 Task: Go to Program & Features. Select Whole Food Market. Add to cart Freshly Baked Organic Sourdough Bread-2. Place order for Andrew Lee, _x000D_
382 Ridge Dr_x000D_
Hayden, Alabama(AL), 35079, Cell Number (205) 590-7234
Action: Mouse moved to (139, 42)
Screenshot: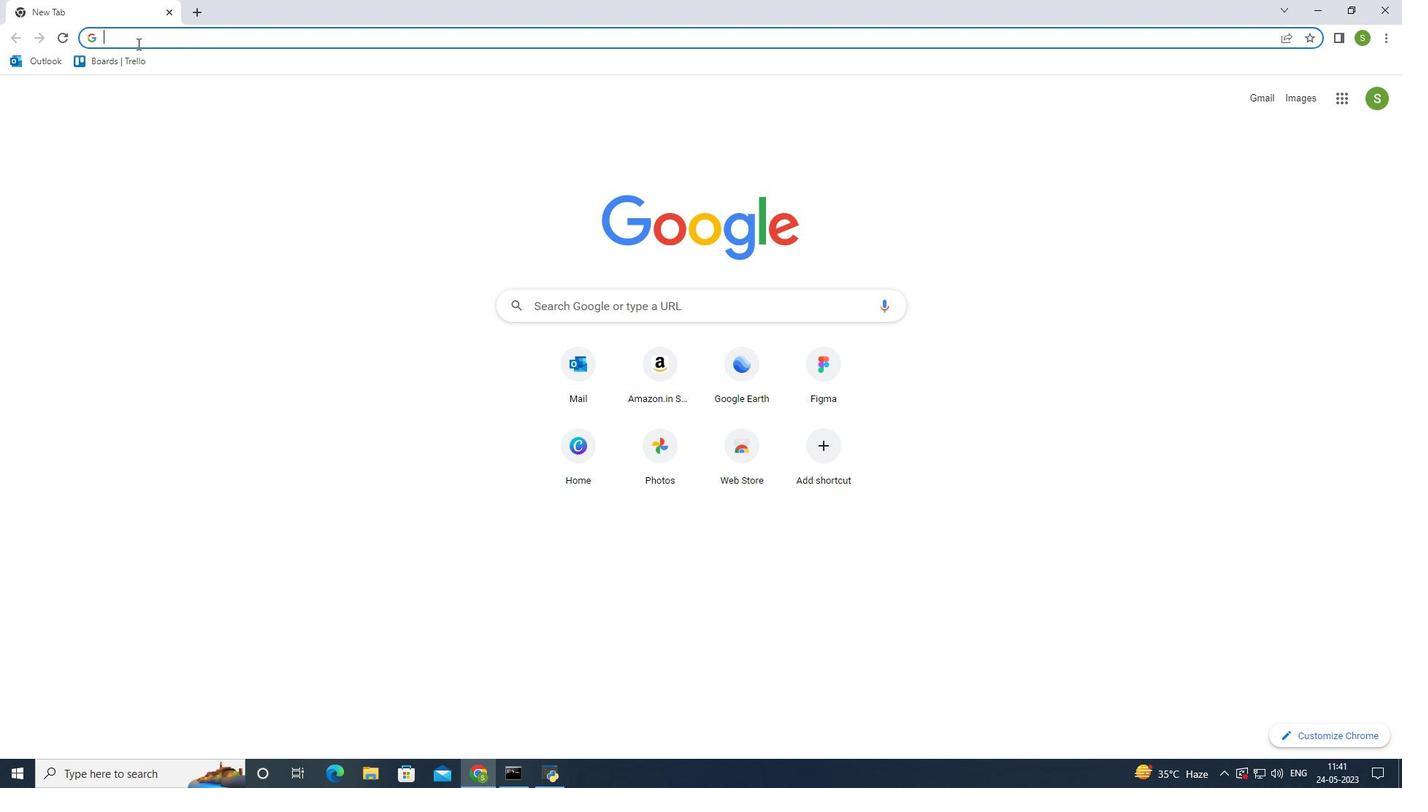
Action: Key pressed amazon
Screenshot: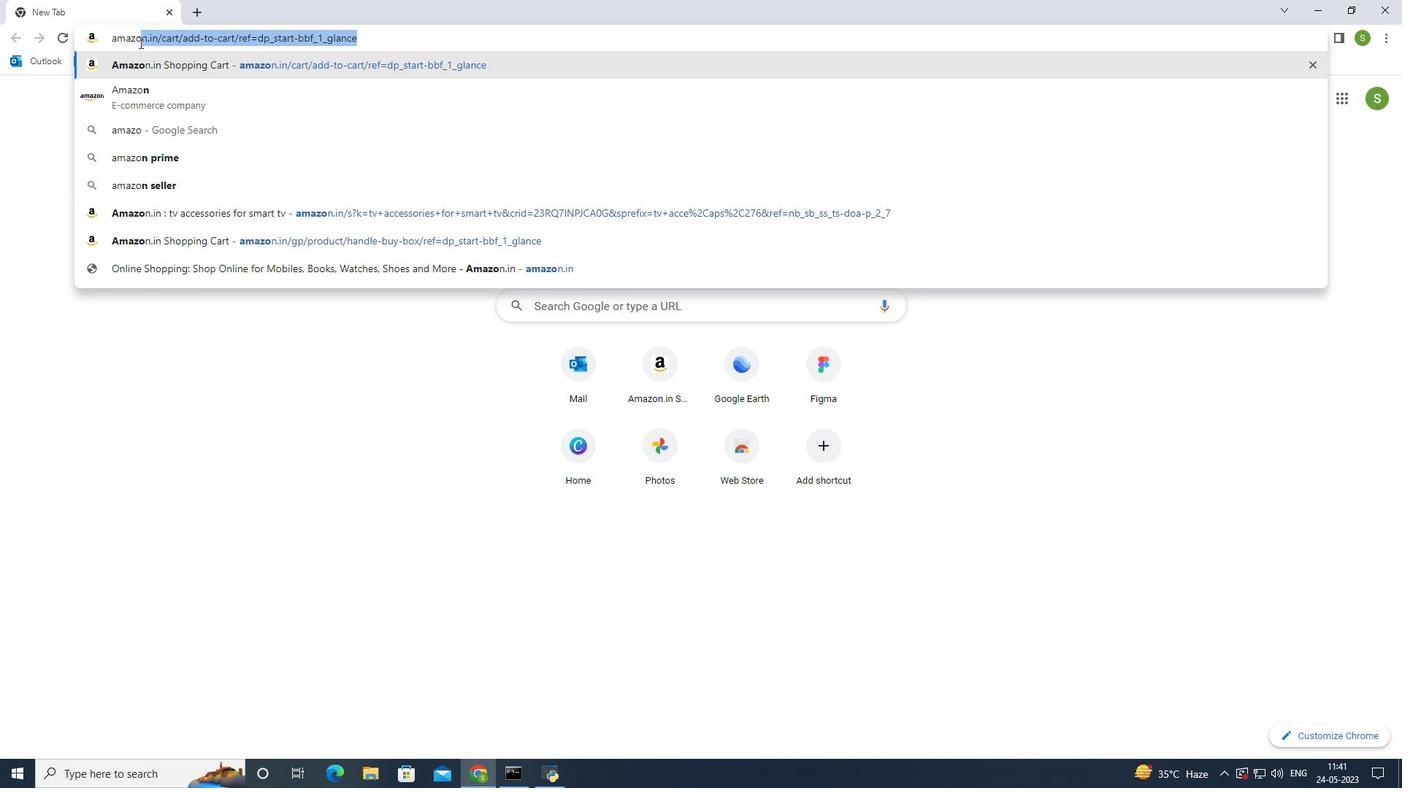 
Action: Mouse moved to (218, 43)
Screenshot: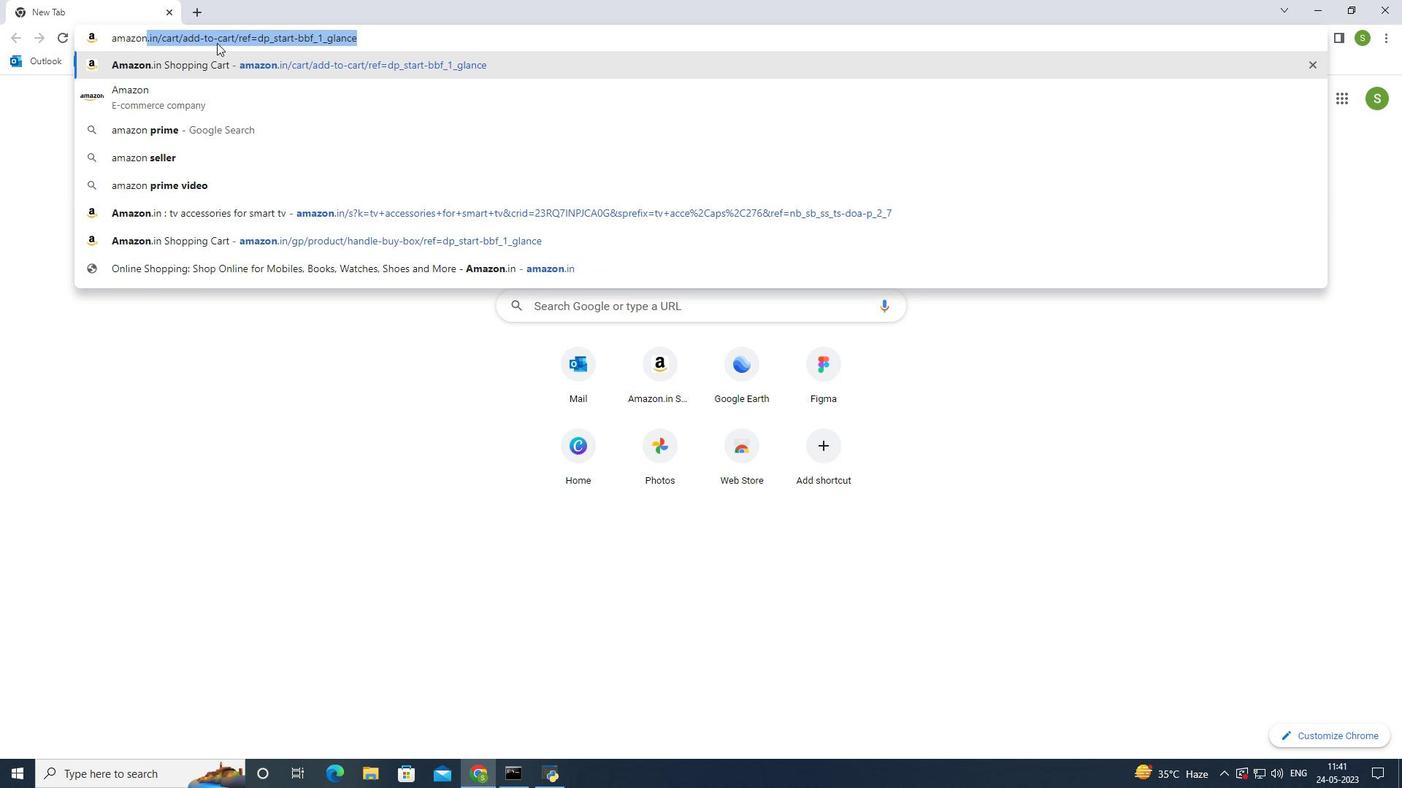 
Action: Key pressed <Key.enter>
Screenshot: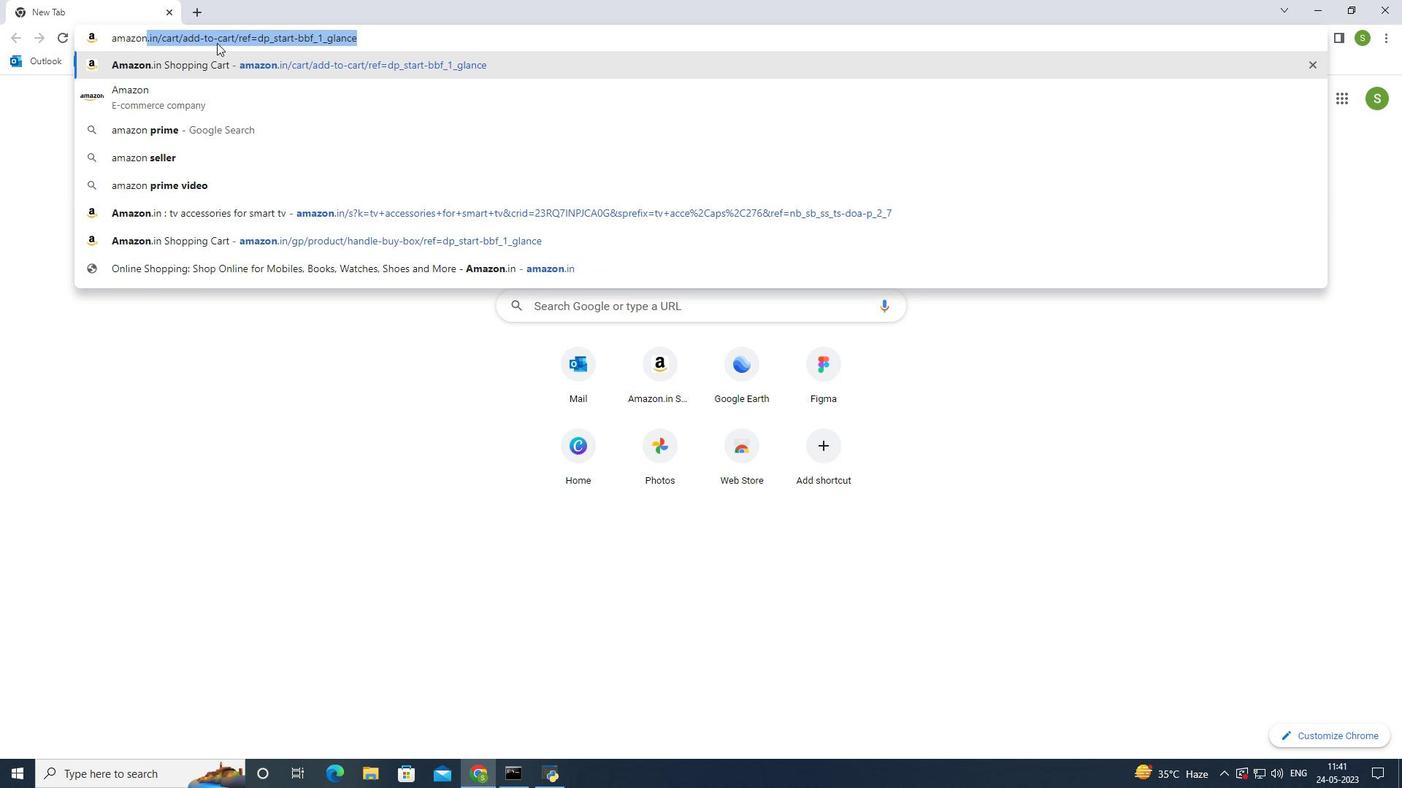 
Action: Mouse moved to (27, 112)
Screenshot: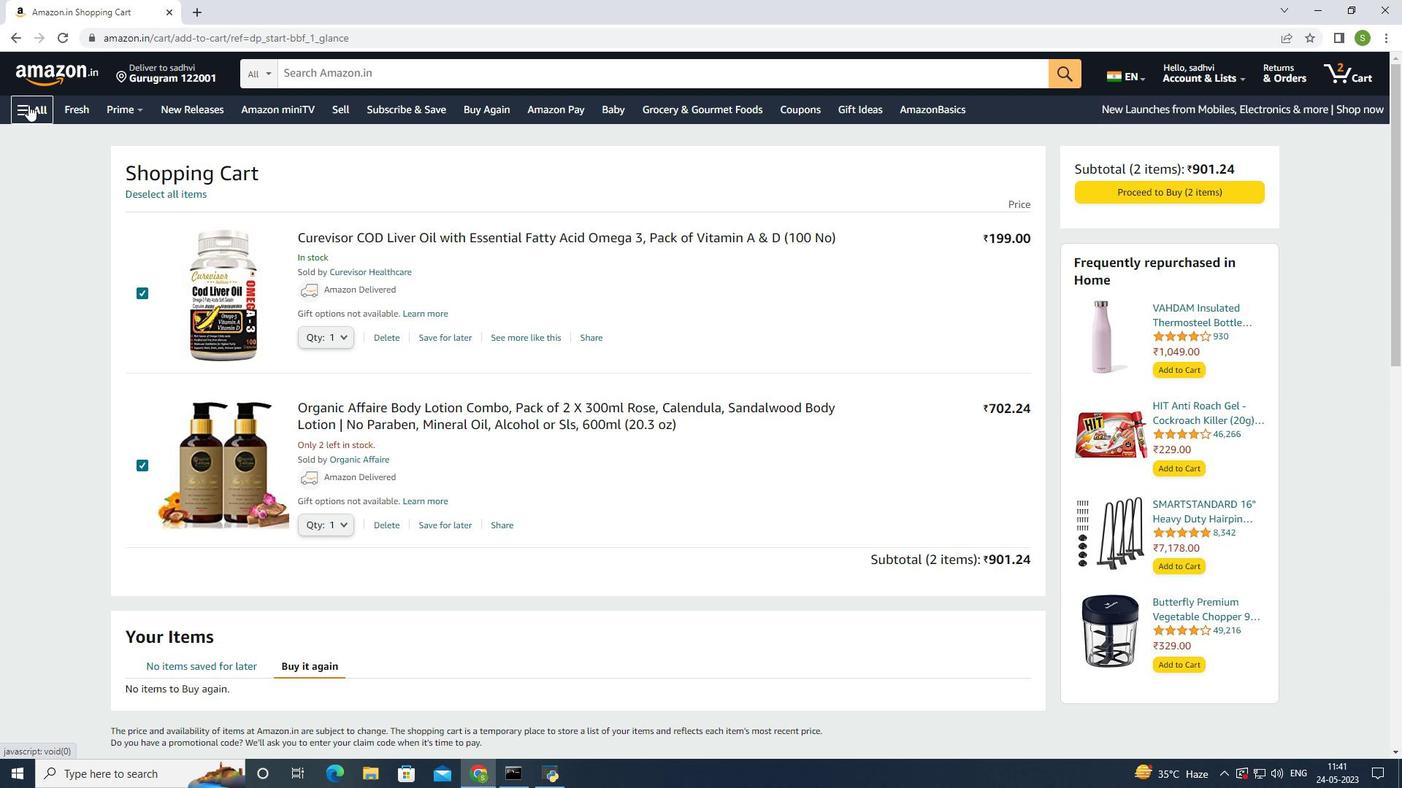 
Action: Mouse pressed left at (27, 112)
Screenshot: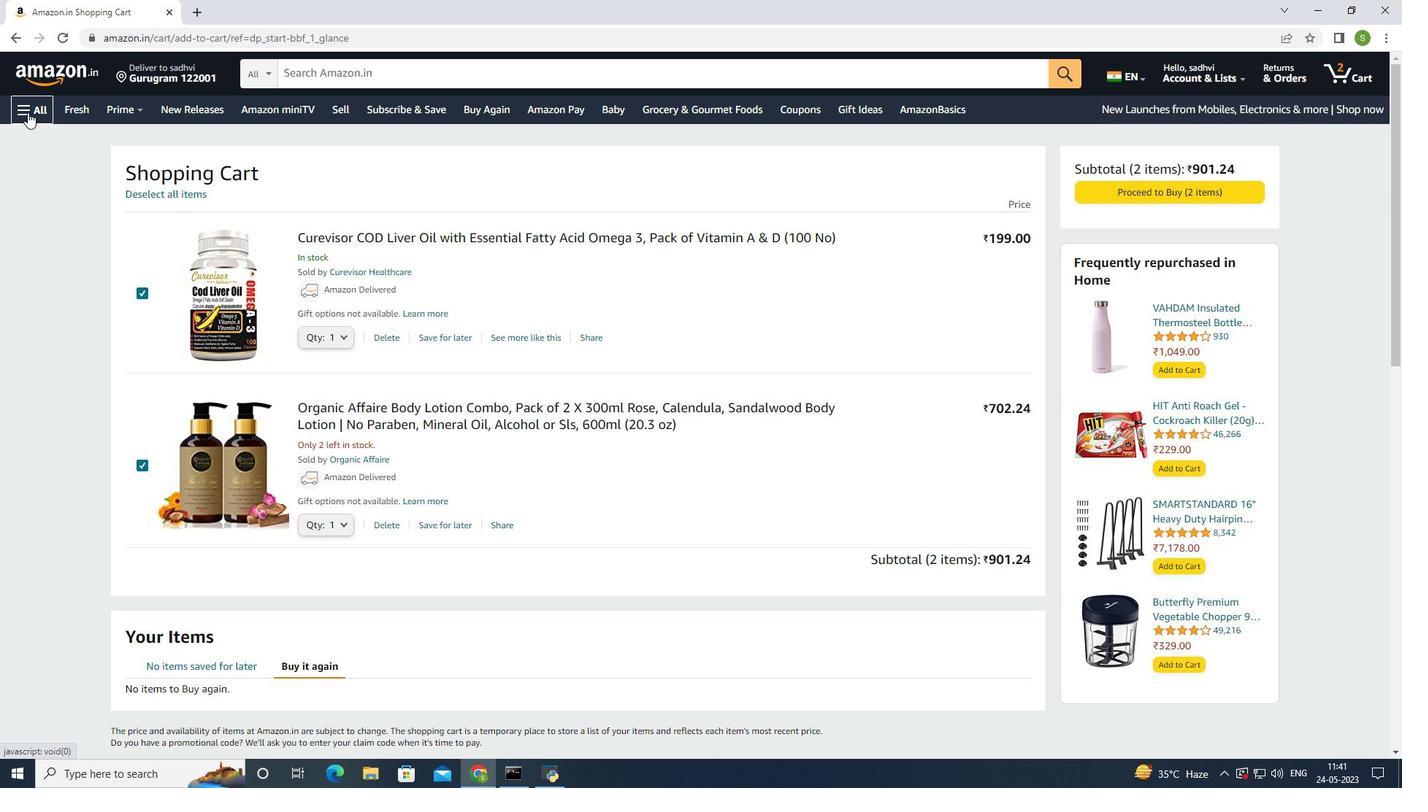 
Action: Mouse moved to (62, 532)
Screenshot: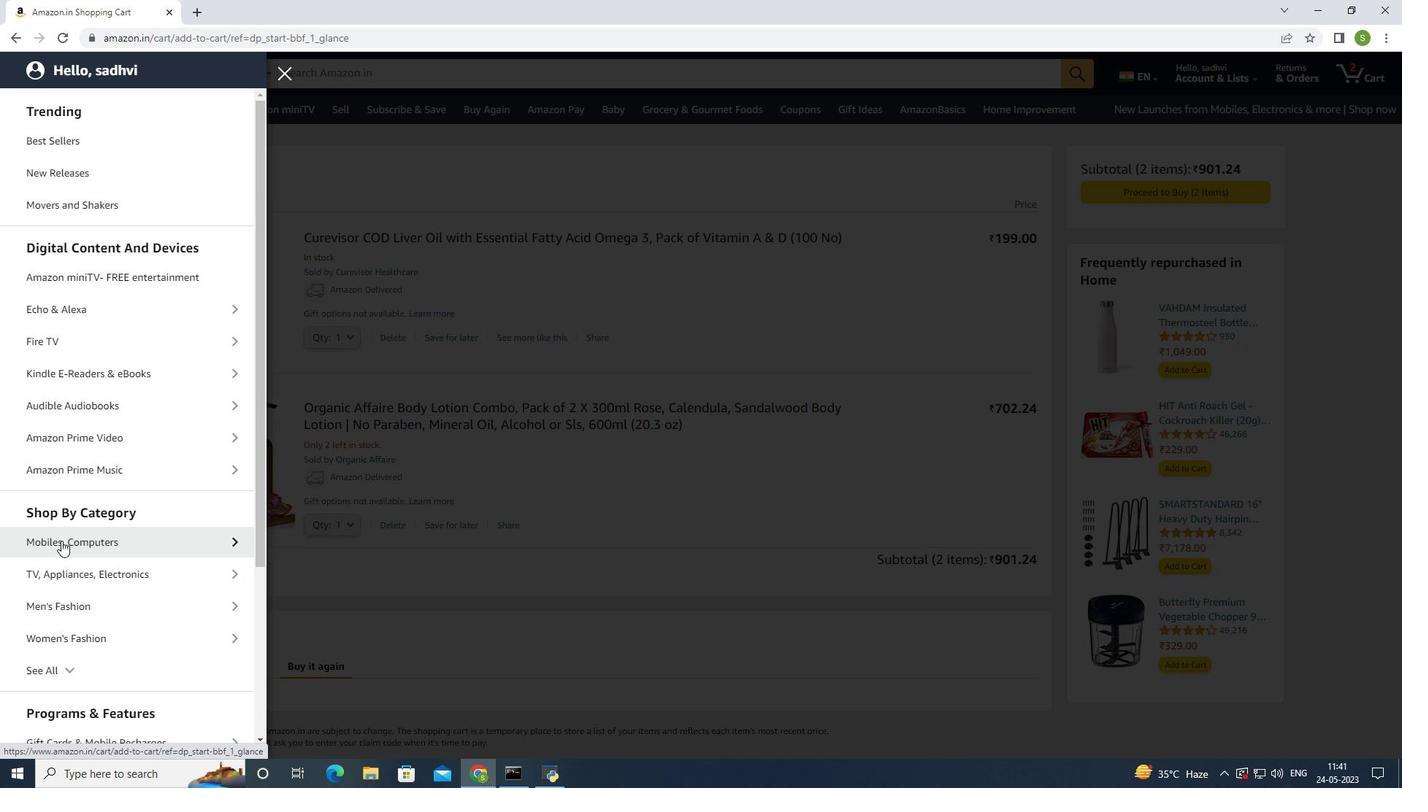 
Action: Mouse scrolled (62, 531) with delta (0, 0)
Screenshot: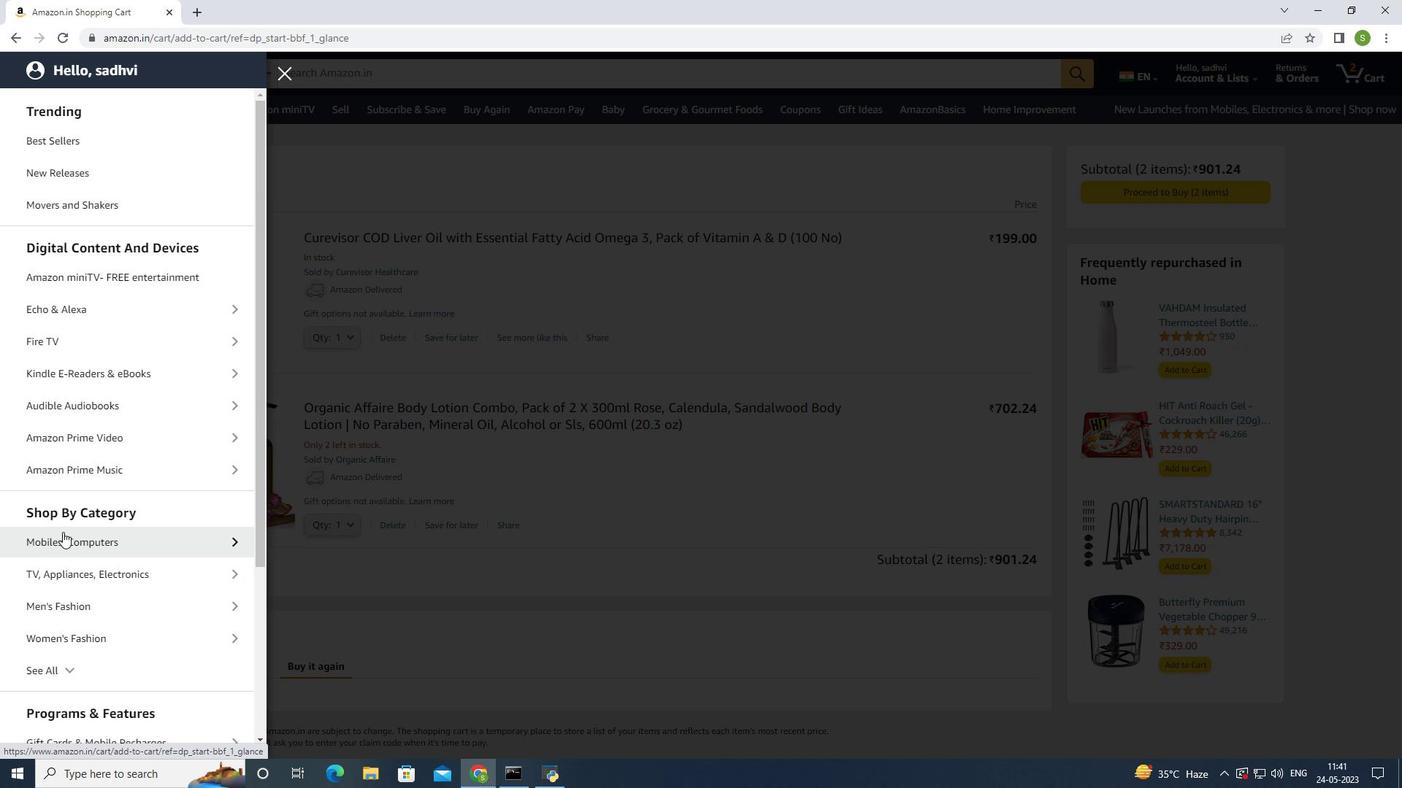 
Action: Mouse scrolled (62, 531) with delta (0, 0)
Screenshot: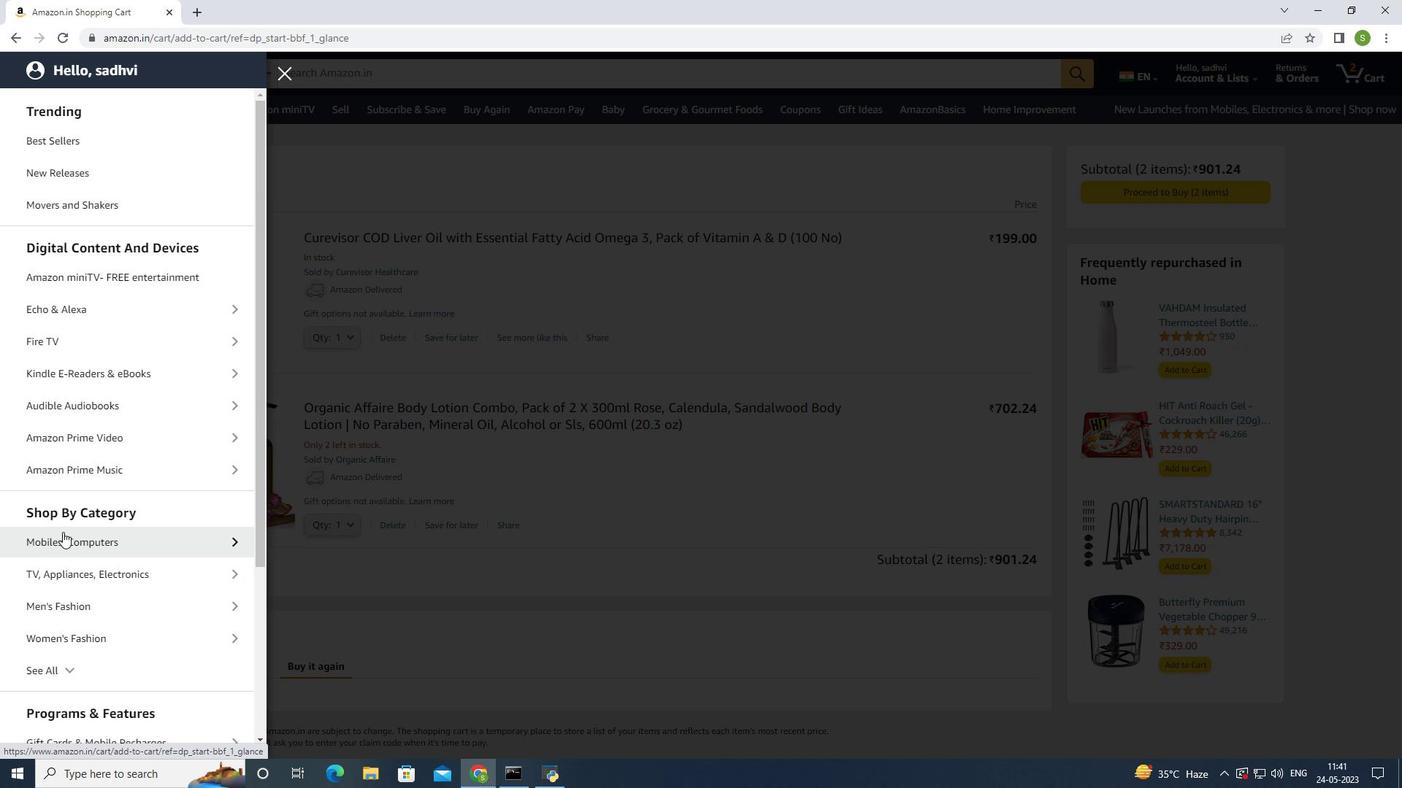 
Action: Mouse scrolled (62, 531) with delta (0, 0)
Screenshot: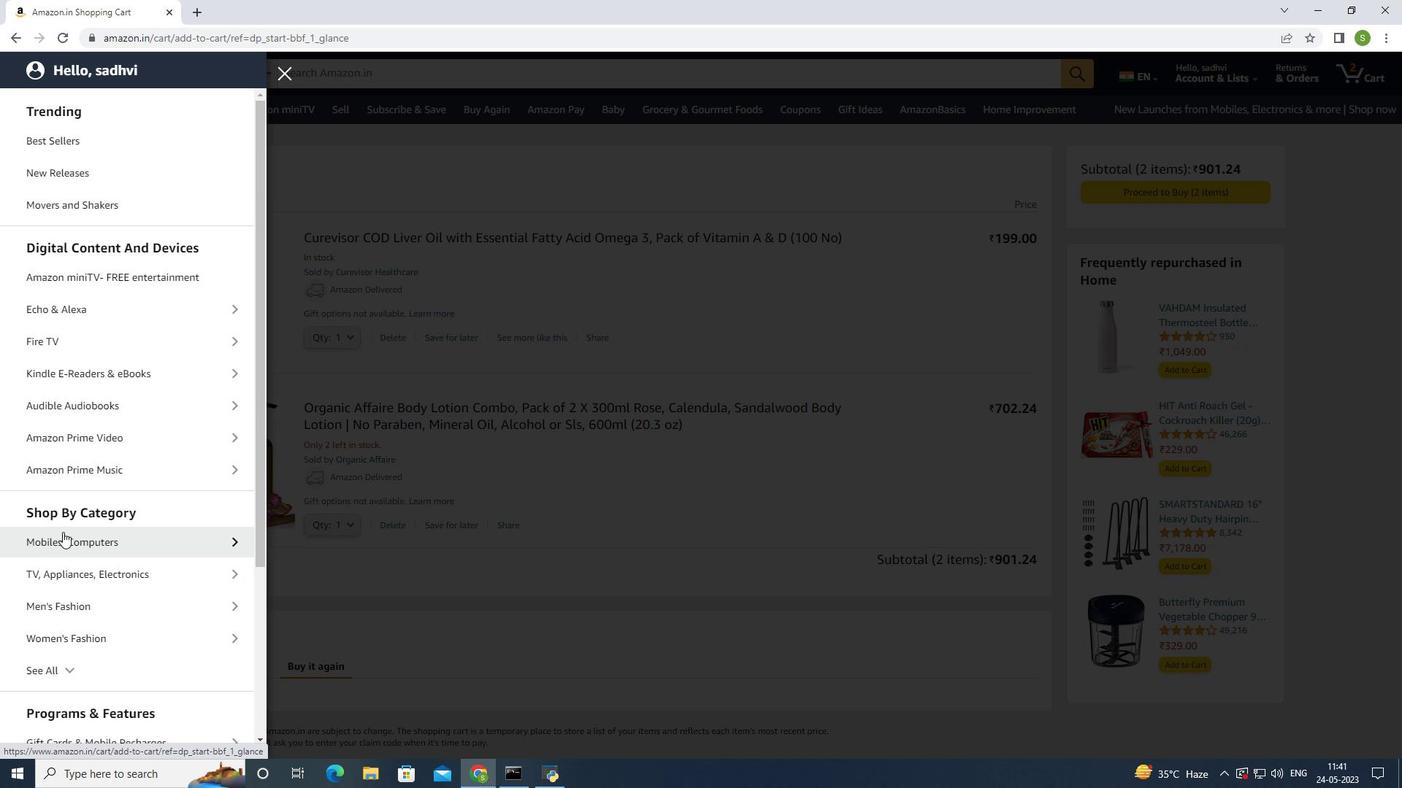 
Action: Mouse scrolled (62, 531) with delta (0, 0)
Screenshot: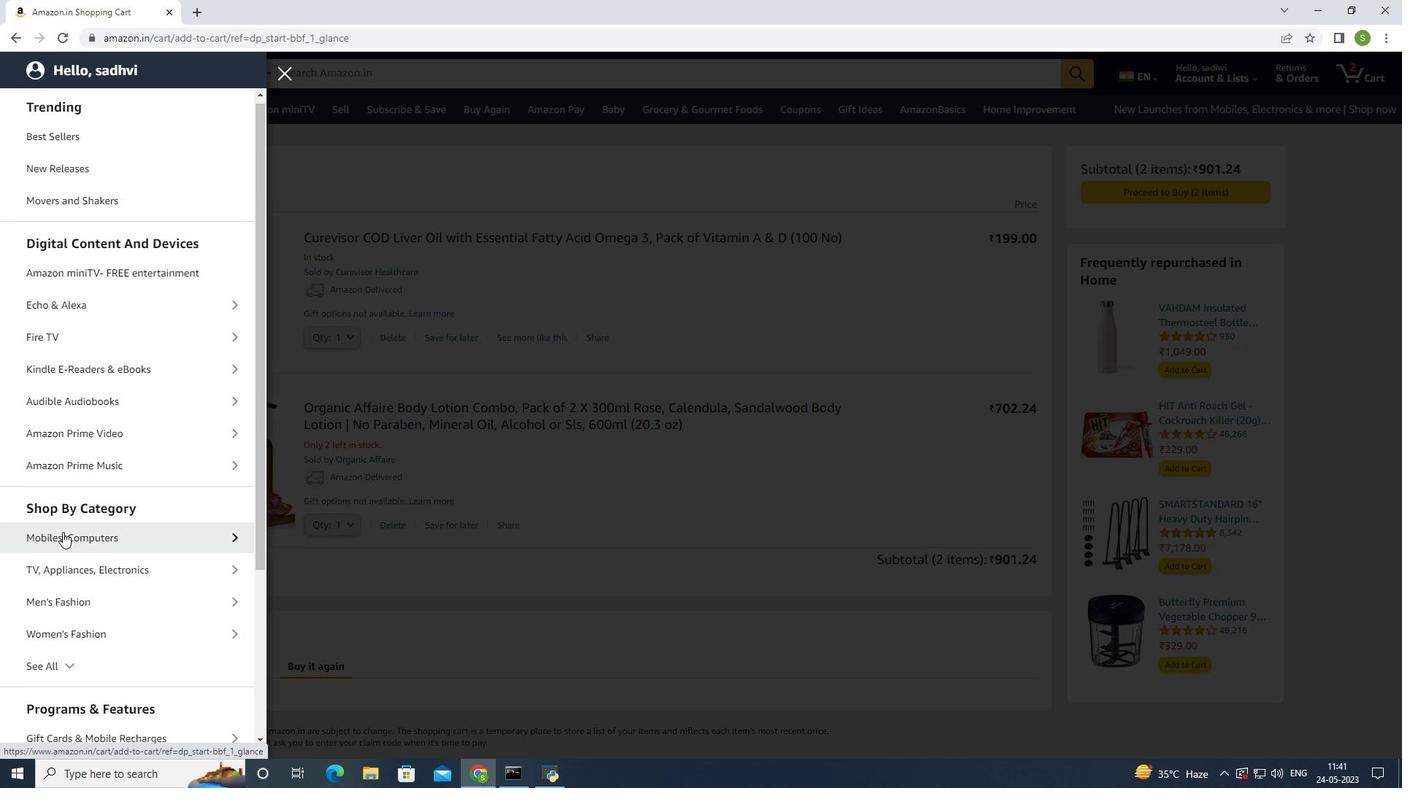
Action: Mouse scrolled (62, 531) with delta (0, 0)
Screenshot: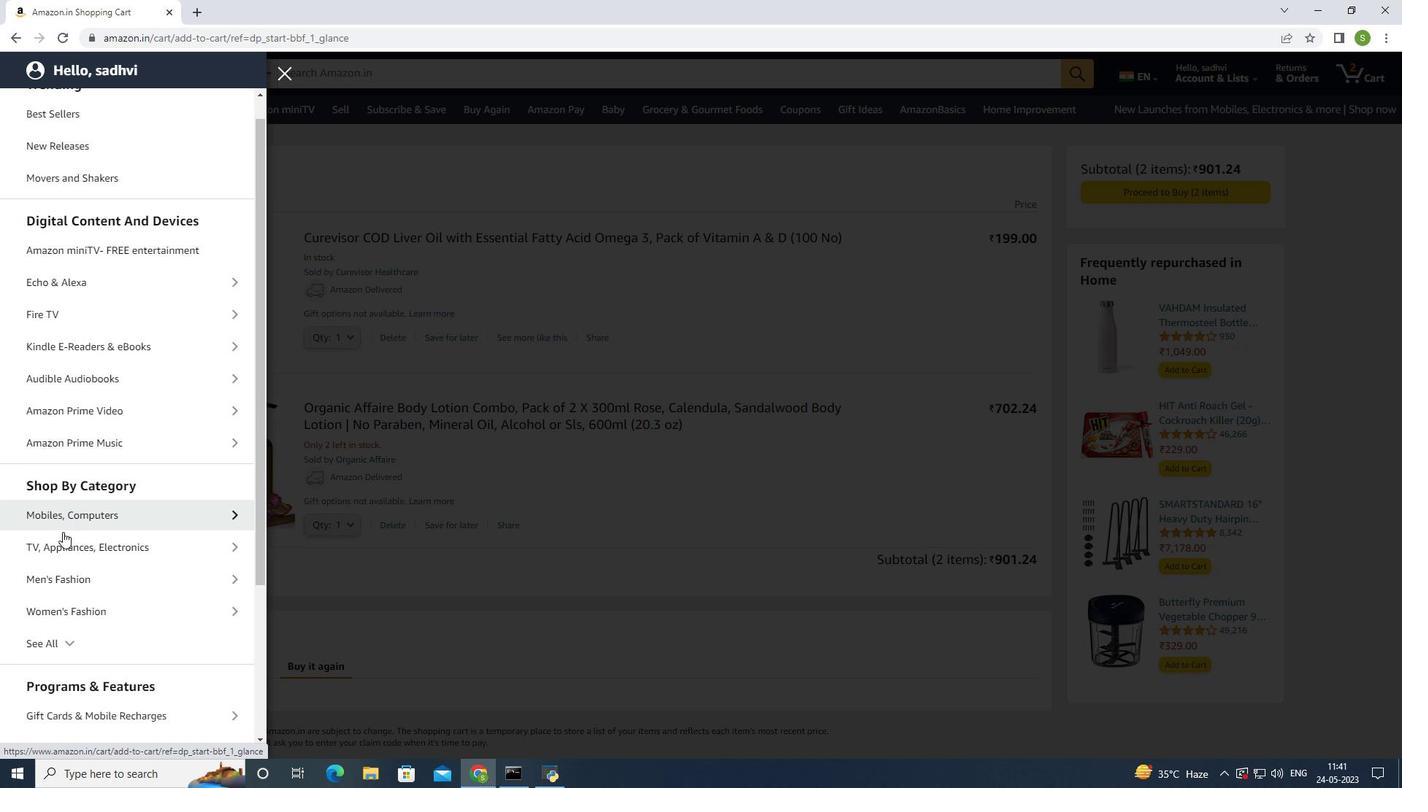 
Action: Mouse moved to (82, 514)
Screenshot: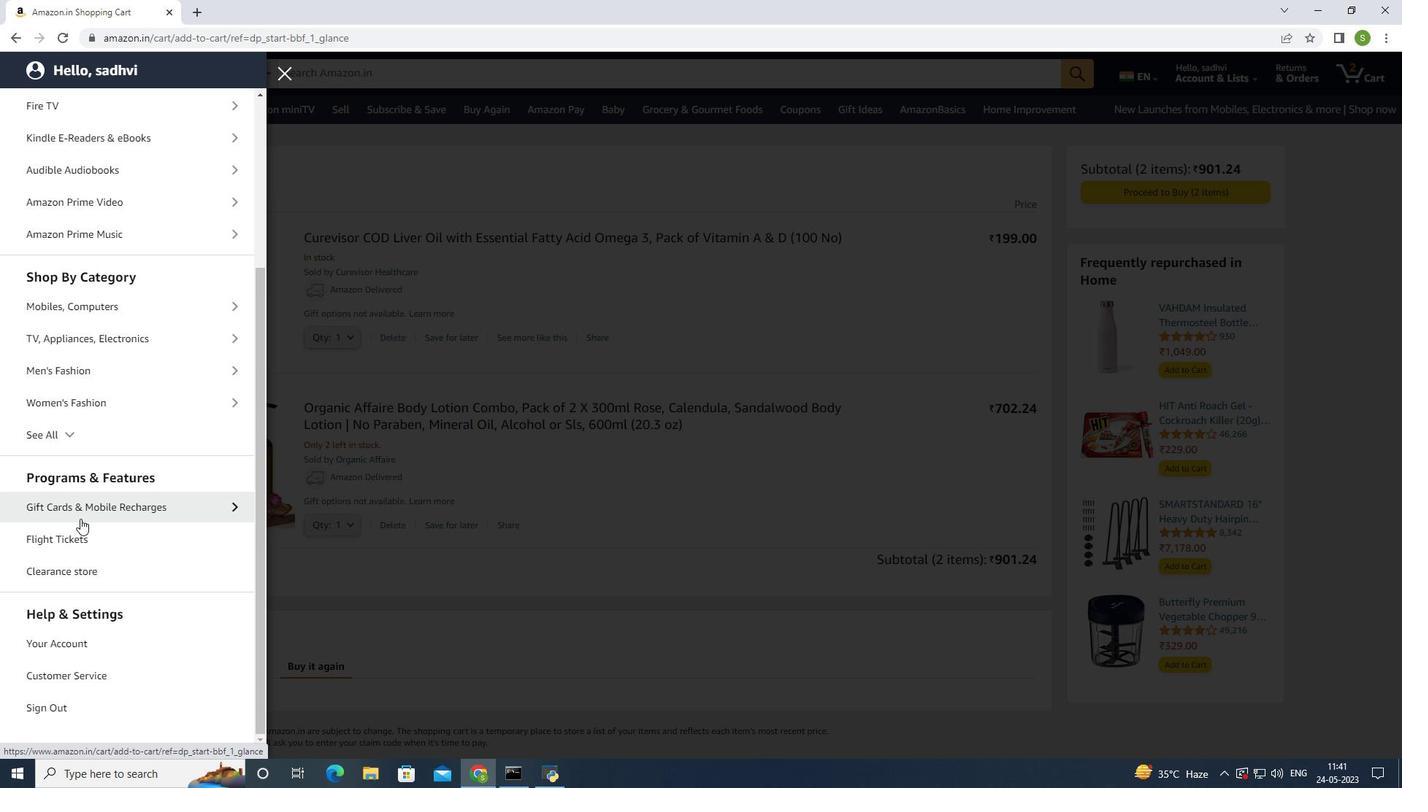 
Action: Mouse pressed left at (82, 514)
Screenshot: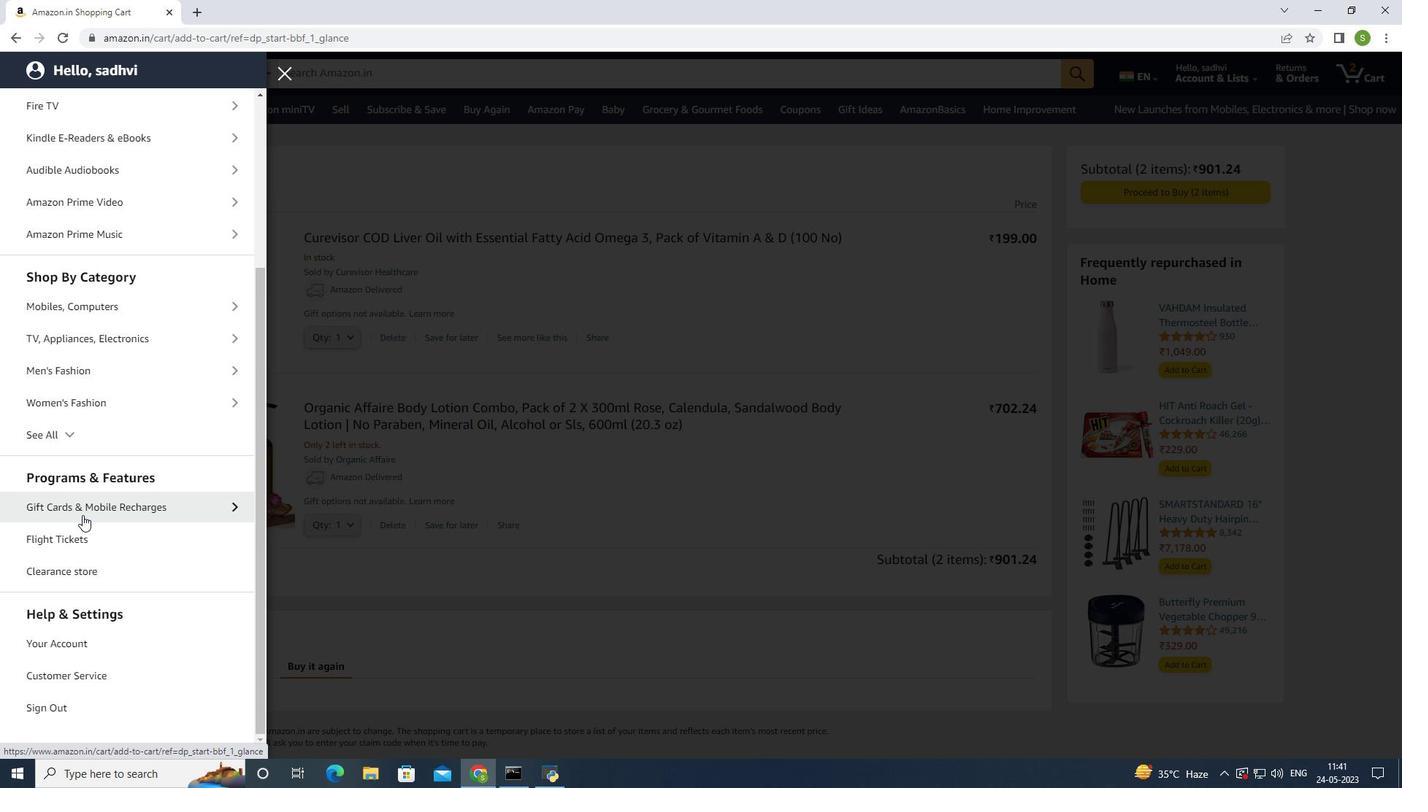 
Action: Mouse moved to (279, 67)
Screenshot: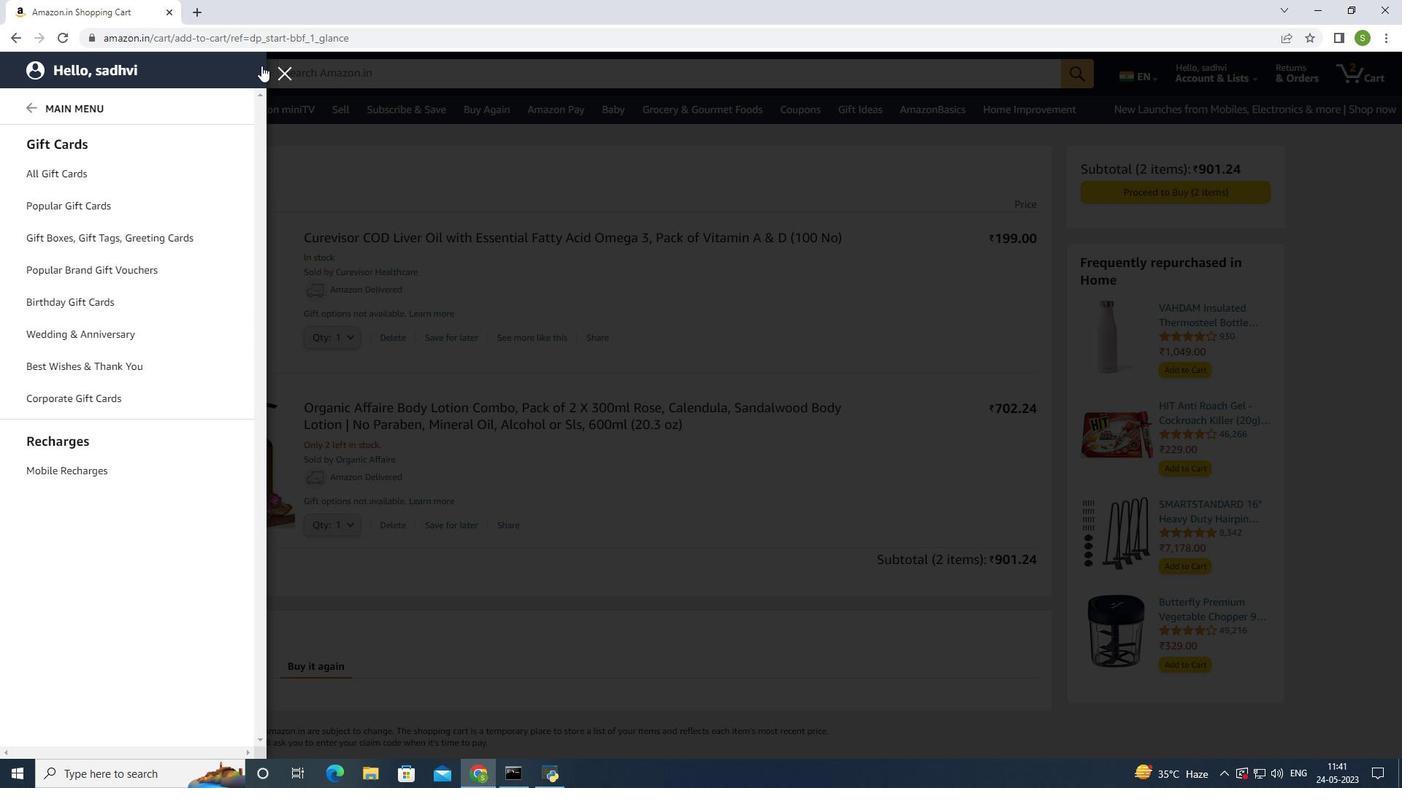 
Action: Mouse pressed left at (279, 67)
Screenshot: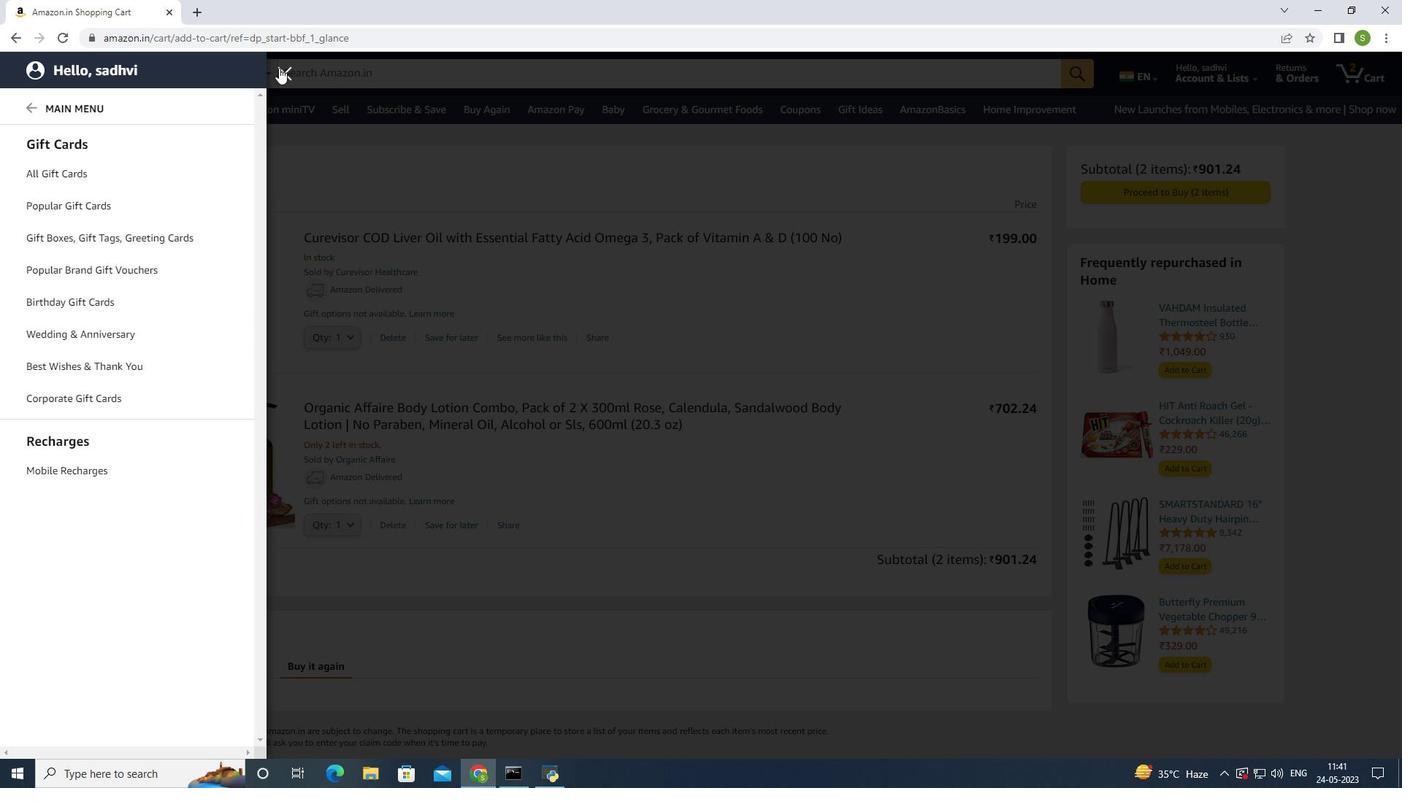 
Action: Mouse moved to (690, 104)
Screenshot: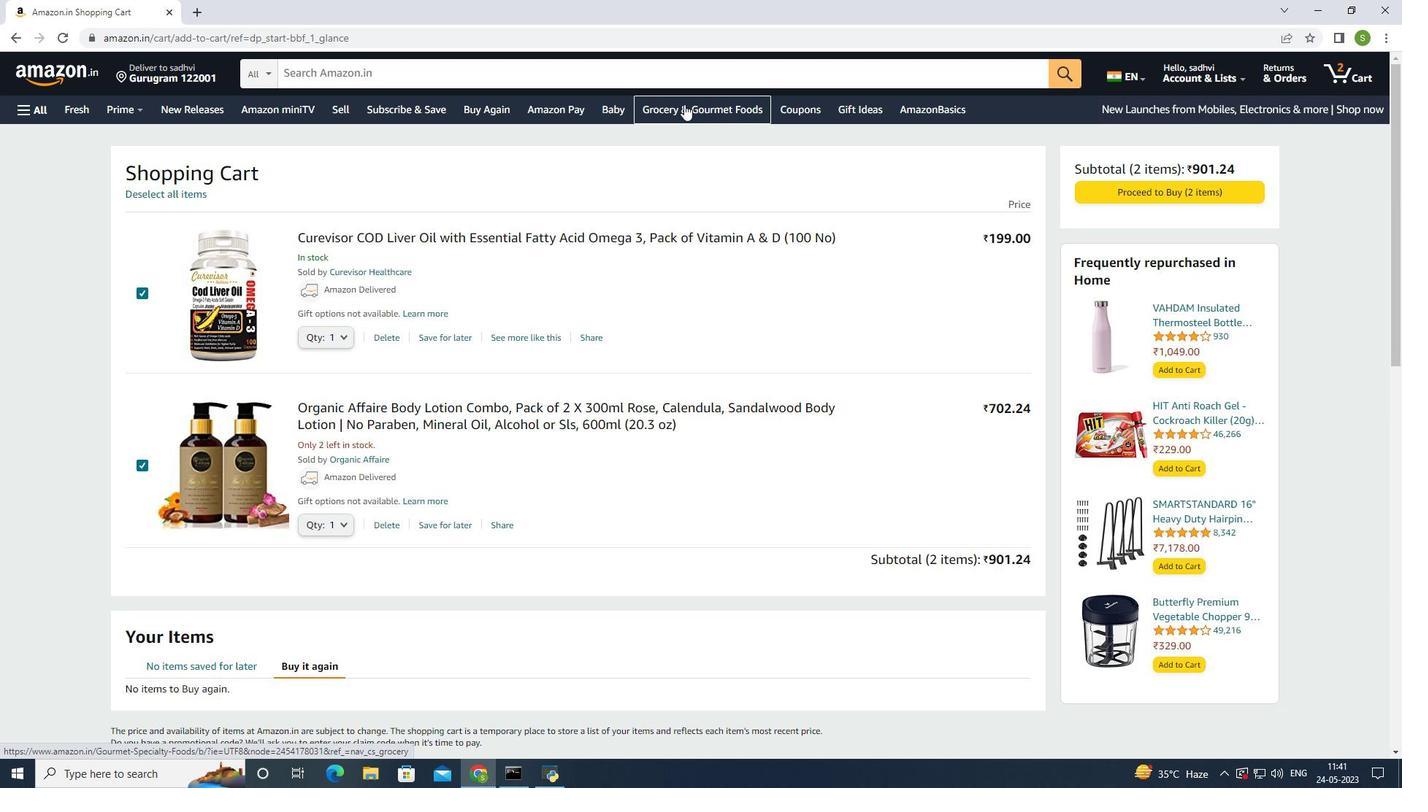 
Action: Mouse pressed left at (690, 104)
Screenshot: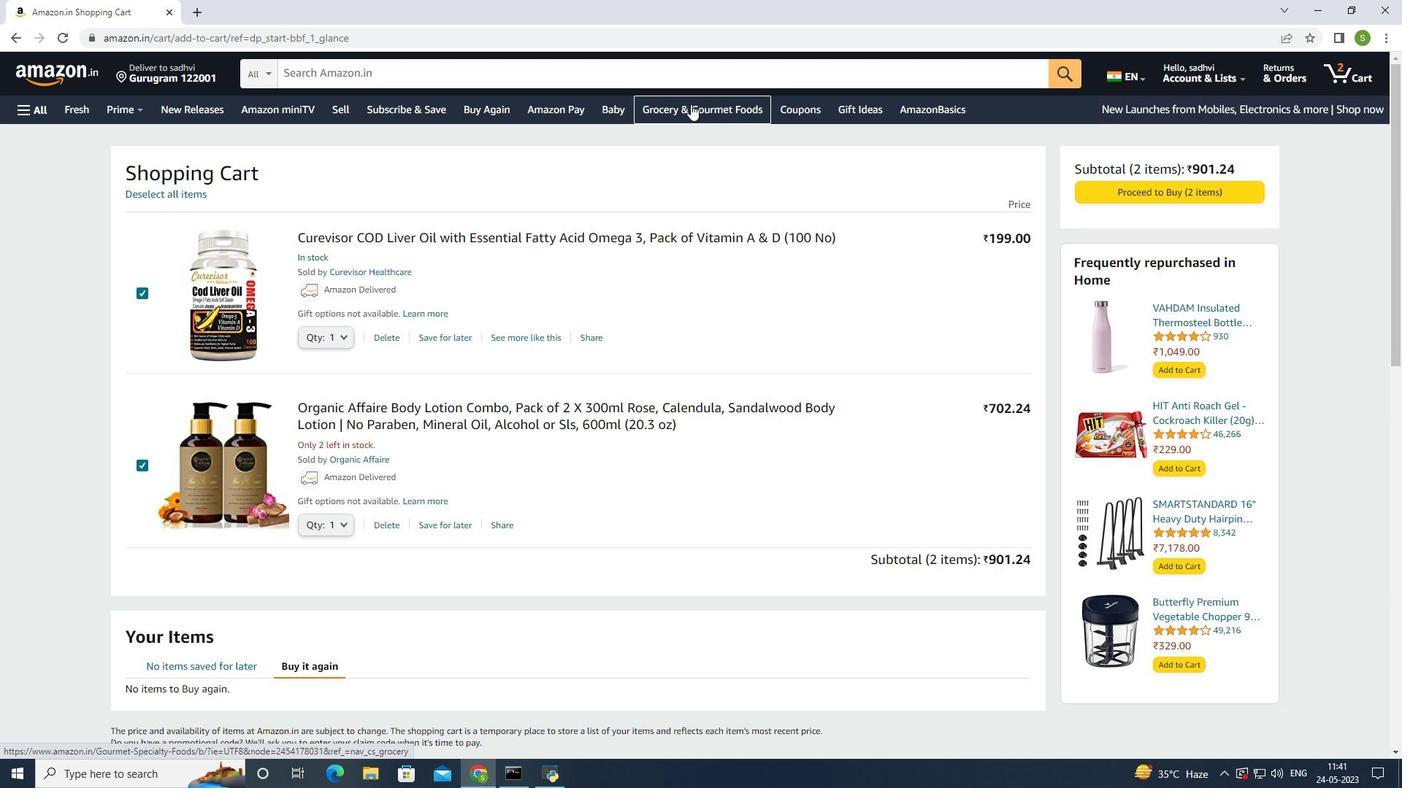 
Action: Mouse moved to (738, 143)
Screenshot: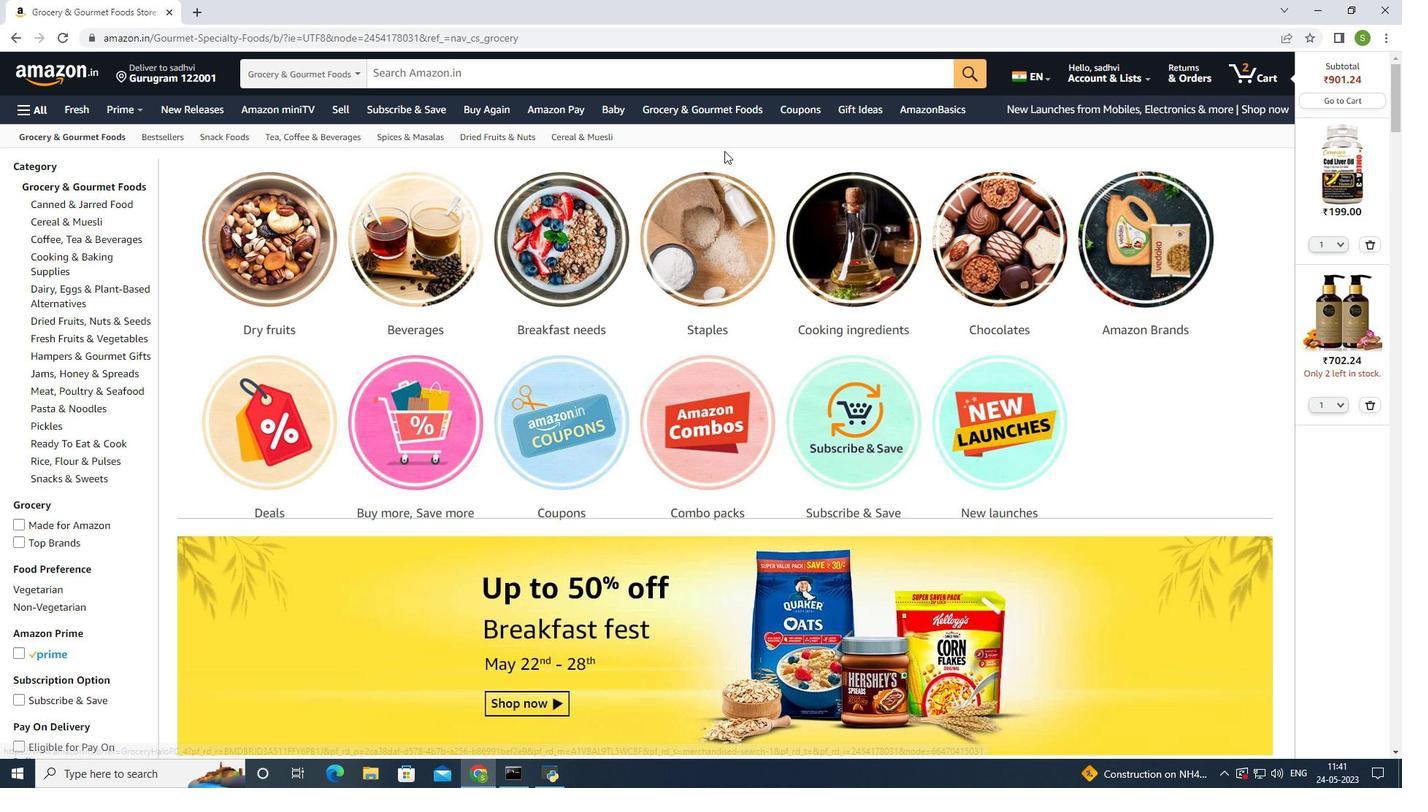 
Action: Mouse pressed left at (738, 143)
Screenshot: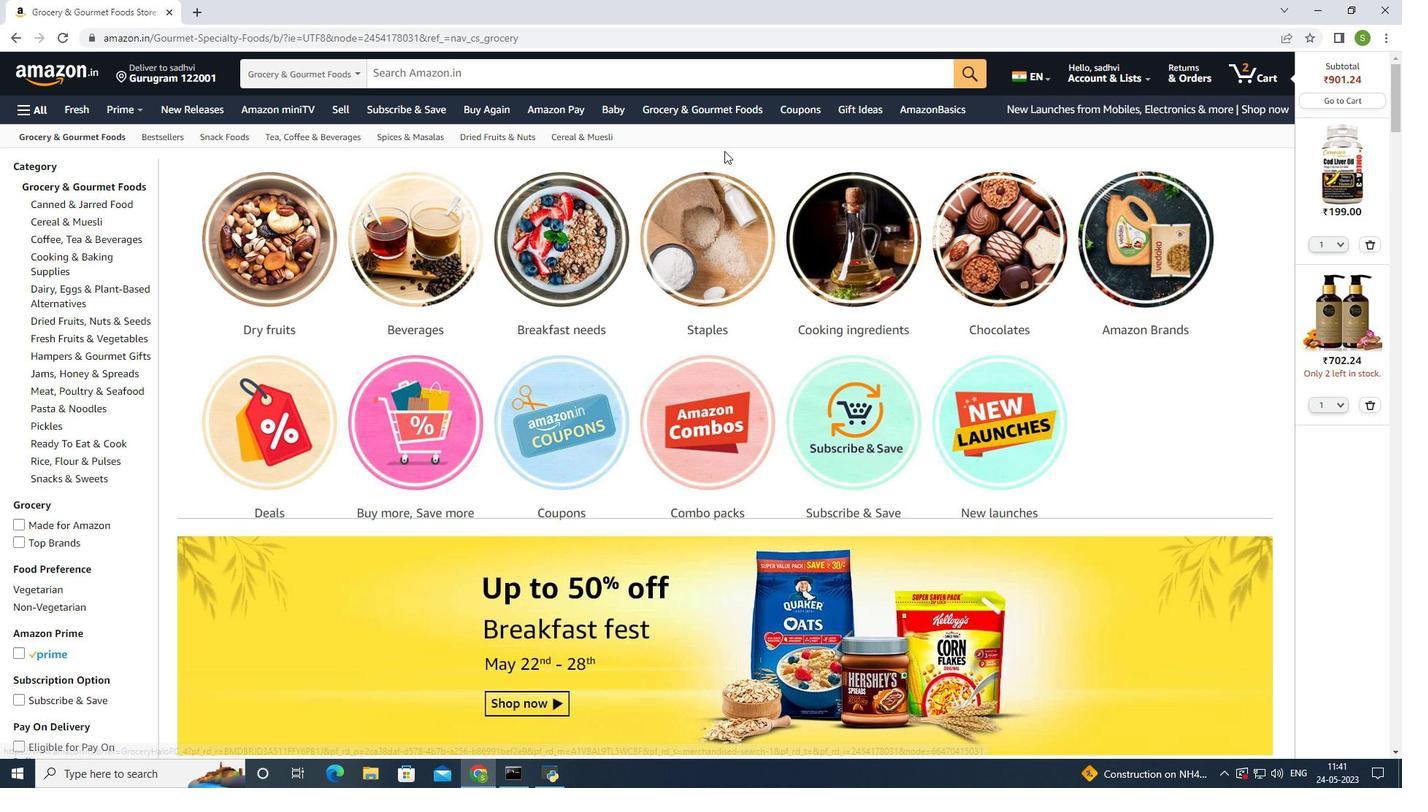 
Action: Mouse moved to (181, 348)
Screenshot: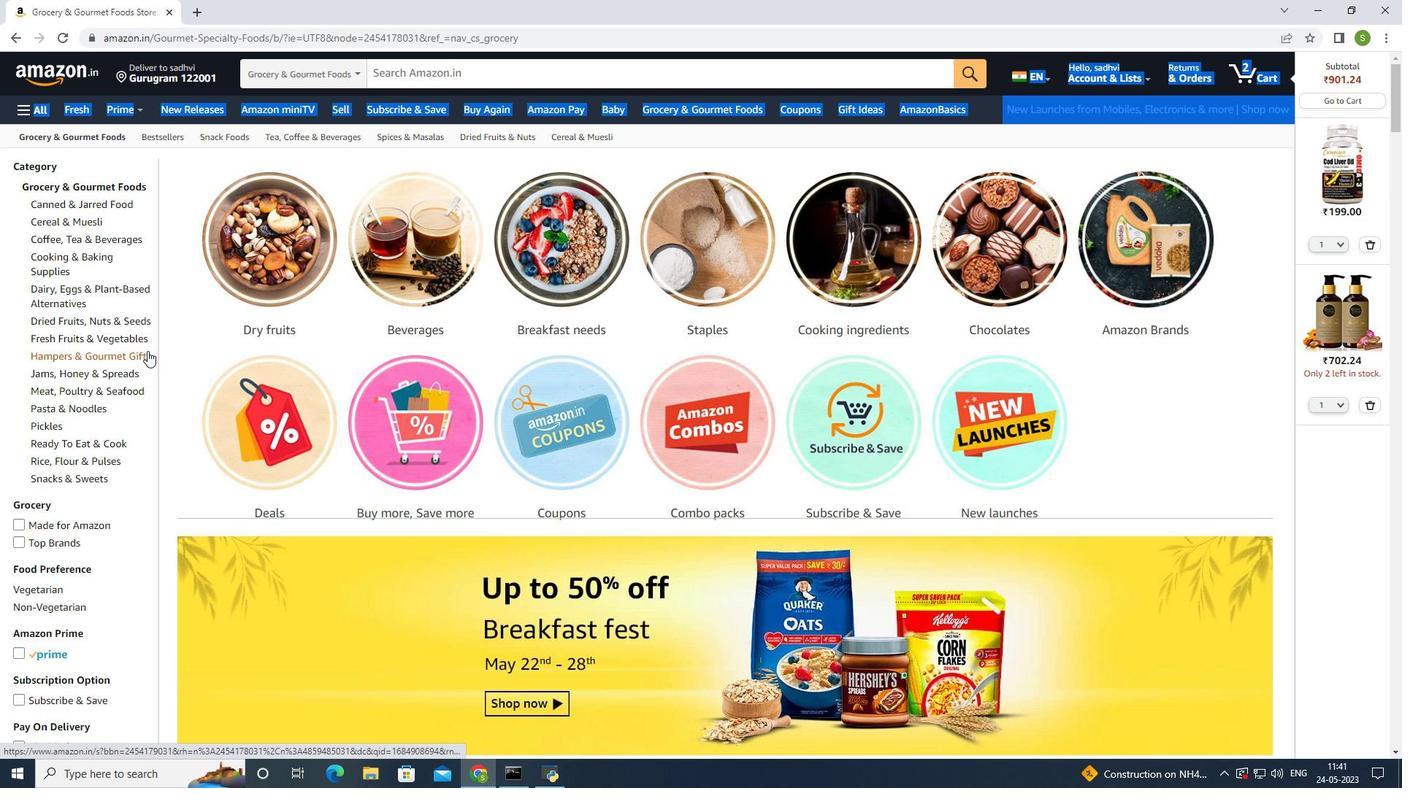 
Action: Mouse pressed left at (181, 348)
Screenshot: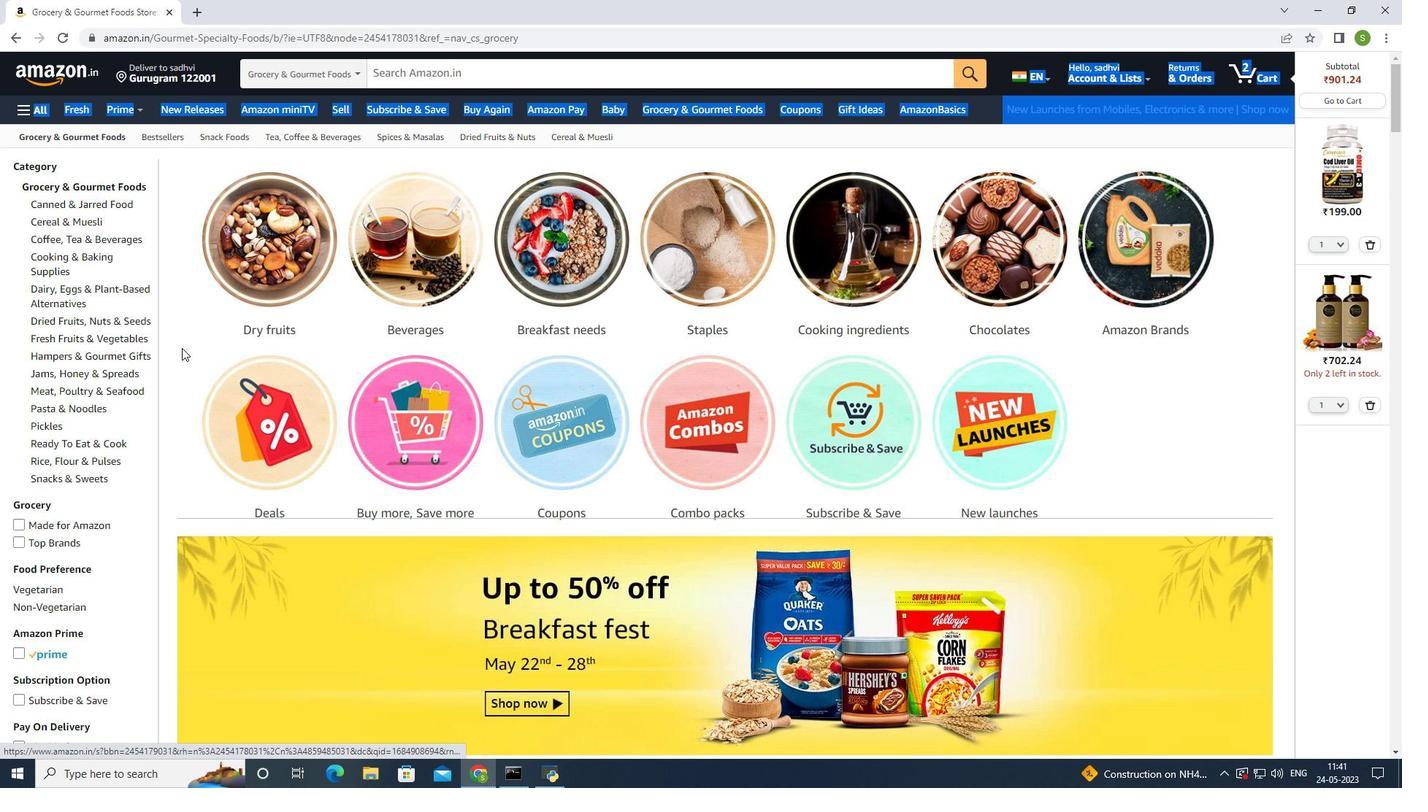 
Action: Mouse moved to (387, 80)
Screenshot: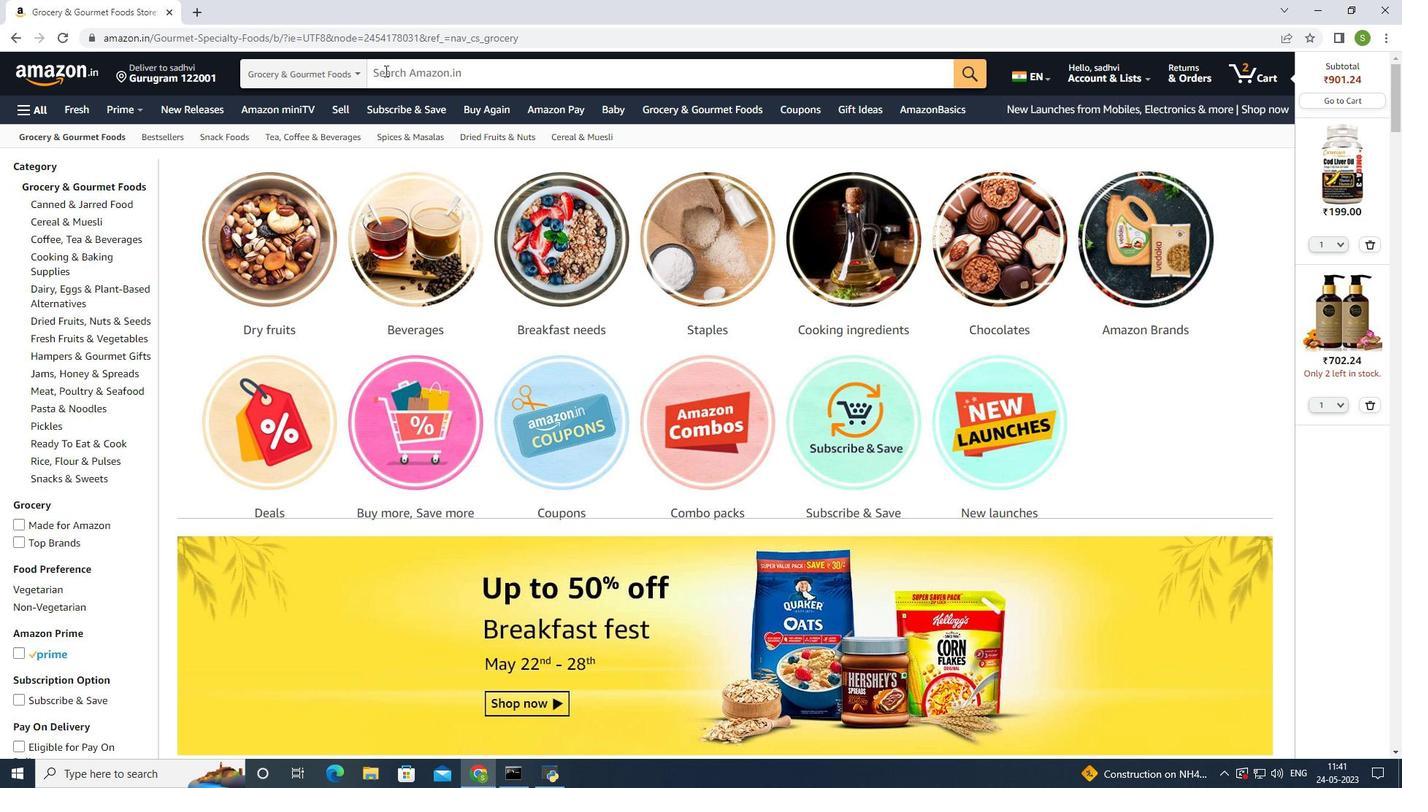 
Action: Mouse pressed left at (387, 80)
Screenshot: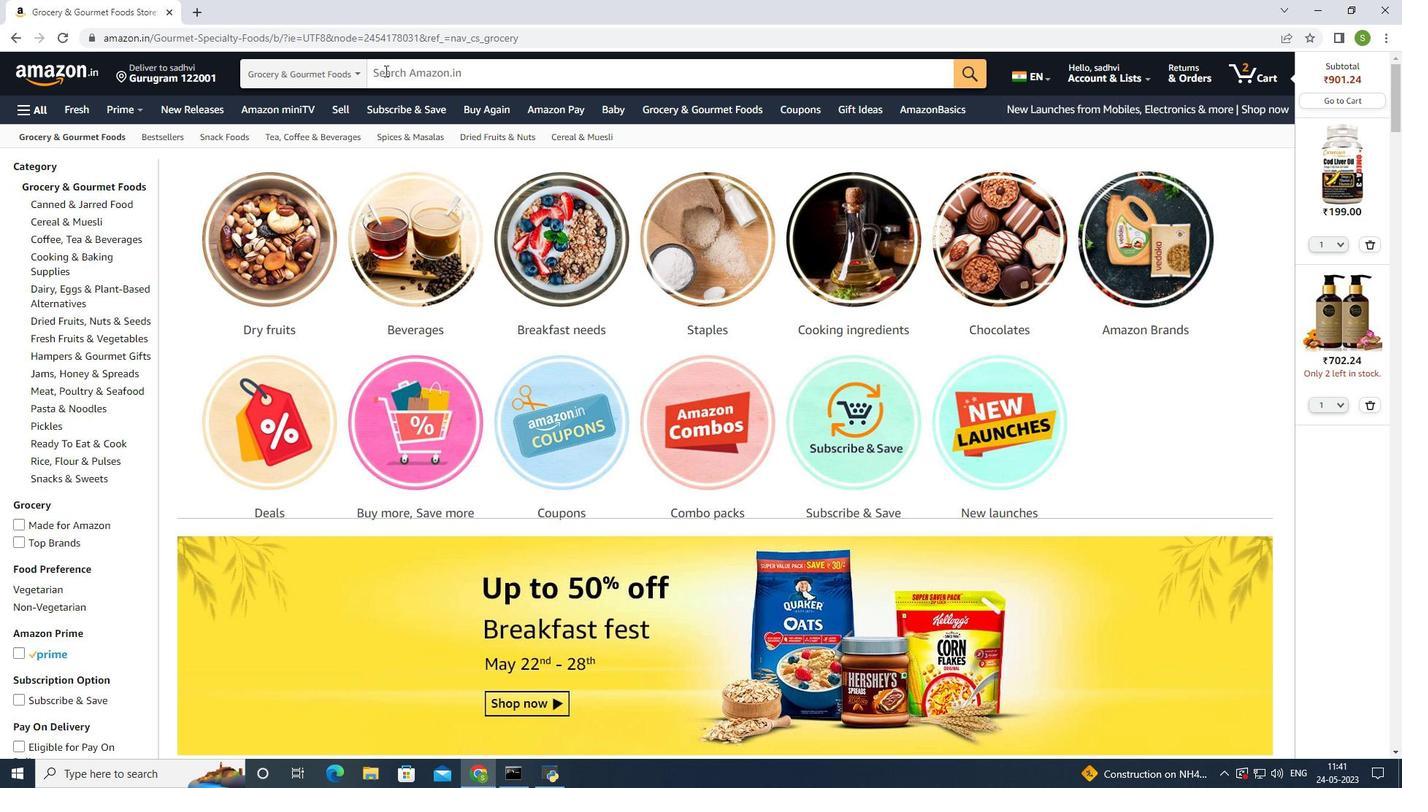 
Action: Mouse moved to (355, 73)
Screenshot: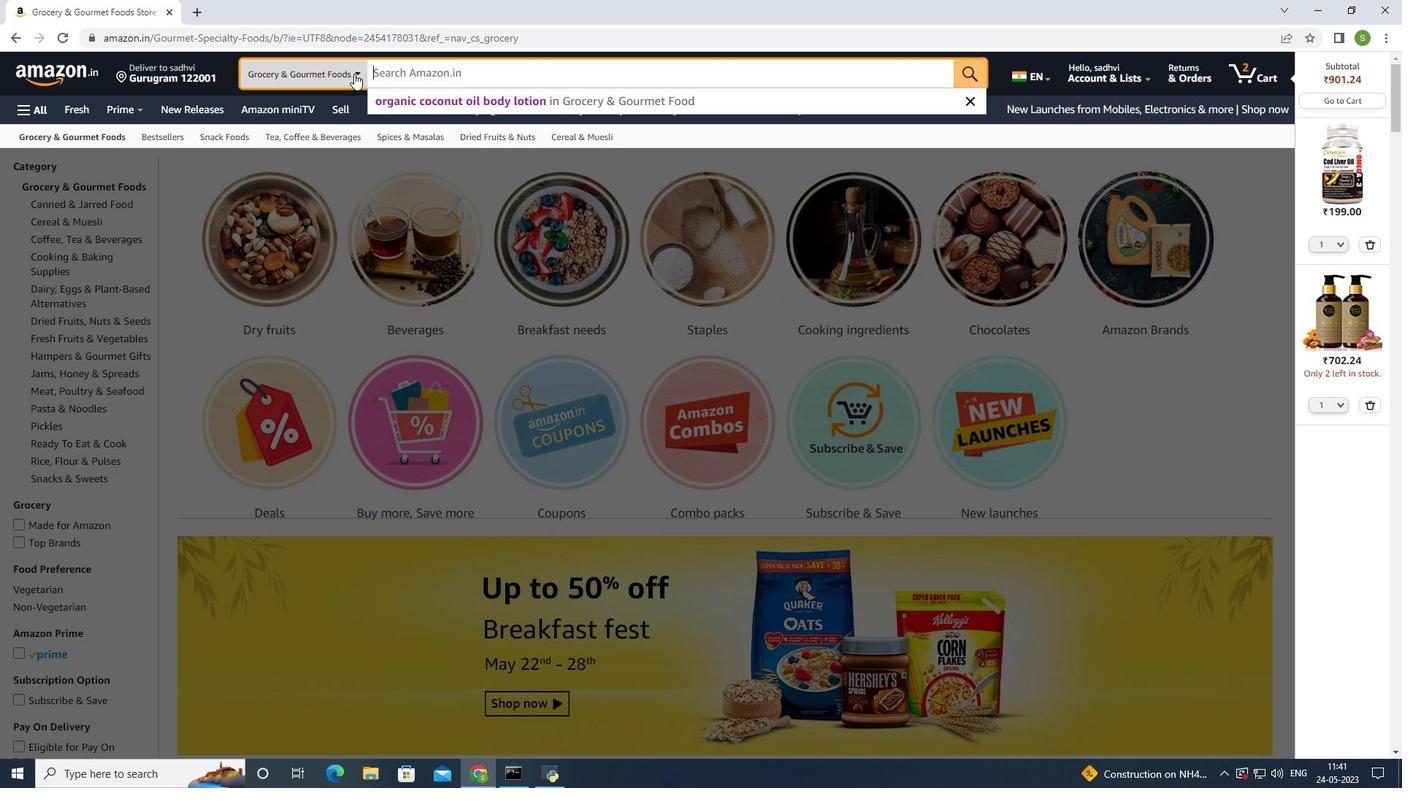 
Action: Mouse pressed left at (355, 73)
Screenshot: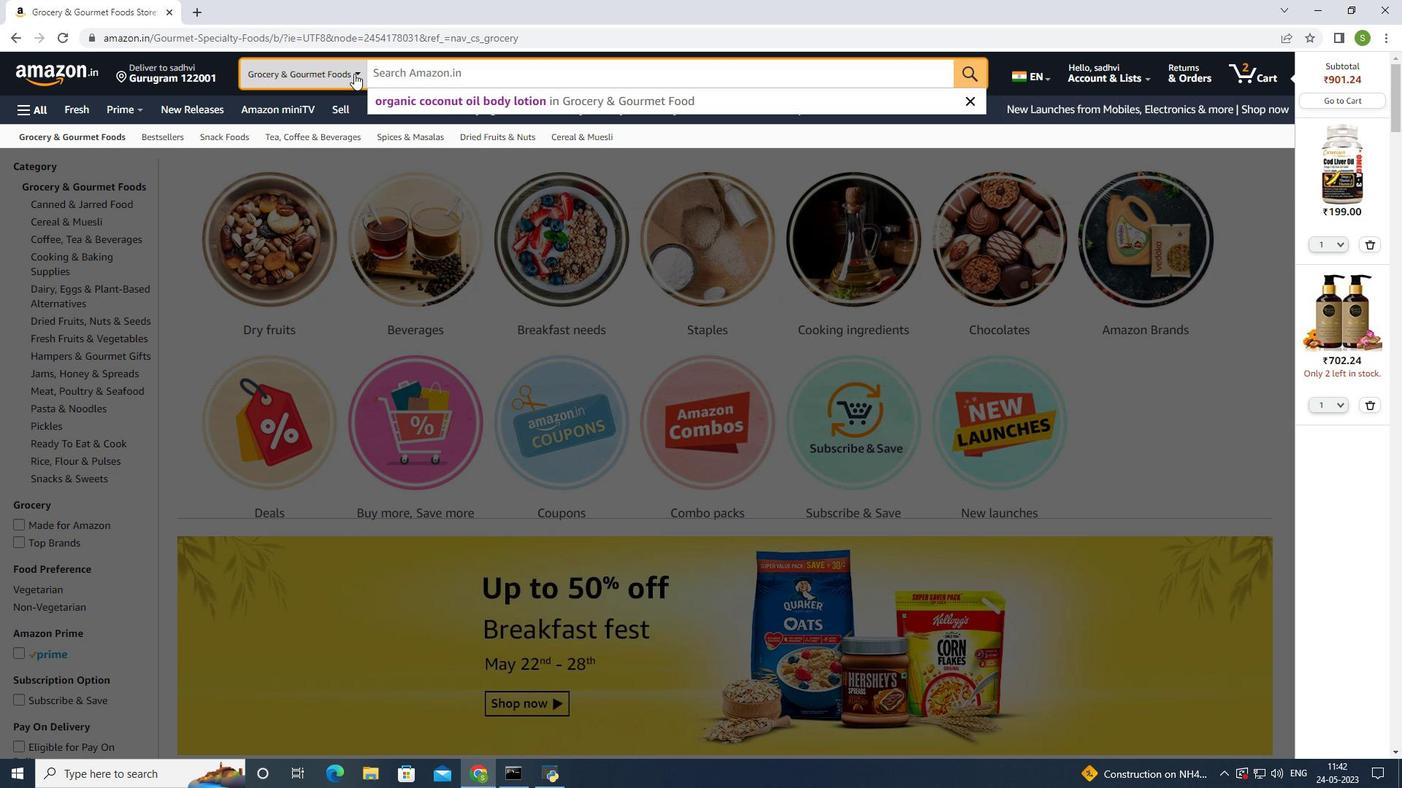 
Action: Mouse moved to (333, 155)
Screenshot: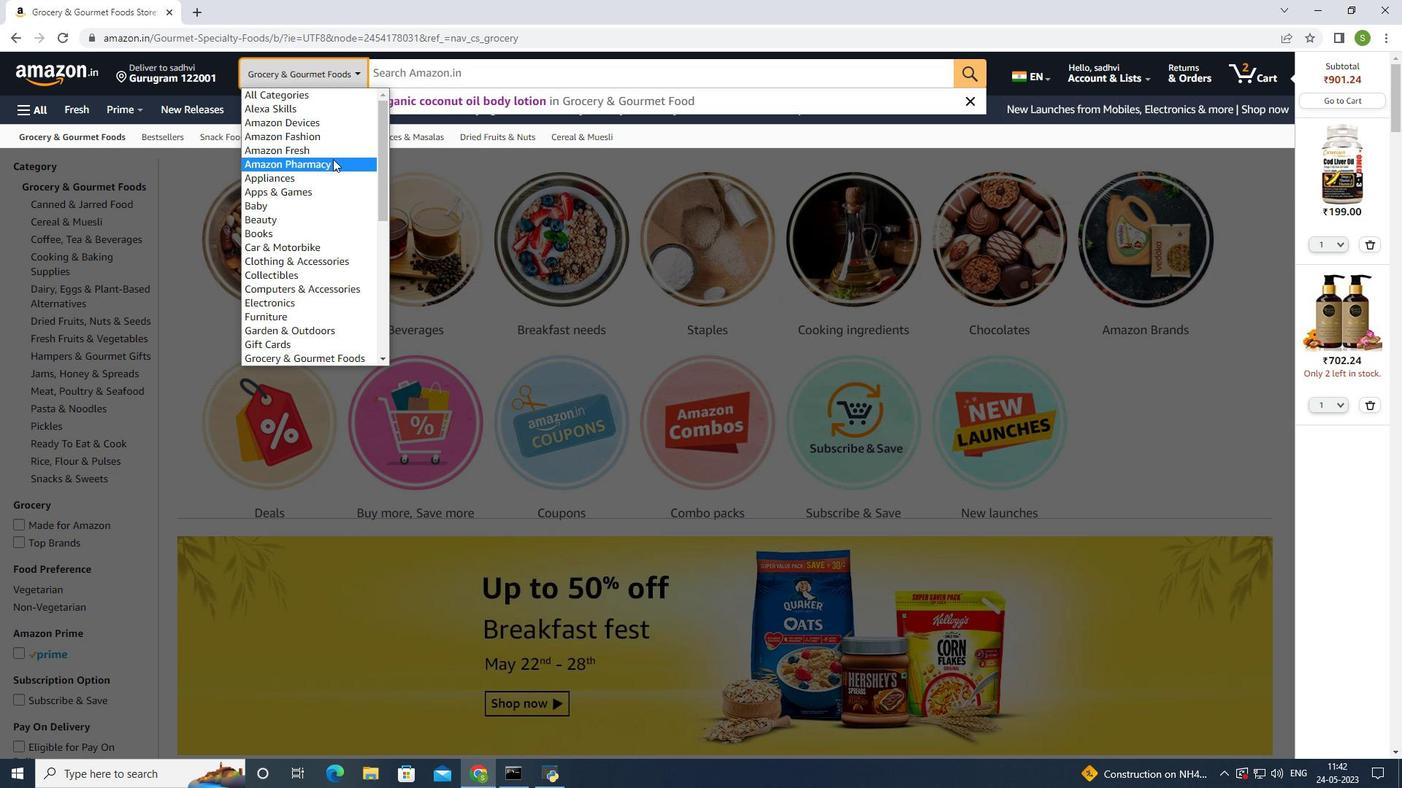 
Action: Mouse scrolled (333, 154) with delta (0, 0)
Screenshot: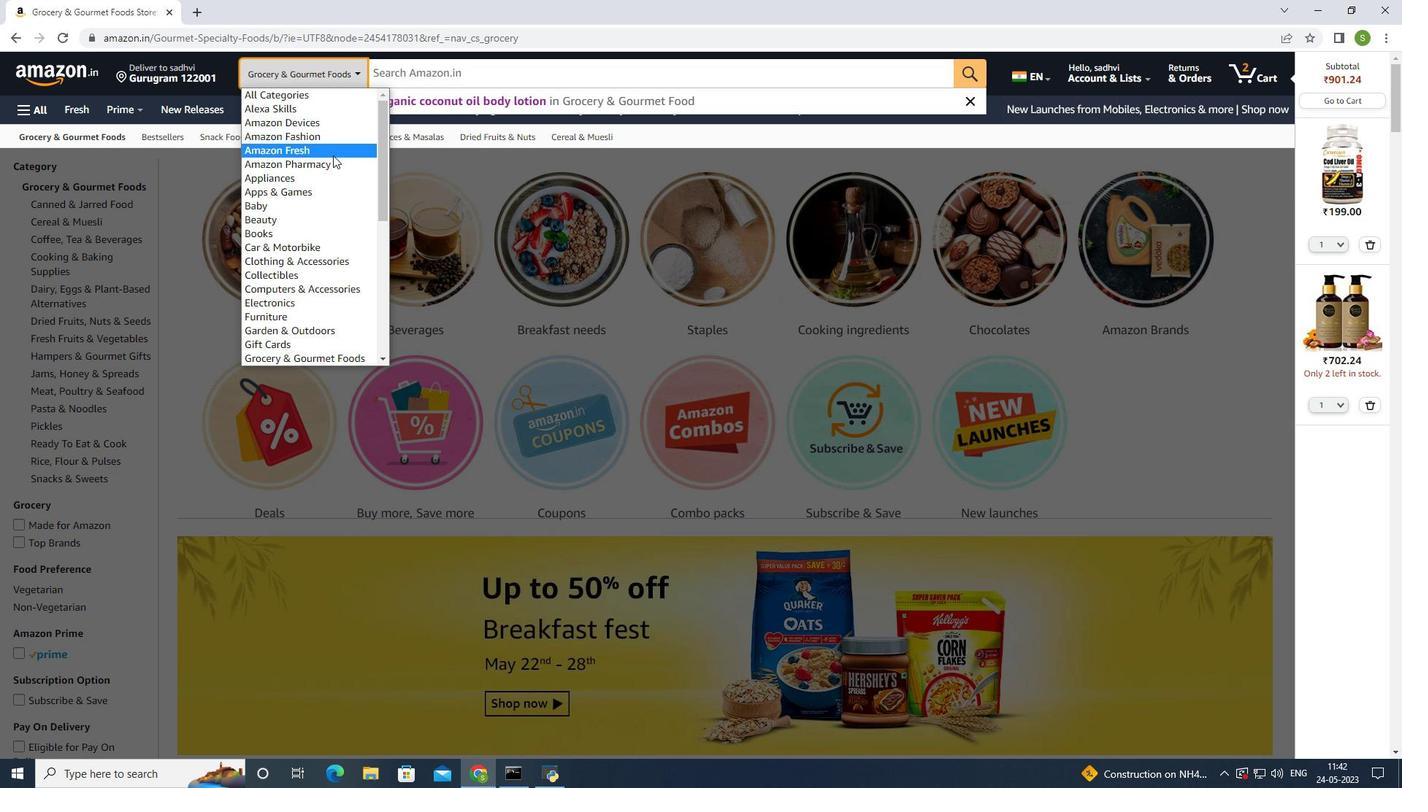 
Action: Mouse scrolled (333, 154) with delta (0, 0)
Screenshot: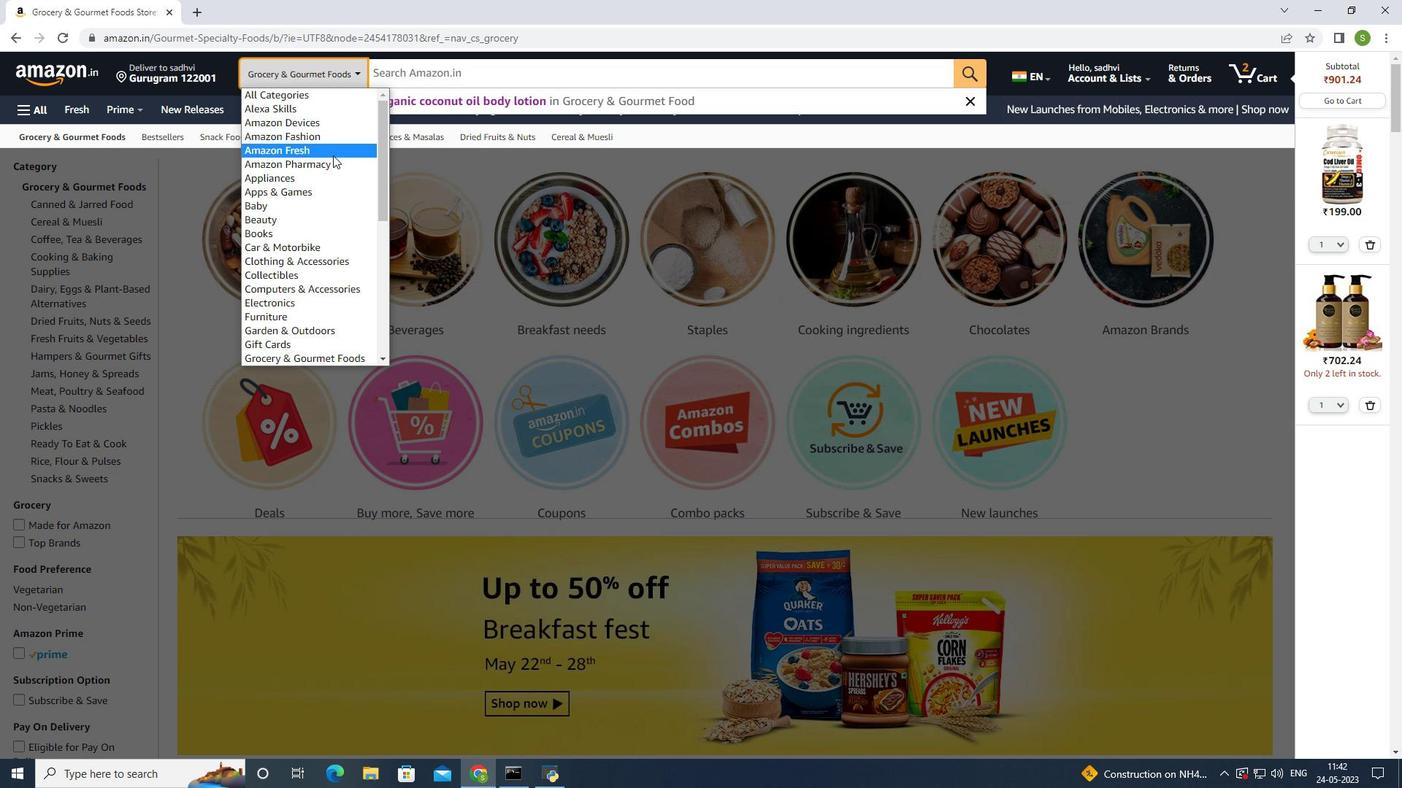 
Action: Mouse scrolled (333, 154) with delta (0, 0)
Screenshot: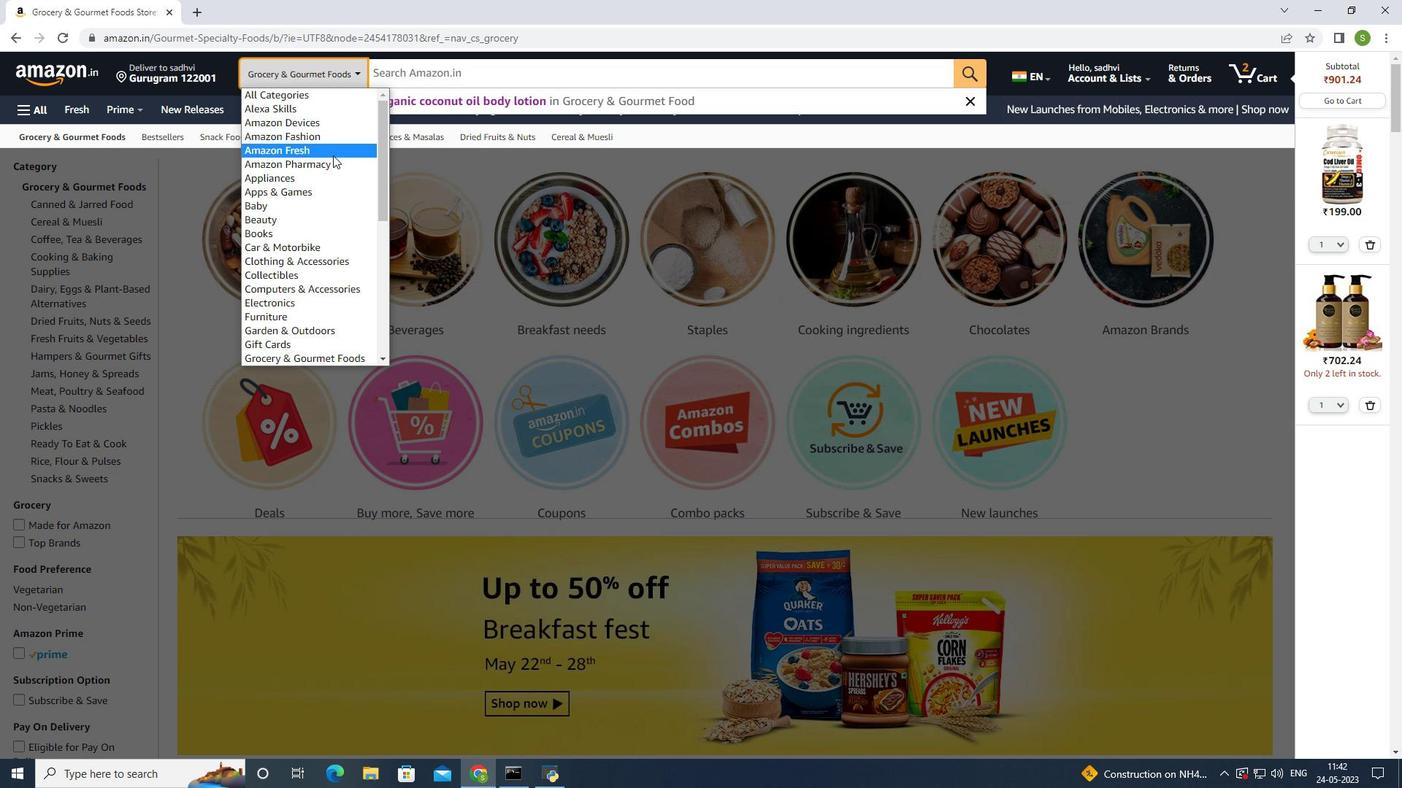 
Action: Mouse scrolled (333, 154) with delta (0, 0)
Screenshot: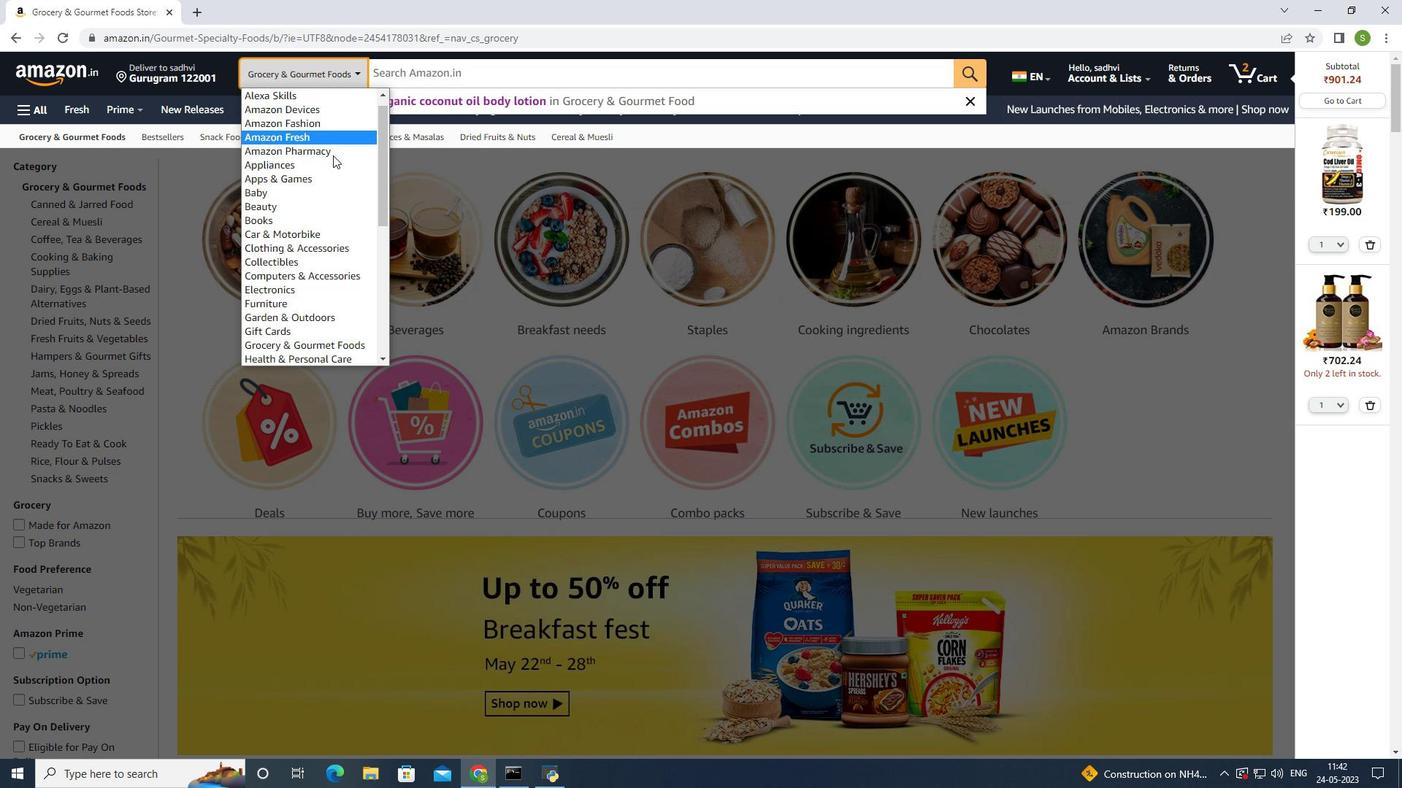 
Action: Mouse scrolled (333, 154) with delta (0, 0)
Screenshot: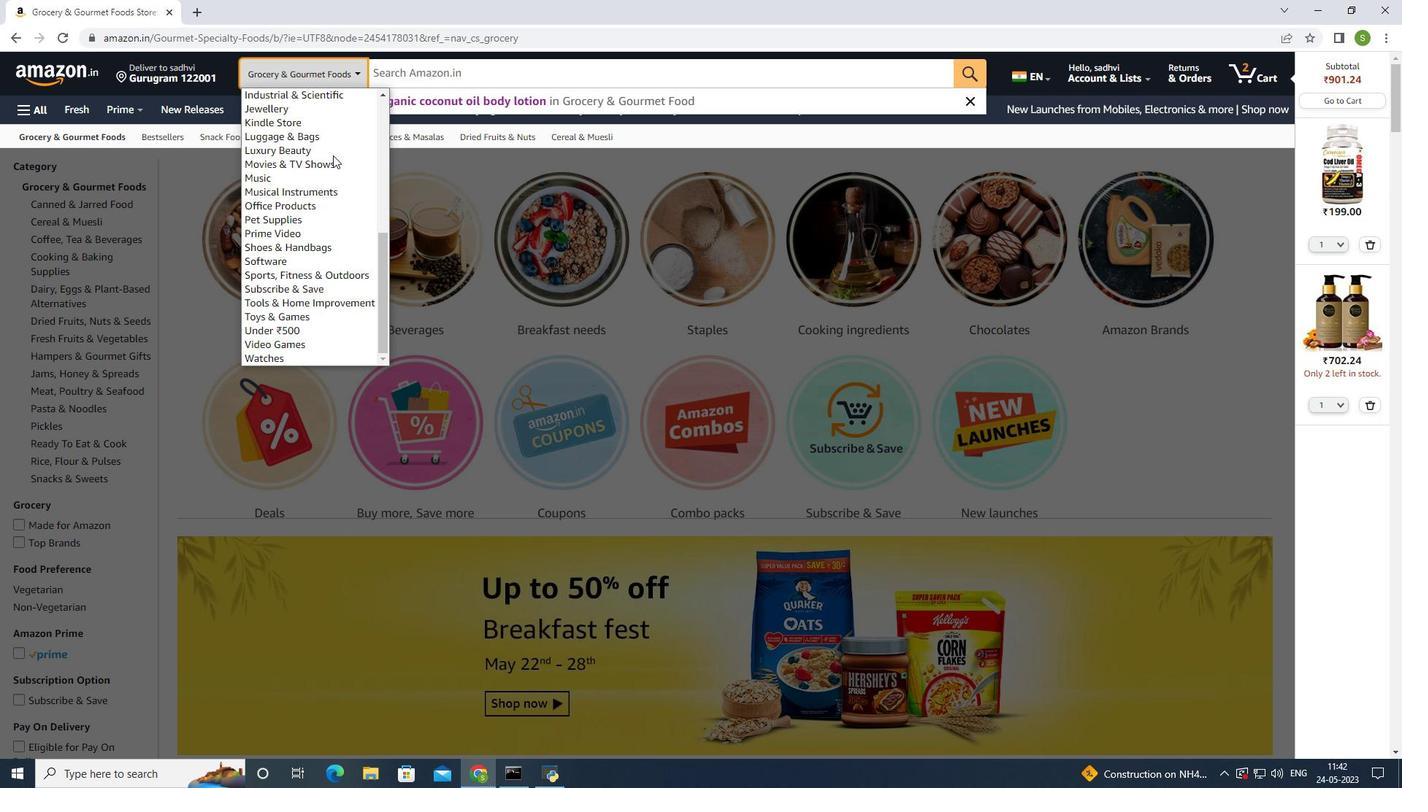
Action: Mouse scrolled (333, 154) with delta (0, 0)
Screenshot: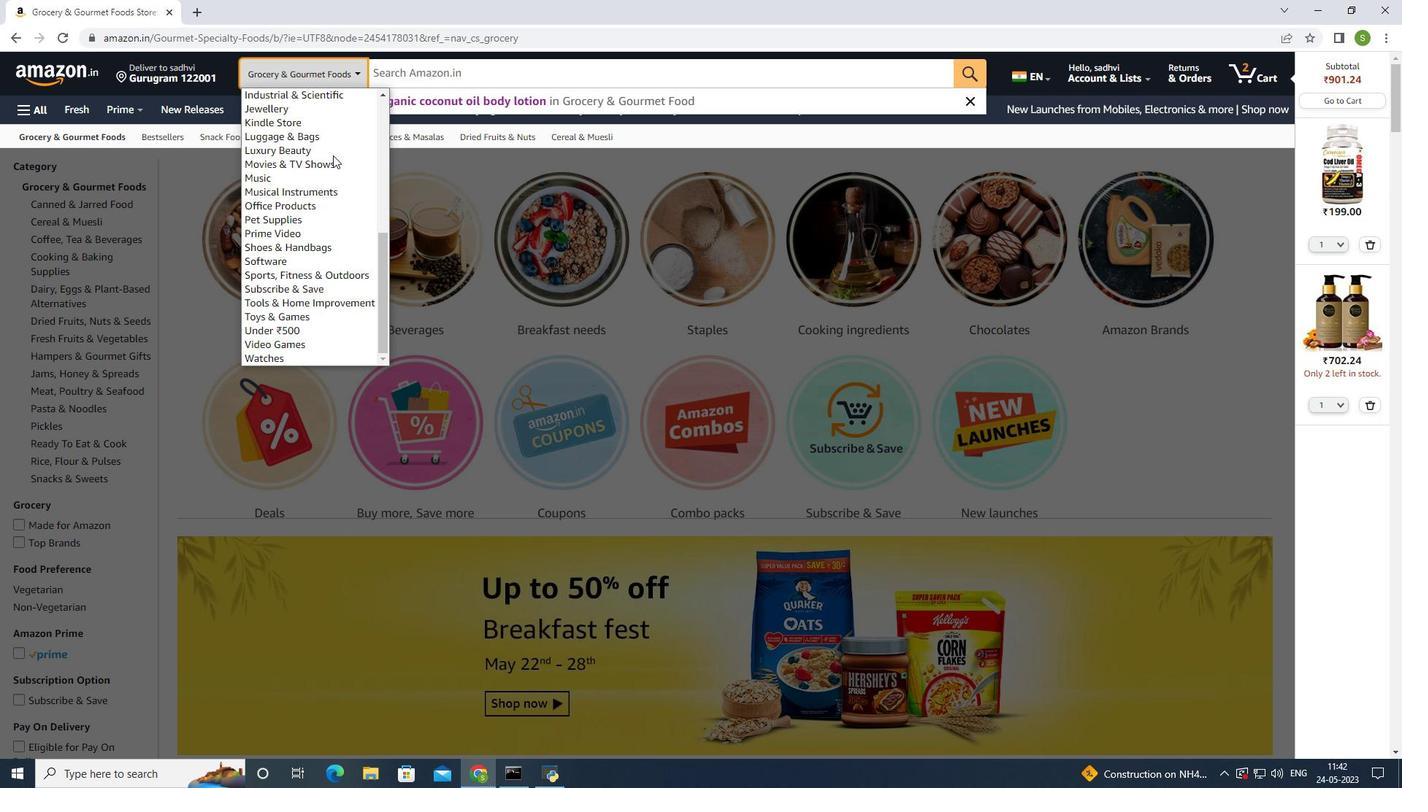 
Action: Mouse scrolled (333, 154) with delta (0, 0)
Screenshot: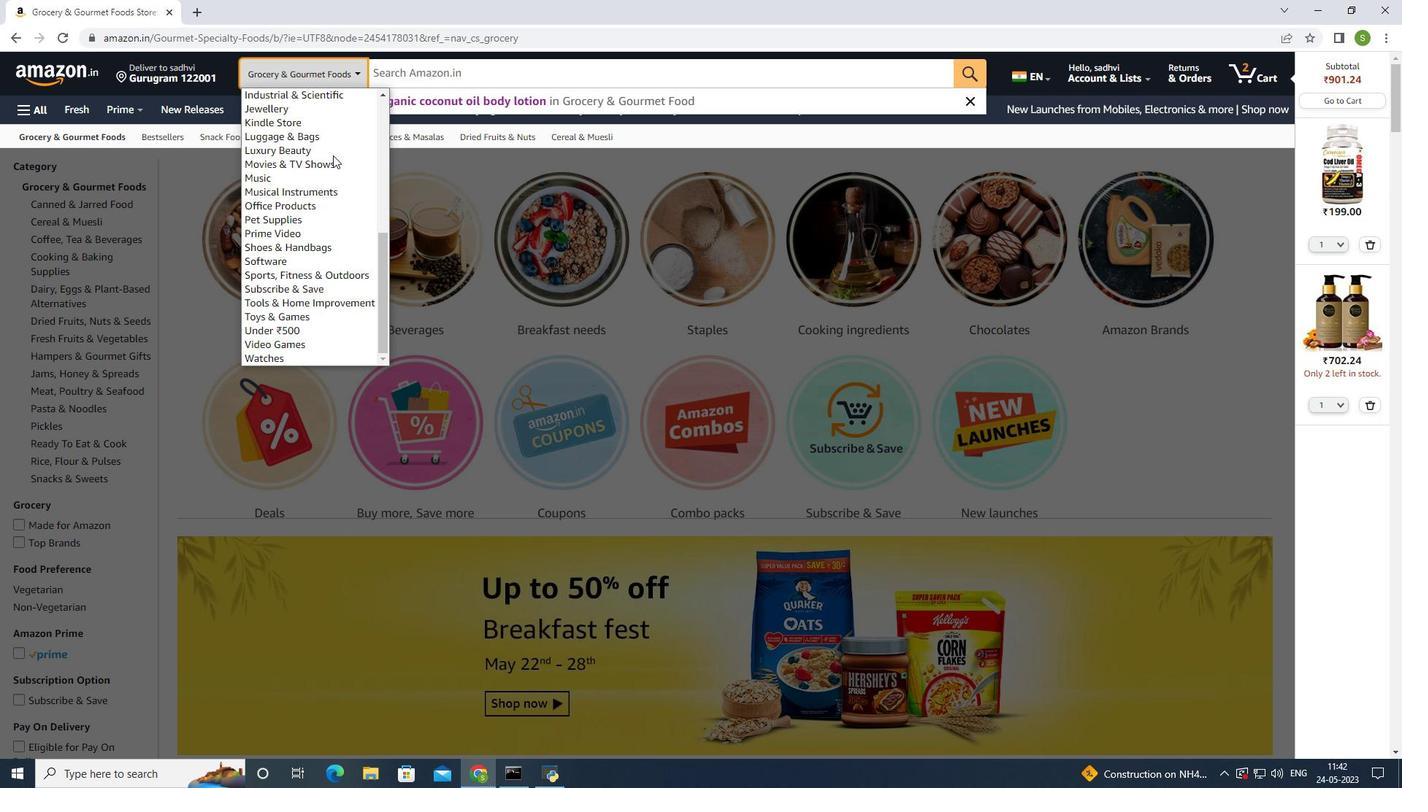 
Action: Mouse scrolled (333, 154) with delta (0, 0)
Screenshot: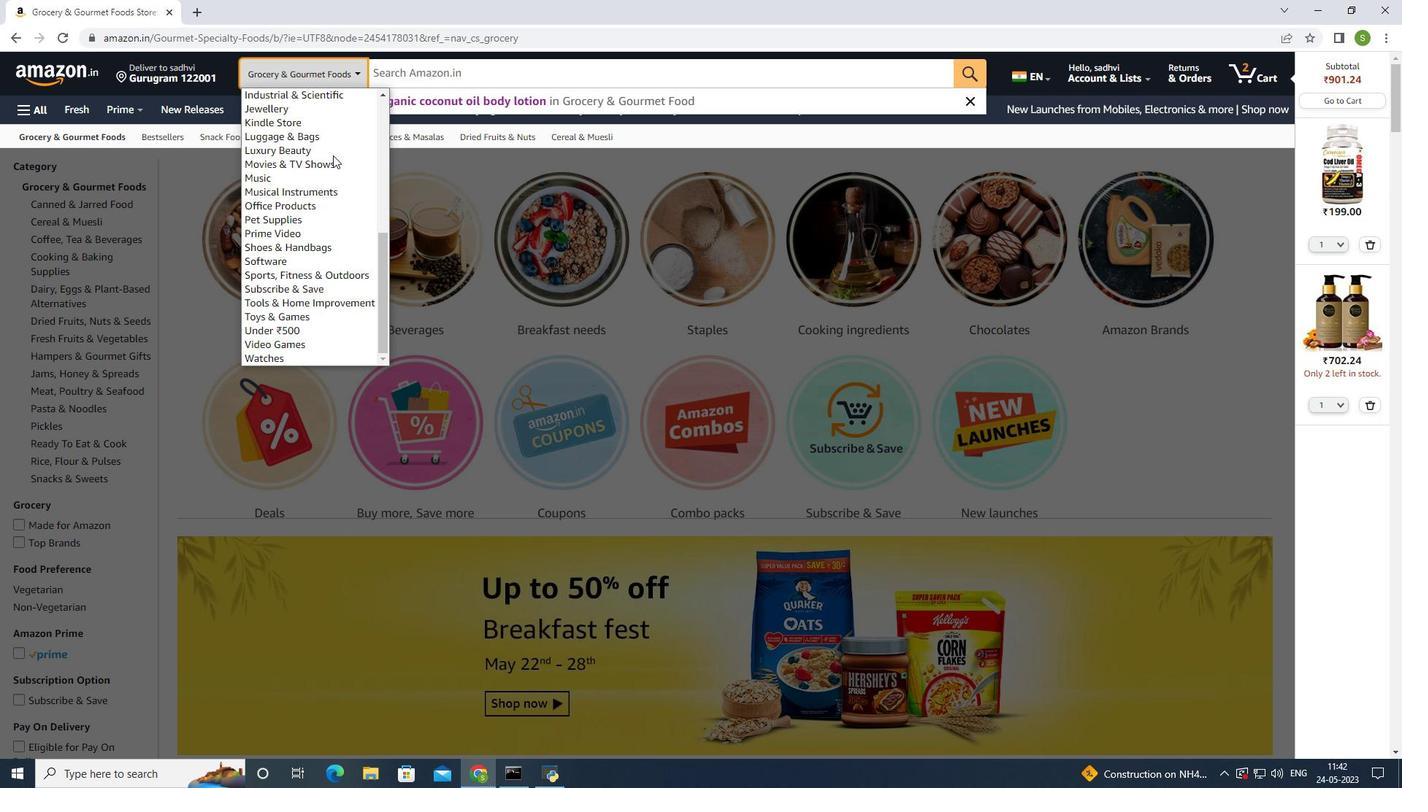 
Action: Mouse scrolled (333, 154) with delta (0, 0)
Screenshot: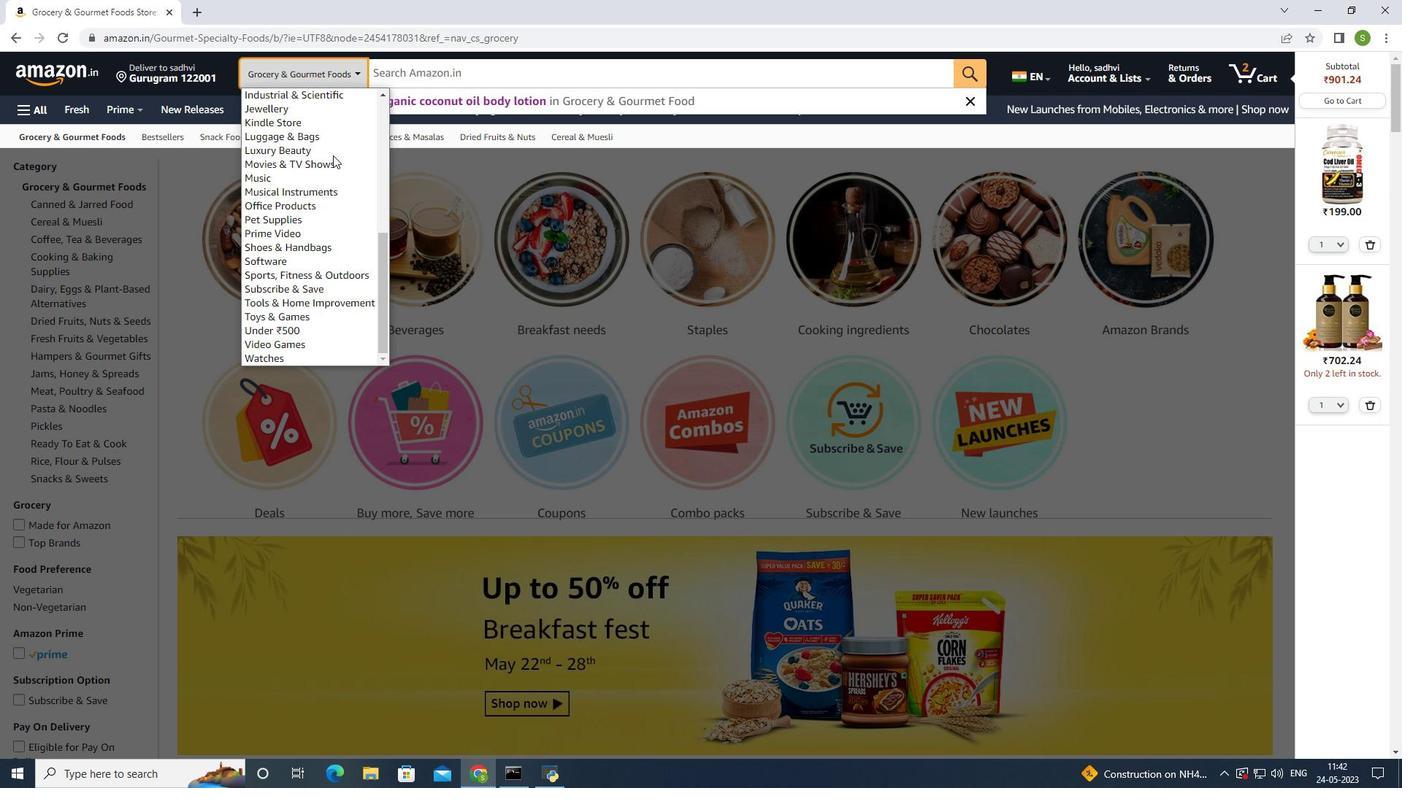 
Action: Mouse scrolled (333, 156) with delta (0, 0)
Screenshot: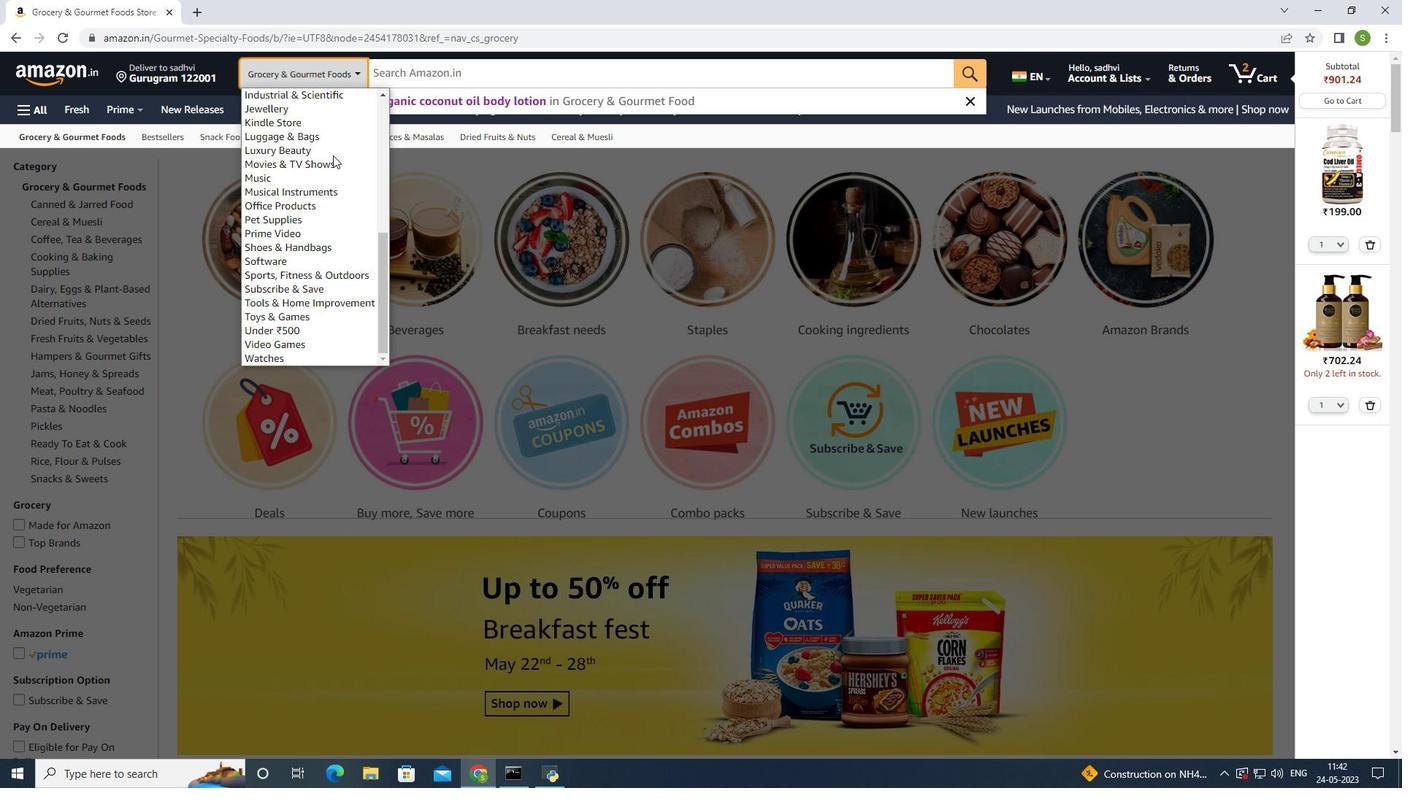 
Action: Mouse scrolled (333, 156) with delta (0, 0)
Screenshot: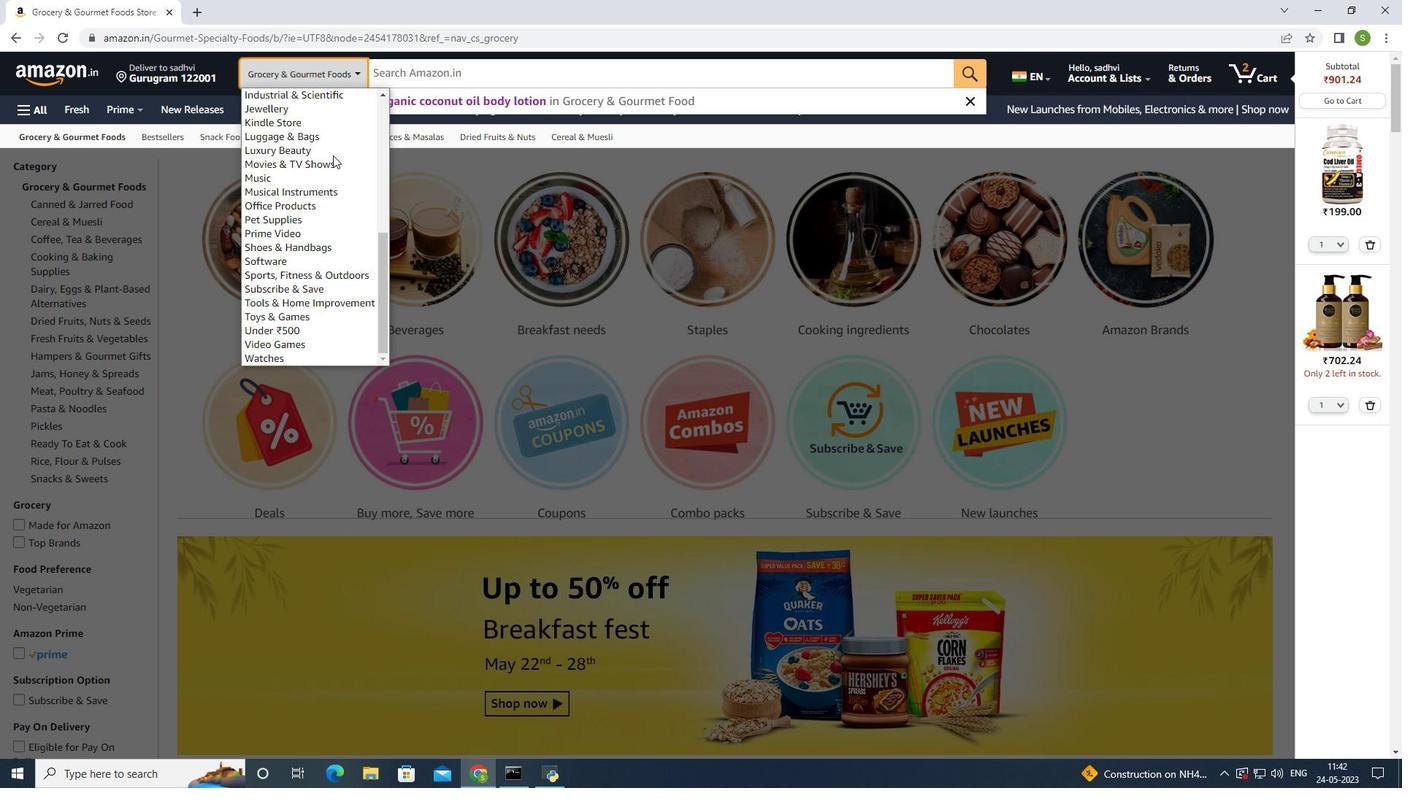 
Action: Mouse scrolled (333, 156) with delta (0, 0)
Screenshot: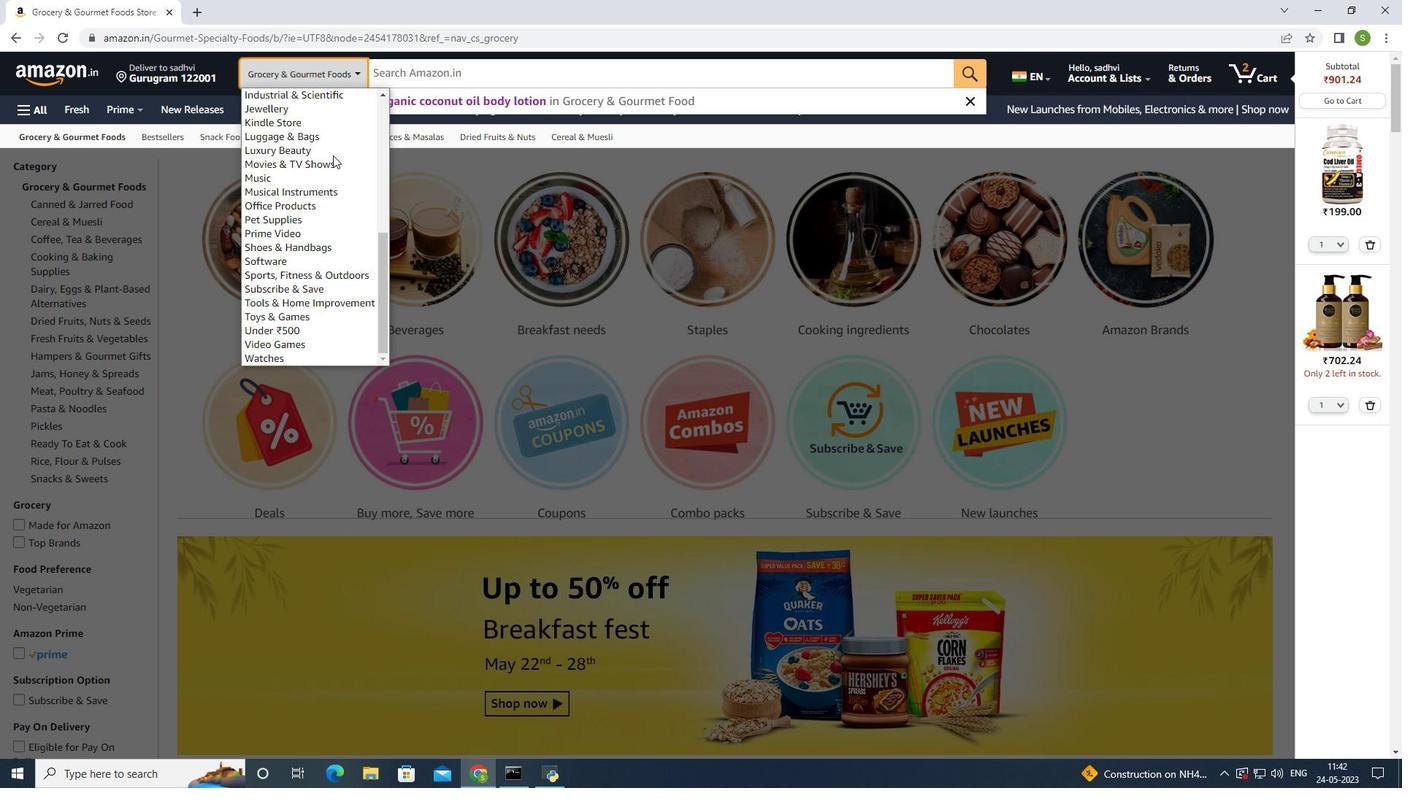 
Action: Mouse scrolled (333, 156) with delta (0, 0)
Screenshot: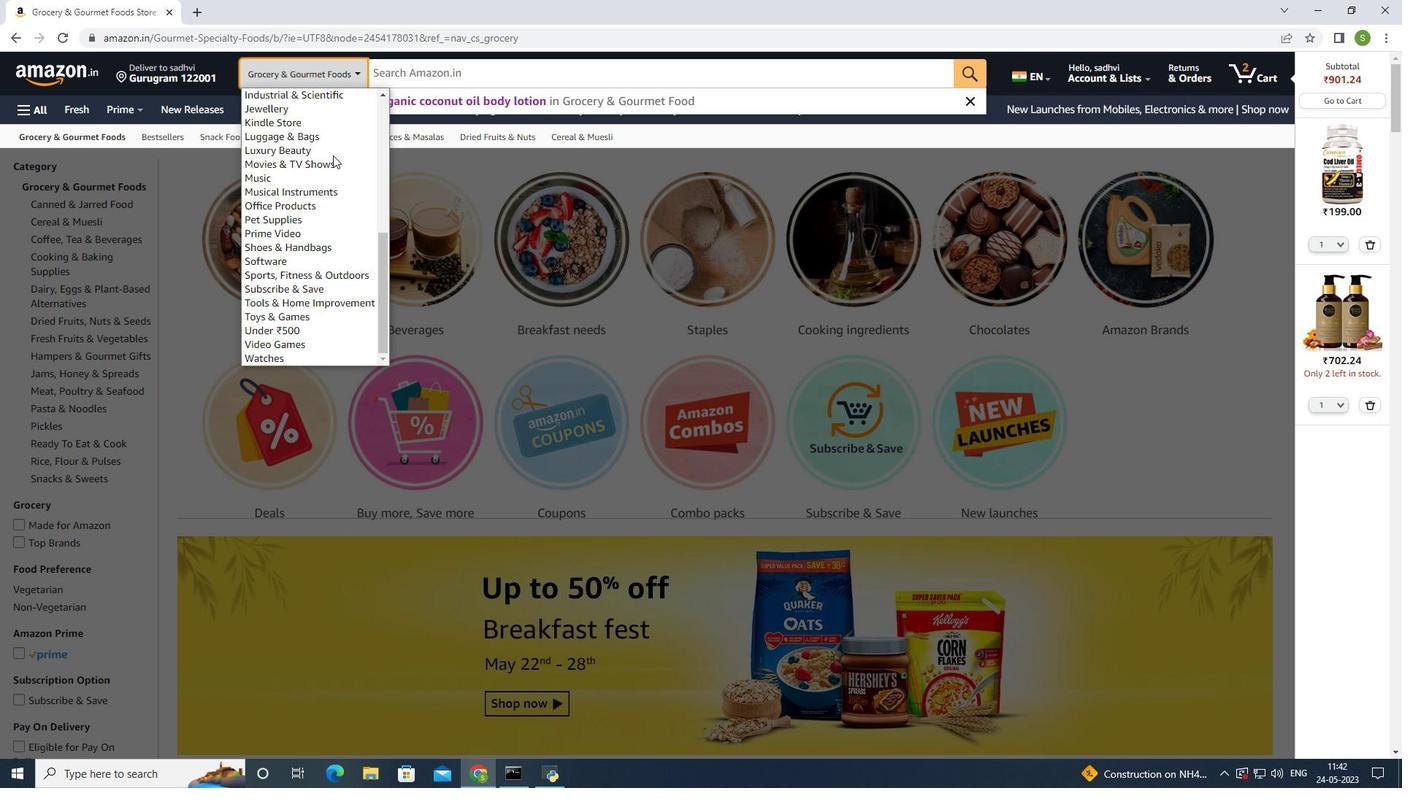 
Action: Mouse moved to (332, 154)
Screenshot: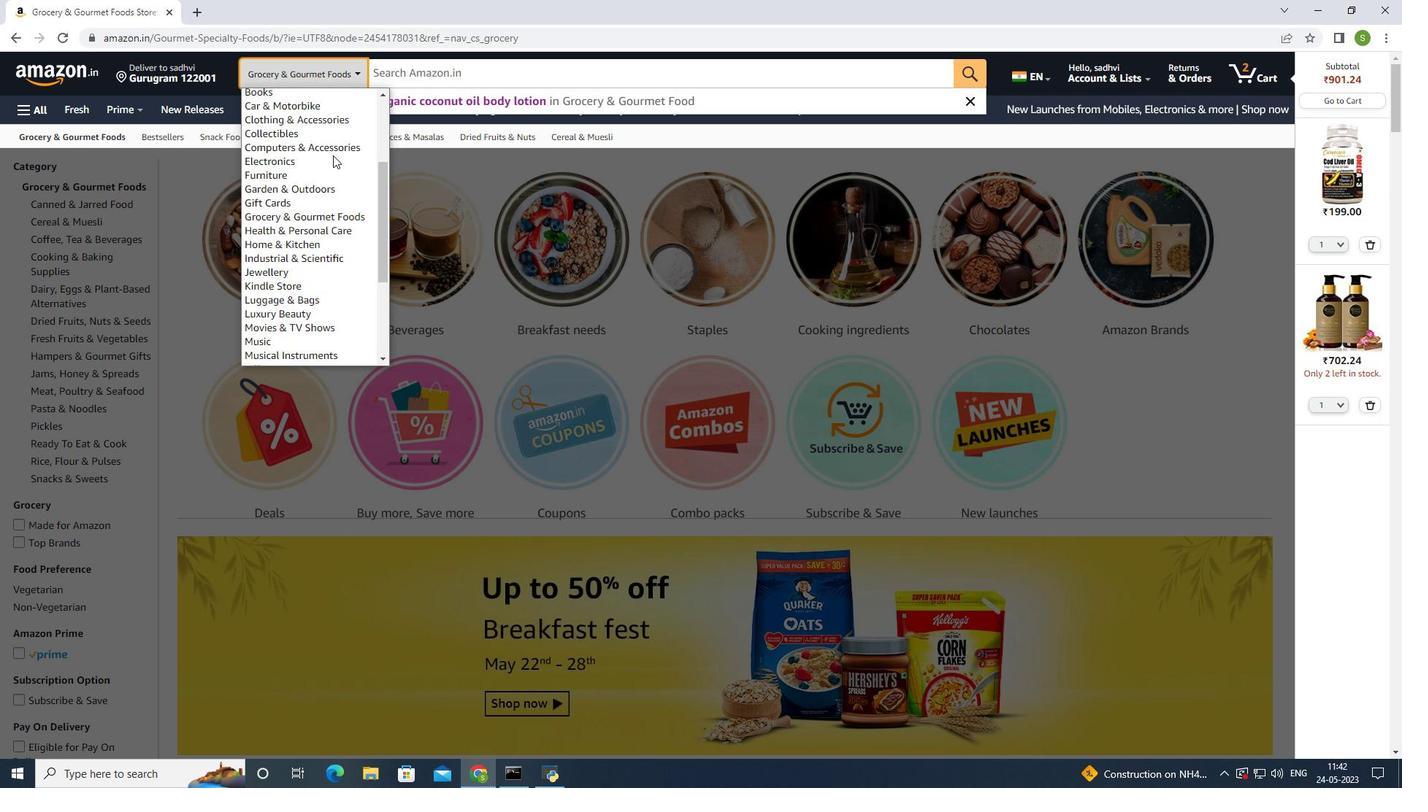 
Action: Mouse scrolled (332, 155) with delta (0, 0)
Screenshot: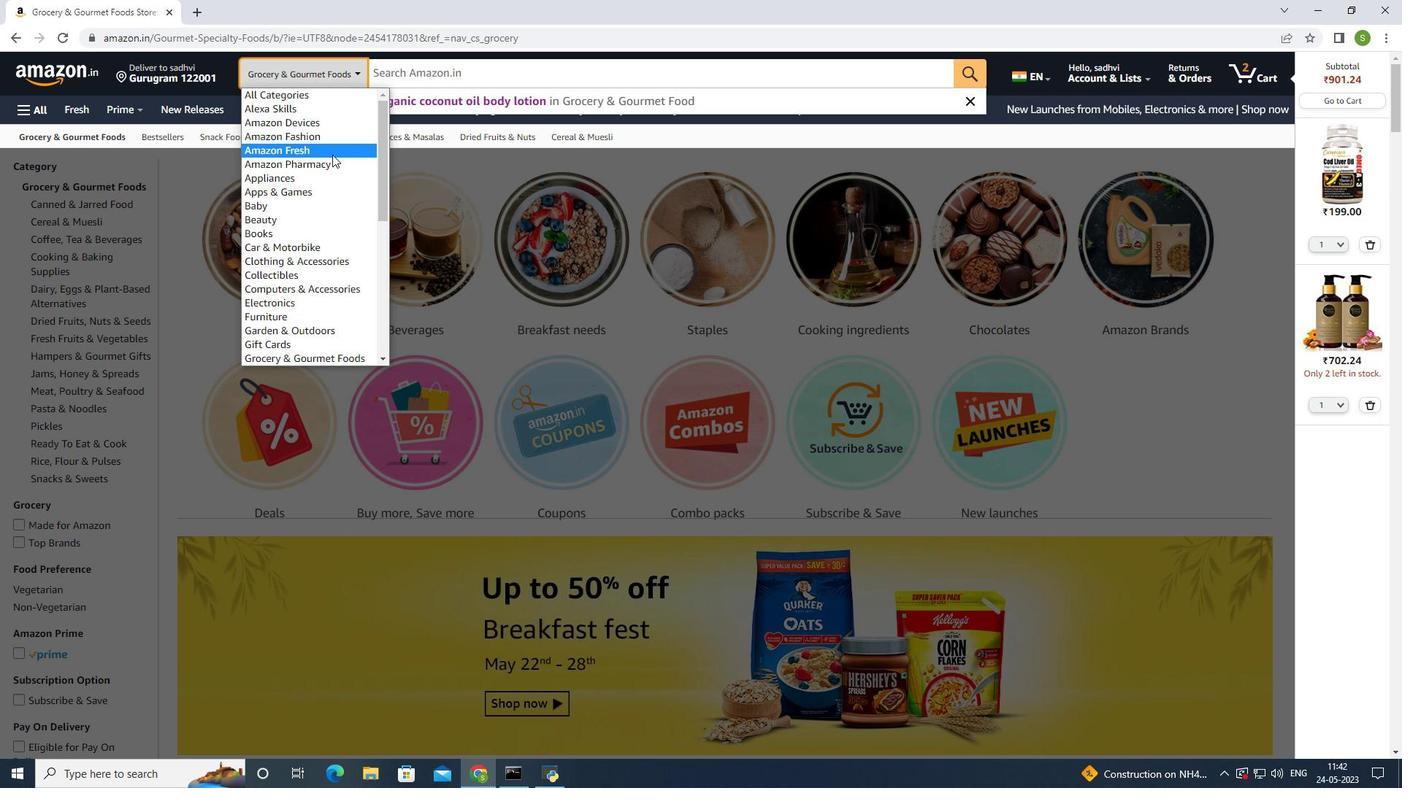 
Action: Mouse moved to (331, 154)
Screenshot: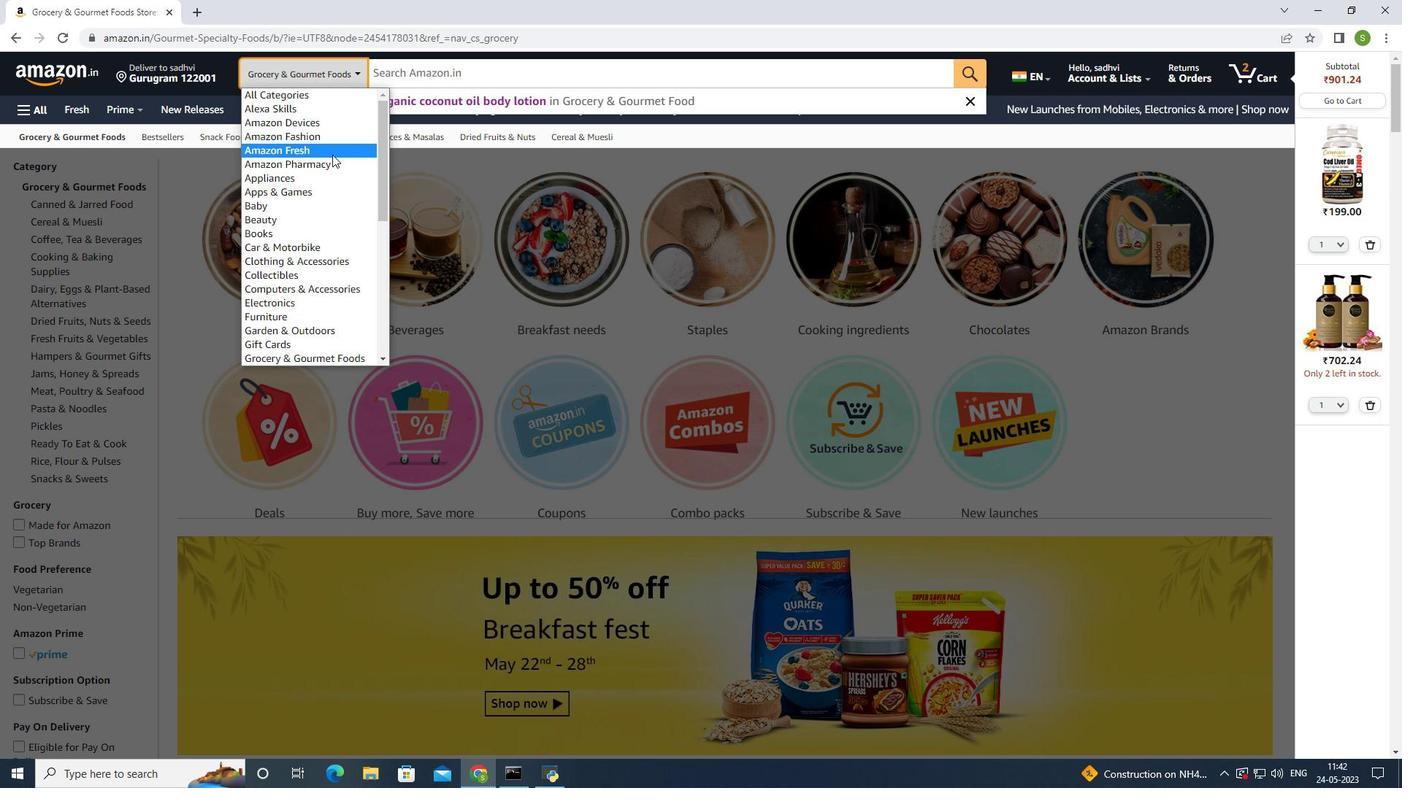 
Action: Mouse scrolled (331, 155) with delta (0, 0)
Screenshot: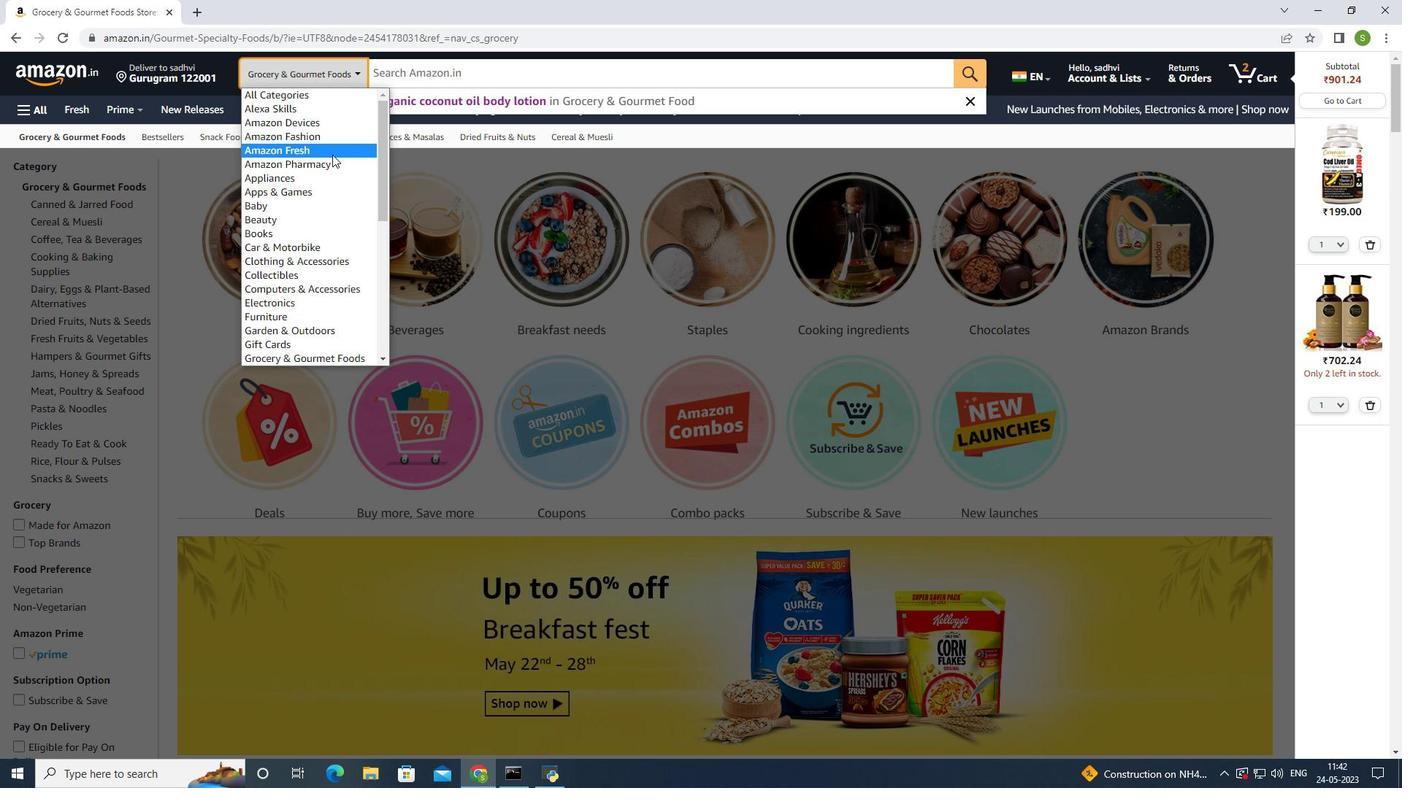 
Action: Mouse scrolled (331, 155) with delta (0, 0)
Screenshot: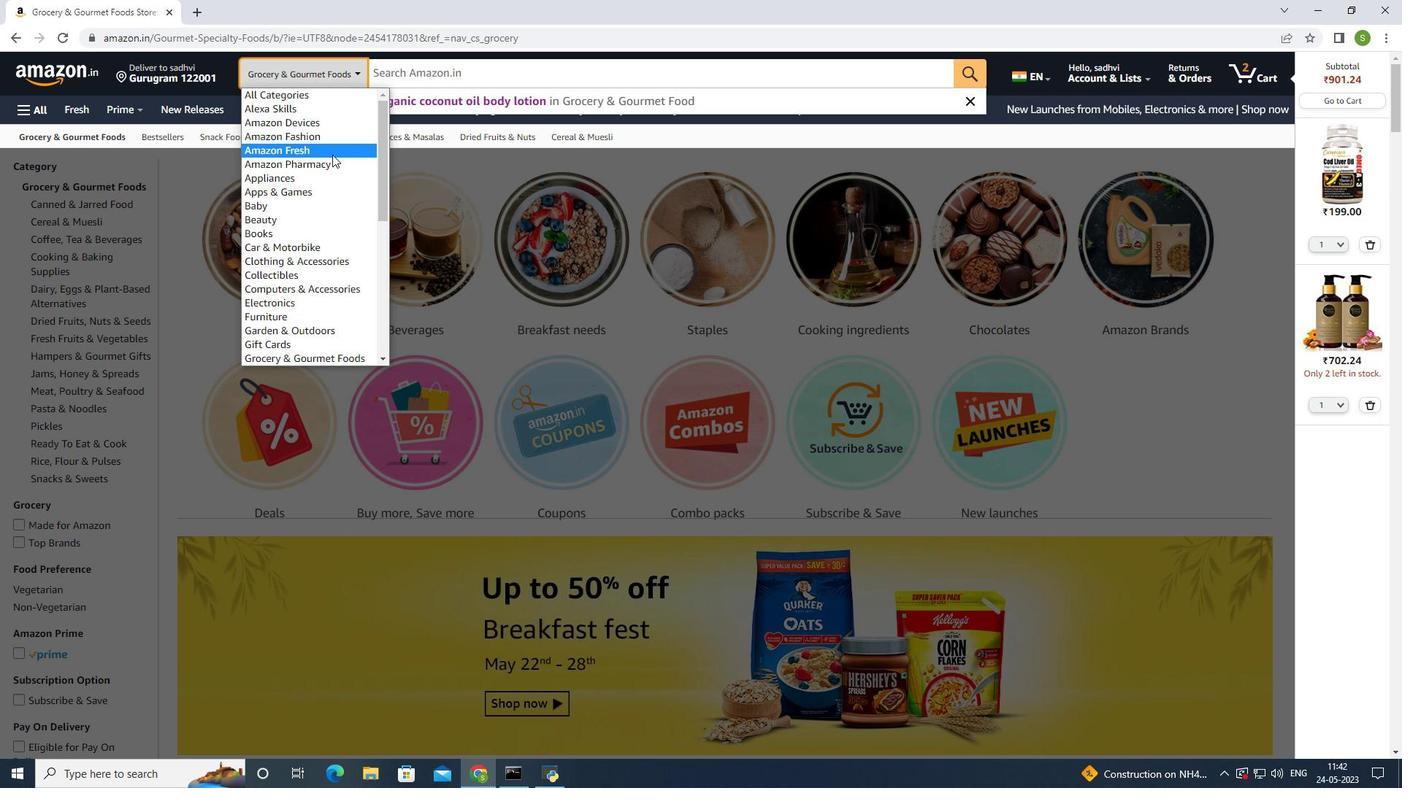 
Action: Mouse moved to (331, 154)
Screenshot: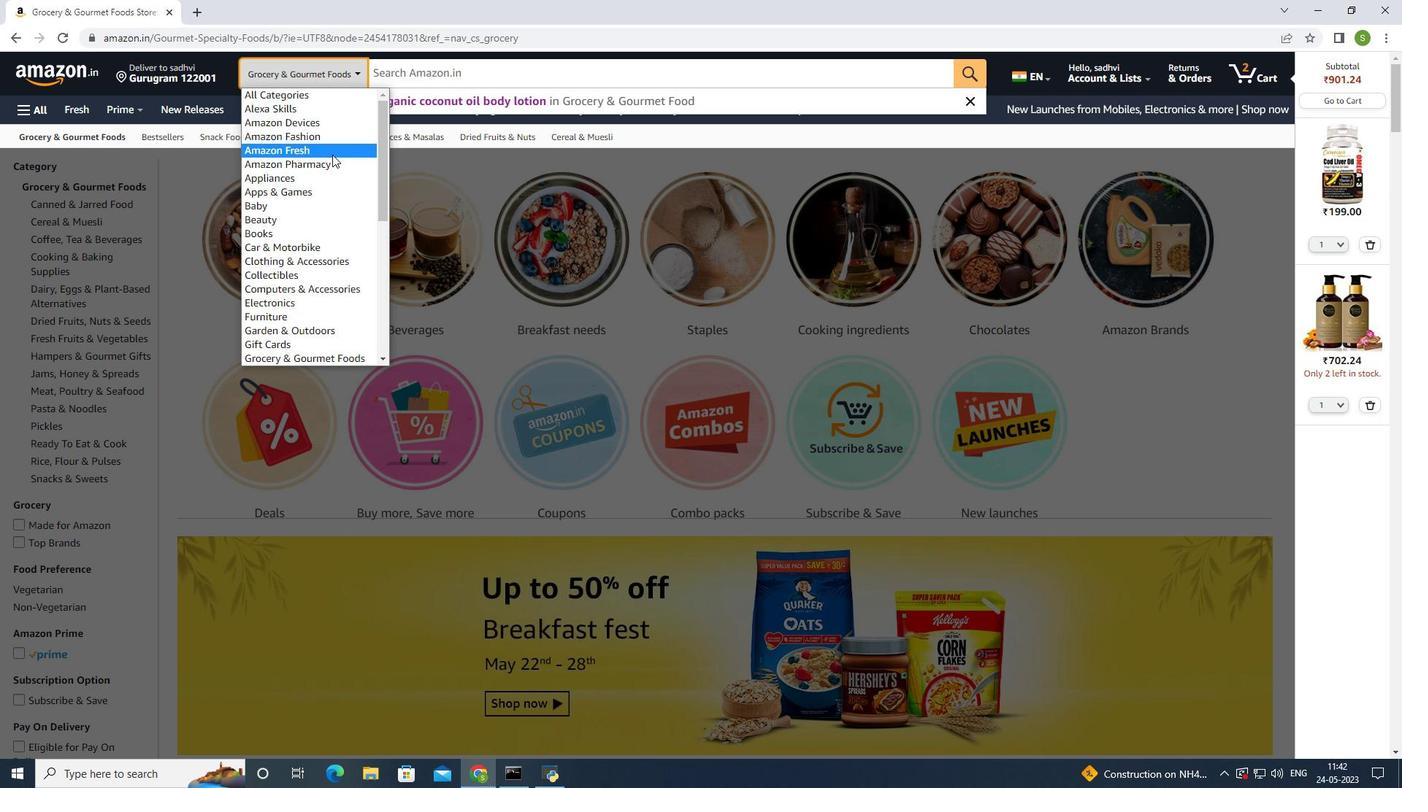 
Action: Mouse scrolled (331, 154) with delta (0, 0)
Screenshot: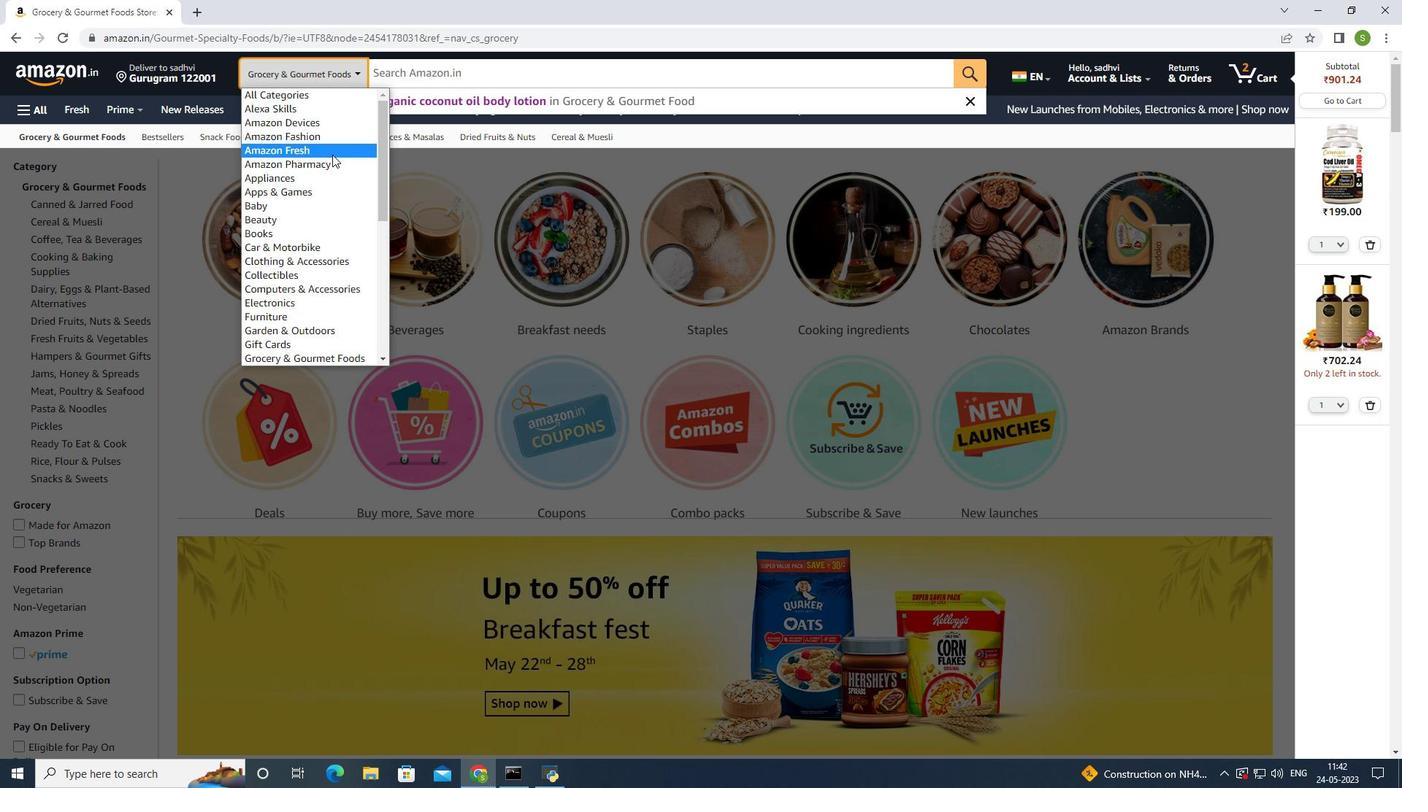 
Action: Mouse moved to (331, 153)
Screenshot: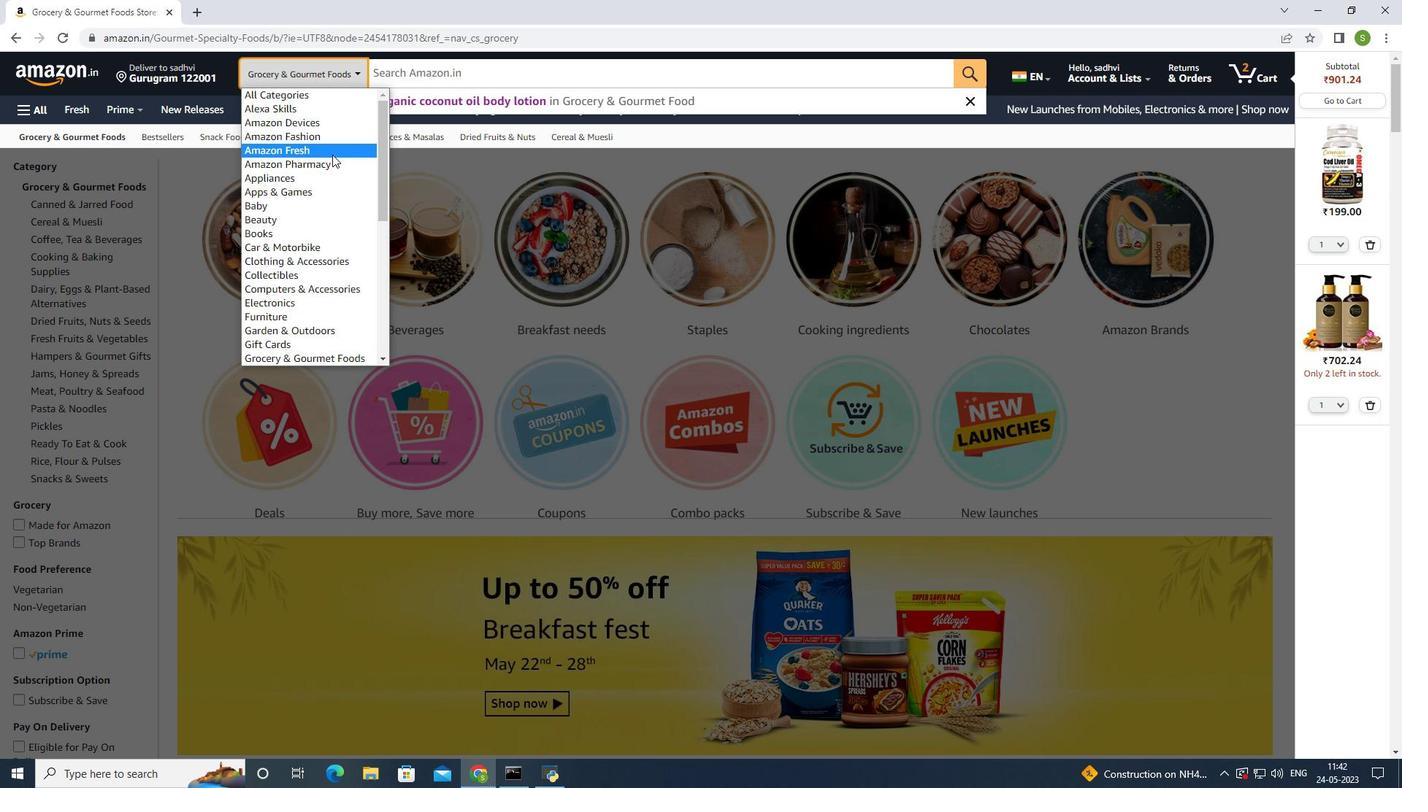 
Action: Mouse scrolled (331, 154) with delta (0, 0)
Screenshot: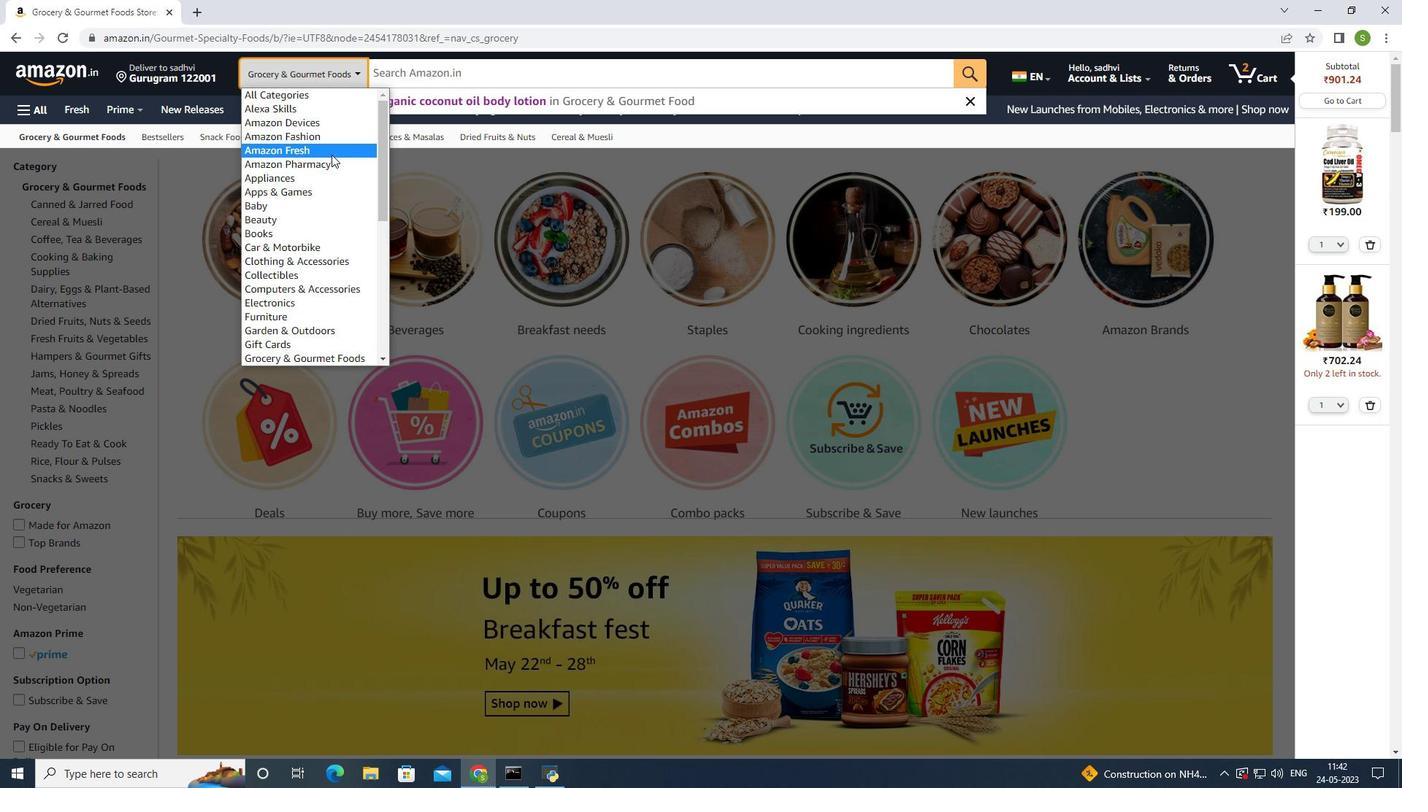 
Action: Mouse moved to (448, 71)
Screenshot: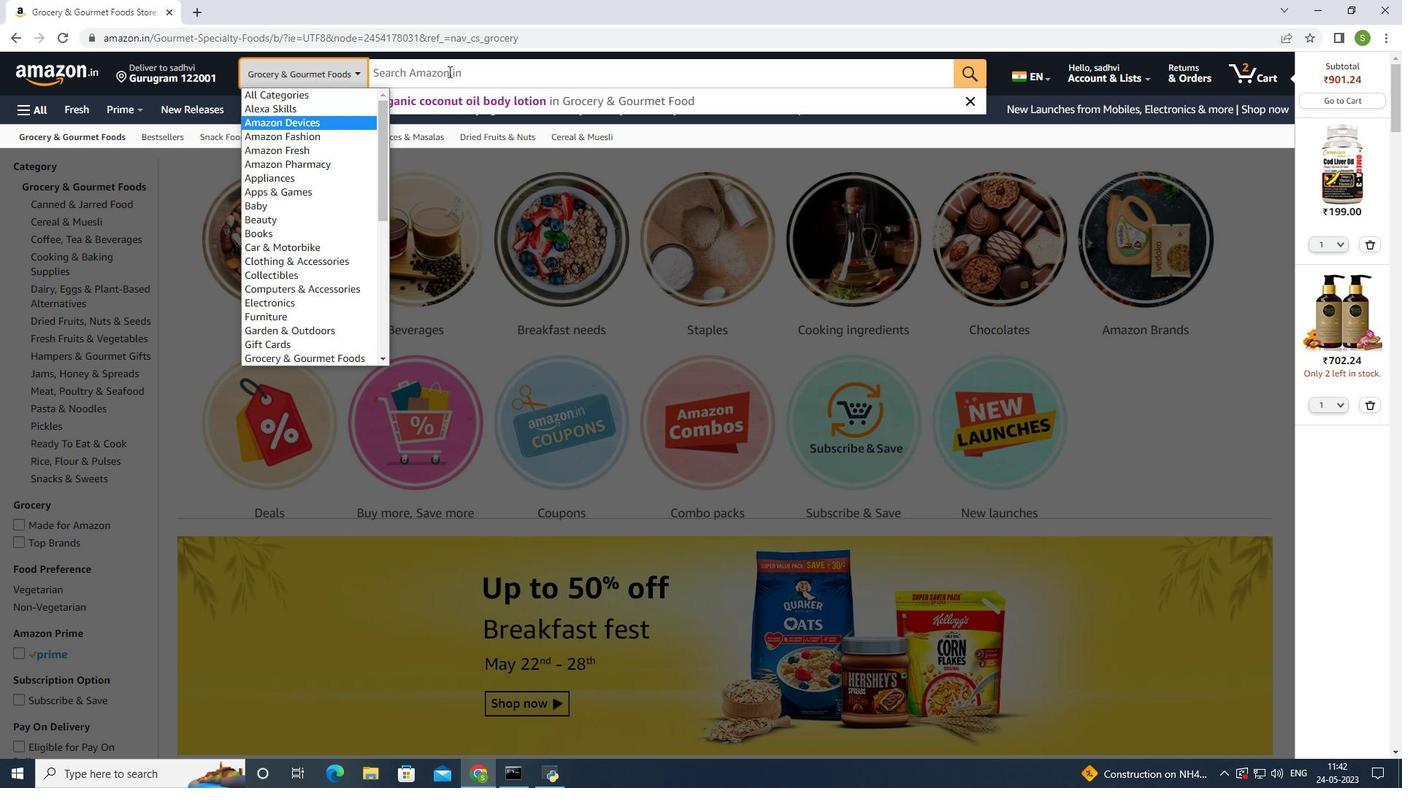
Action: Mouse pressed left at (448, 71)
Screenshot: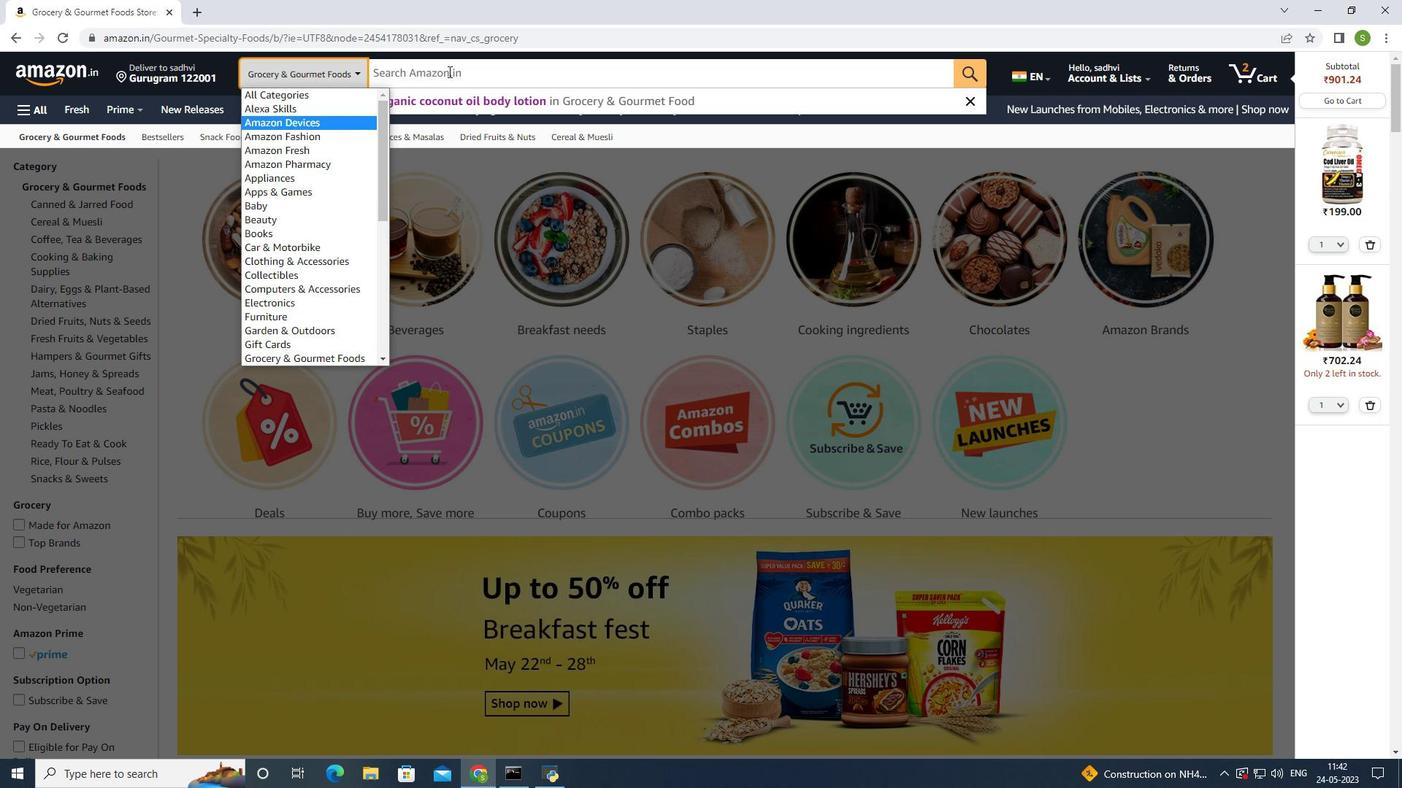 
Action: Mouse moved to (449, 68)
Screenshot: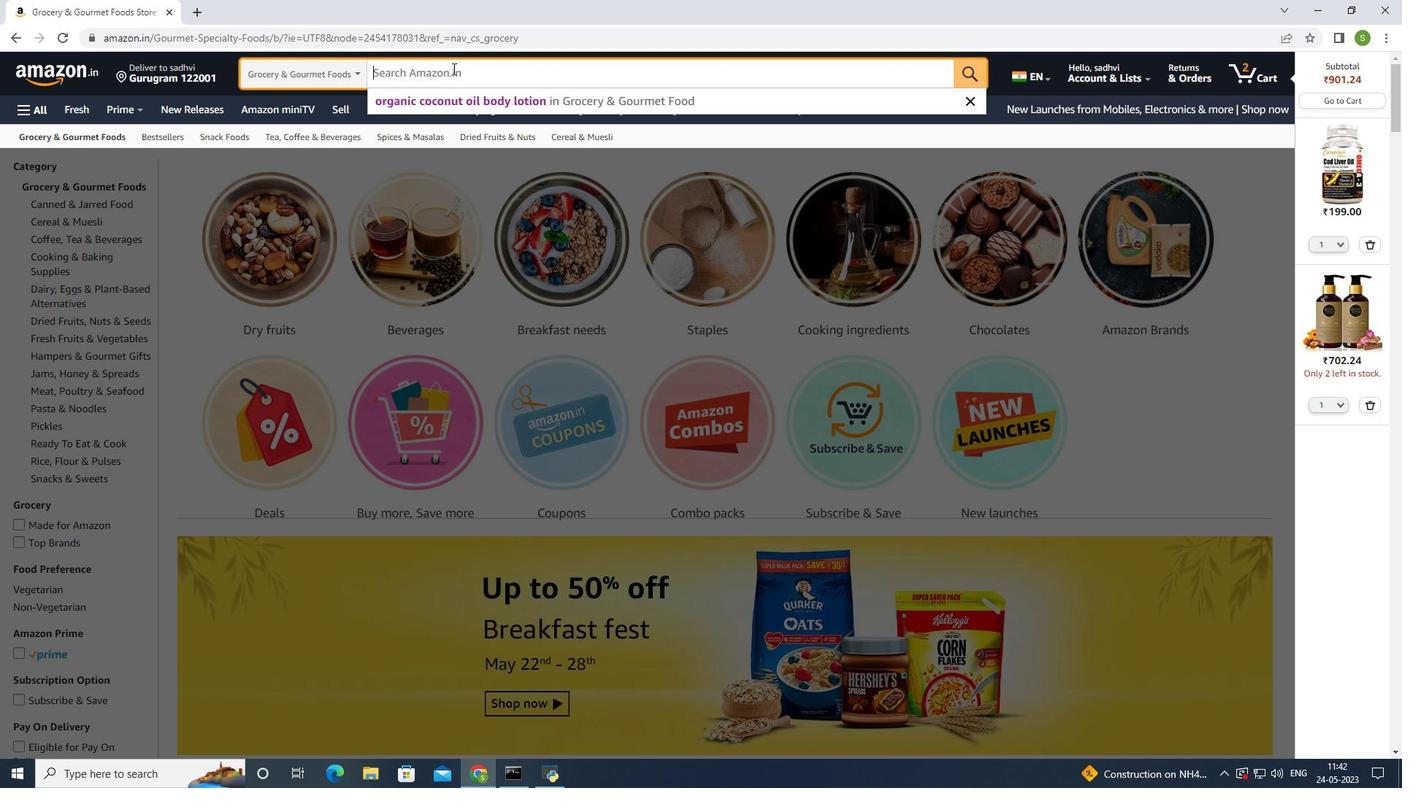 
Action: Key pressed <Key.caps_lock>F<Key.caps_lock>reshly<Key.space><Key.caps_lock>B<Key.caps_lock>aked<Key.space>organic<Key.space><Key.caps_lock>S<Key.caps_lock>ourdough<Key.space><Key.caps_lock>B<Key.caps_lock>read
Screenshot: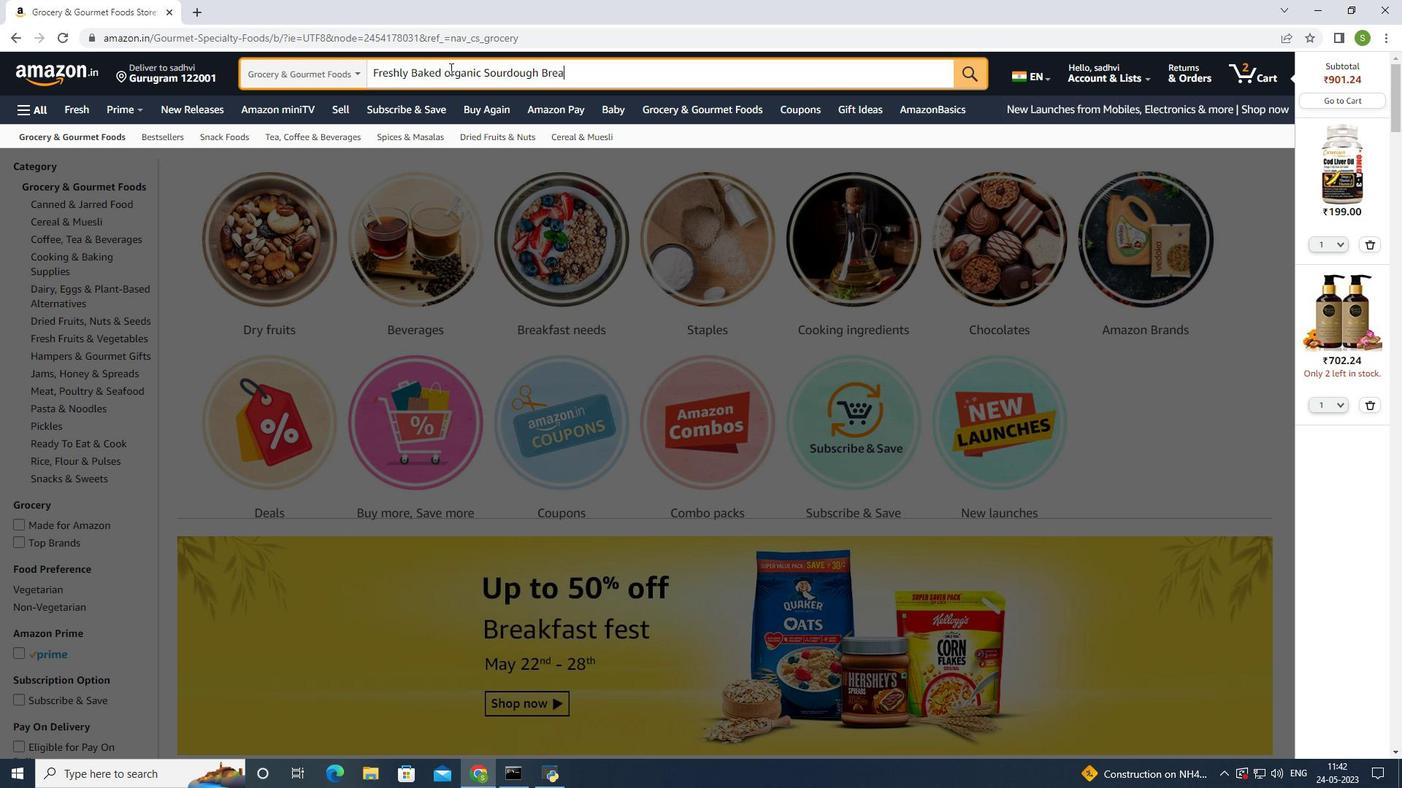 
Action: Mouse moved to (577, 151)
Screenshot: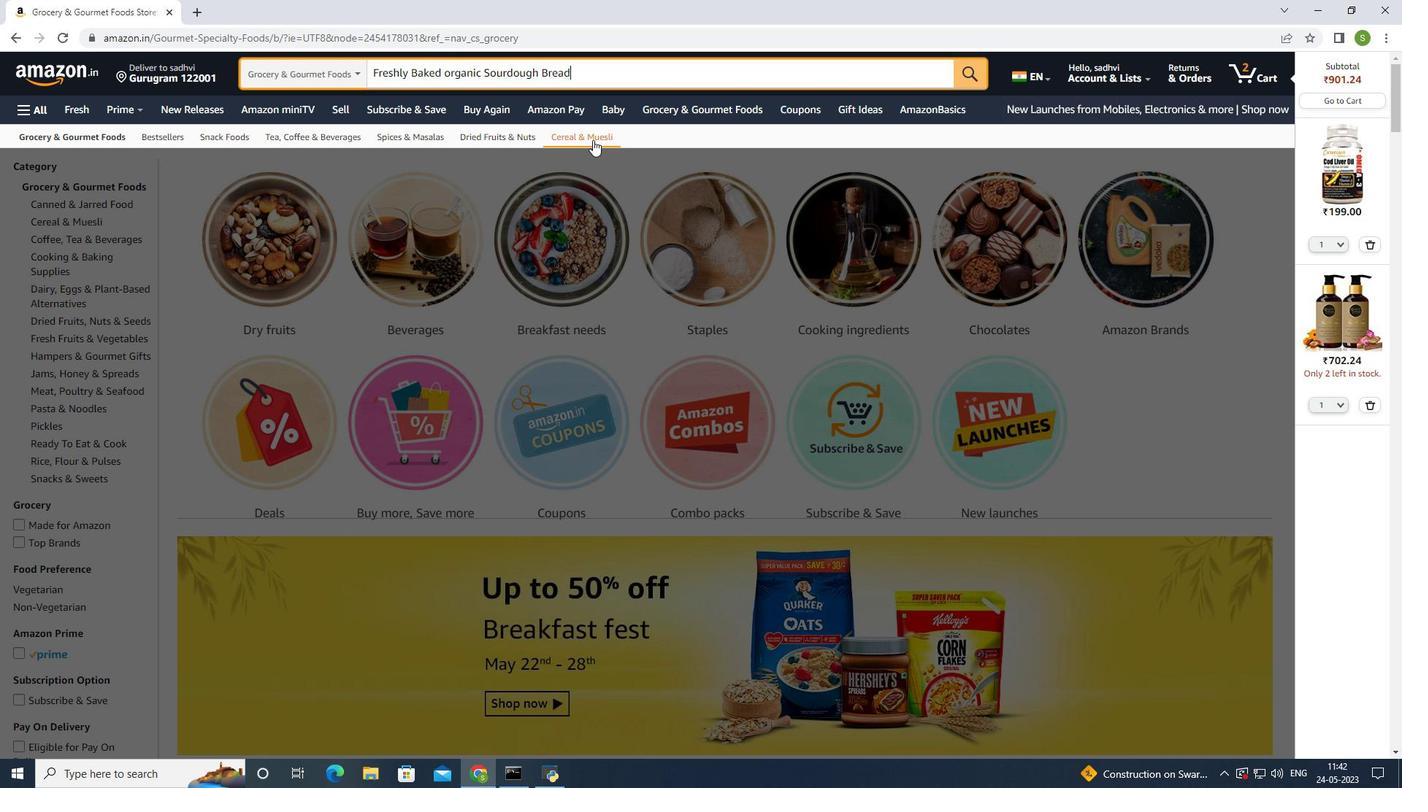
Action: Key pressed <Key.enter>
Screenshot: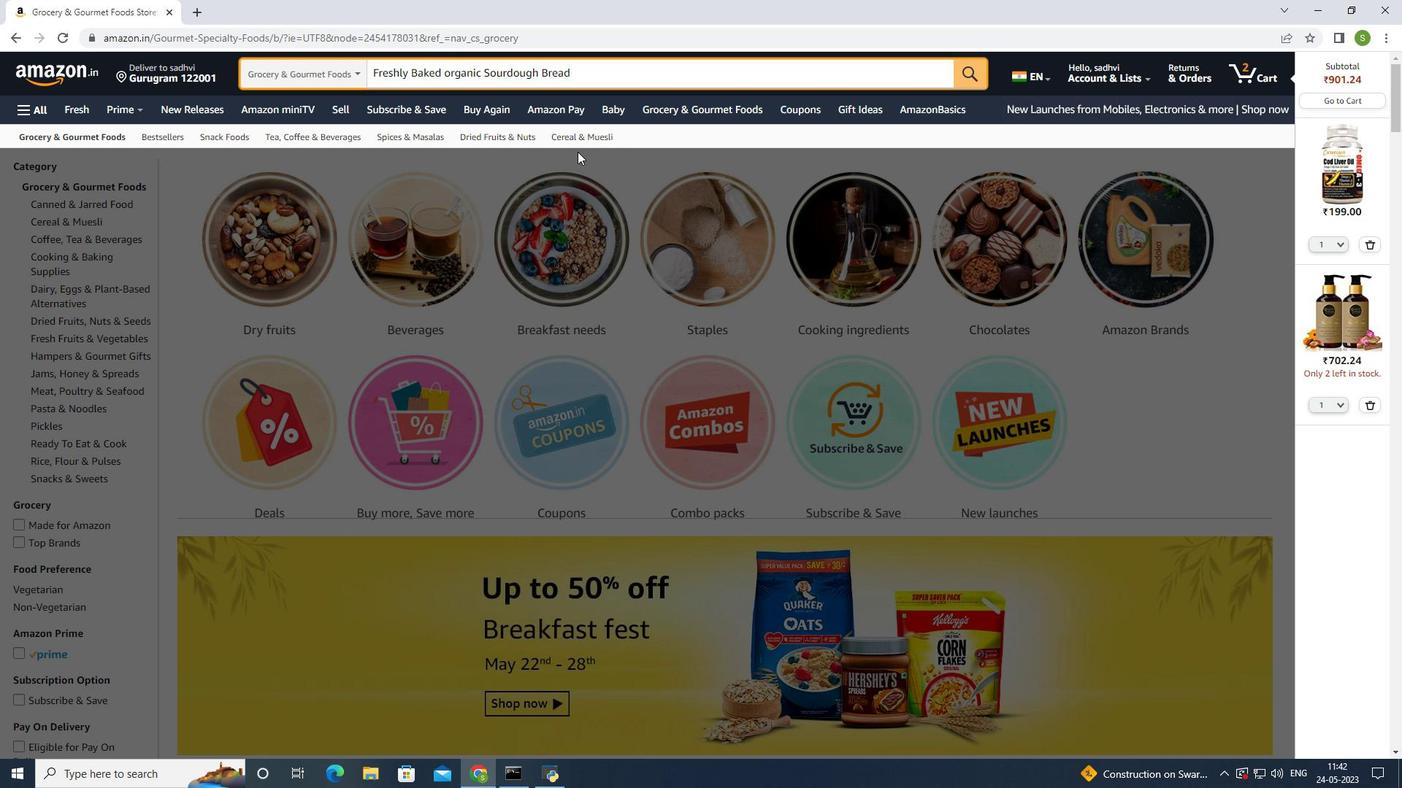 
Action: Mouse moved to (584, 274)
Screenshot: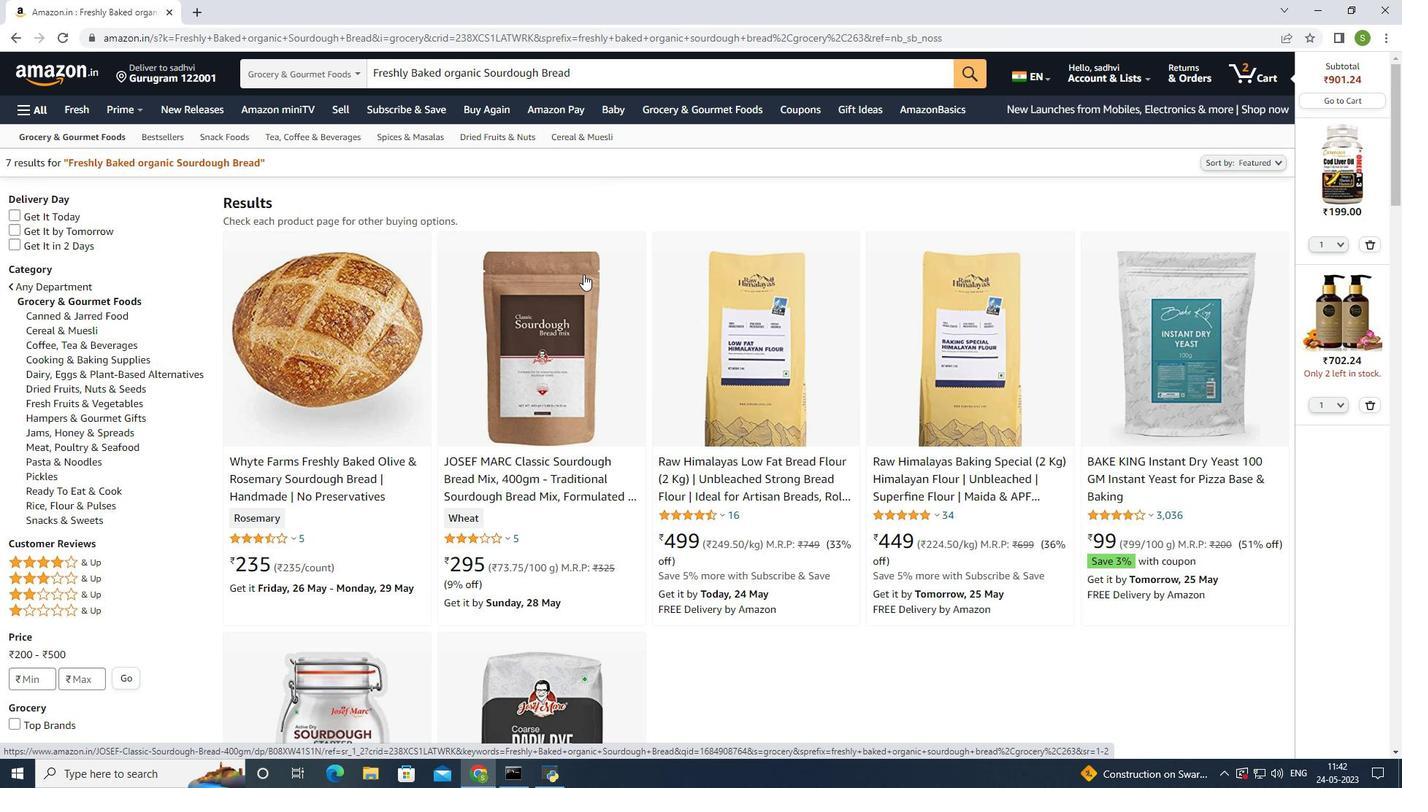 
Action: Mouse scrolled (584, 273) with delta (0, 0)
Screenshot: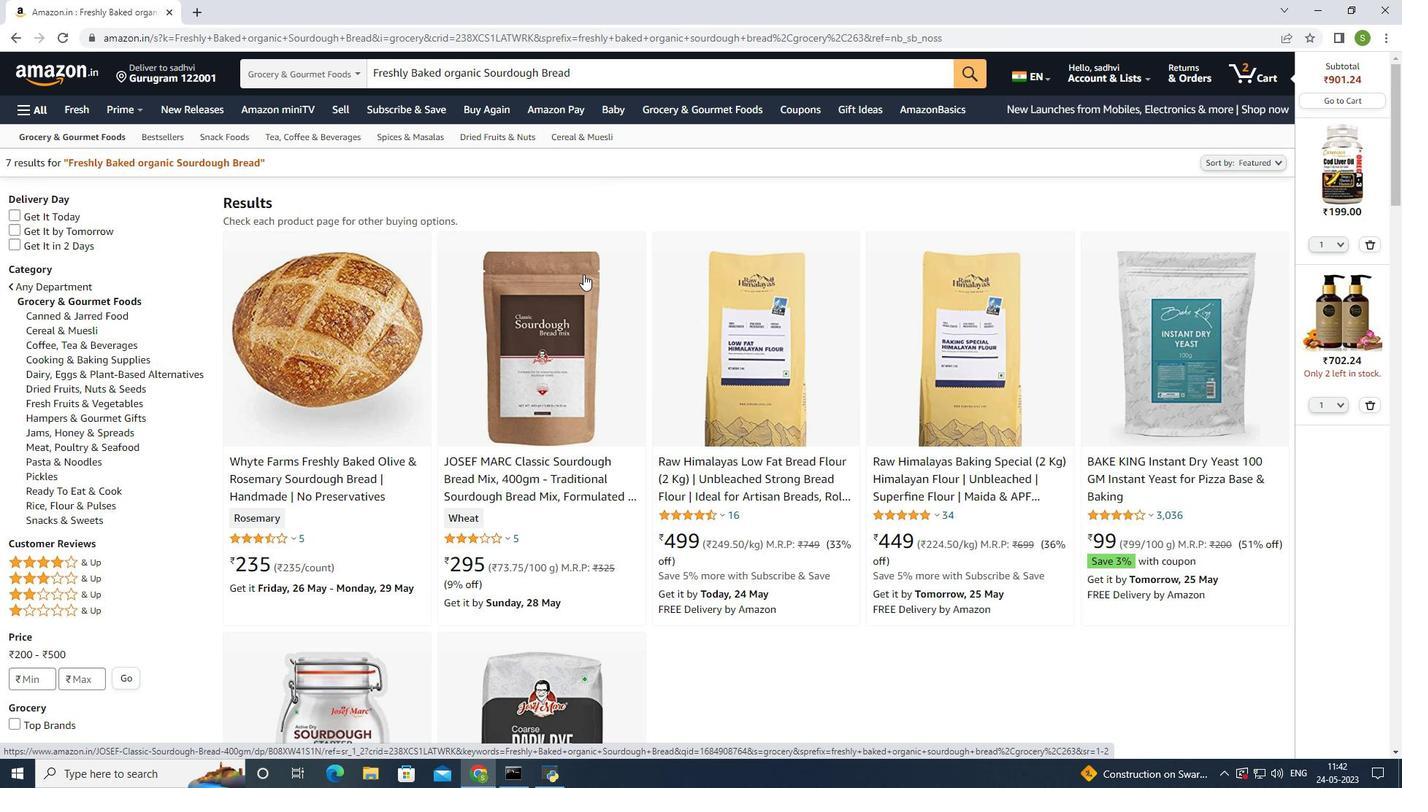 
Action: Mouse moved to (585, 273)
Screenshot: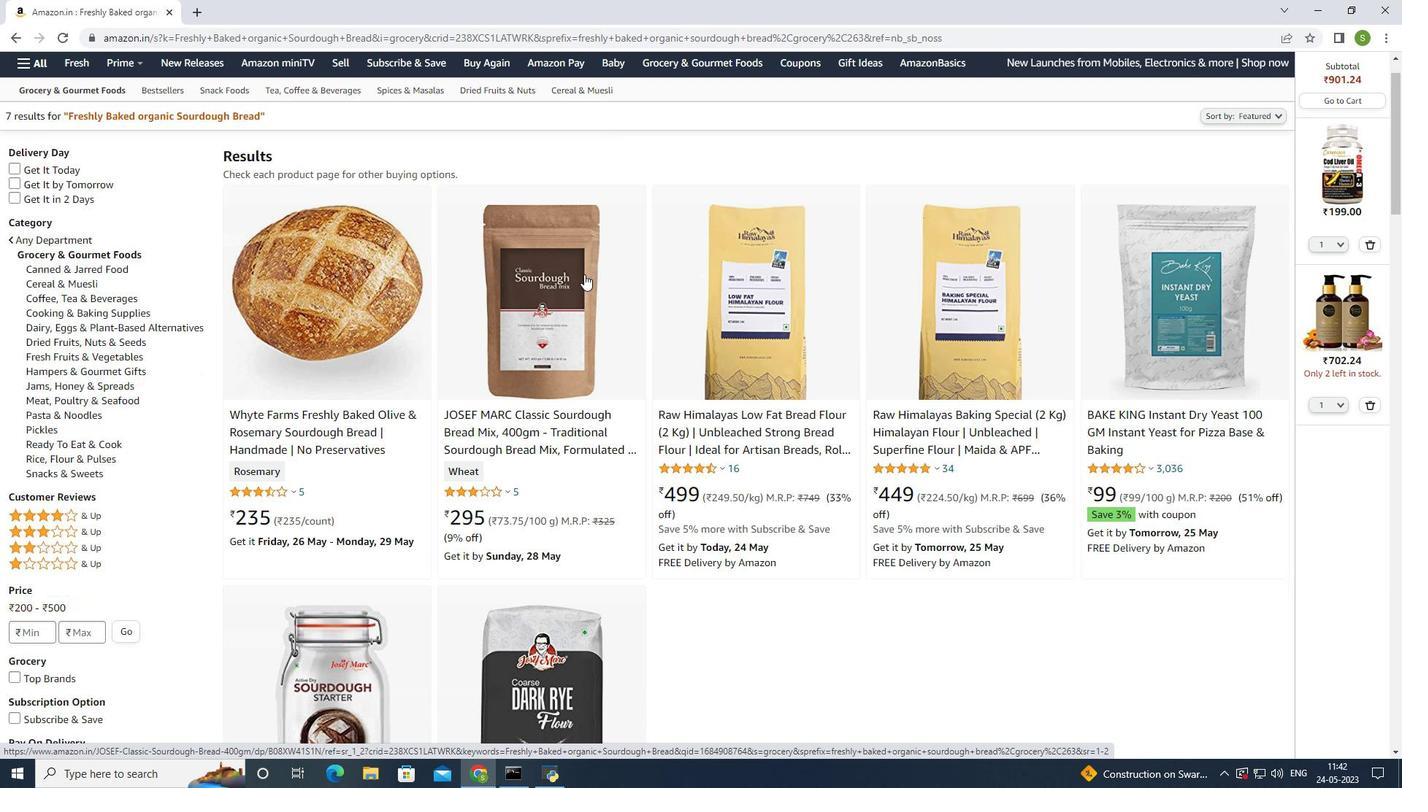 
Action: Mouse scrolled (585, 273) with delta (0, 0)
Screenshot: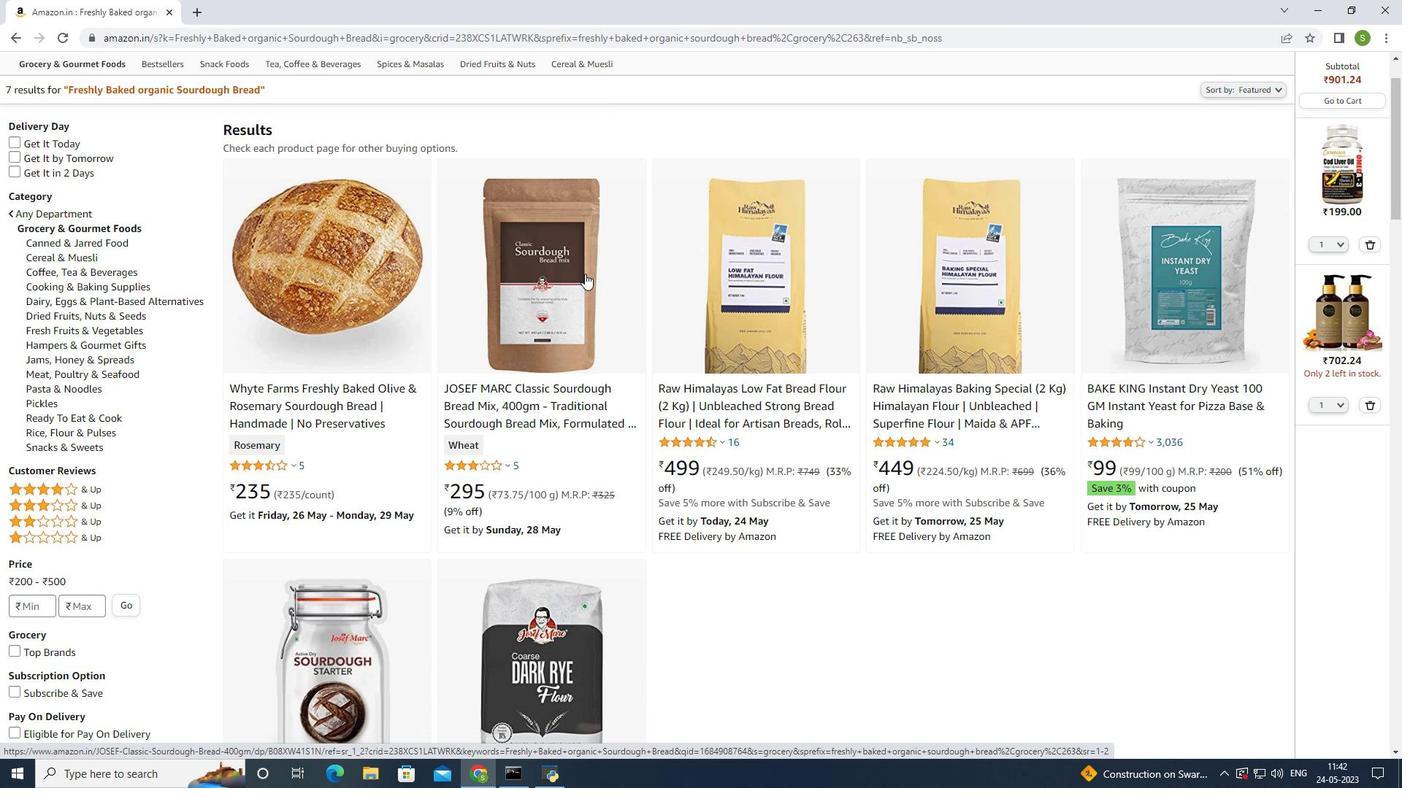 
Action: Mouse scrolled (585, 273) with delta (0, 0)
Screenshot: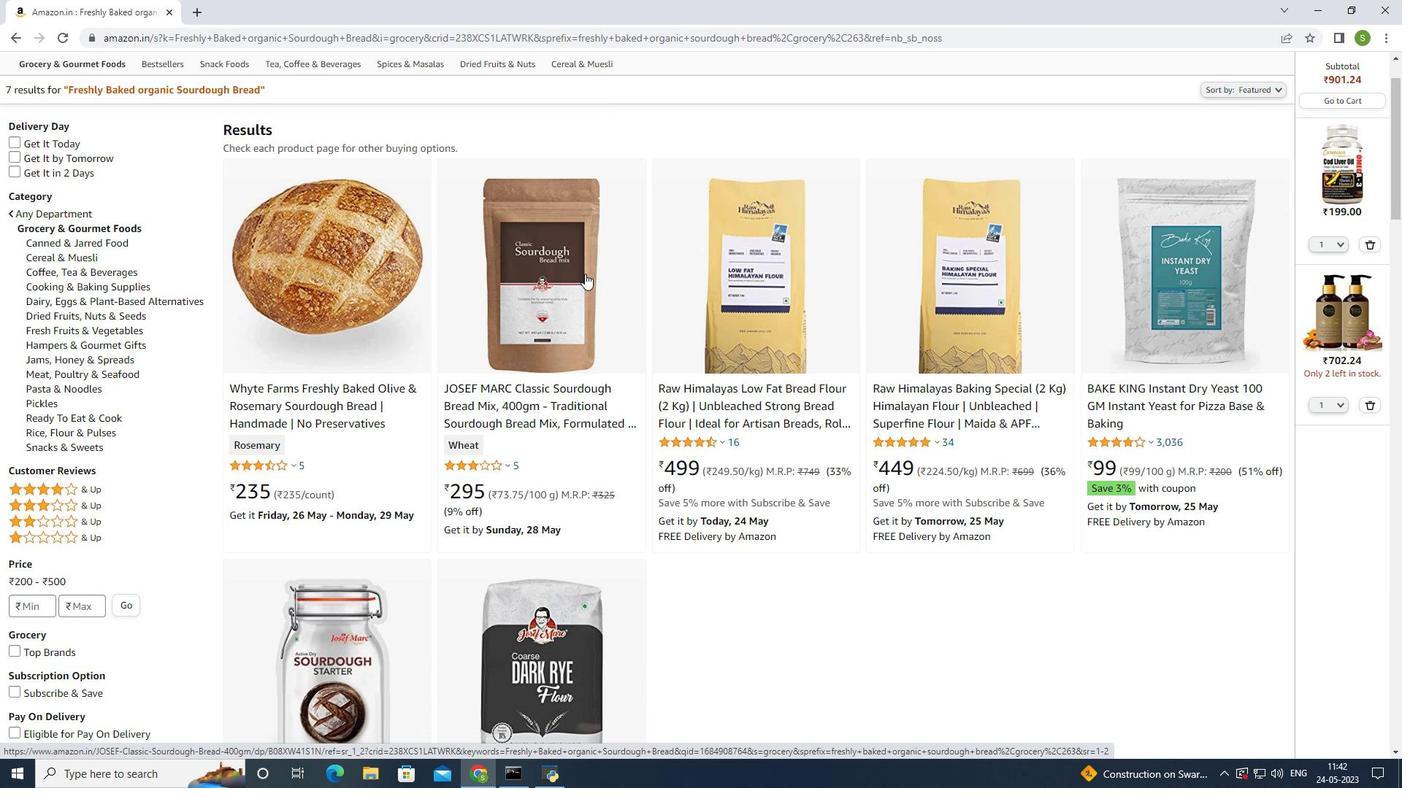 
Action: Mouse moved to (585, 273)
Screenshot: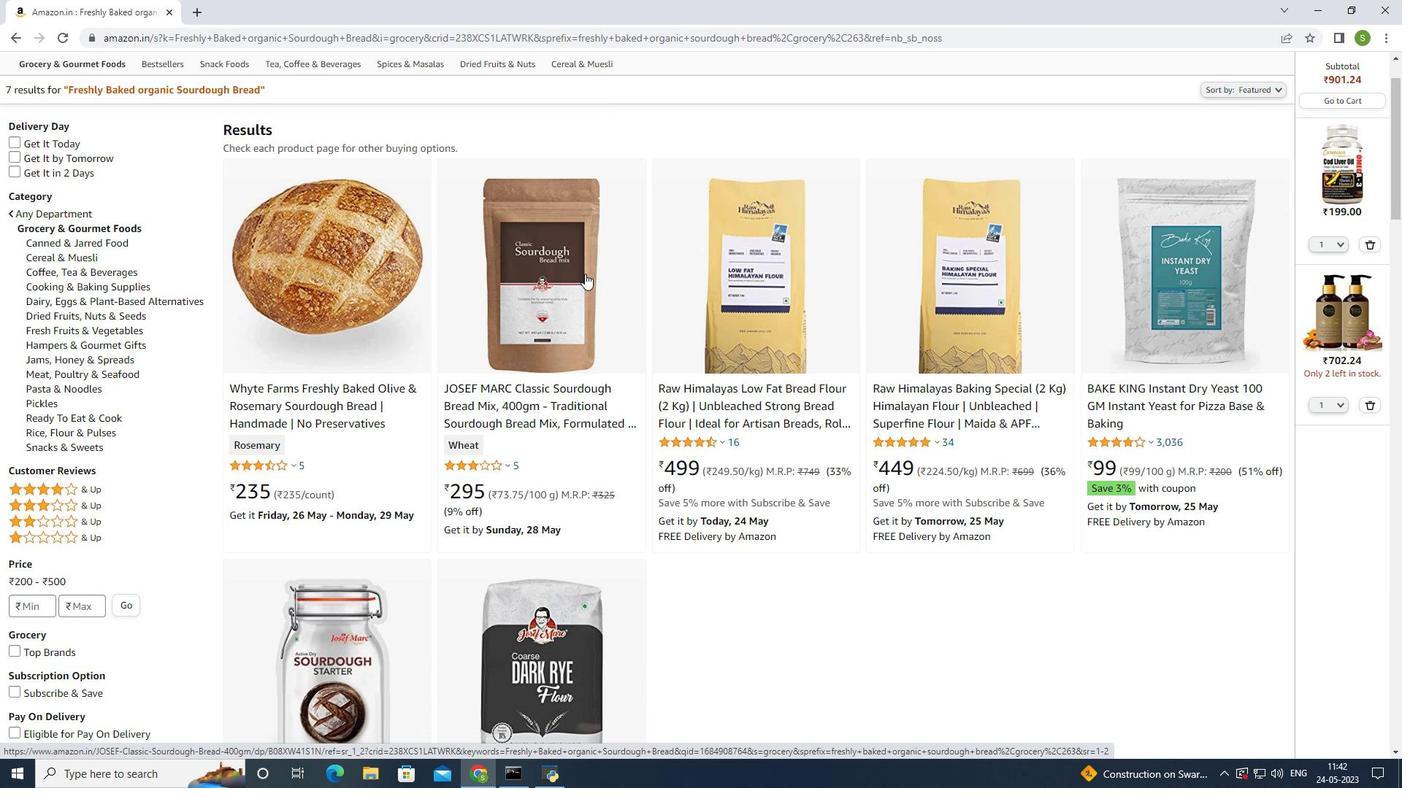 
Action: Mouse scrolled (585, 272) with delta (0, 0)
Screenshot: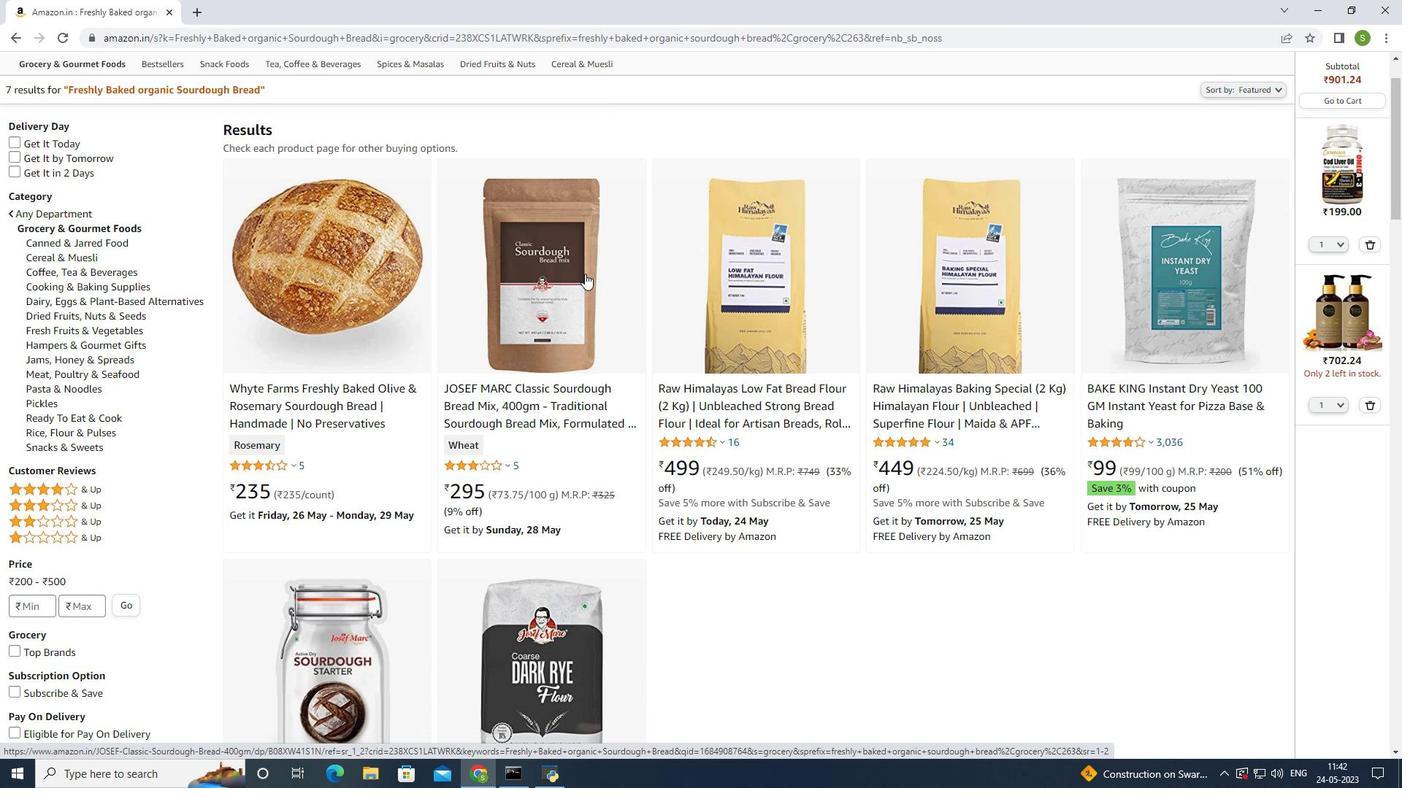 
Action: Mouse moved to (585, 273)
Screenshot: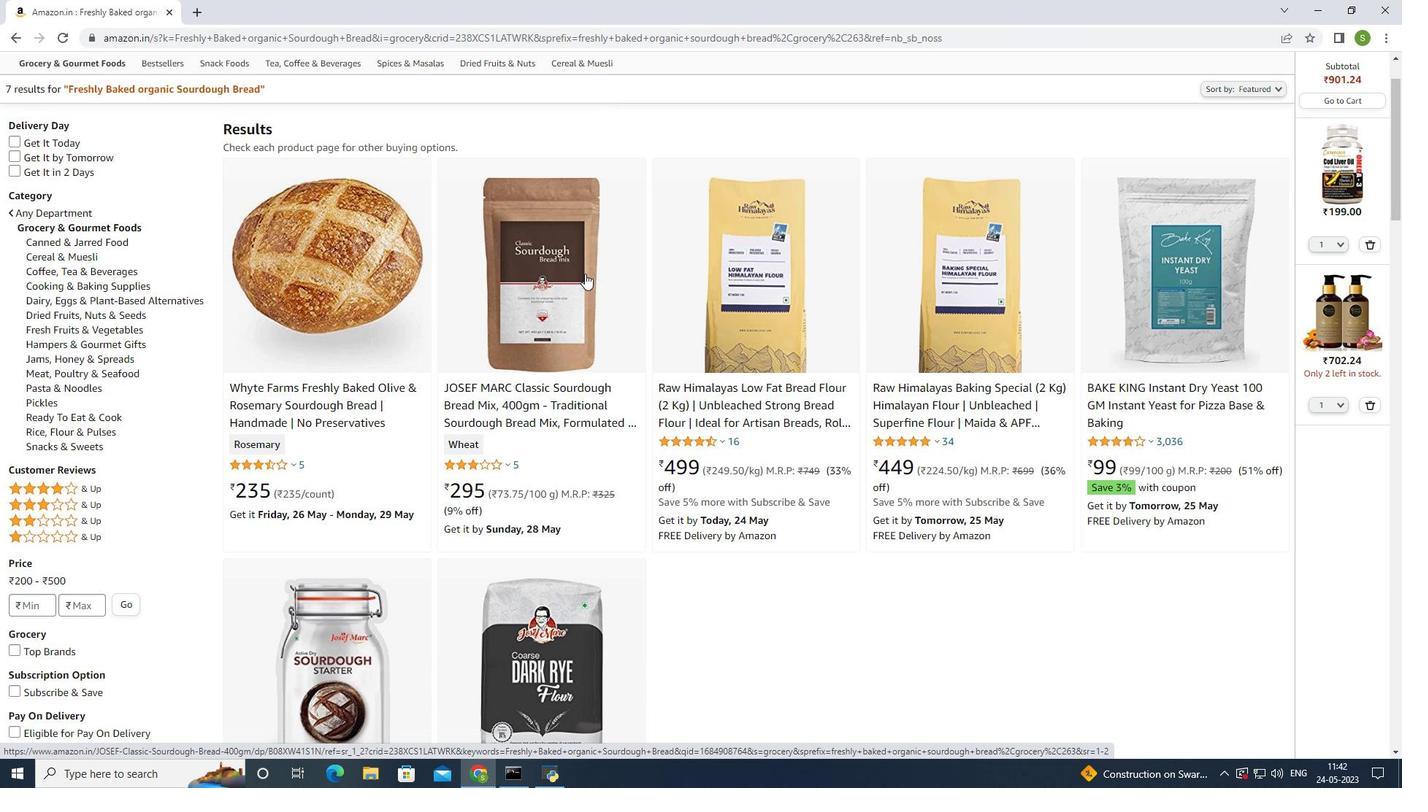 
Action: Mouse scrolled (585, 272) with delta (0, 0)
Screenshot: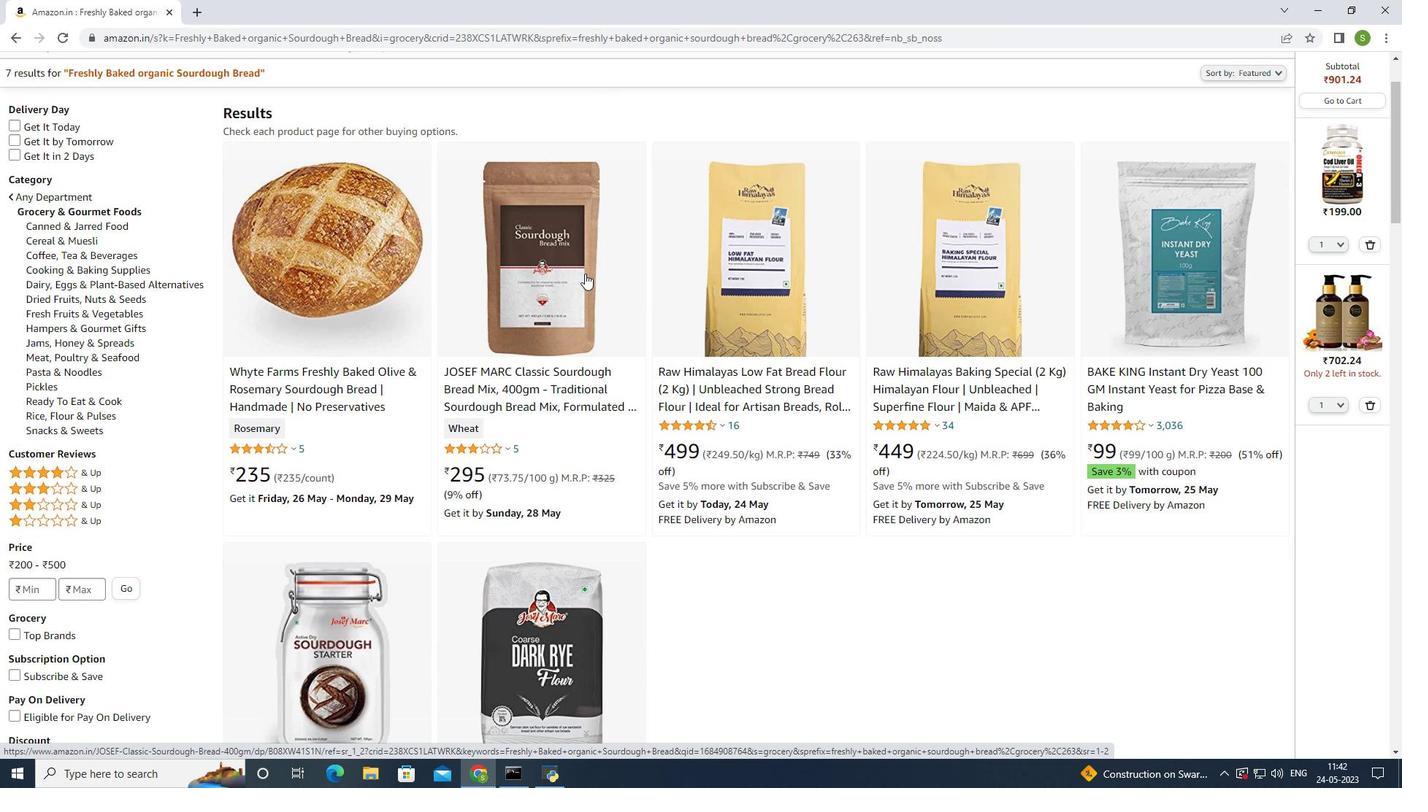 
Action: Mouse moved to (586, 271)
Screenshot: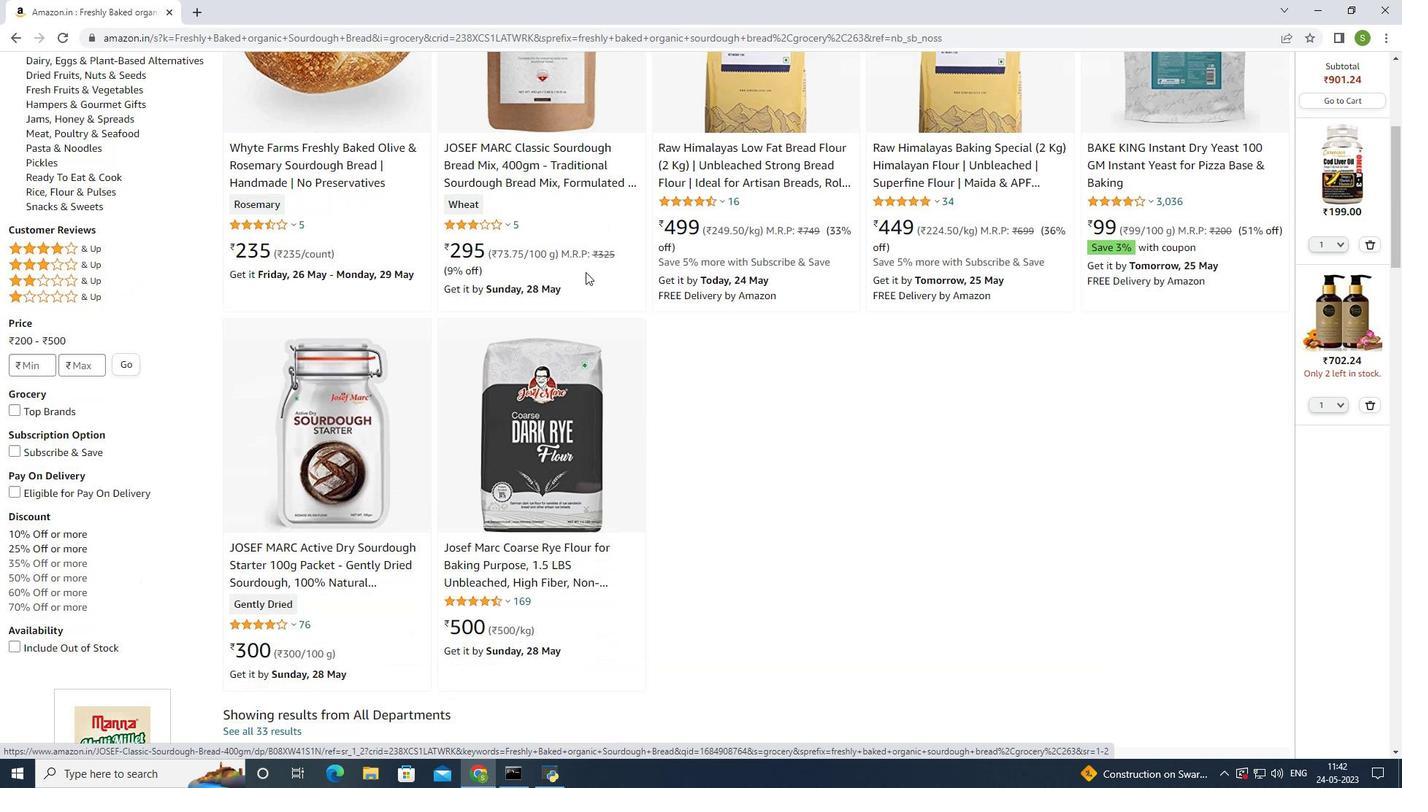 
Action: Mouse scrolled (586, 270) with delta (0, 0)
Screenshot: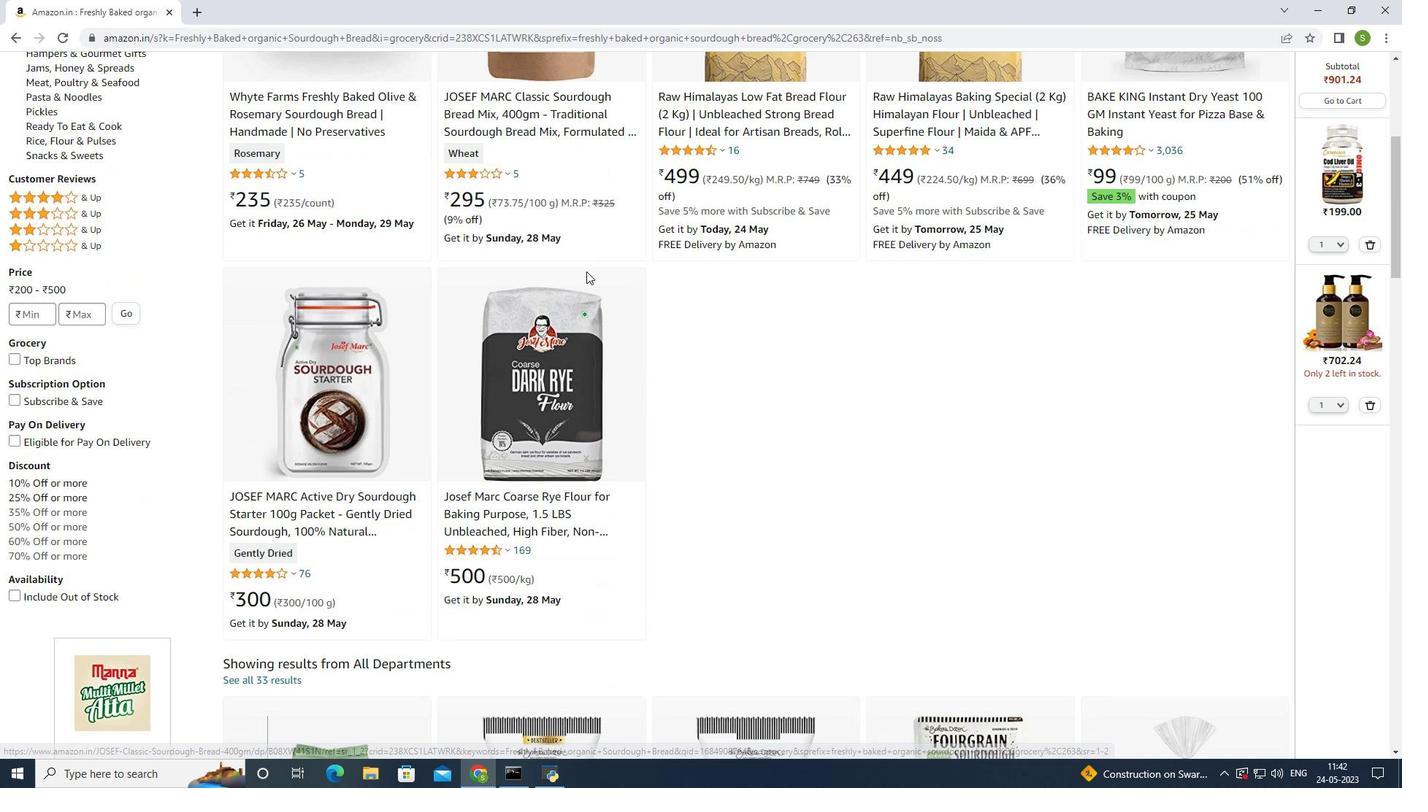 
Action: Mouse scrolled (586, 270) with delta (0, 0)
Screenshot: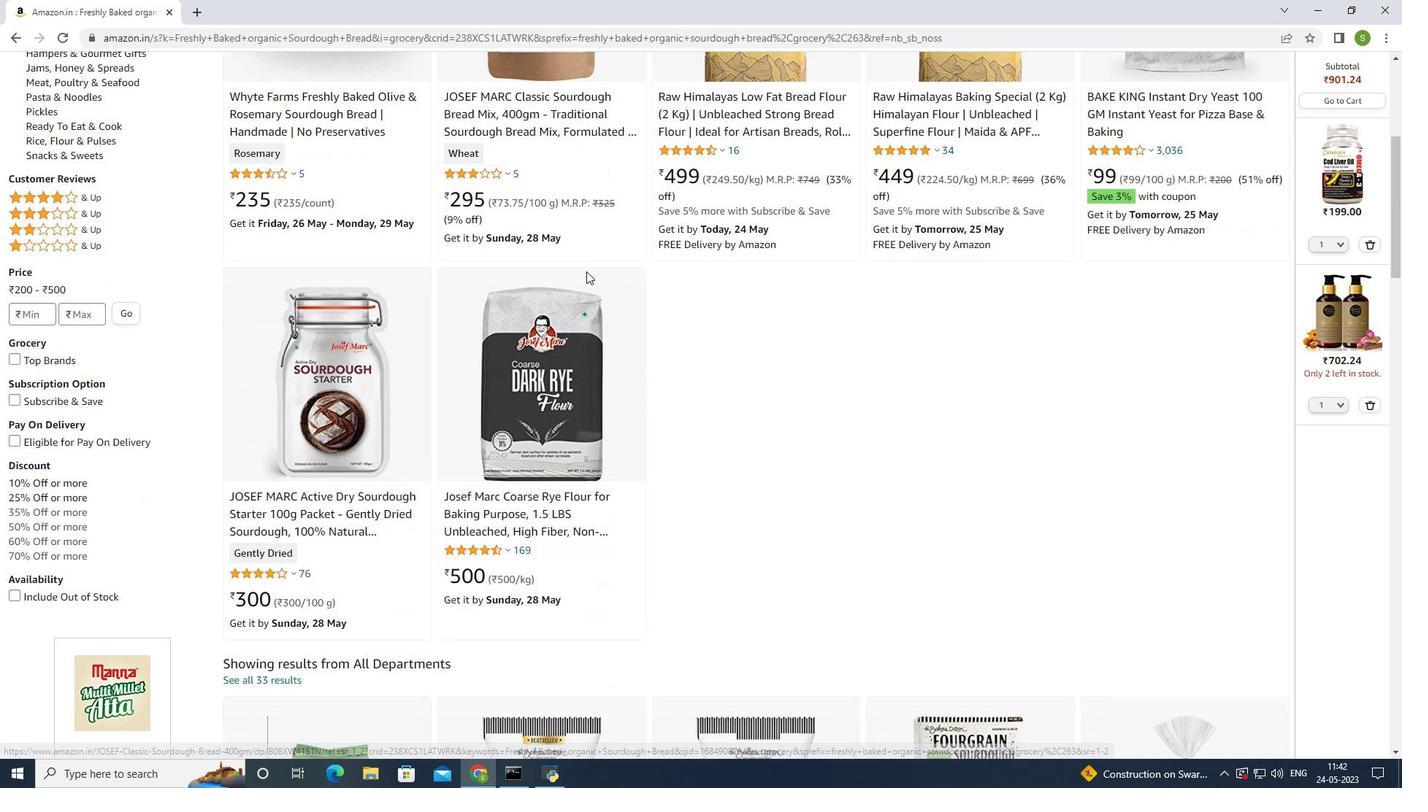 
Action: Mouse scrolled (586, 270) with delta (0, 0)
Screenshot: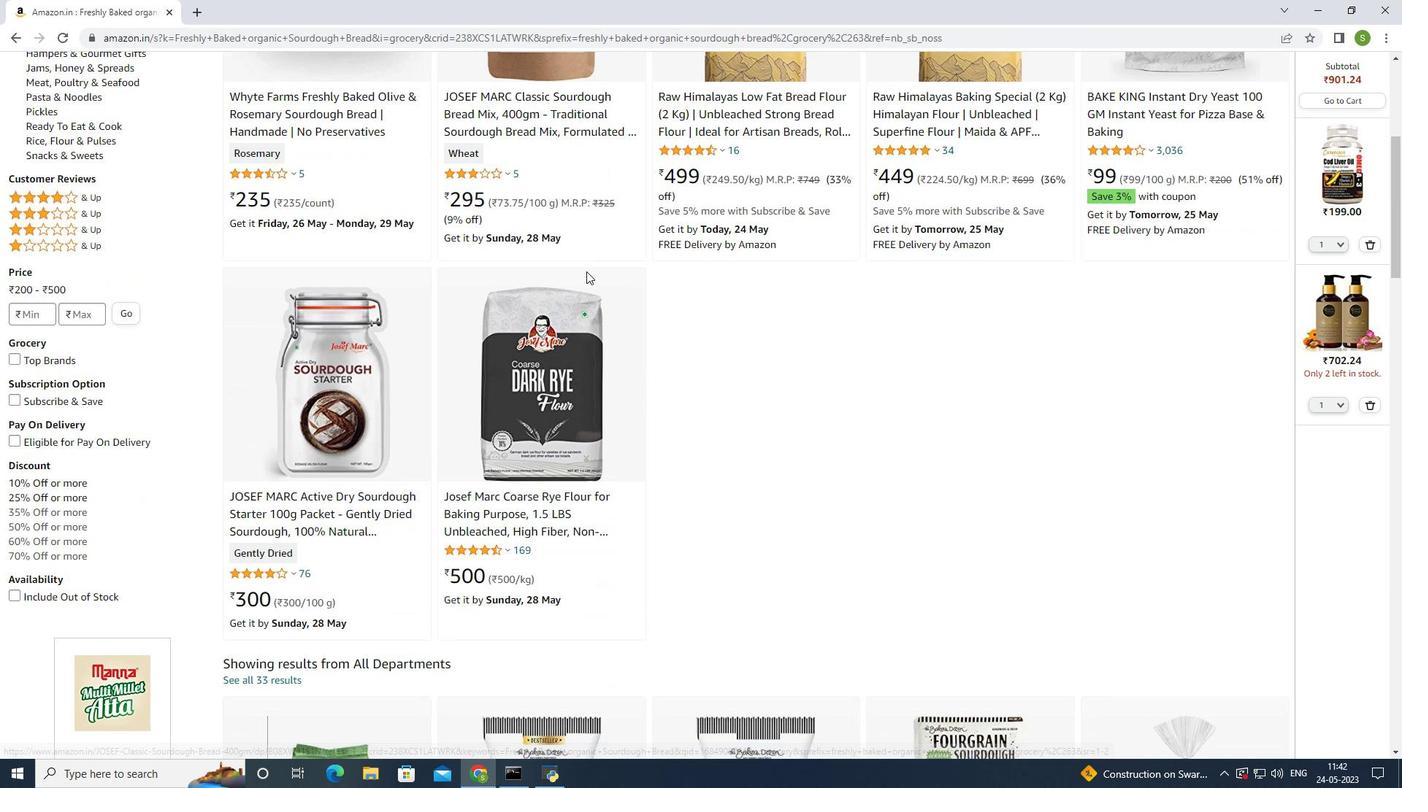 
Action: Mouse moved to (587, 271)
Screenshot: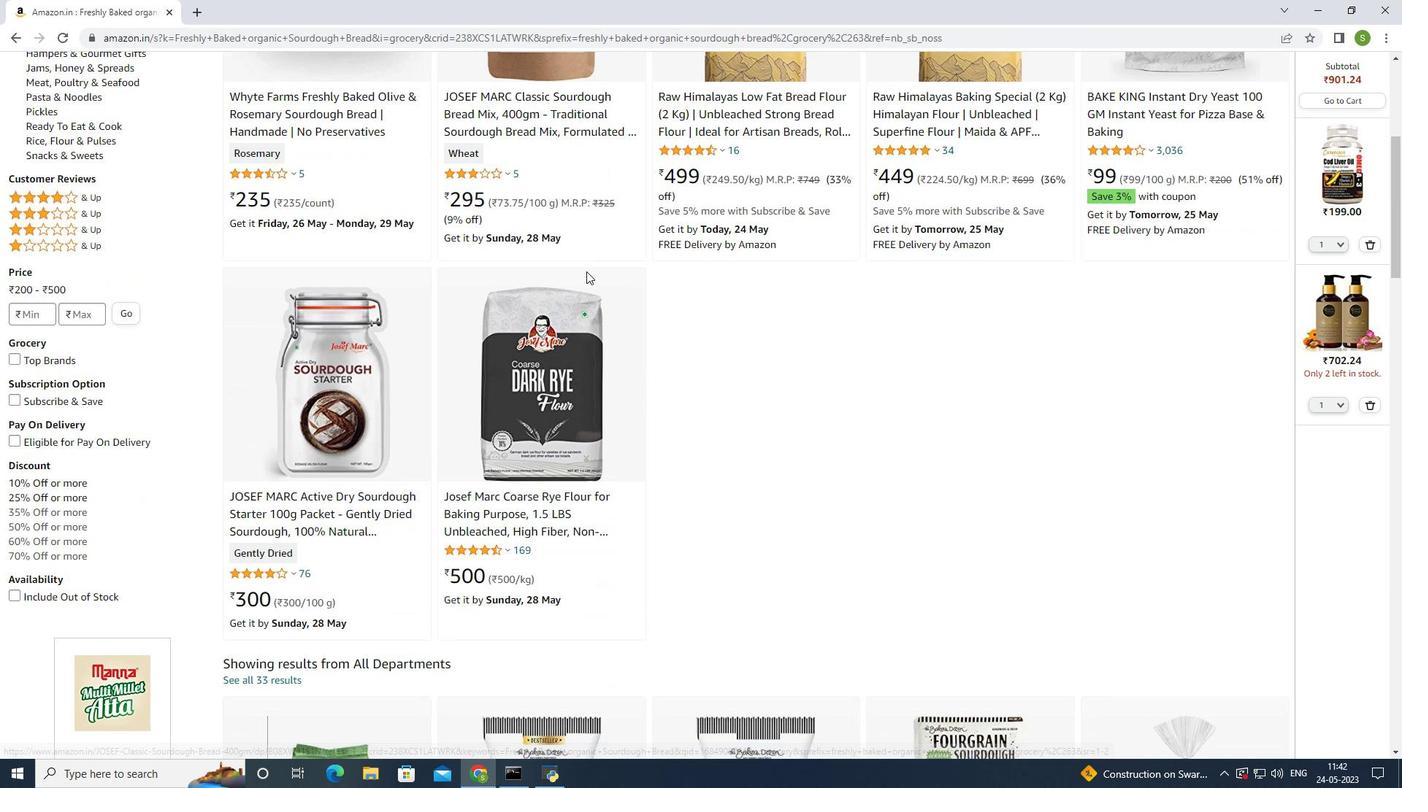 
Action: Mouse scrolled (587, 270) with delta (0, 0)
Screenshot: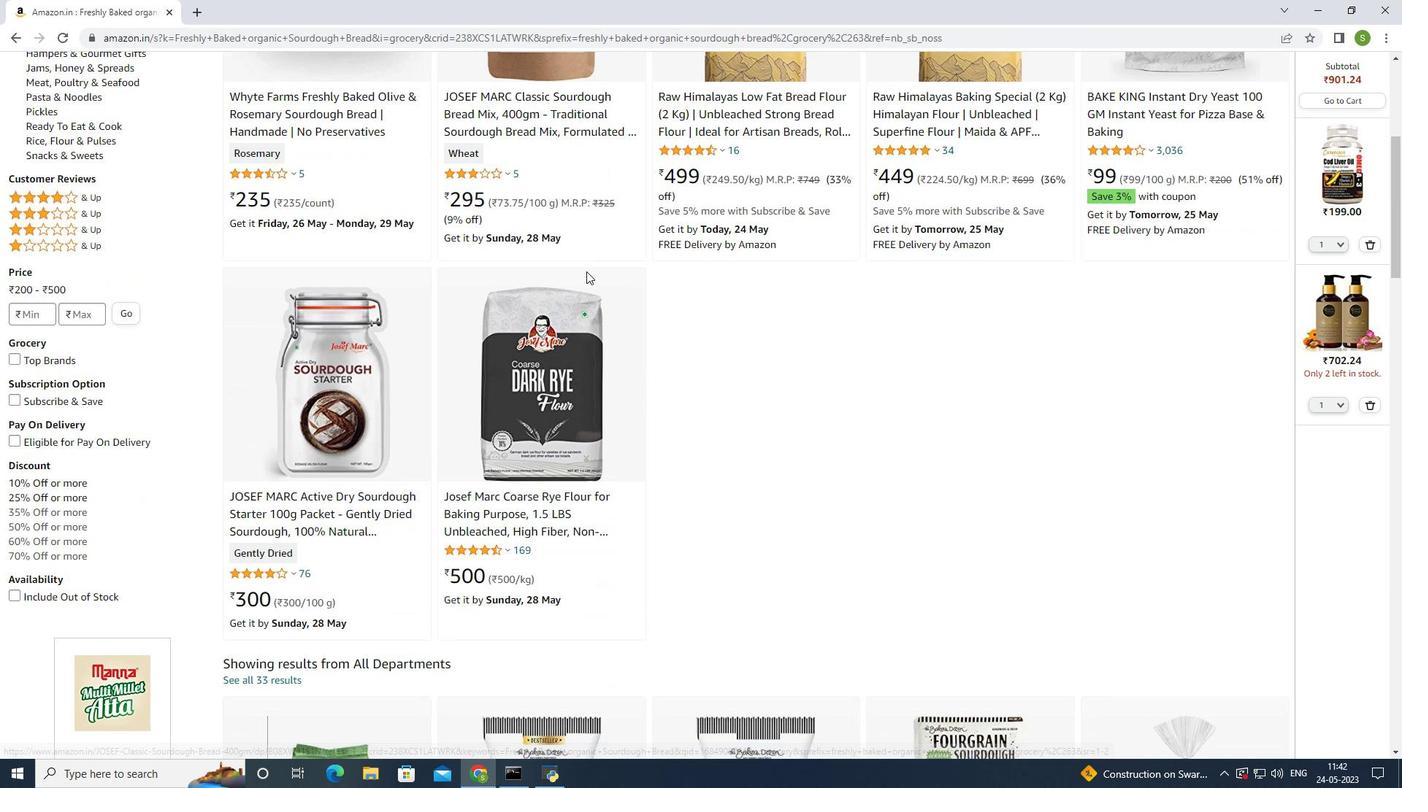 
Action: Mouse moved to (587, 269)
Screenshot: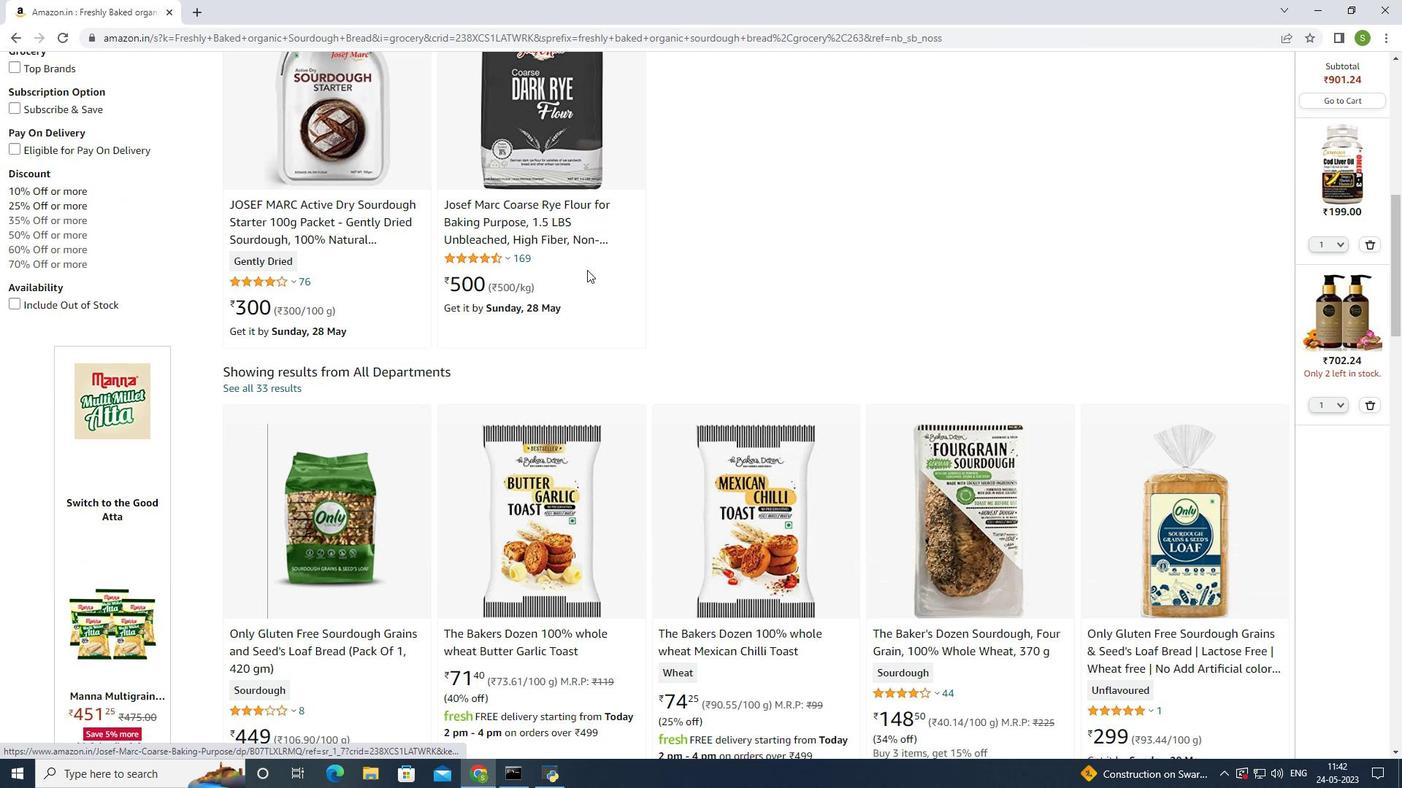 
Action: Mouse scrolled (587, 268) with delta (0, 0)
Screenshot: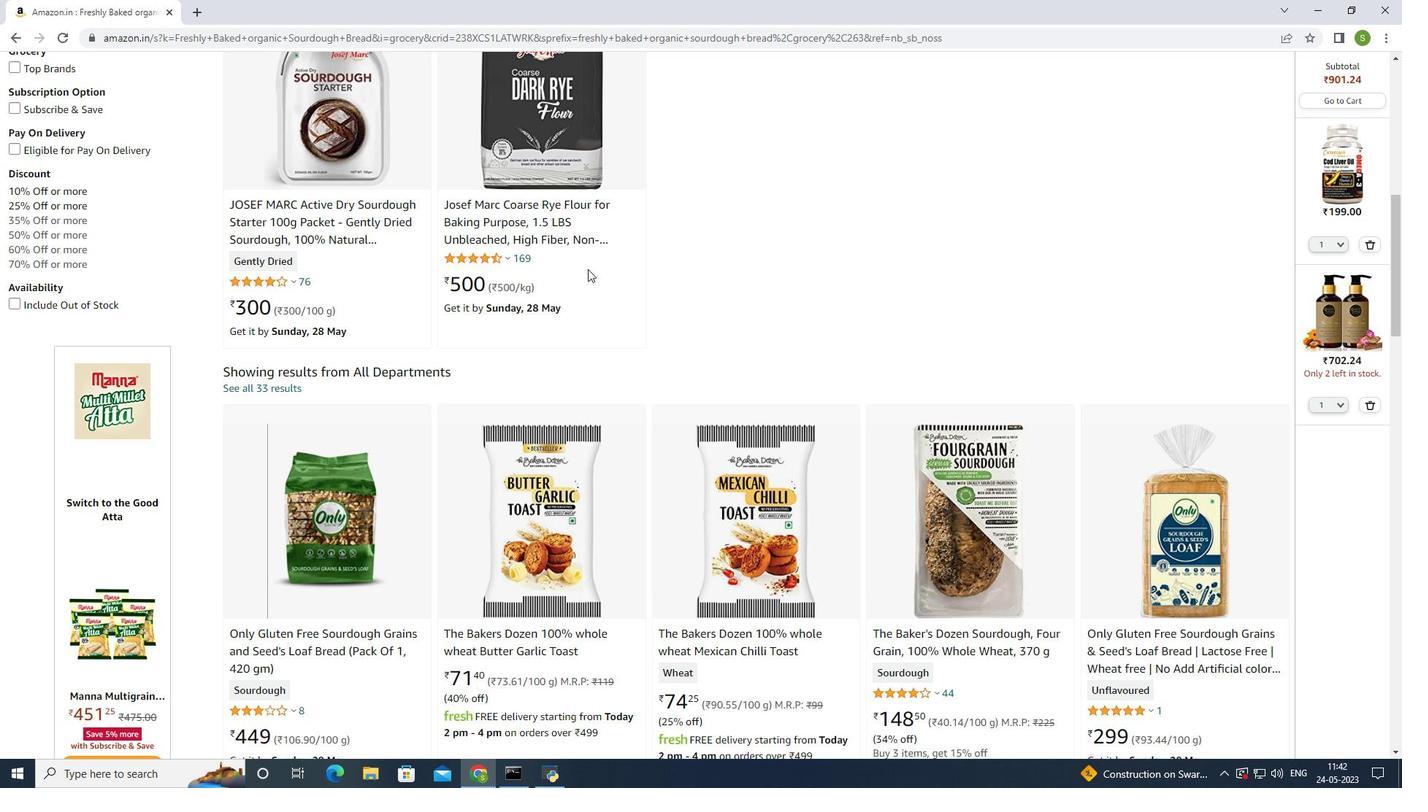 
Action: Mouse scrolled (587, 268) with delta (0, 0)
Screenshot: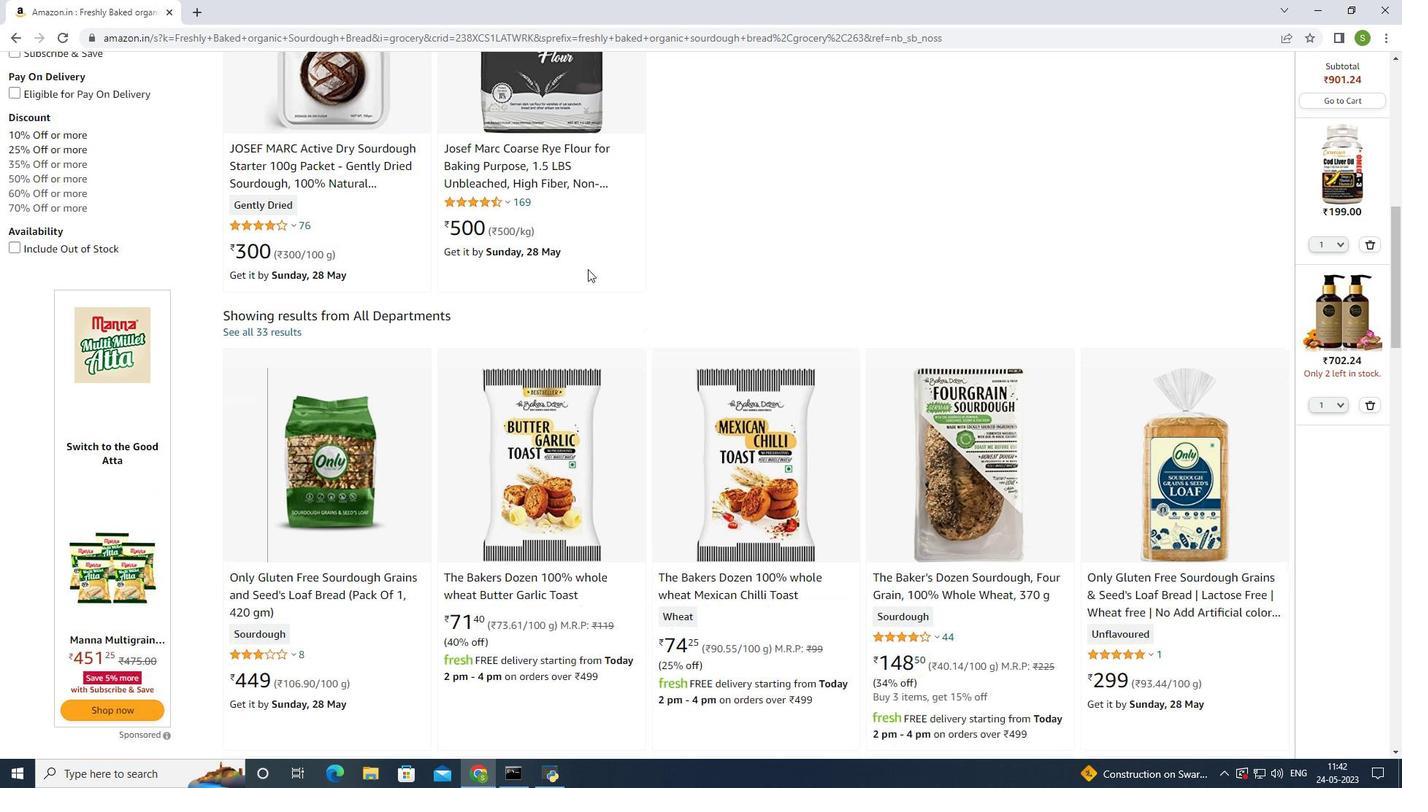 
Action: Mouse scrolled (587, 268) with delta (0, 0)
Screenshot: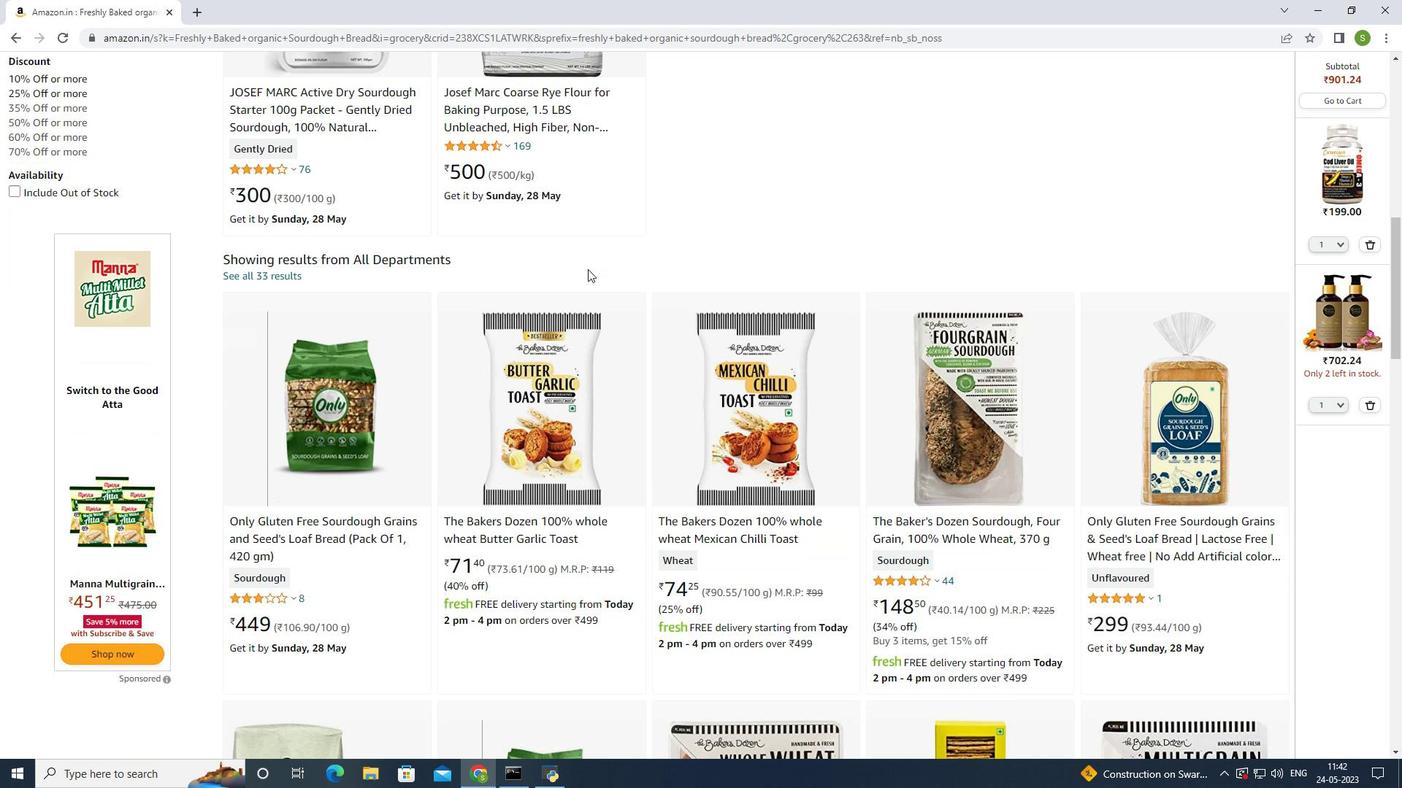 
Action: Mouse moved to (595, 266)
Screenshot: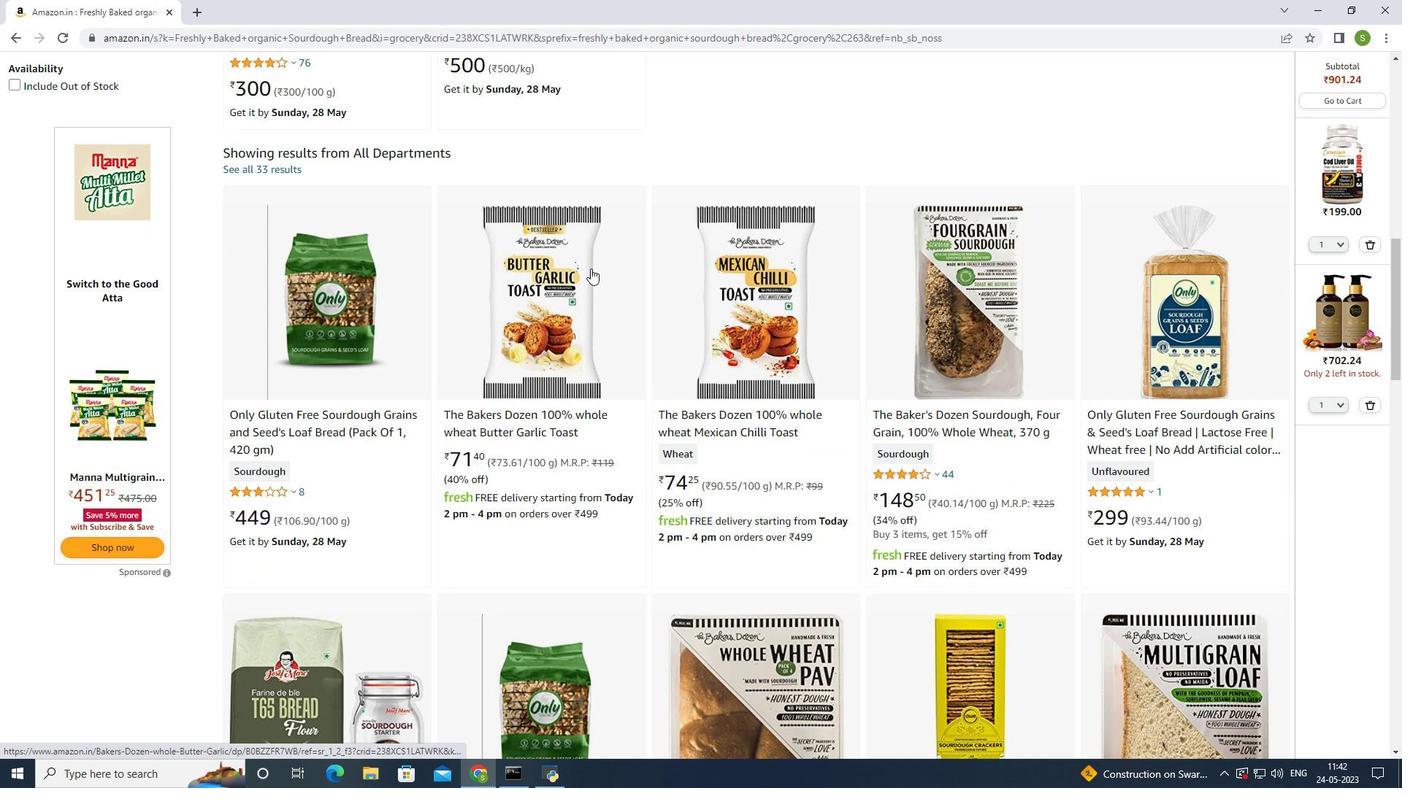 
Action: Mouse scrolled (595, 265) with delta (0, 0)
Screenshot: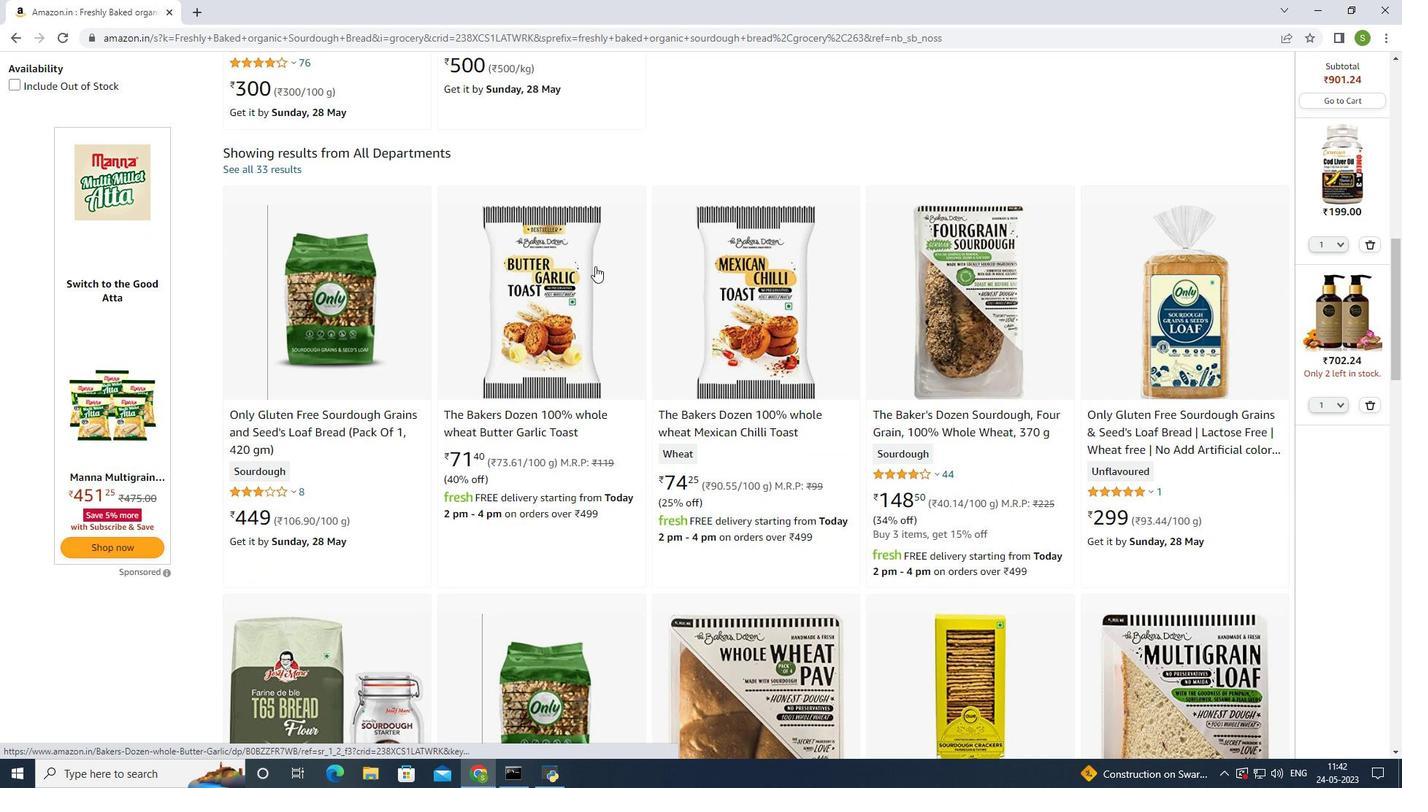 
Action: Mouse scrolled (595, 265) with delta (0, 0)
Screenshot: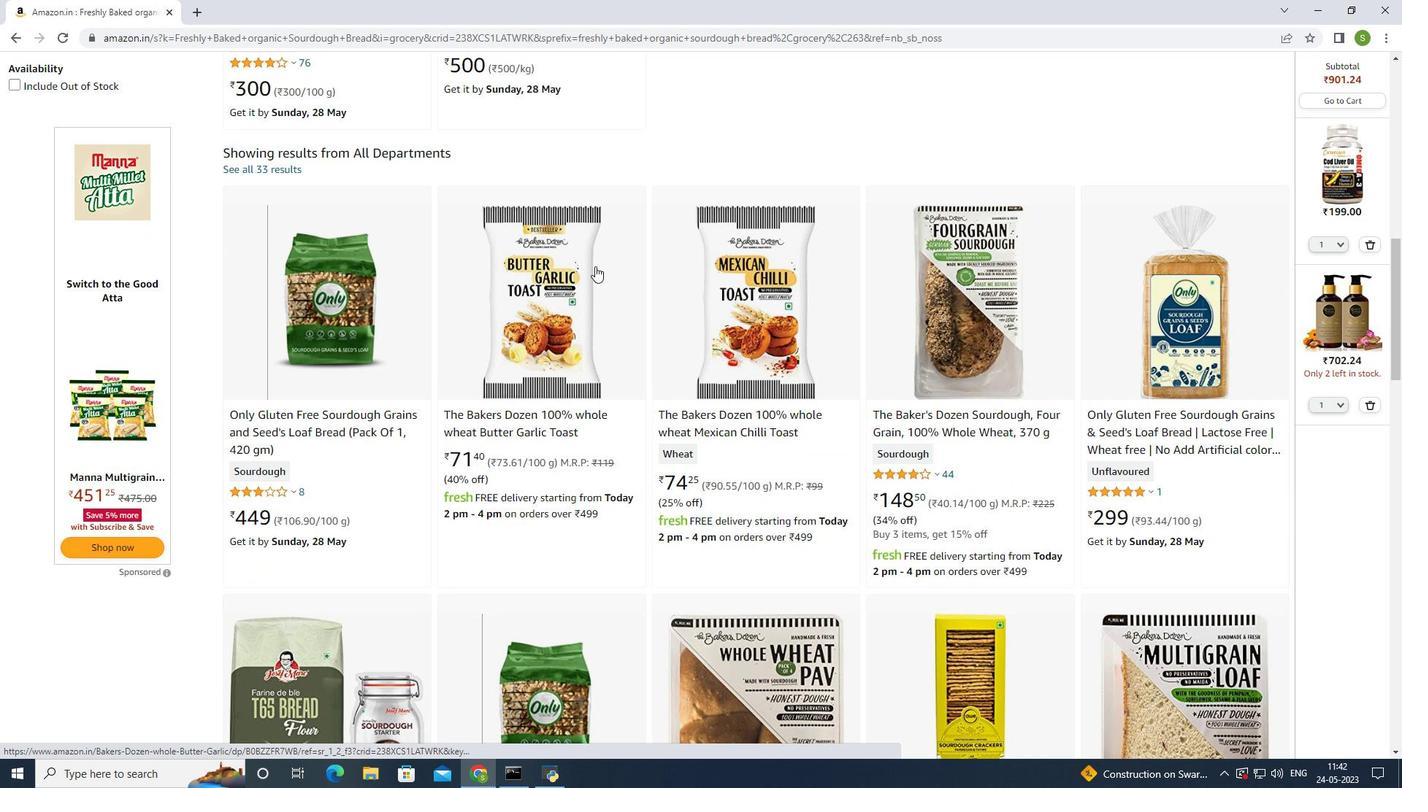 
Action: Mouse scrolled (595, 265) with delta (0, 0)
Screenshot: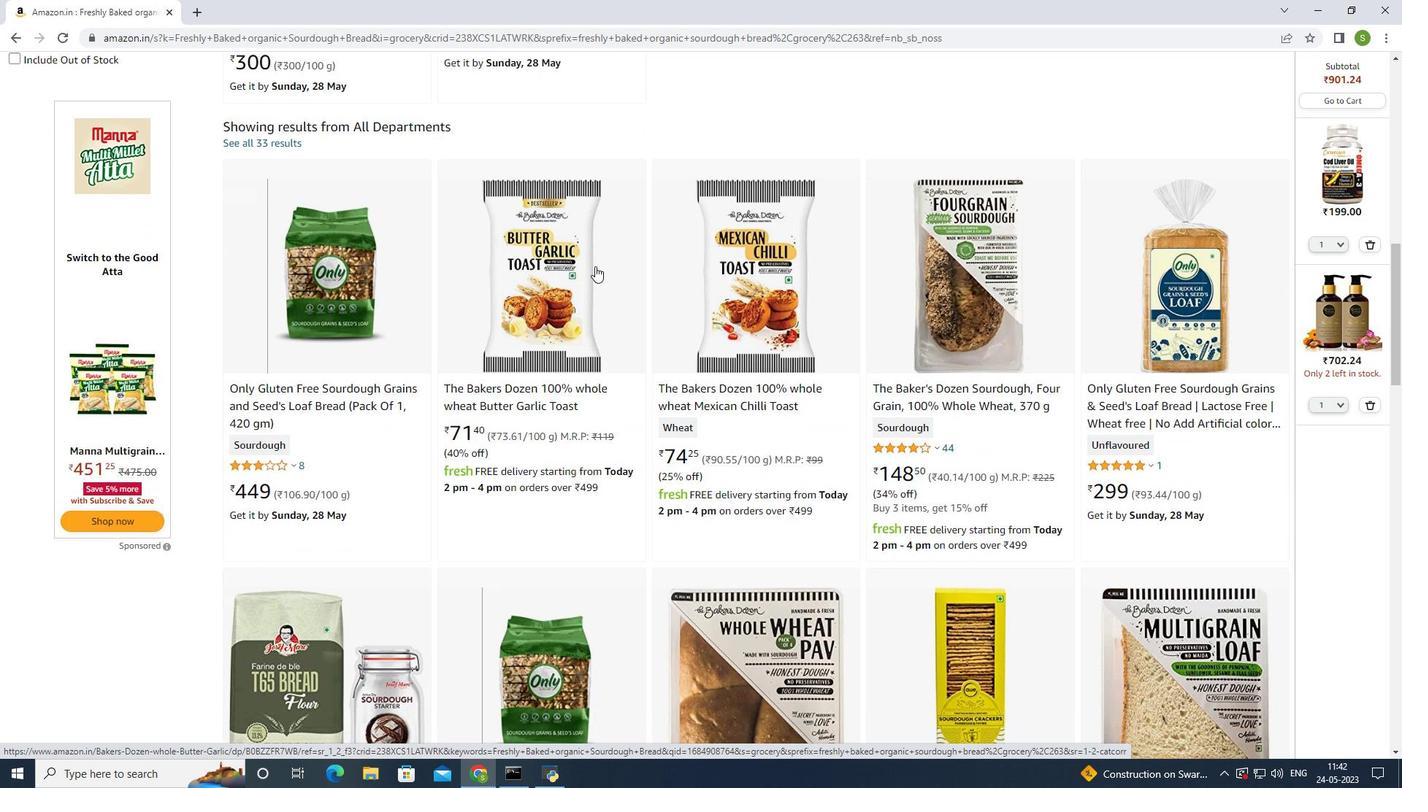 
Action: Mouse moved to (595, 265)
Screenshot: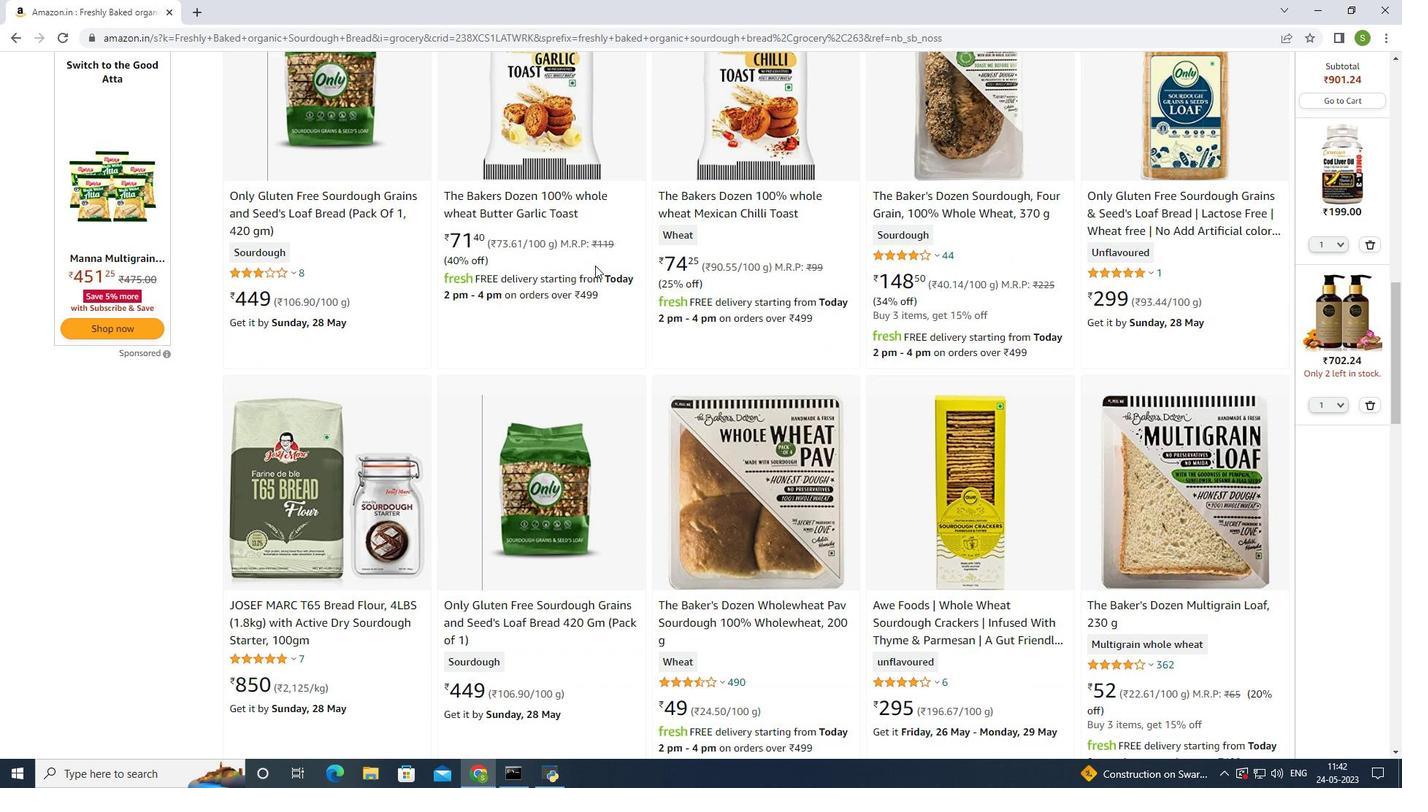 
Action: Mouse scrolled (595, 264) with delta (0, 0)
Screenshot: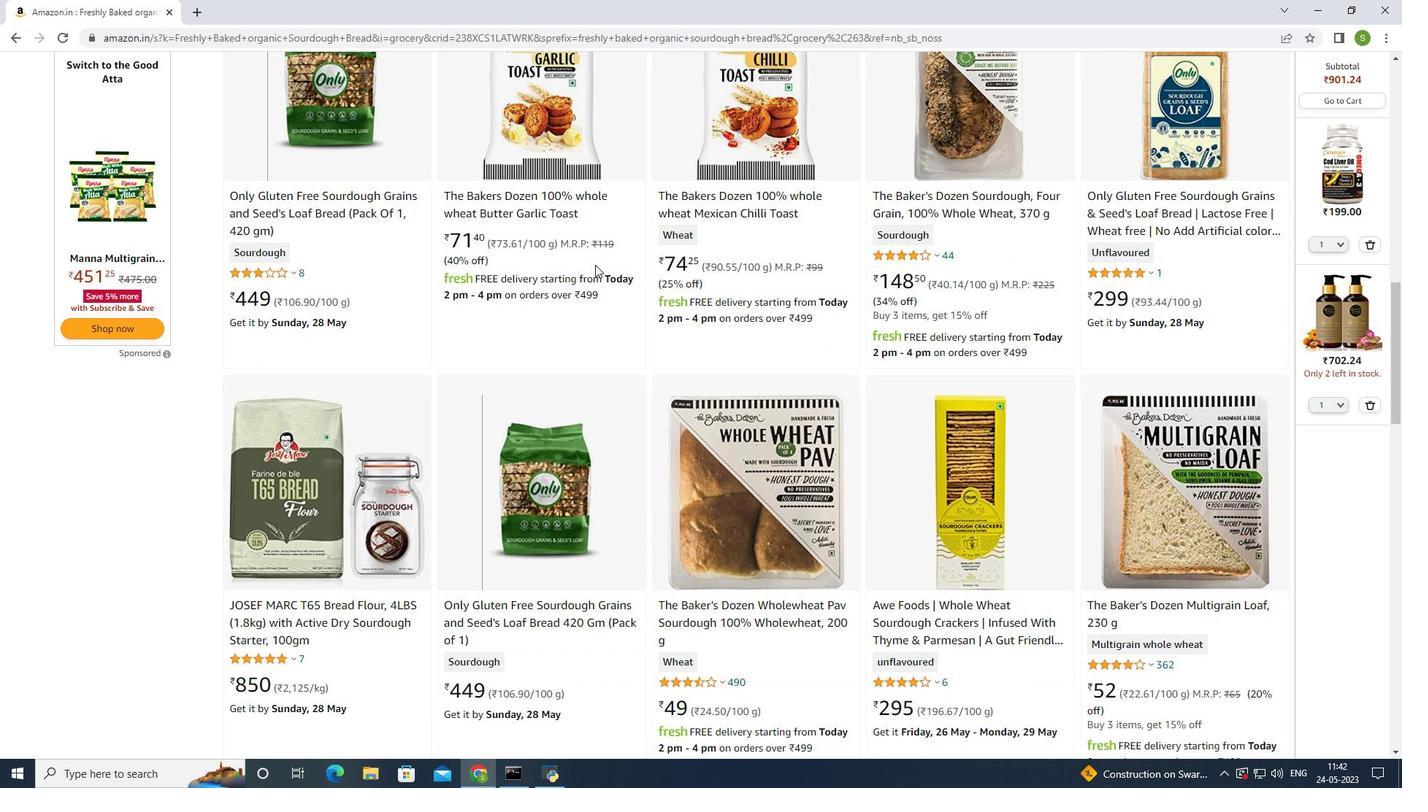 
Action: Mouse moved to (595, 264)
Screenshot: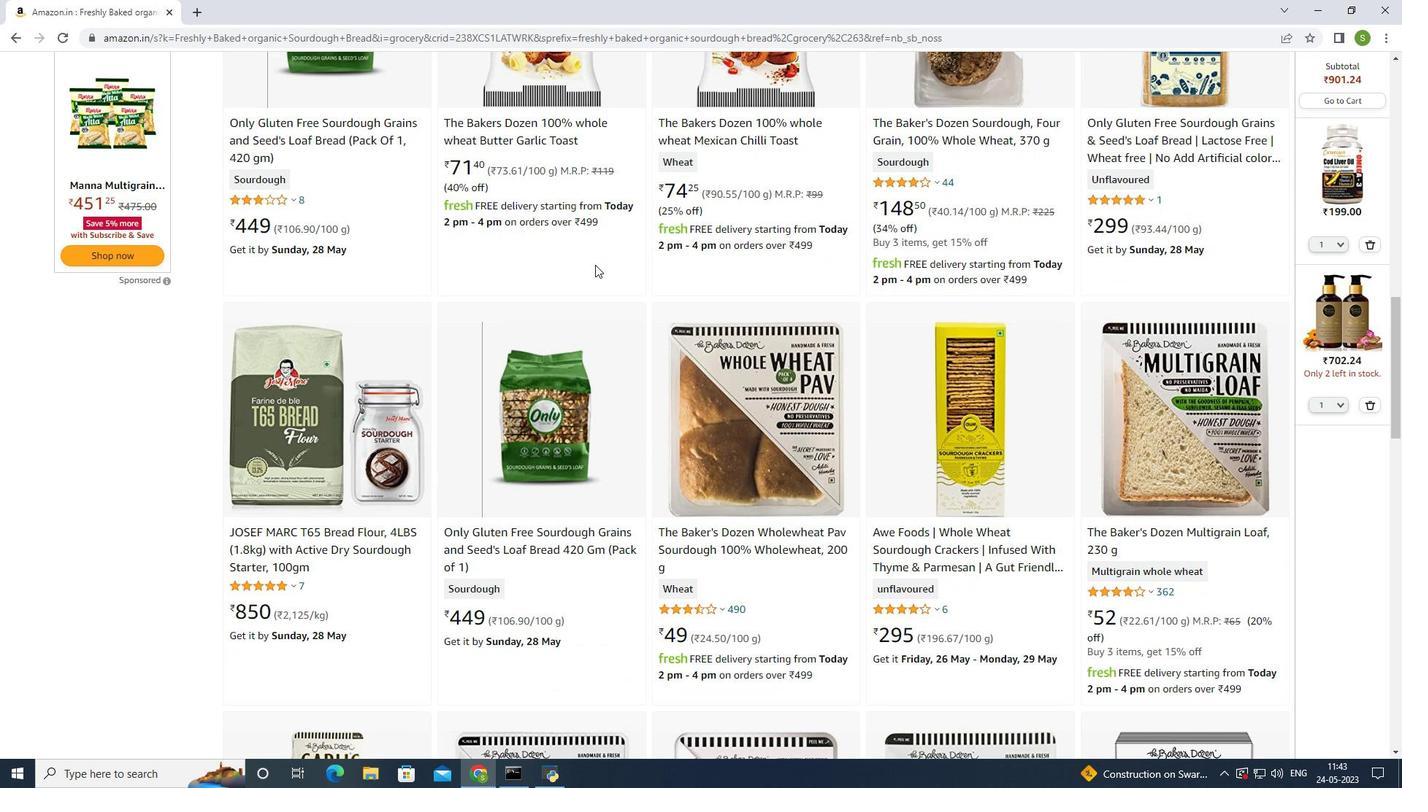
Action: Mouse scrolled (595, 263) with delta (0, 0)
Screenshot: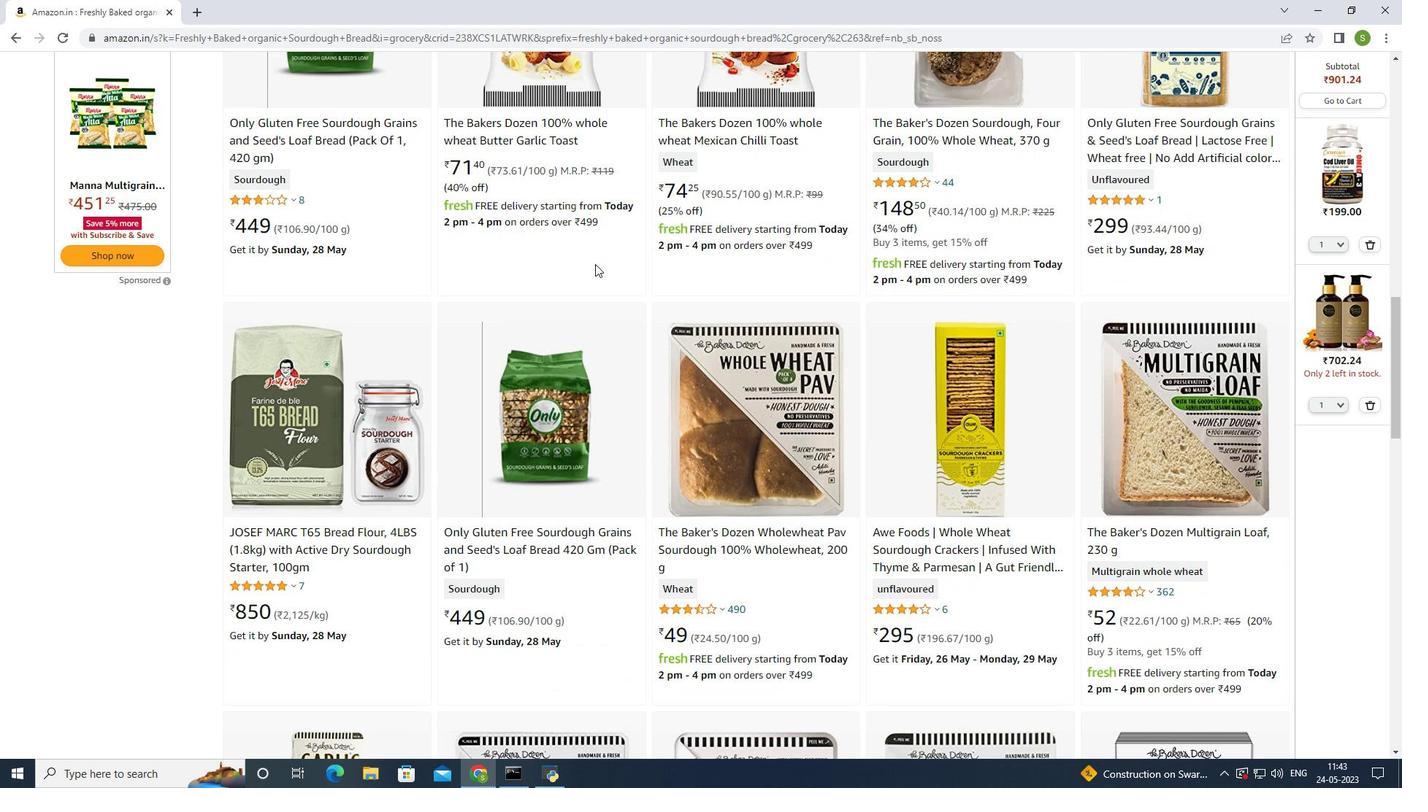 
Action: Mouse moved to (648, 278)
Screenshot: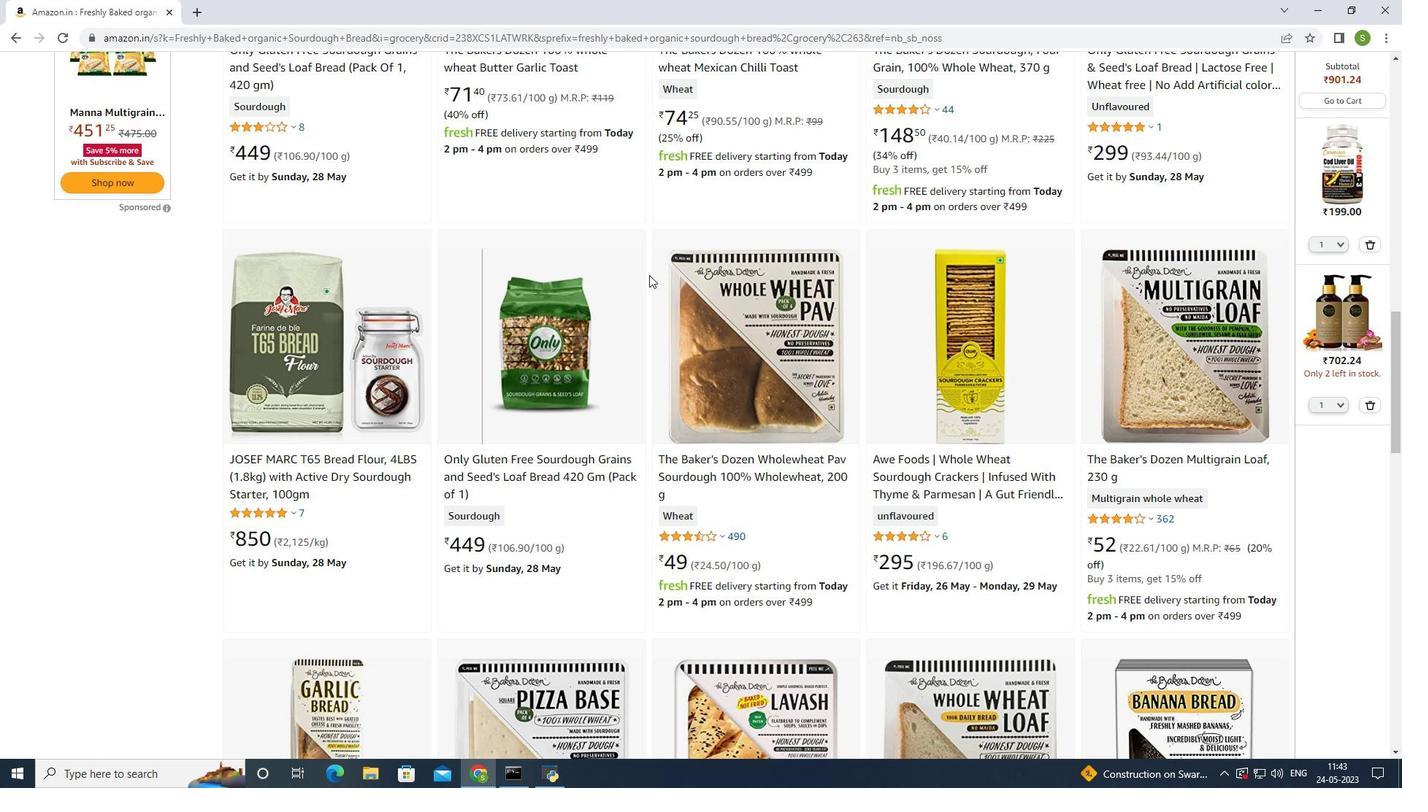 
Action: Mouse scrolled (648, 279) with delta (0, 0)
Screenshot: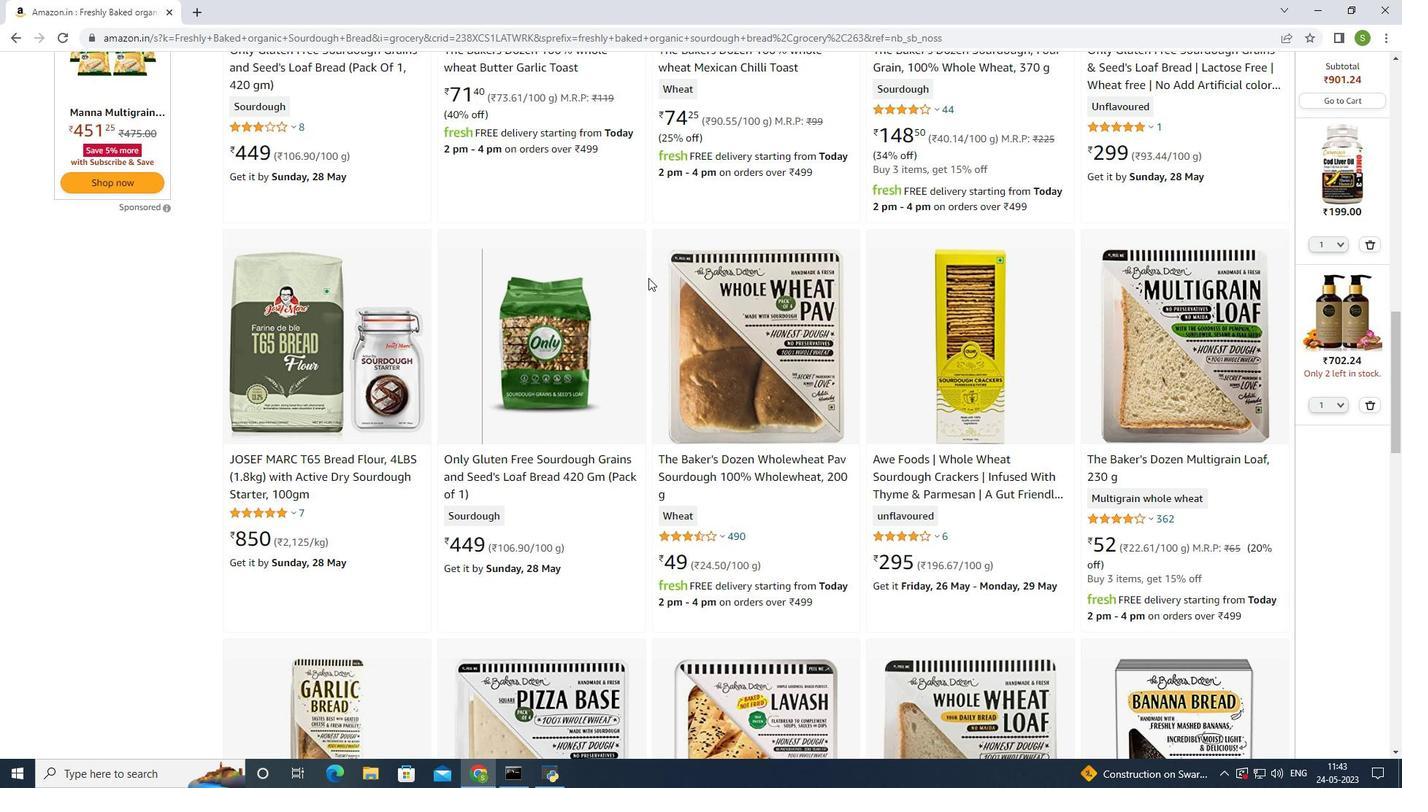 
Action: Mouse scrolled (648, 279) with delta (0, 0)
Screenshot: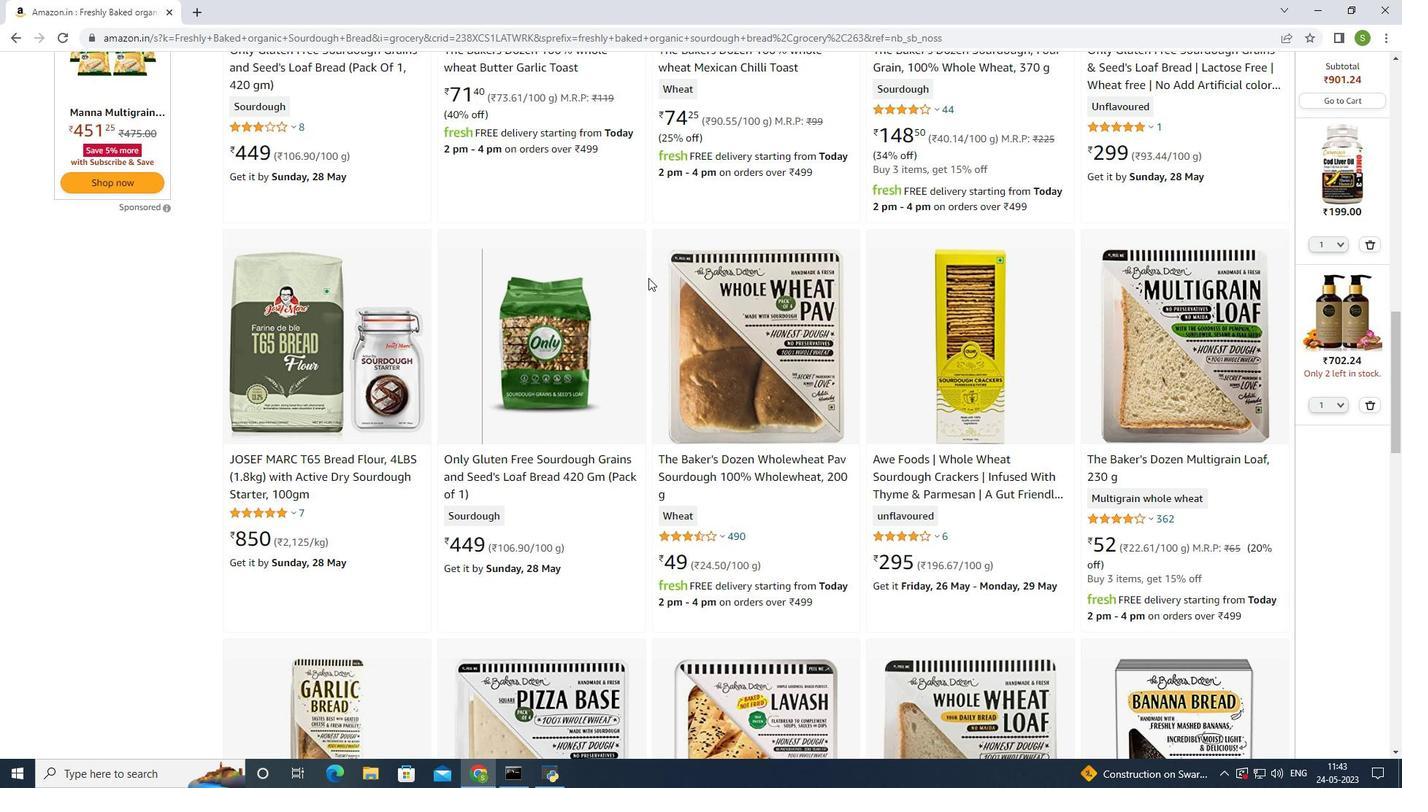 
Action: Mouse scrolled (648, 279) with delta (0, 0)
Screenshot: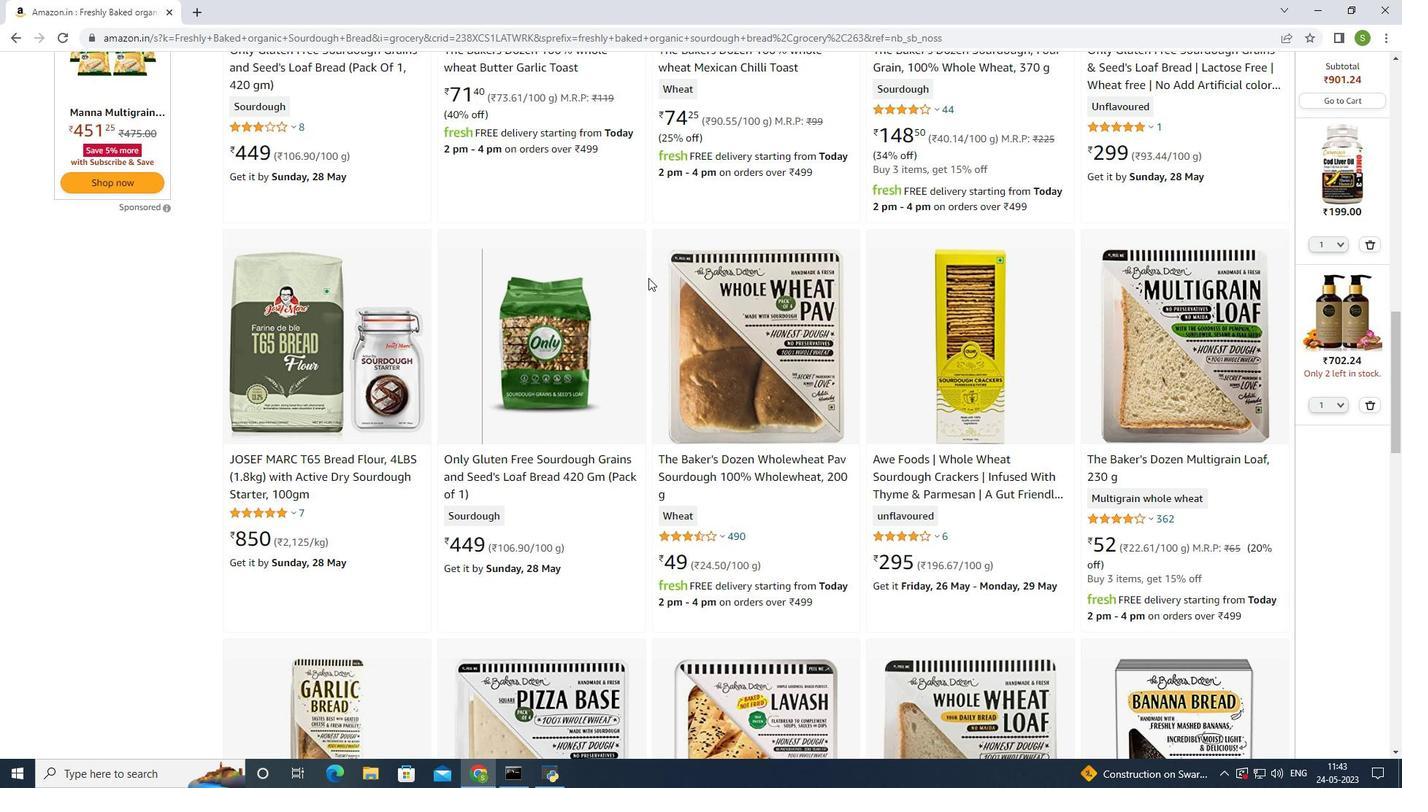 
Action: Mouse scrolled (648, 279) with delta (0, 0)
Screenshot: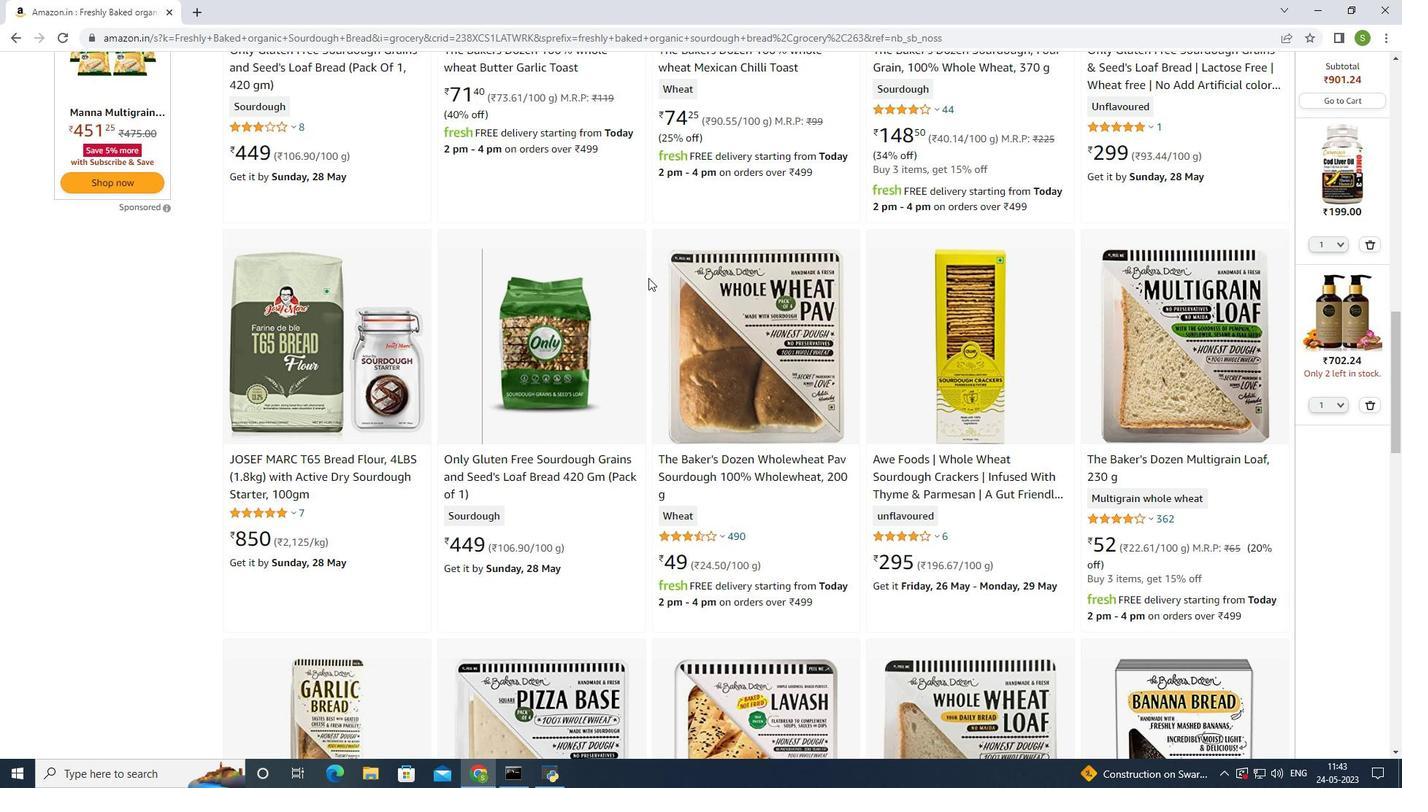 
Action: Mouse scrolled (648, 279) with delta (0, 0)
Screenshot: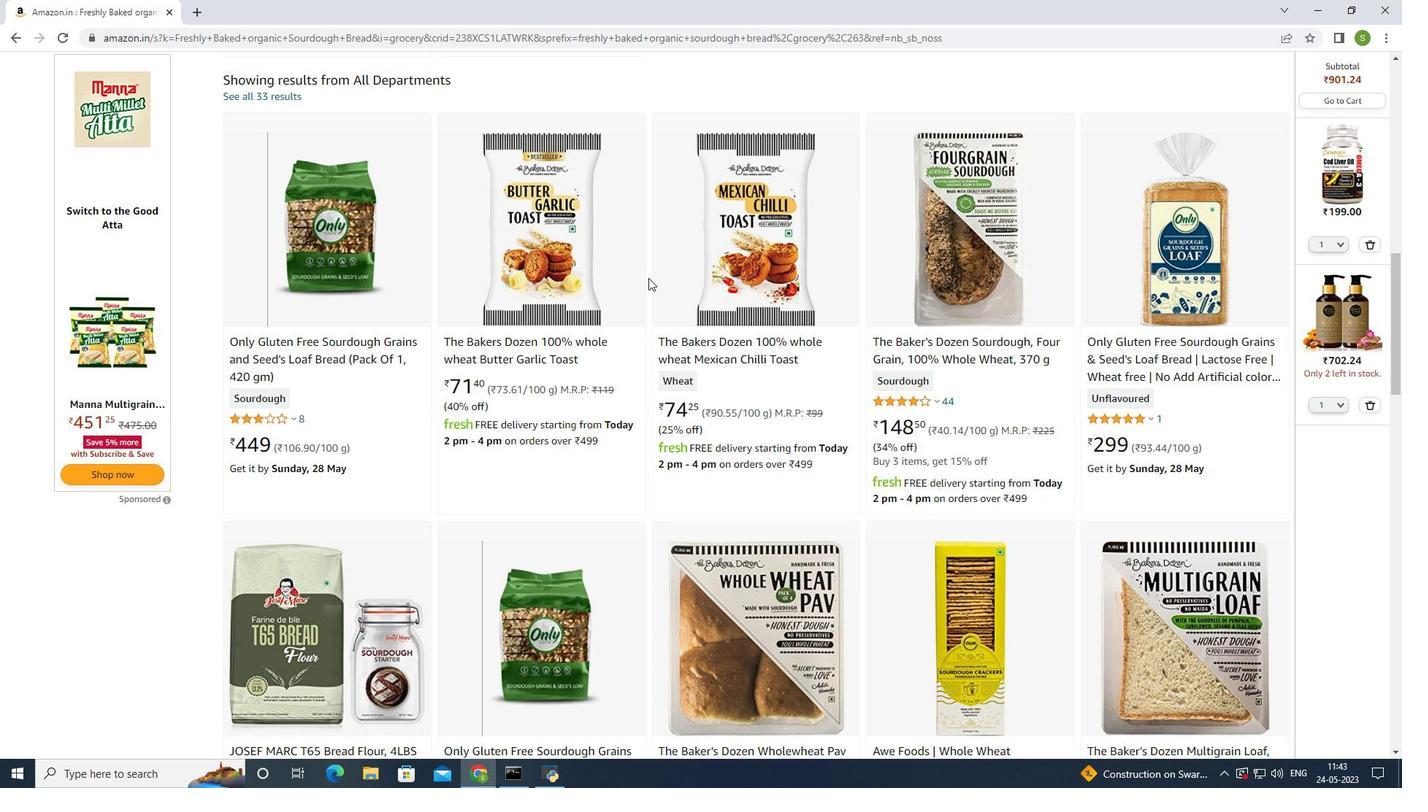 
Action: Mouse moved to (833, 308)
Screenshot: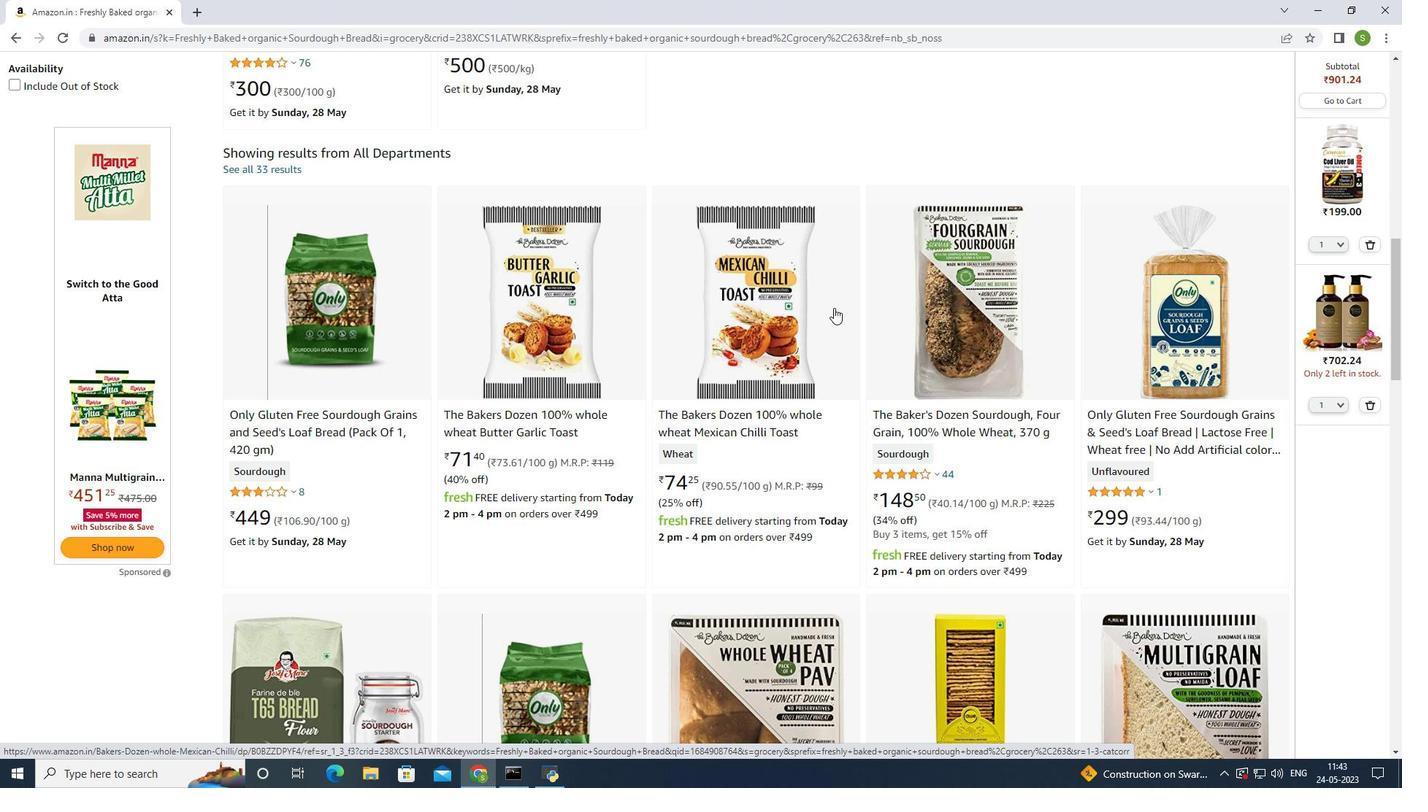 
Action: Mouse scrolled (833, 308) with delta (0, 0)
Screenshot: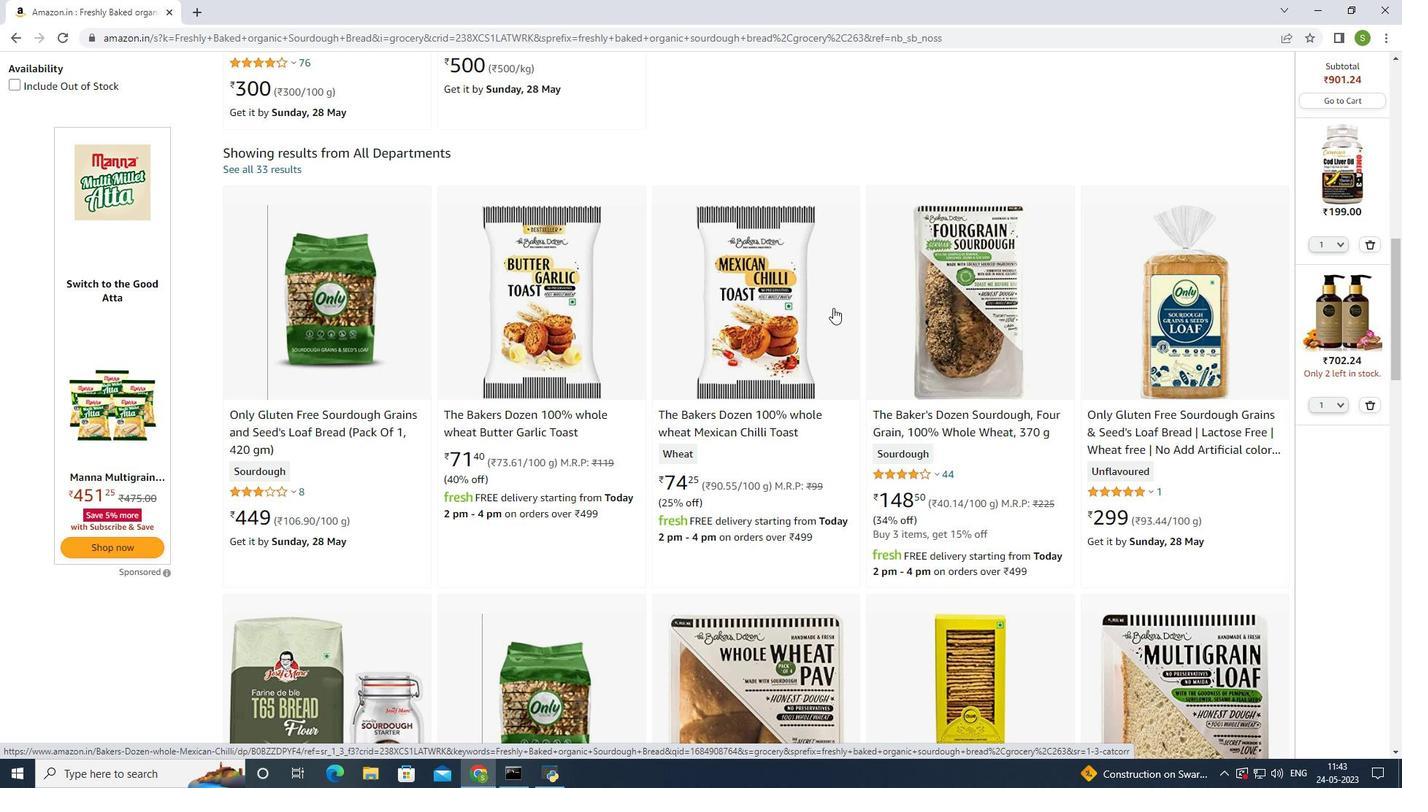 
Action: Mouse scrolled (833, 308) with delta (0, 0)
Screenshot: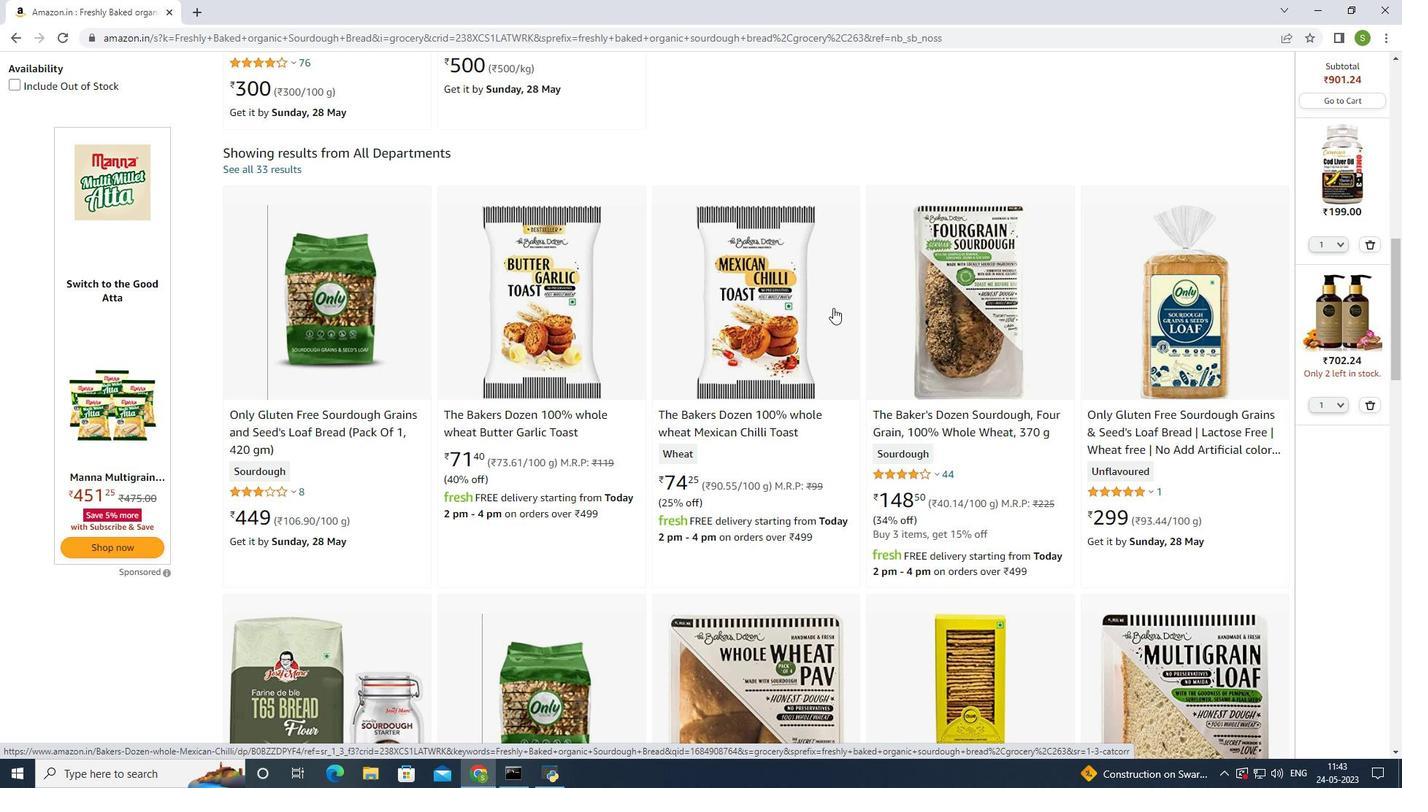 
Action: Mouse scrolled (833, 308) with delta (0, 0)
Screenshot: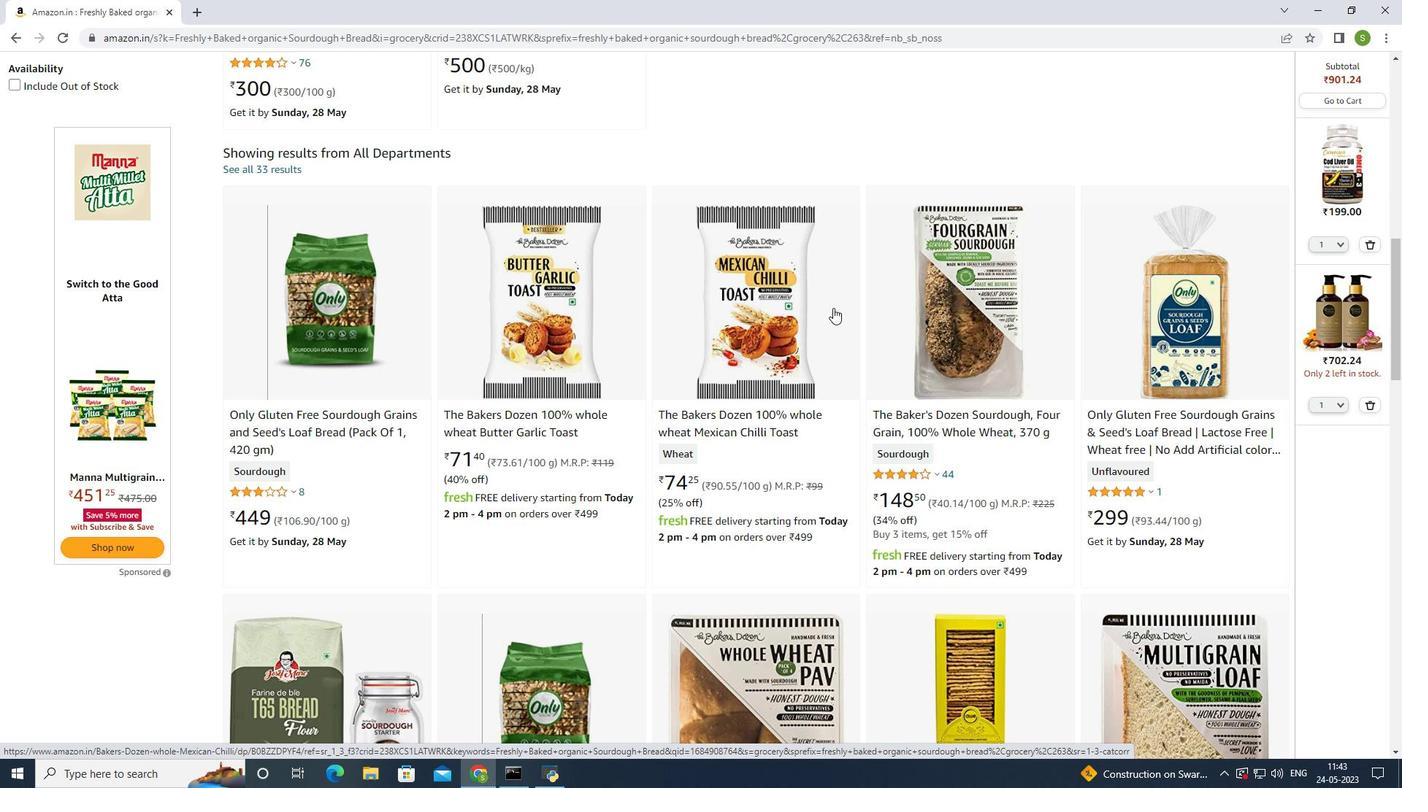 
Action: Mouse scrolled (833, 308) with delta (0, 0)
Screenshot: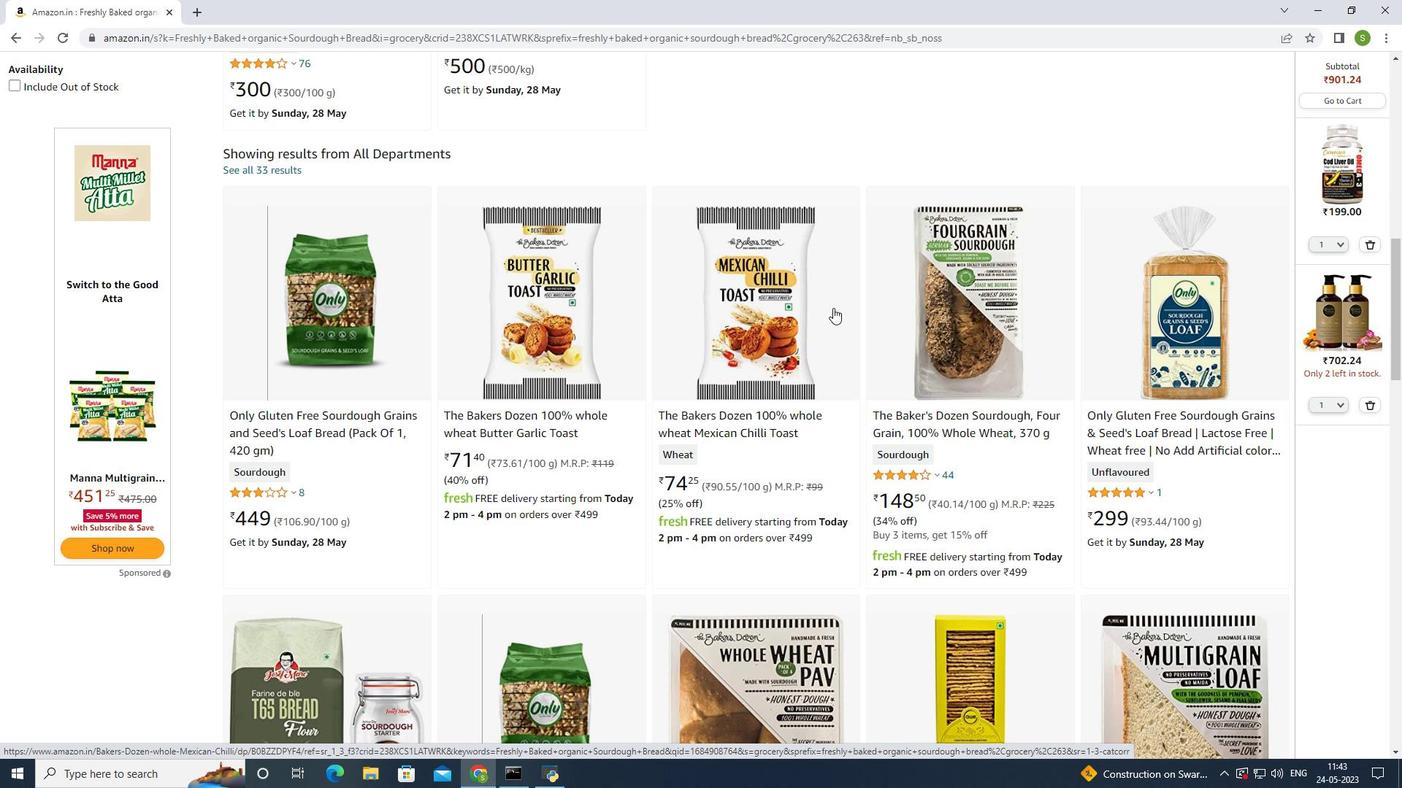 
Action: Mouse scrolled (833, 308) with delta (0, 0)
Screenshot: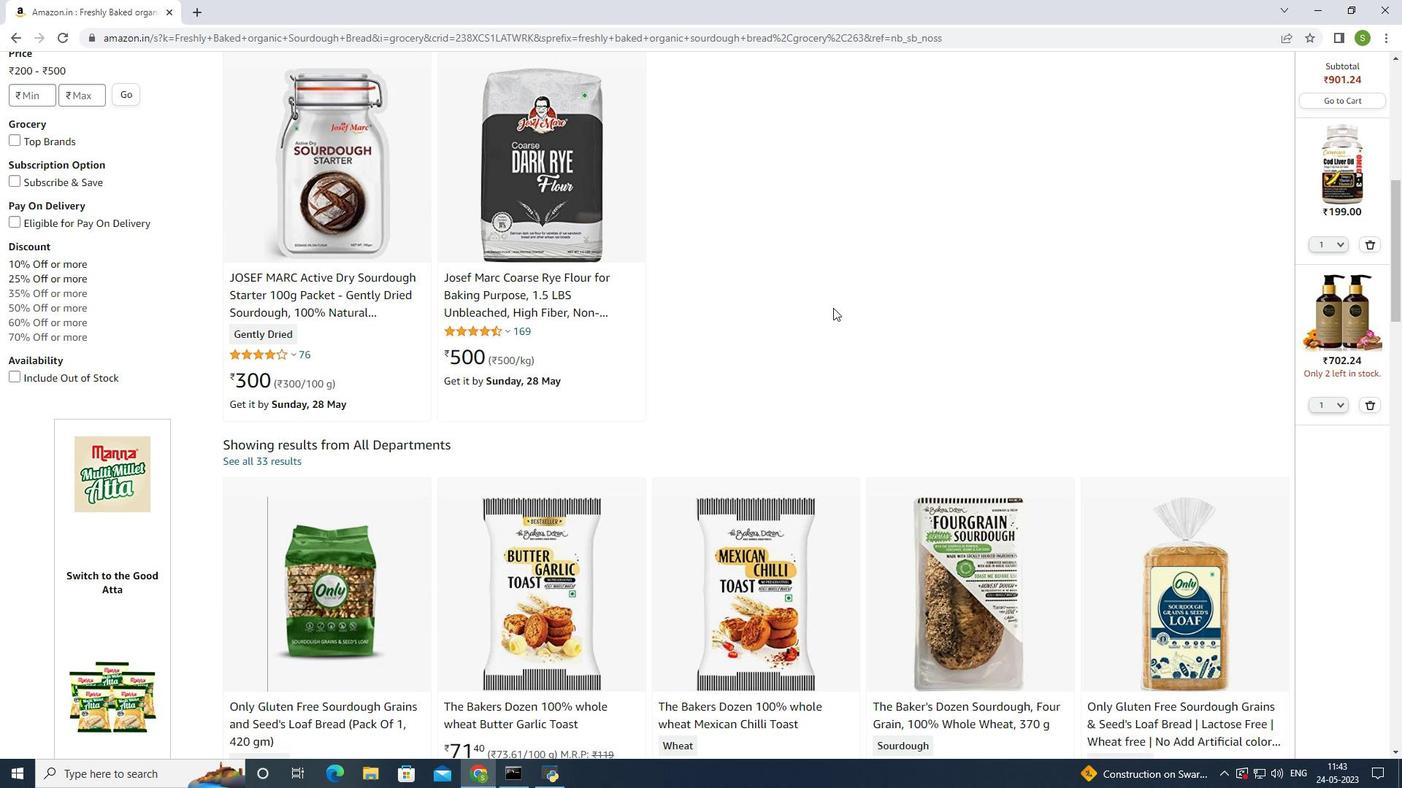 
Action: Mouse scrolled (833, 308) with delta (0, 0)
Screenshot: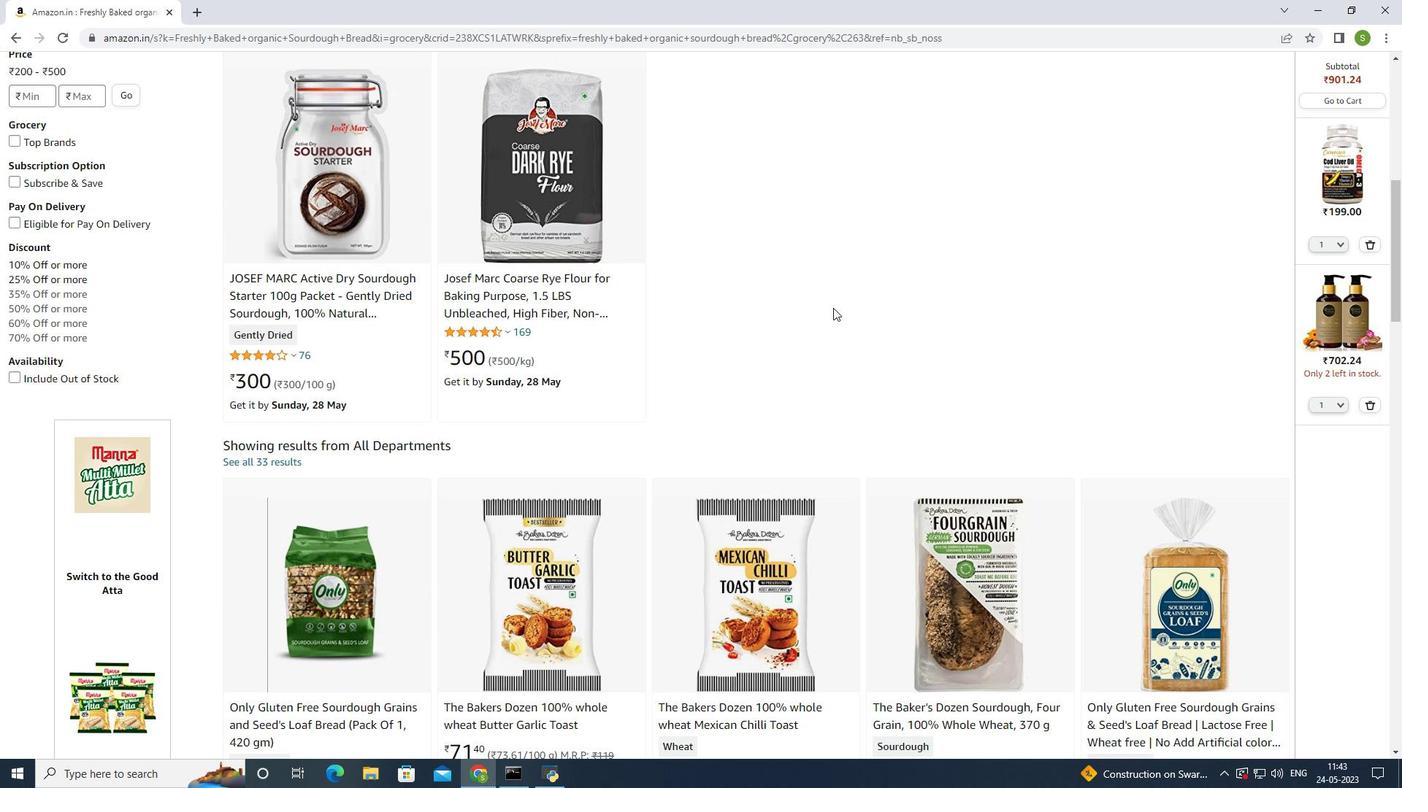 
Action: Mouse scrolled (833, 308) with delta (0, 0)
Screenshot: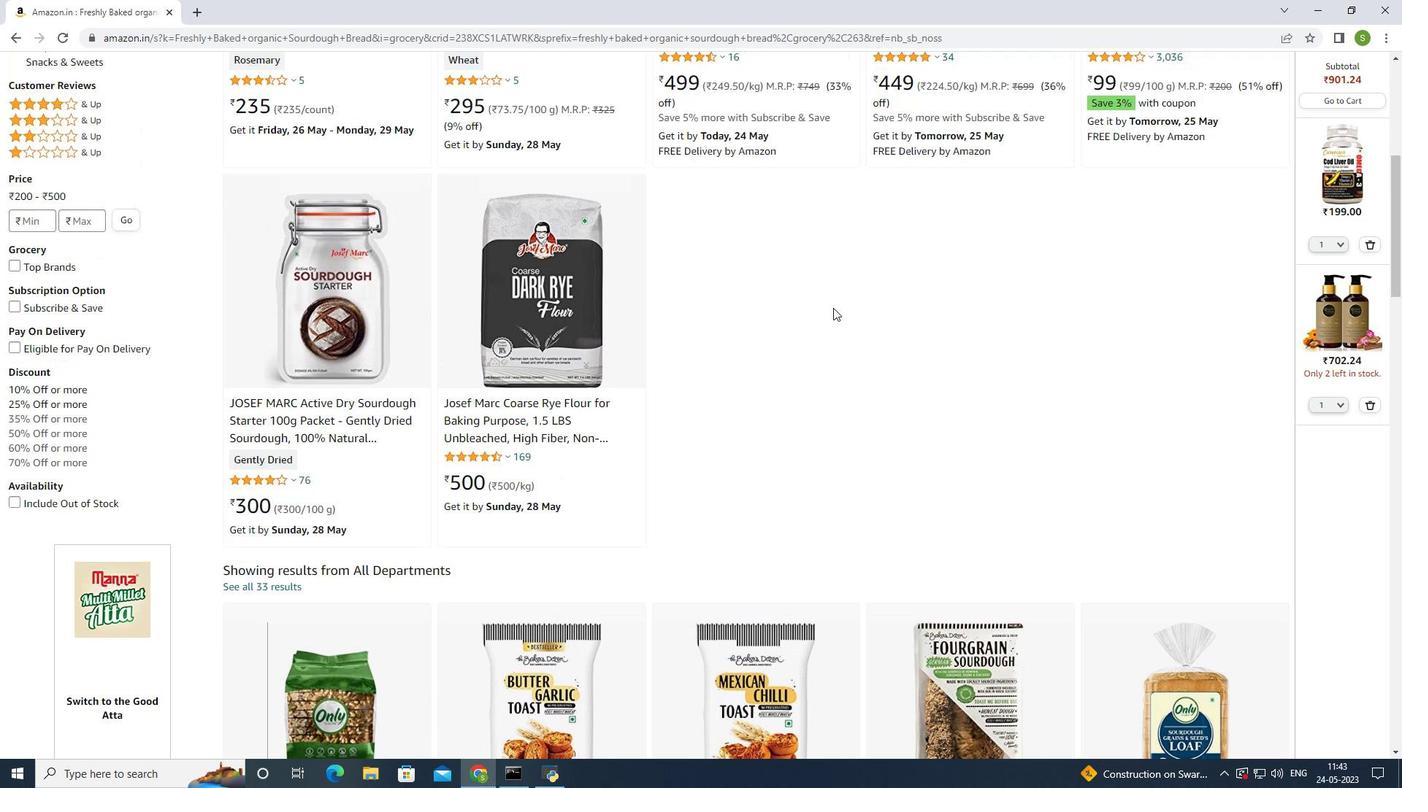
Action: Mouse moved to (832, 303)
Screenshot: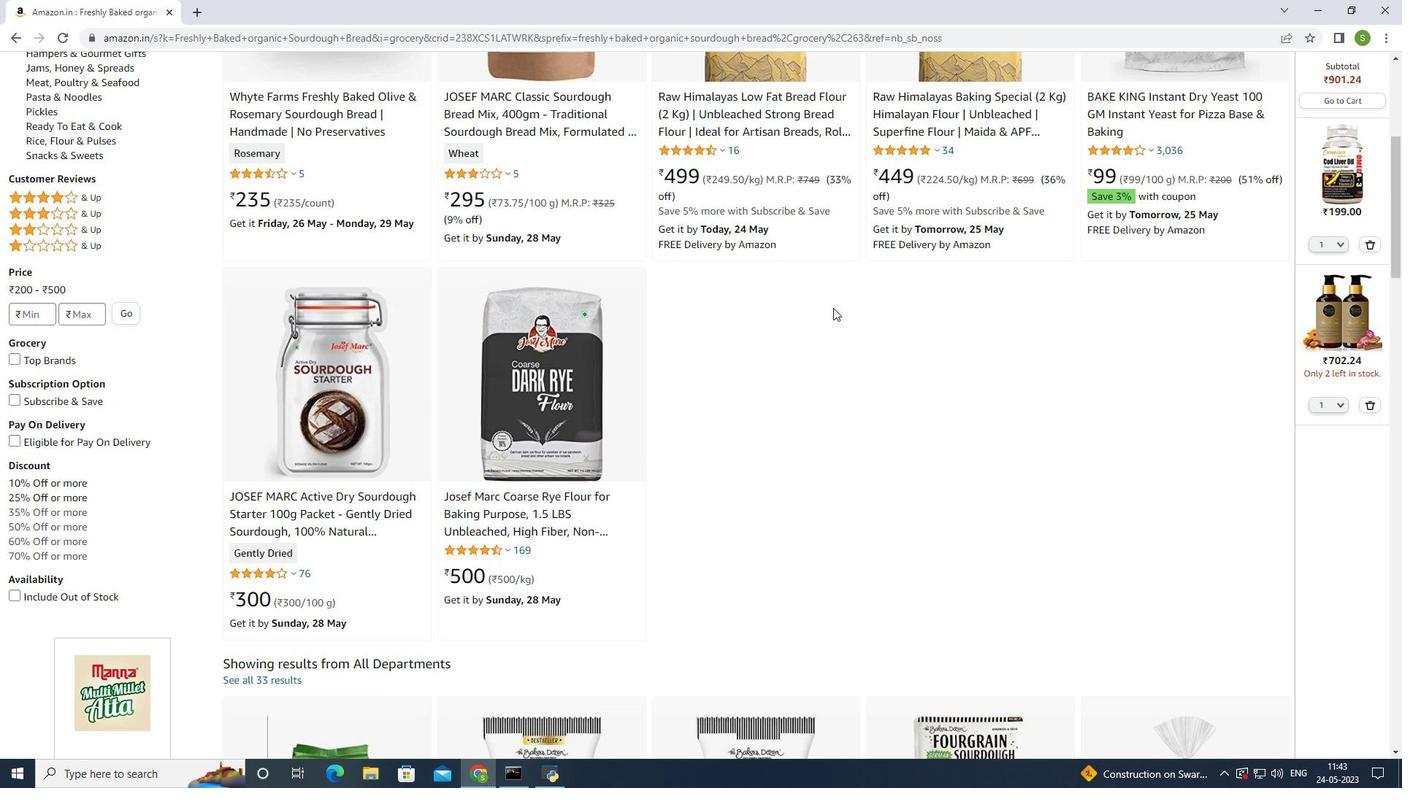 
Action: Mouse scrolled (832, 303) with delta (0, 0)
Screenshot: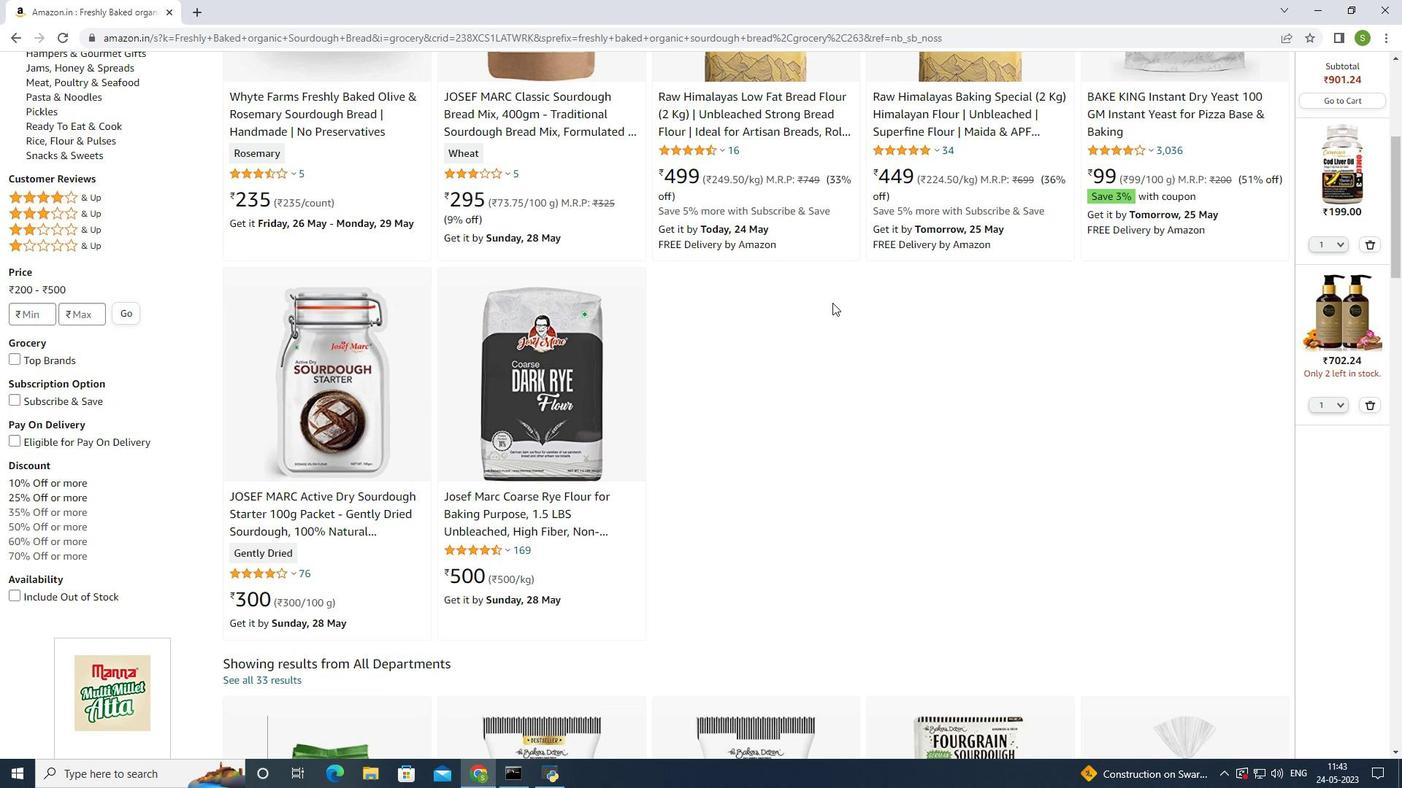 
Action: Mouse moved to (577, 240)
Screenshot: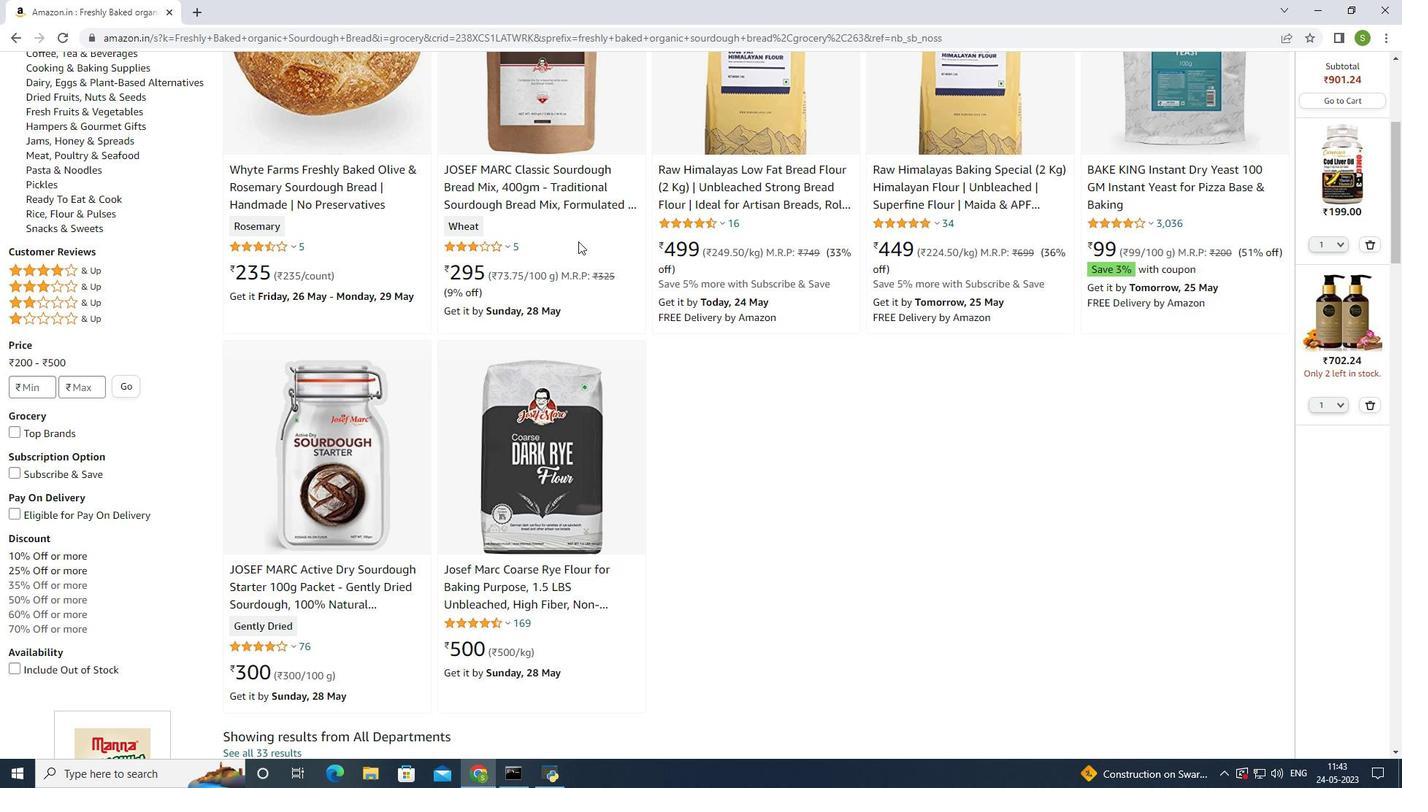 
Action: Mouse scrolled (577, 241) with delta (0, 0)
Screenshot: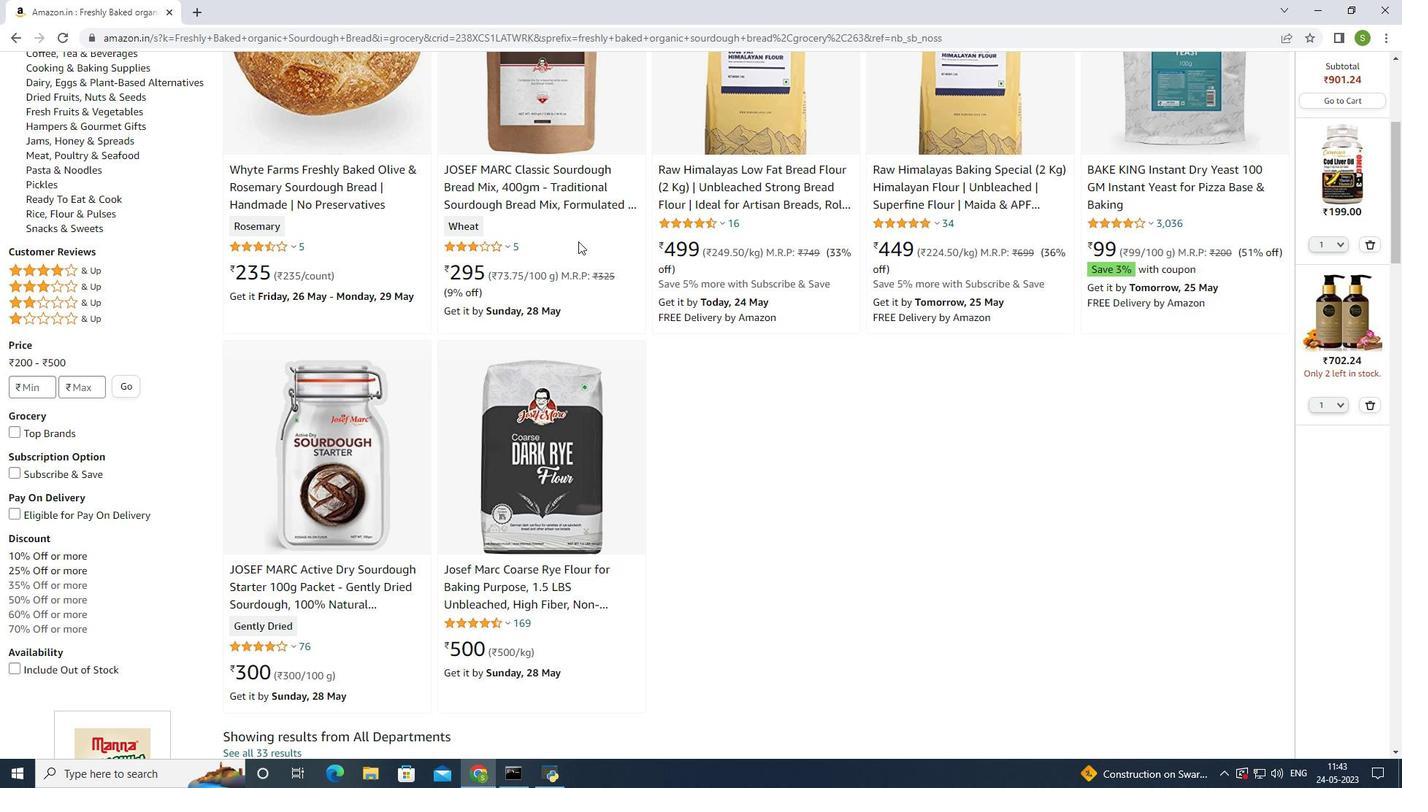 
Action: Mouse moved to (577, 240)
Screenshot: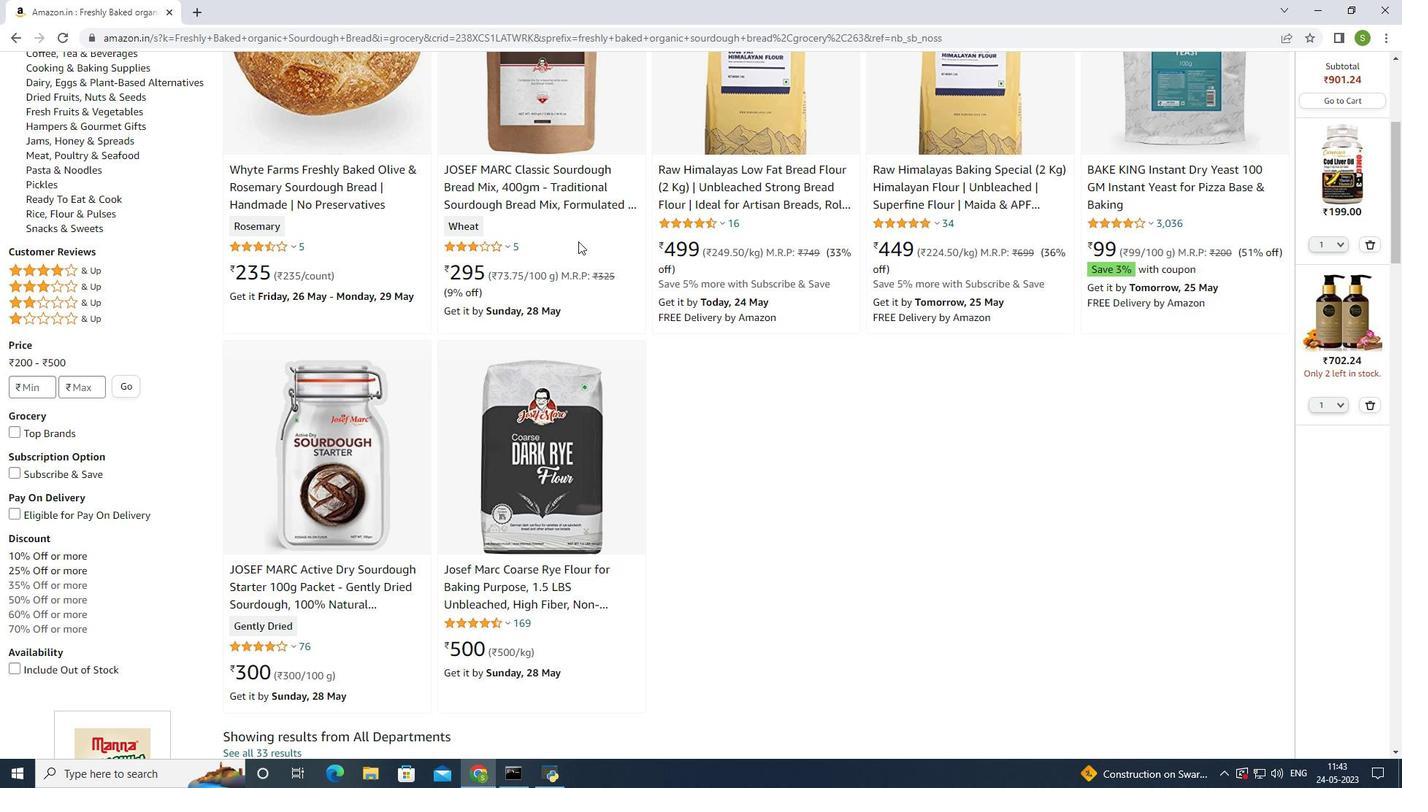 
Action: Mouse scrolled (577, 241) with delta (0, 0)
Screenshot: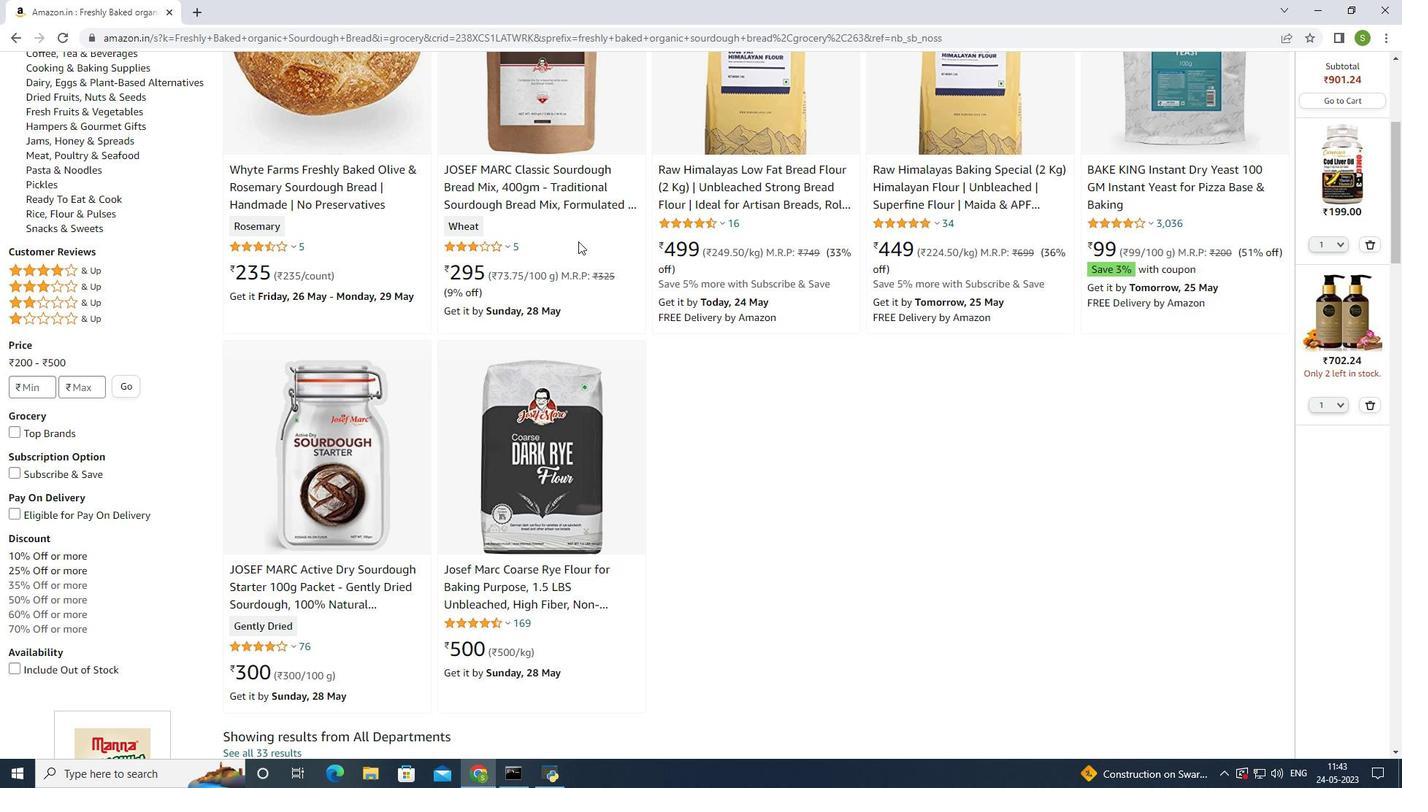 
Action: Mouse moved to (577, 239)
Screenshot: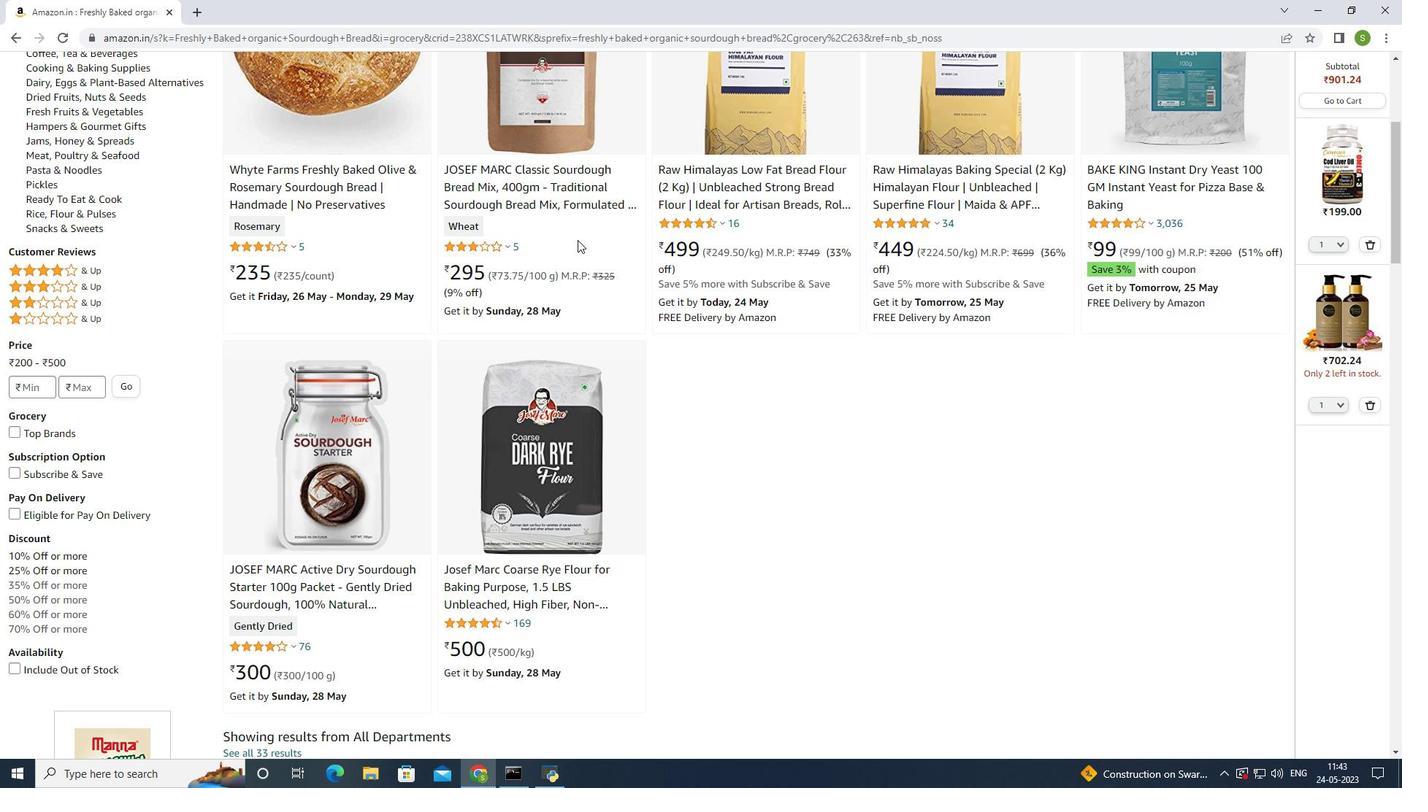 
Action: Mouse scrolled (577, 240) with delta (0, 0)
Screenshot: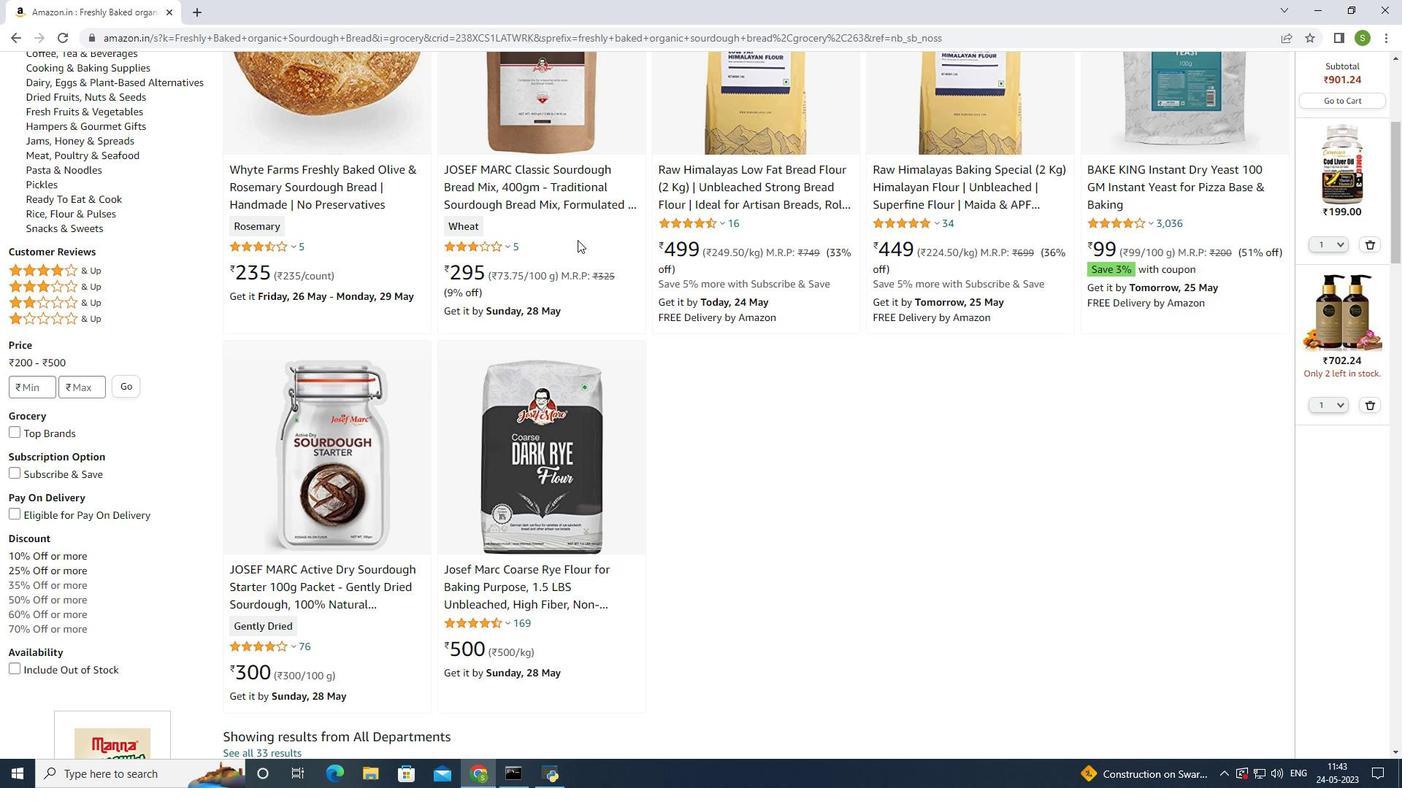 
Action: Mouse moved to (364, 304)
Screenshot: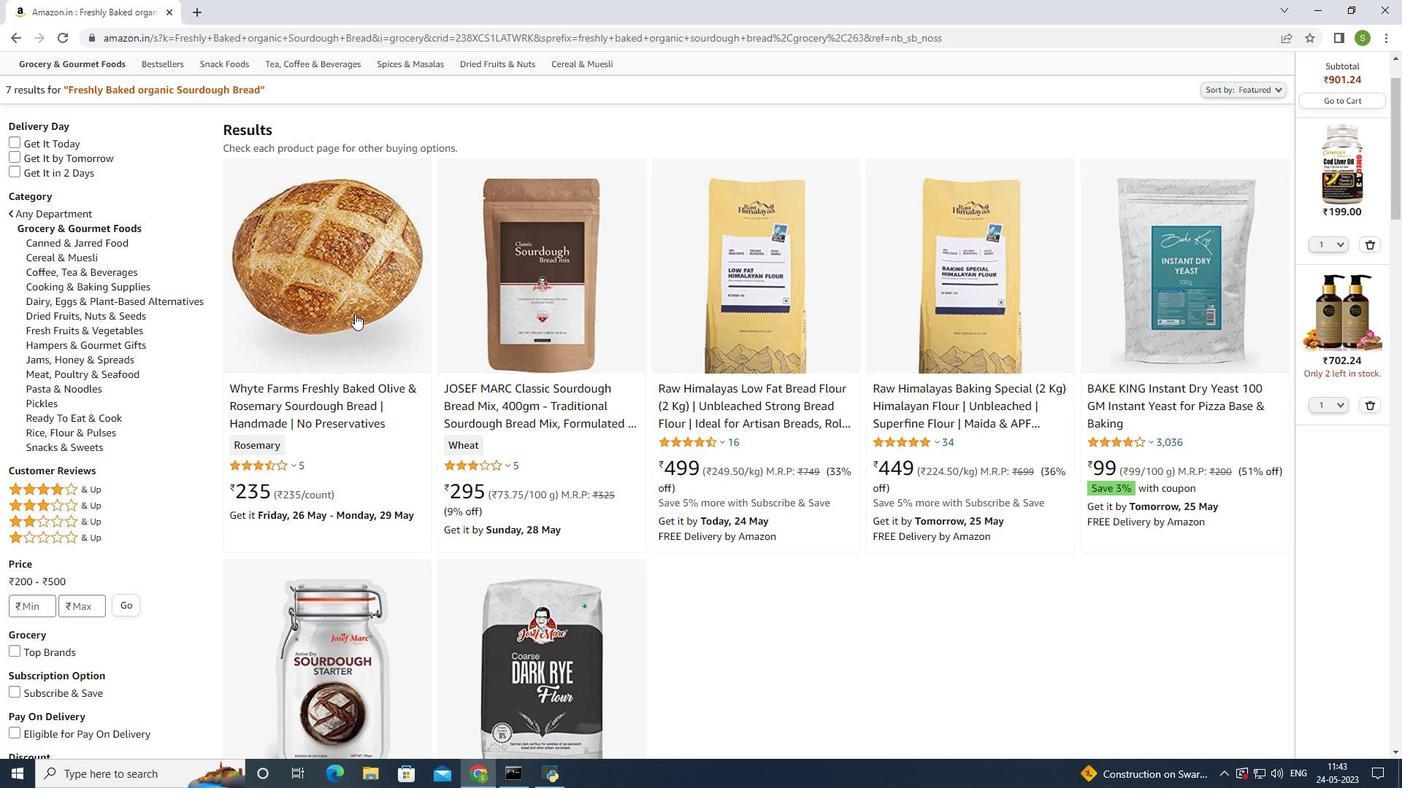 
Action: Mouse pressed left at (364, 304)
Screenshot: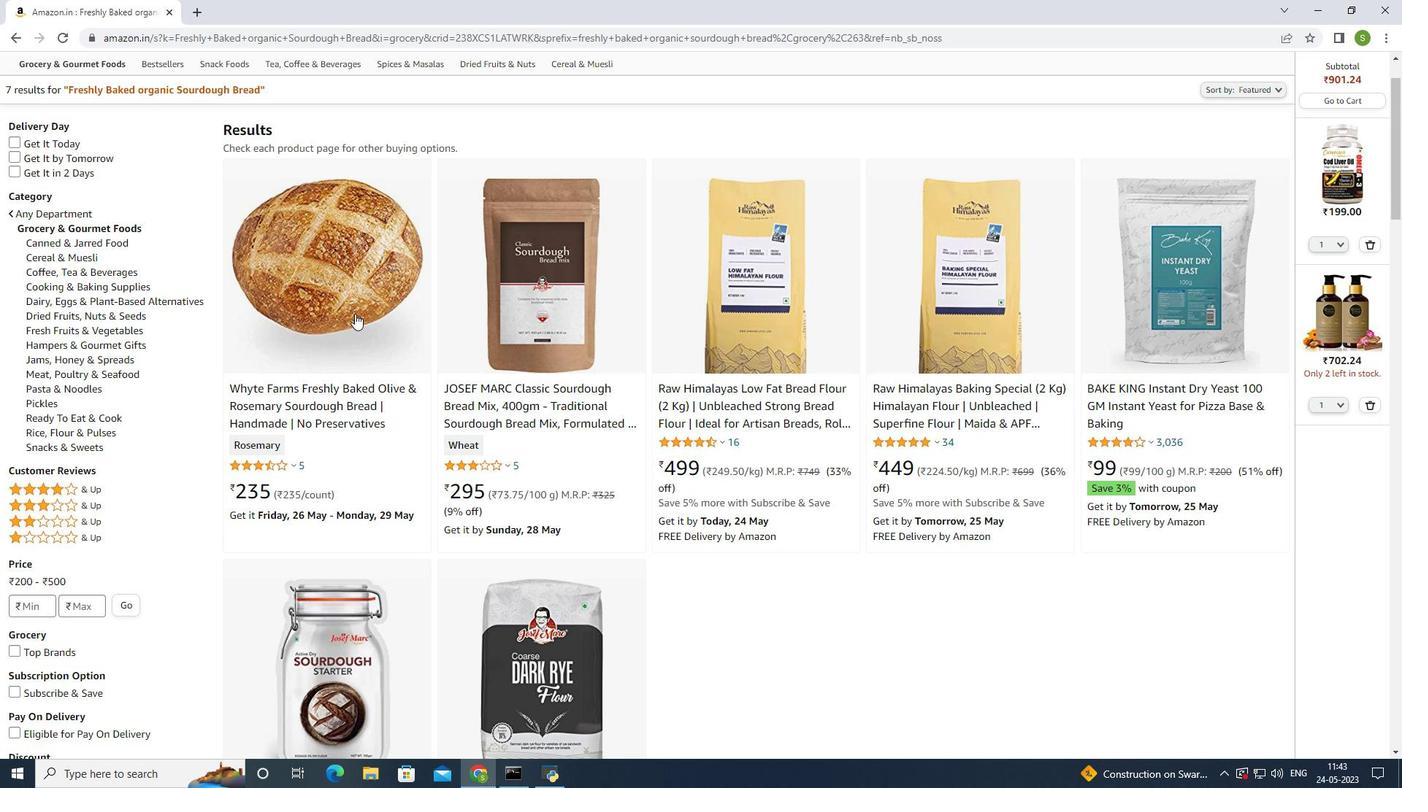 
Action: Mouse moved to (1087, 401)
Screenshot: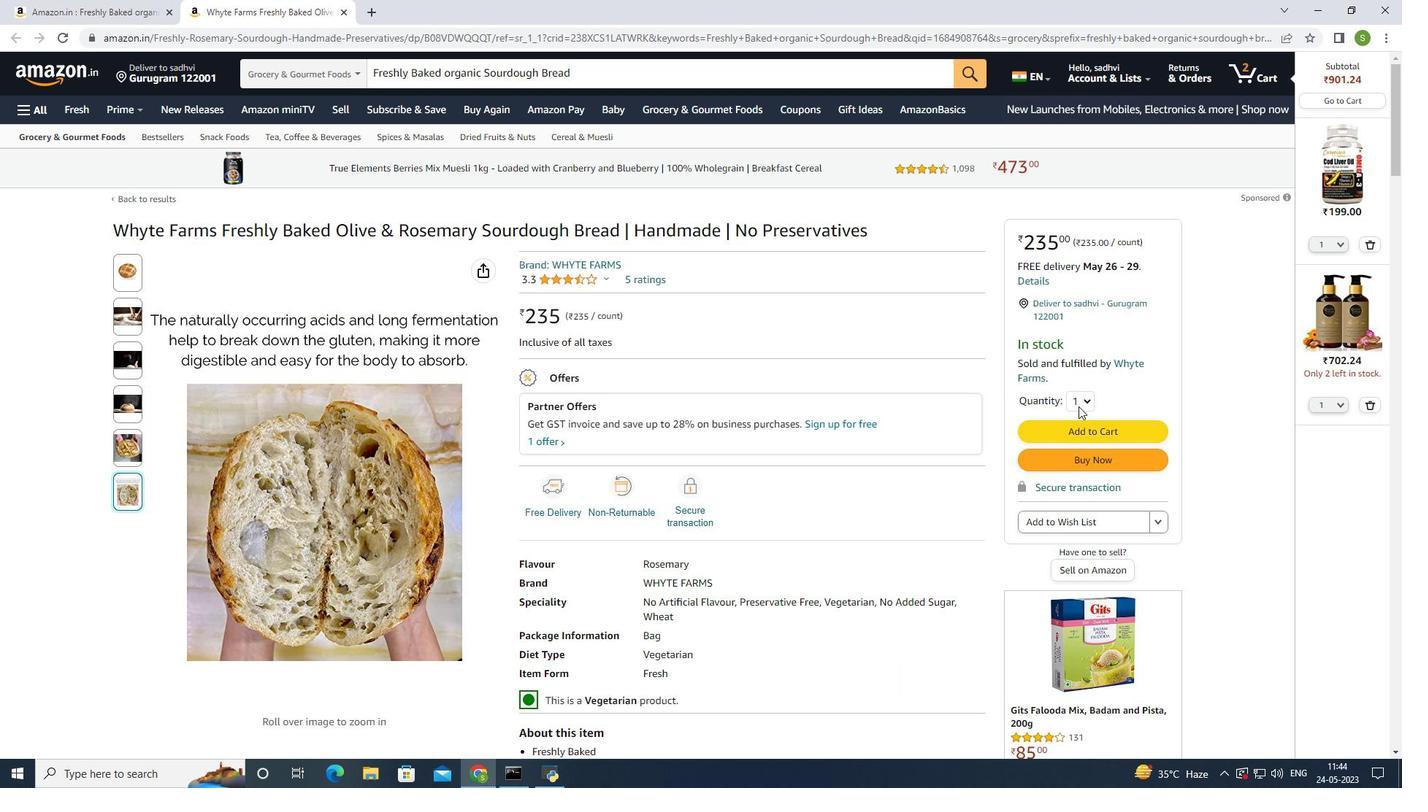 
Action: Mouse pressed left at (1087, 401)
Screenshot: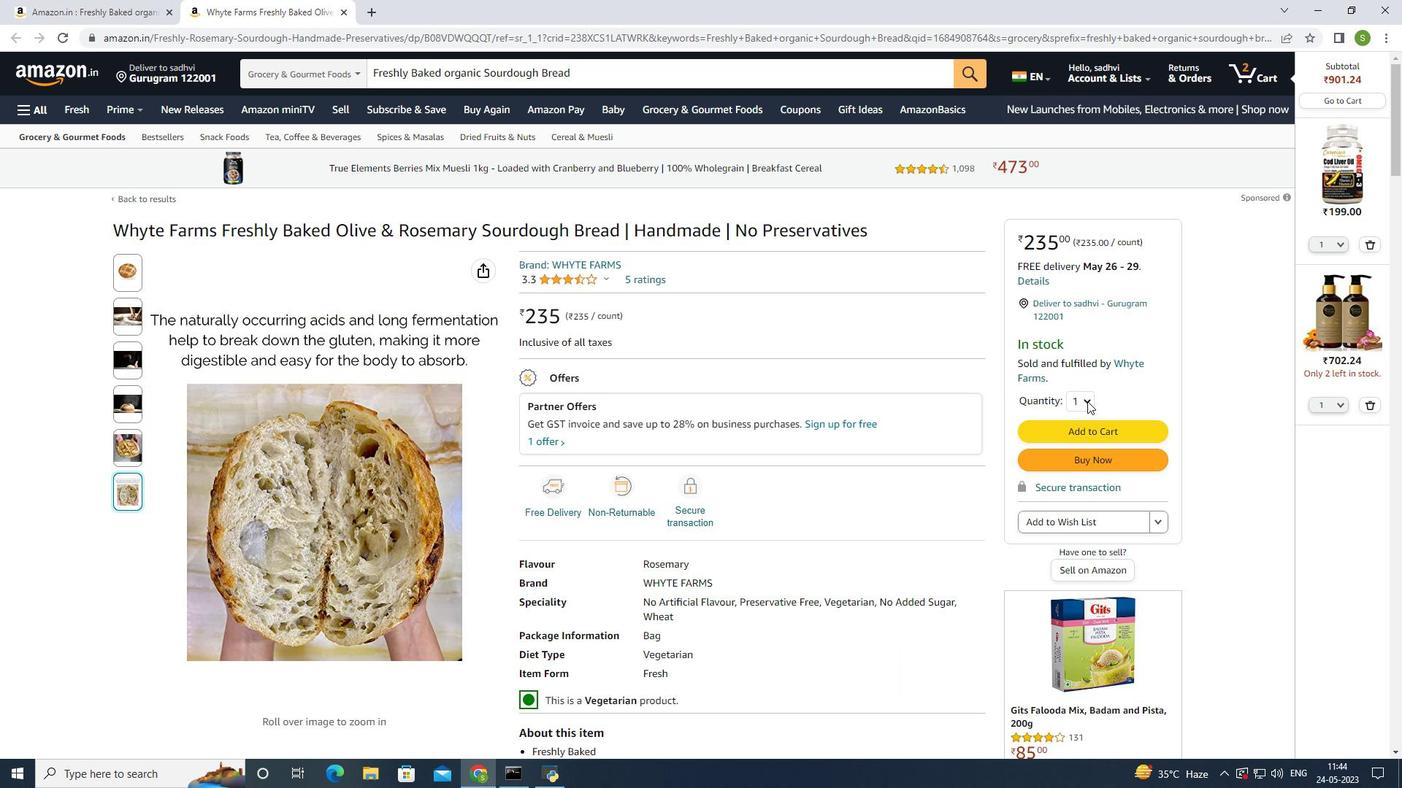 
Action: Mouse moved to (1076, 430)
Screenshot: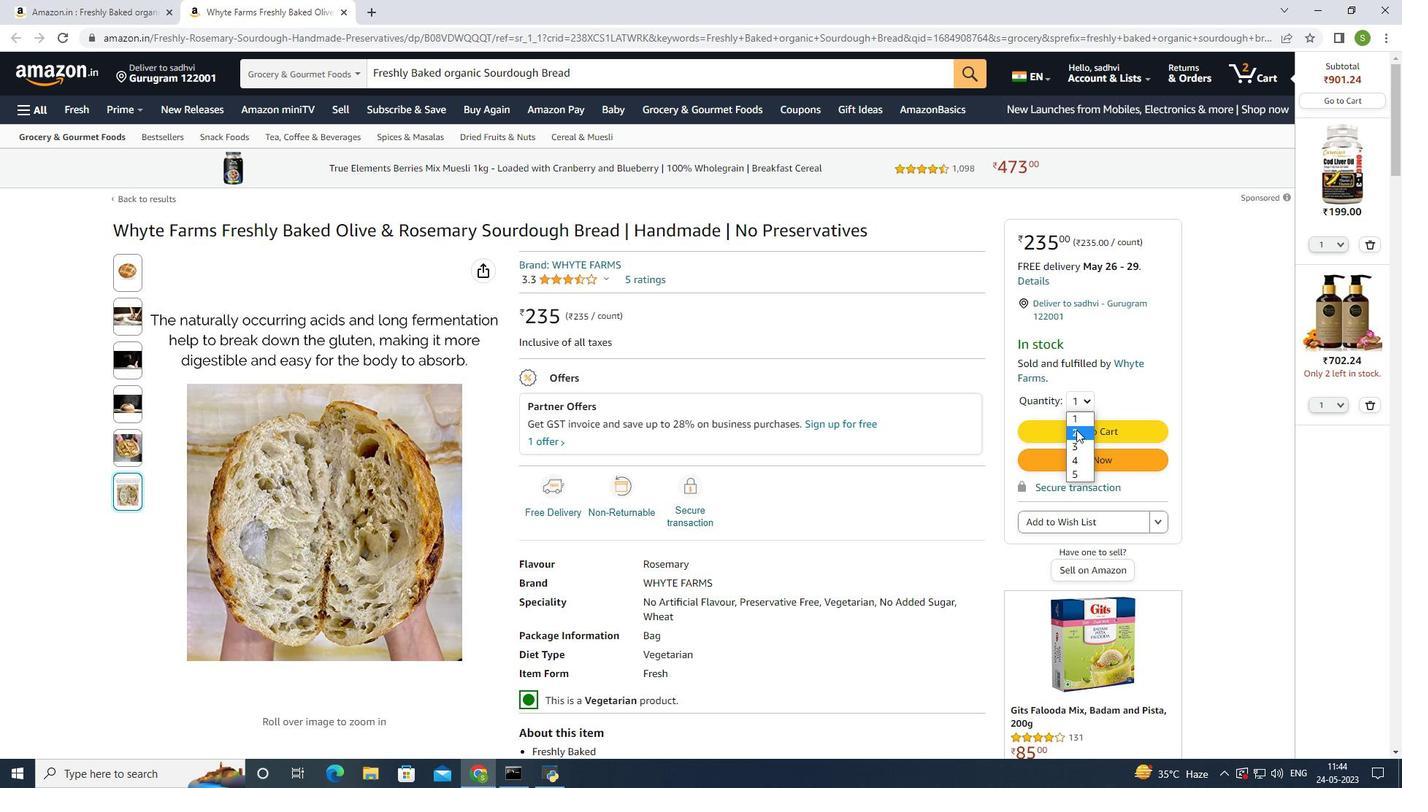 
Action: Mouse pressed left at (1076, 430)
Screenshot: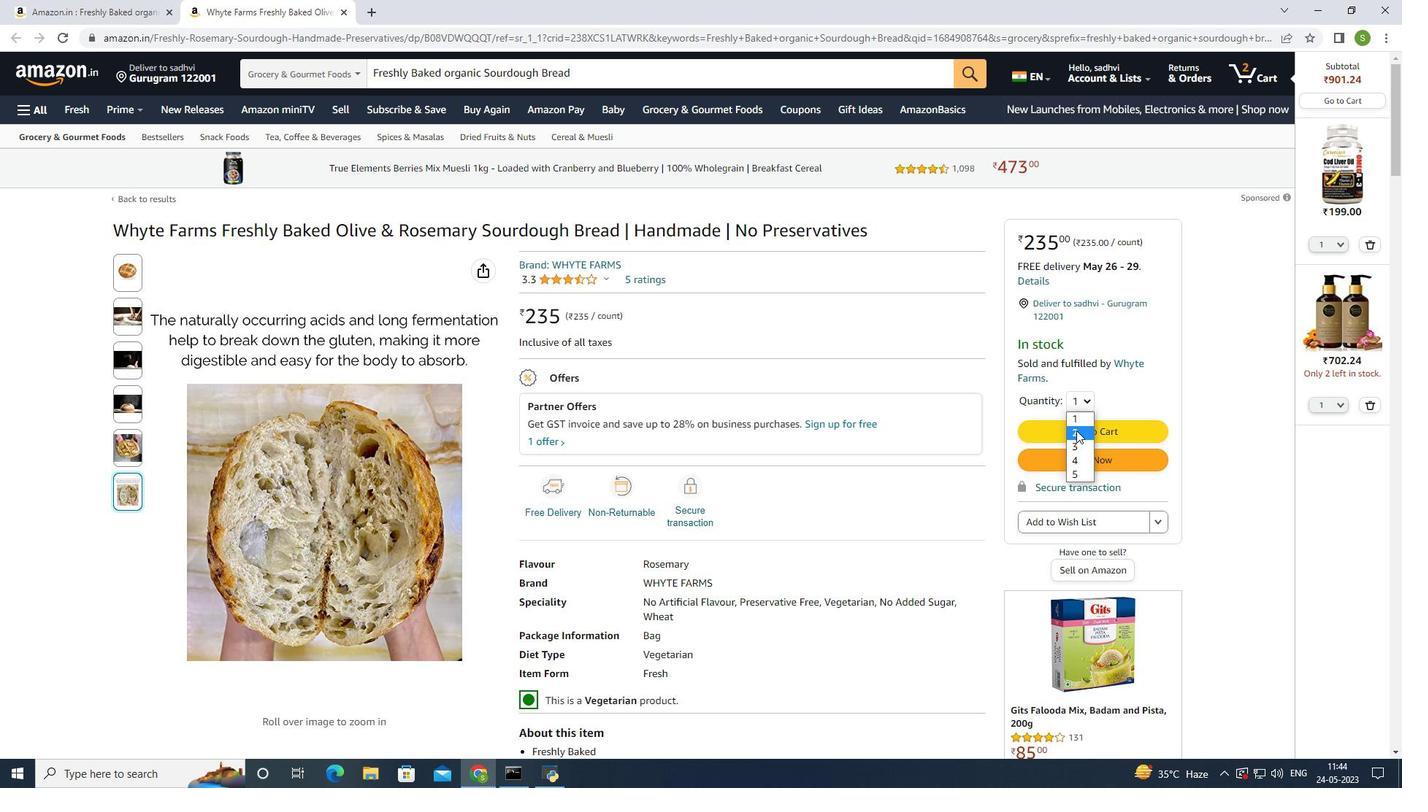 
Action: Mouse pressed left at (1076, 430)
Screenshot: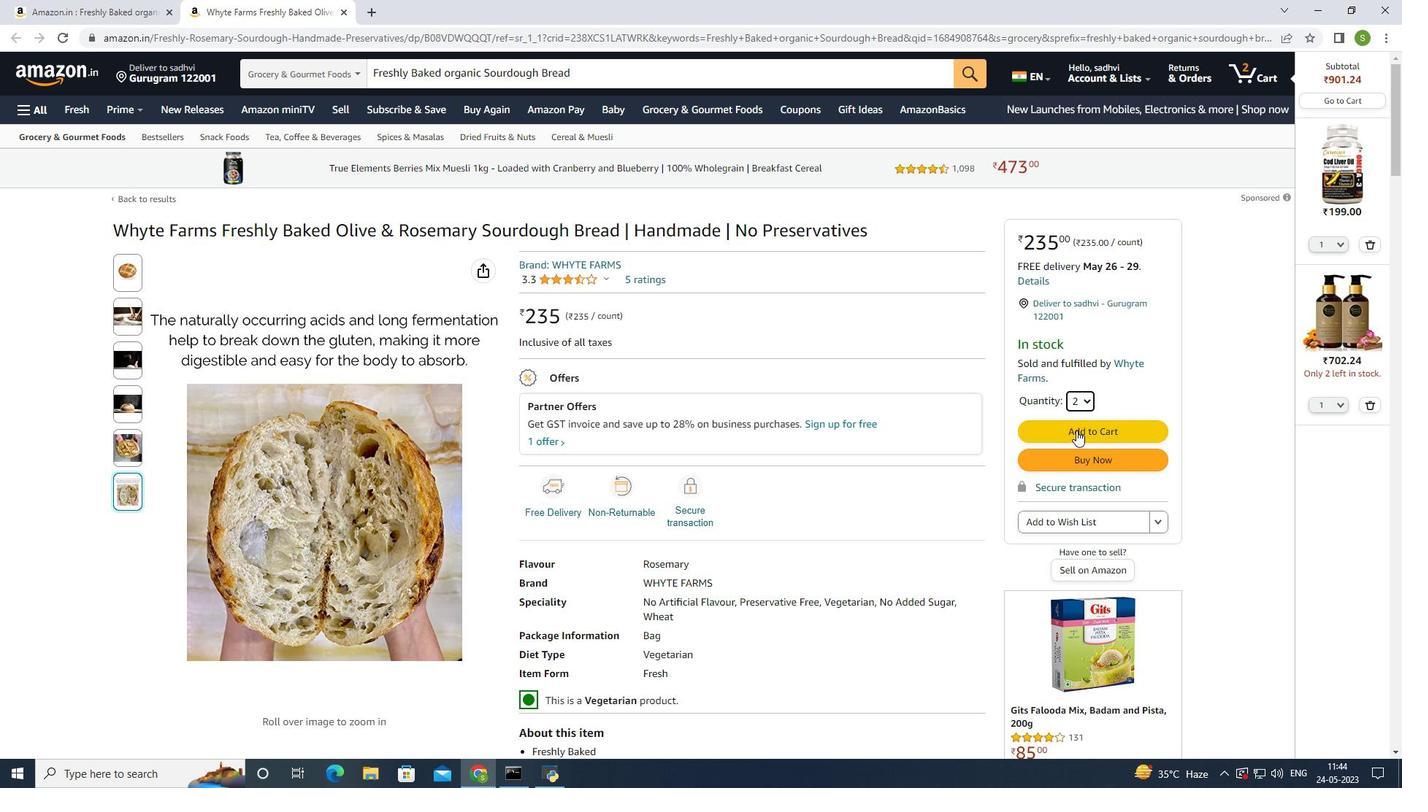 
Action: Mouse moved to (1238, 63)
Screenshot: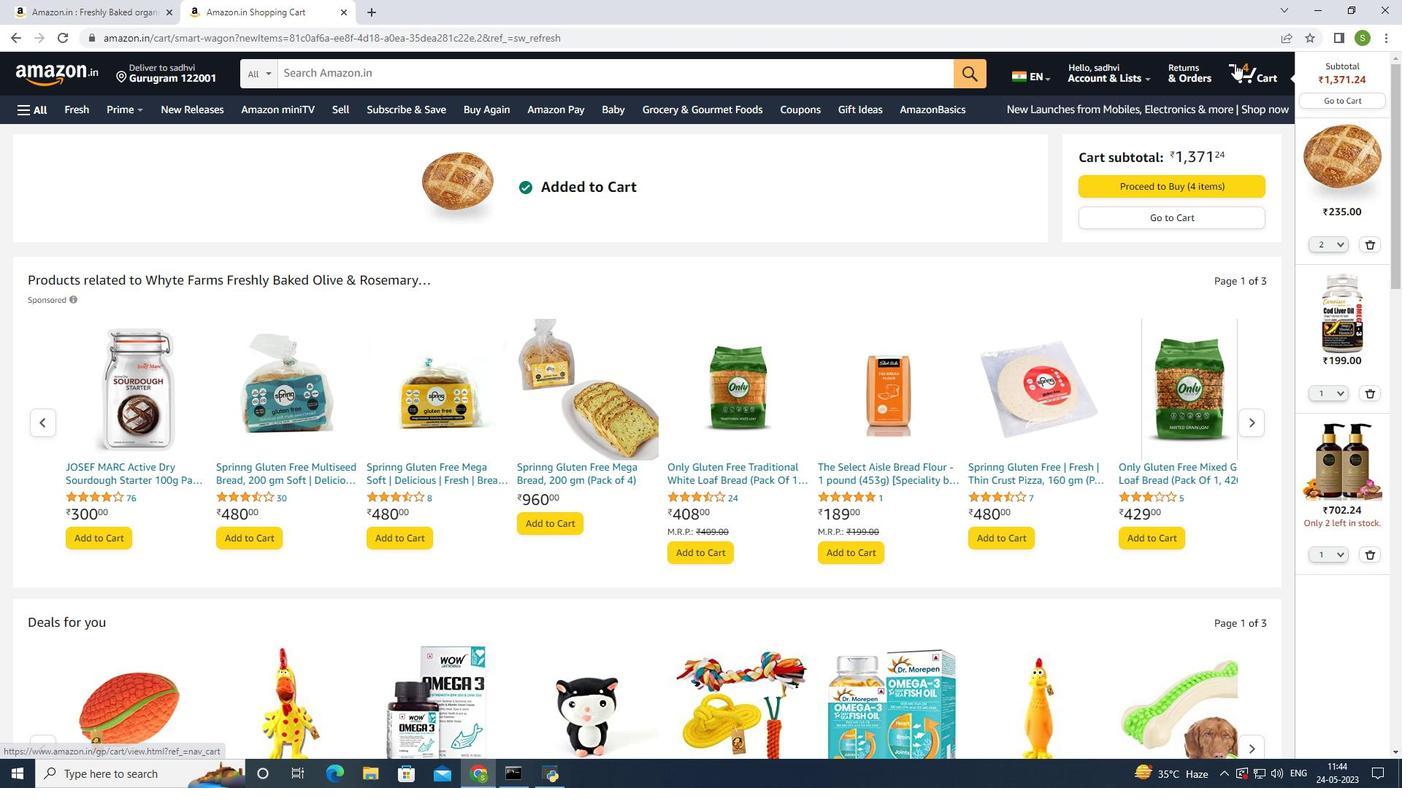 
Action: Mouse pressed left at (1238, 63)
Screenshot: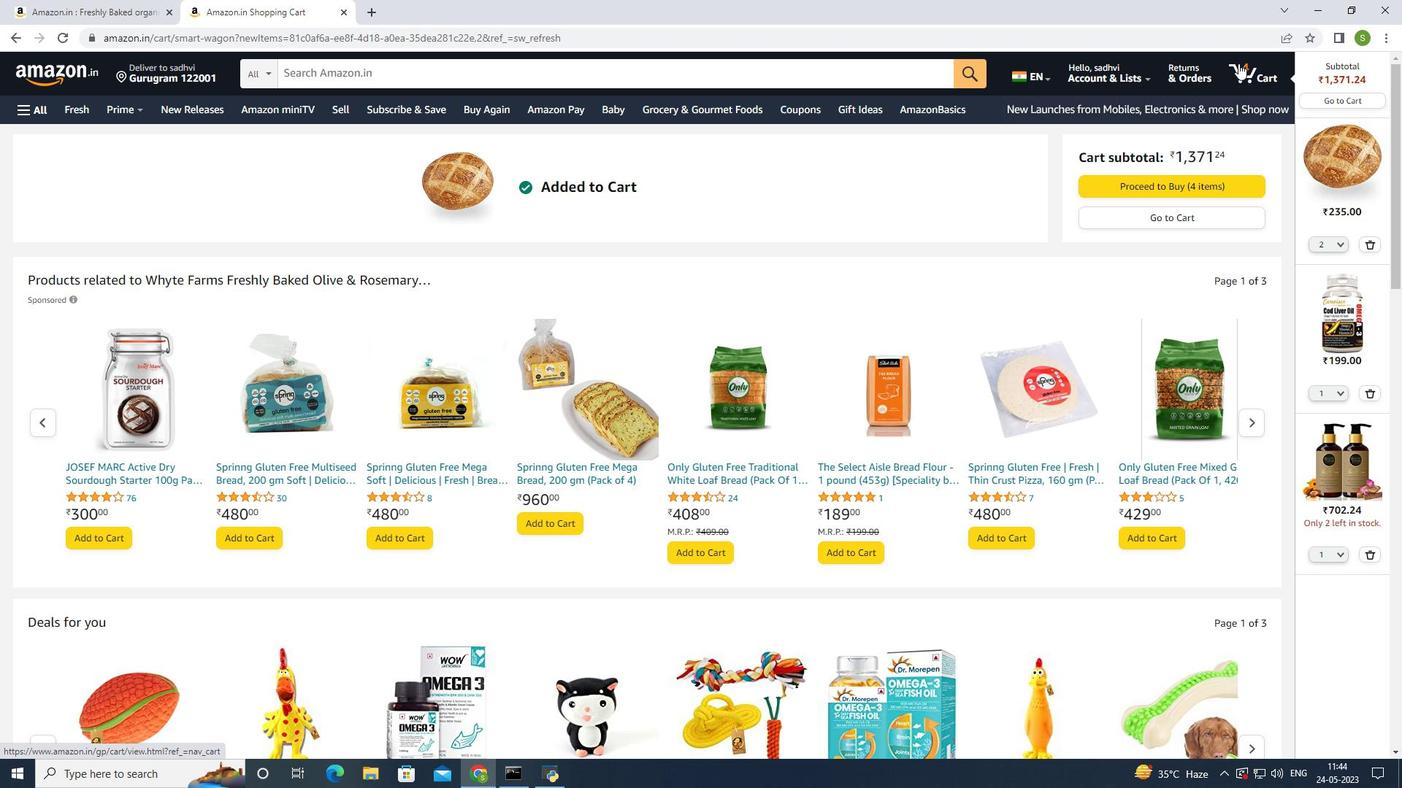 
Action: Mouse moved to (384, 506)
Screenshot: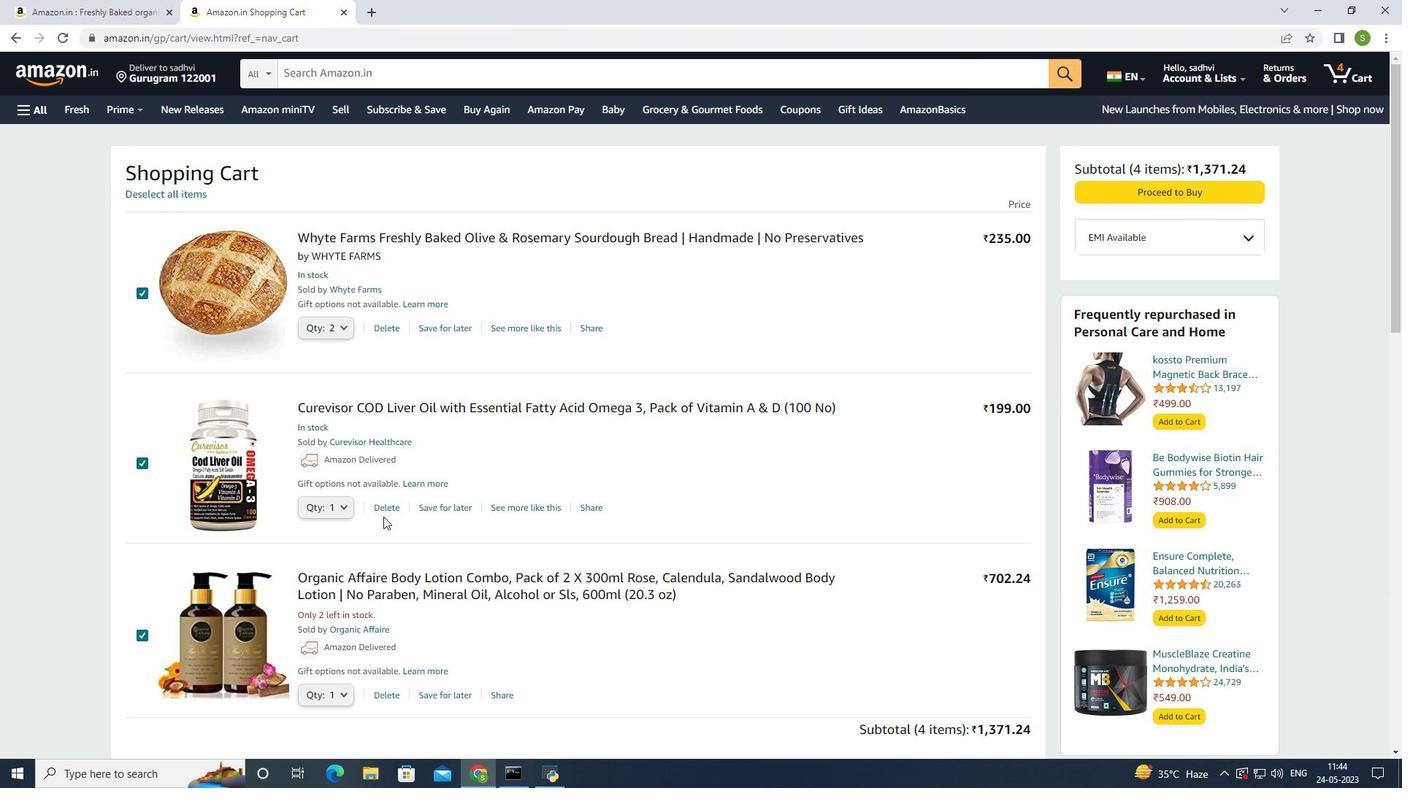 
Action: Mouse pressed left at (384, 506)
Screenshot: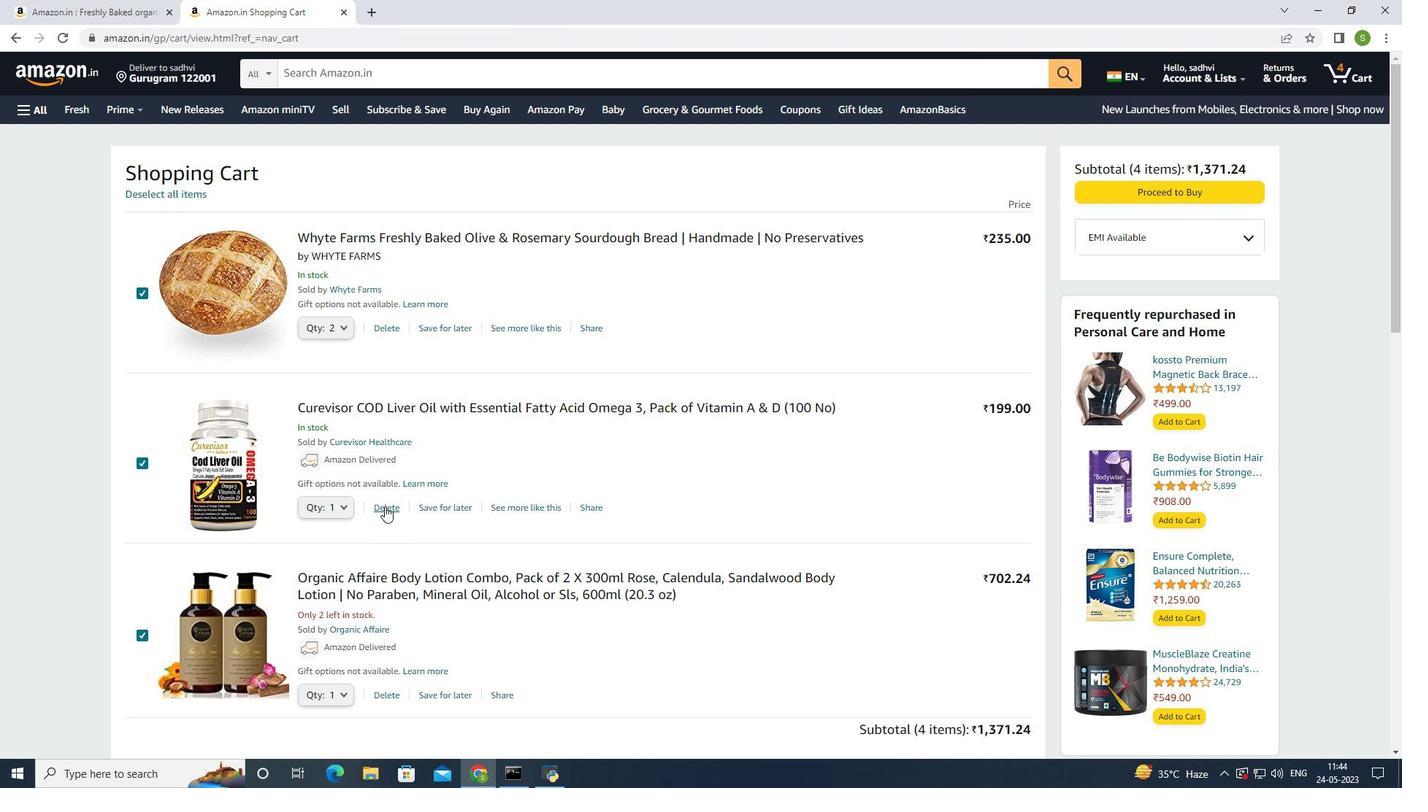 
Action: Mouse moved to (386, 585)
Screenshot: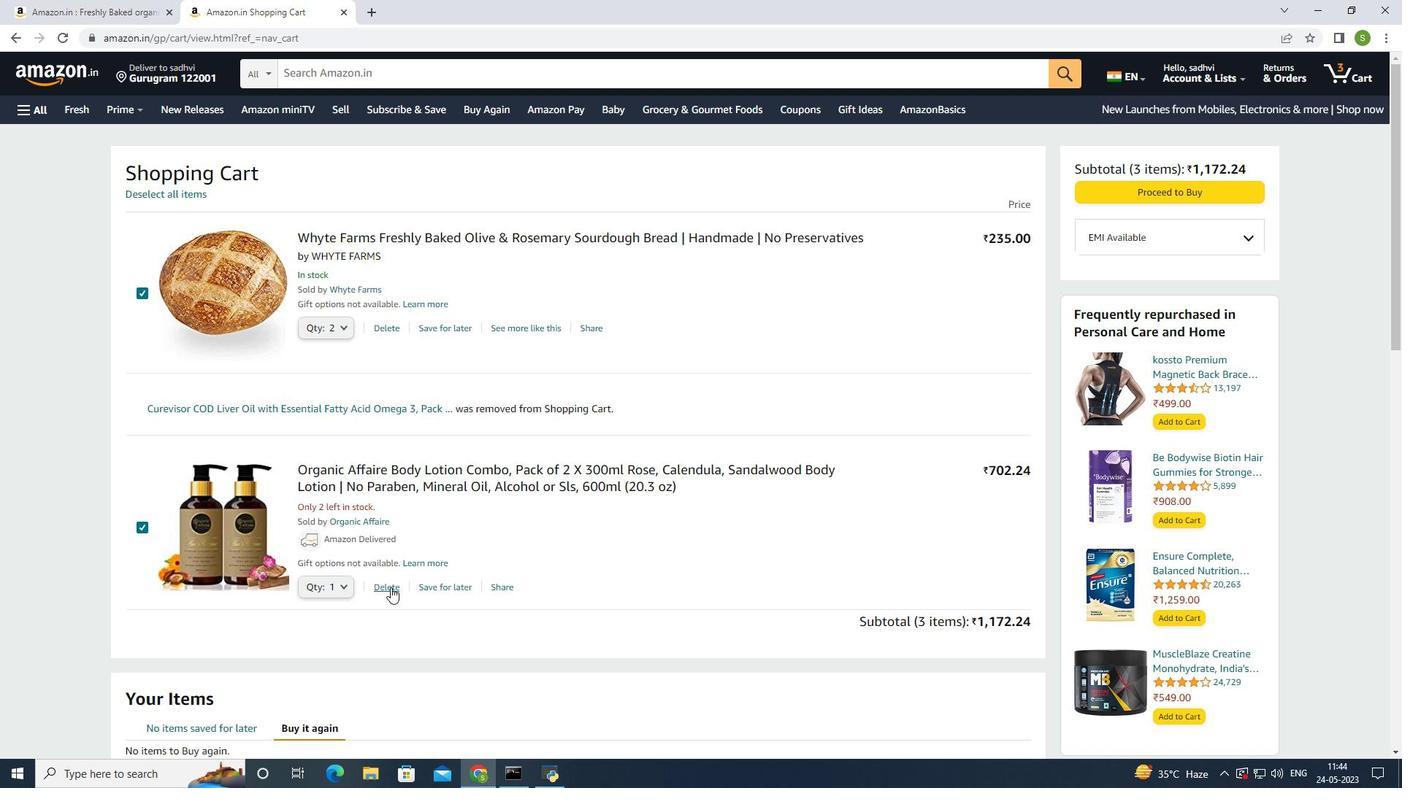 
Action: Mouse pressed left at (386, 585)
Screenshot: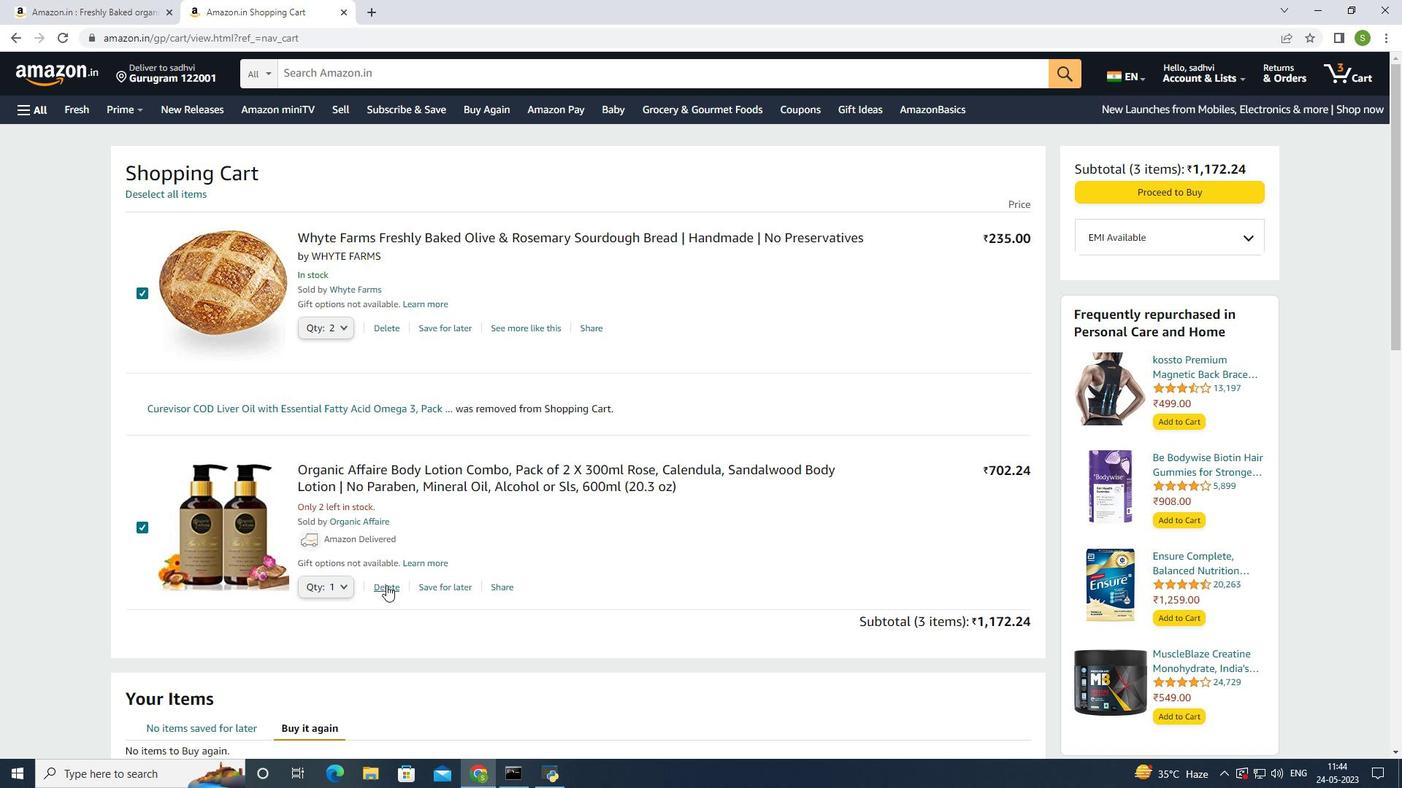 
Action: Mouse moved to (1134, 195)
Screenshot: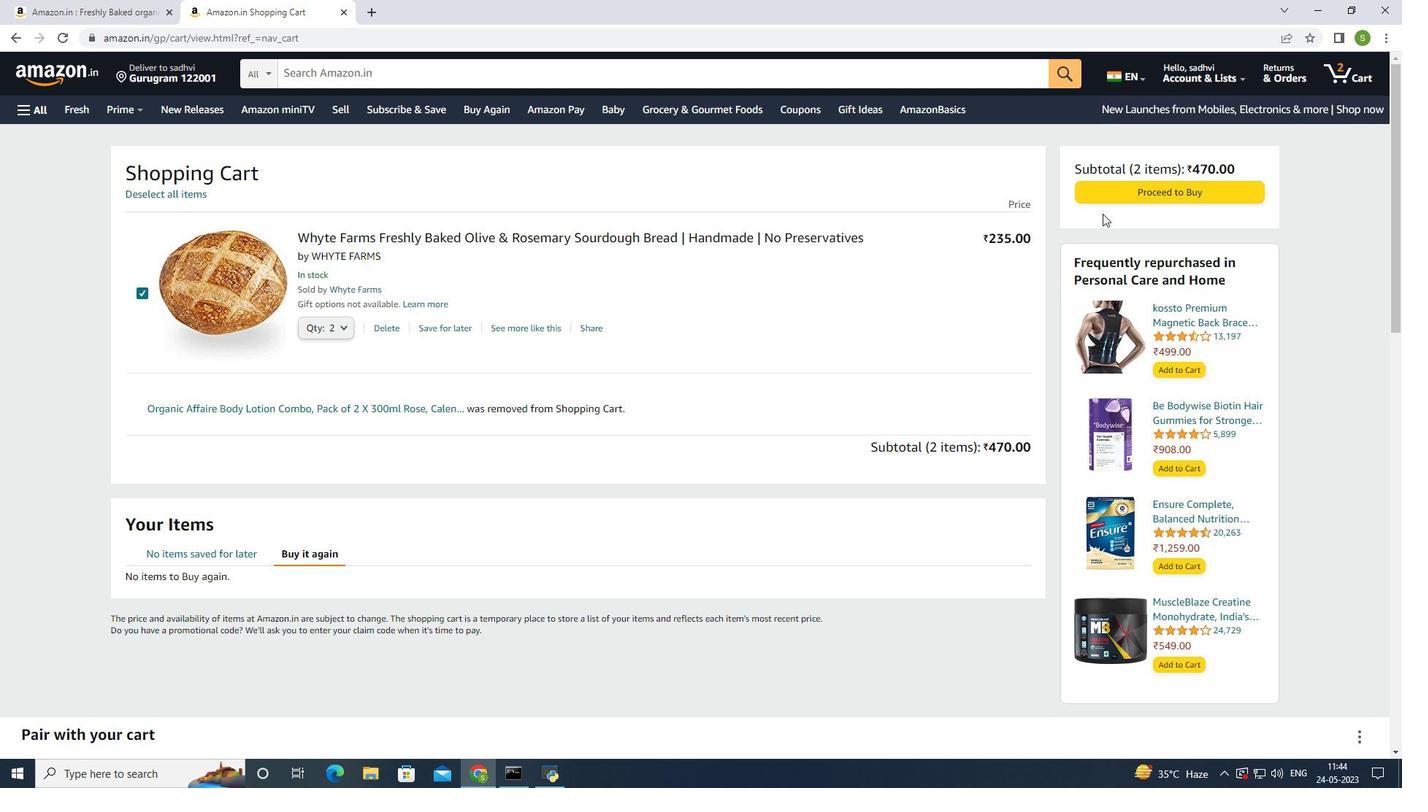 
Action: Mouse pressed left at (1134, 195)
Screenshot: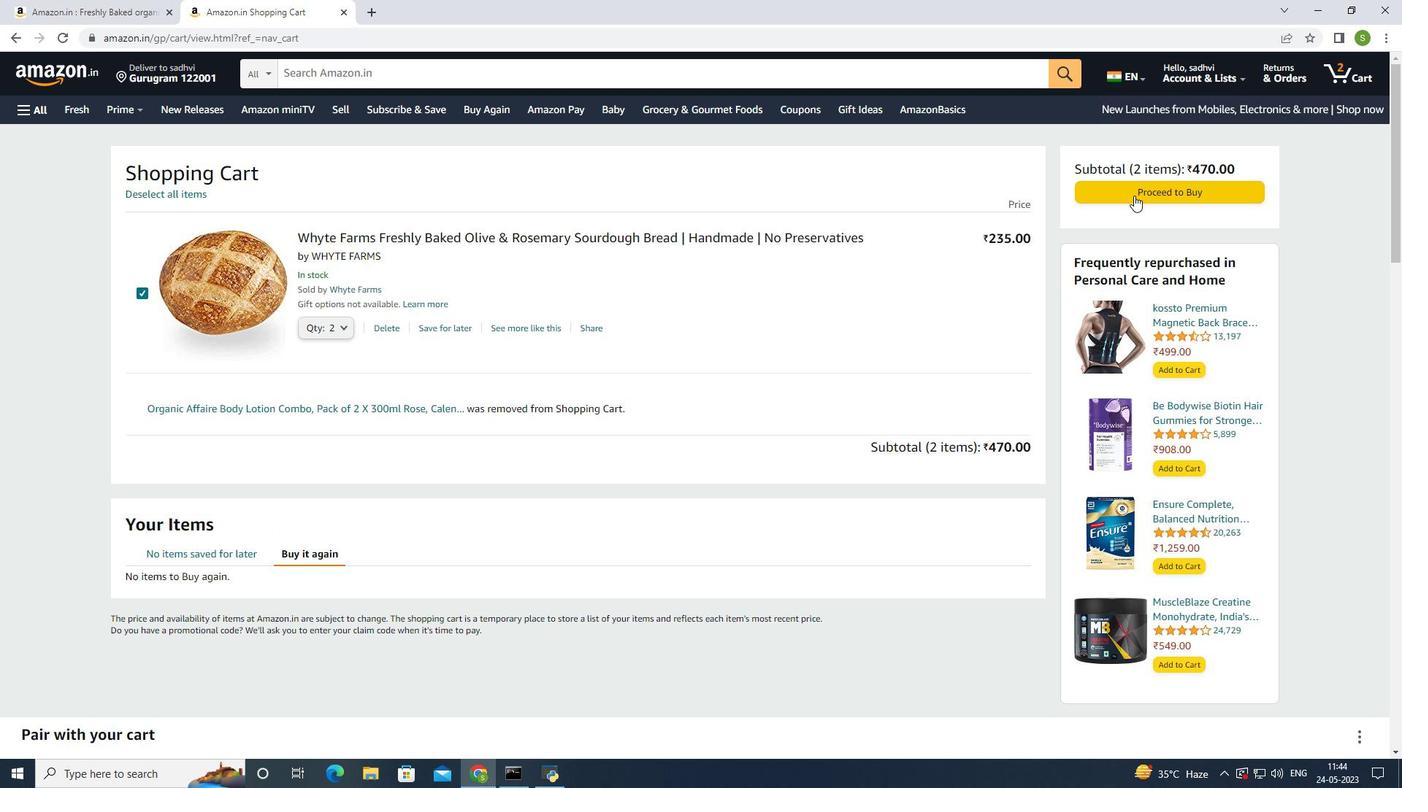 
Action: Mouse moved to (393, 238)
Screenshot: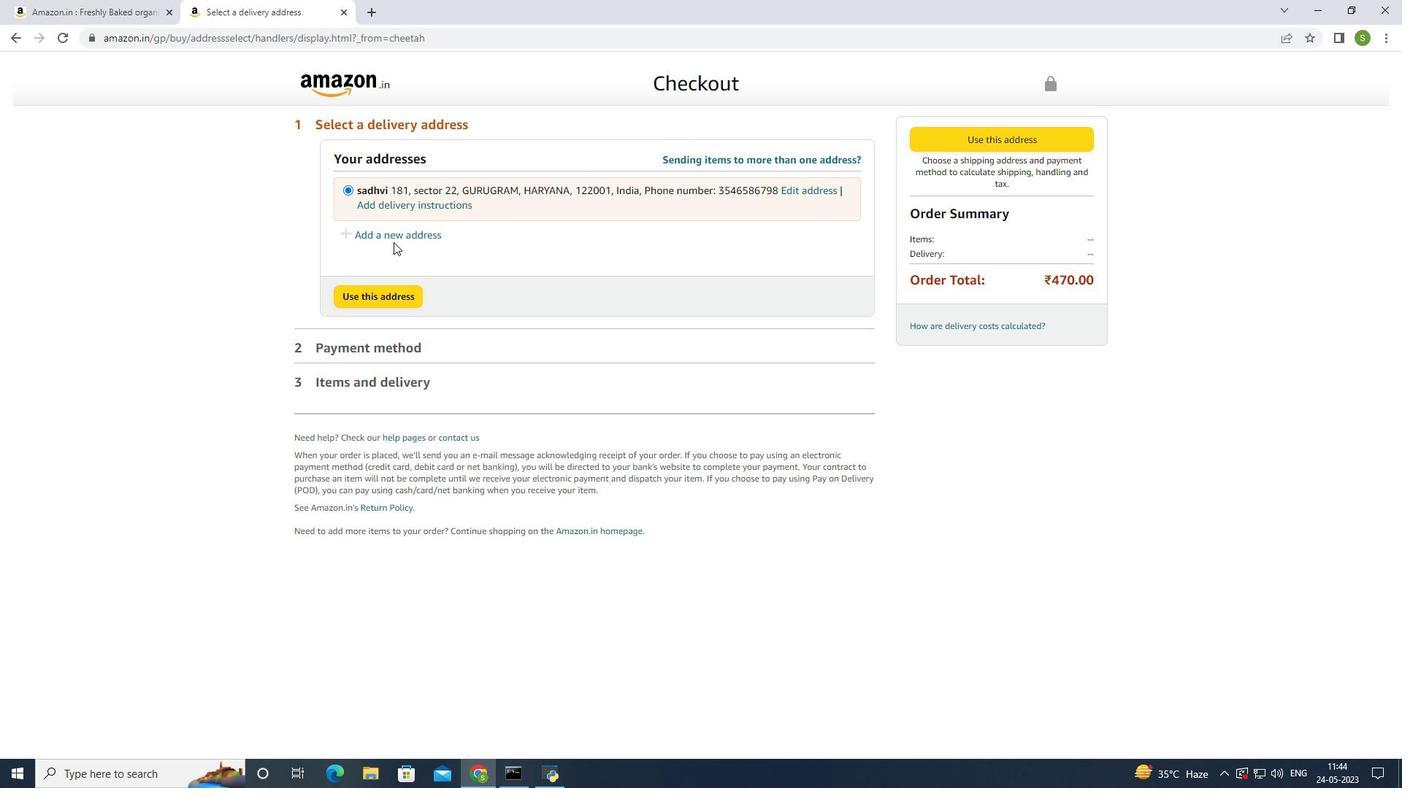 
Action: Mouse pressed left at (393, 238)
Screenshot: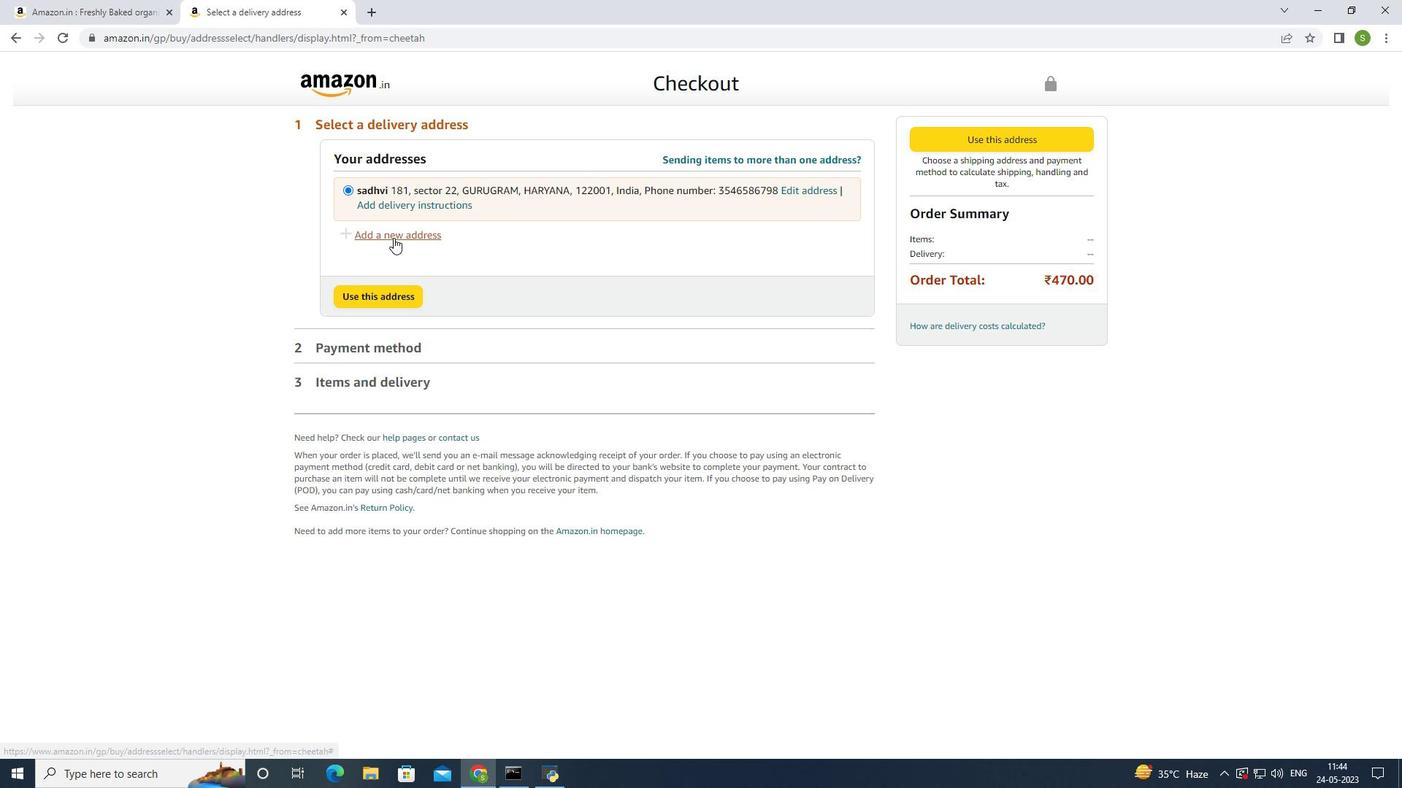 
Action: Mouse moved to (462, 332)
Screenshot: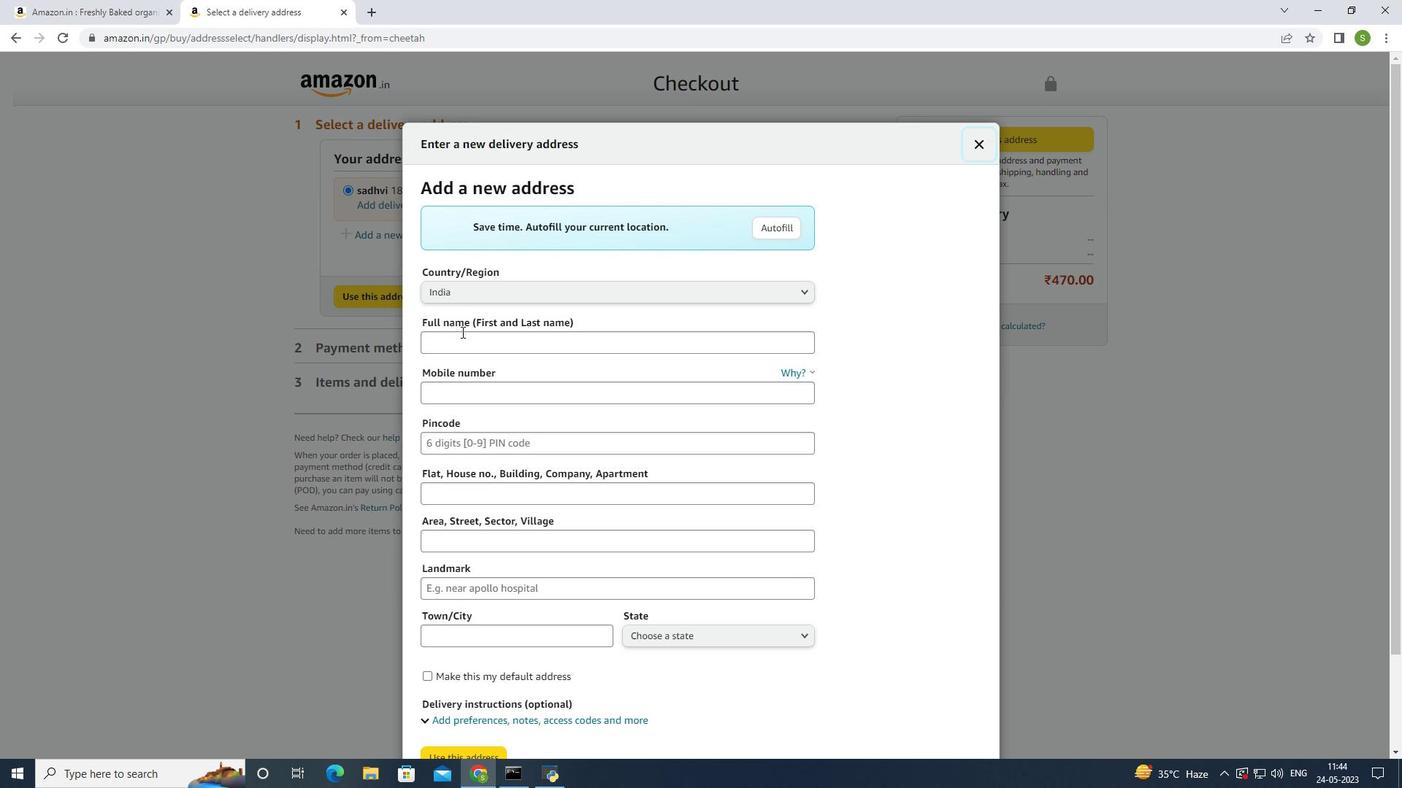 
Action: Mouse pressed left at (462, 332)
Screenshot: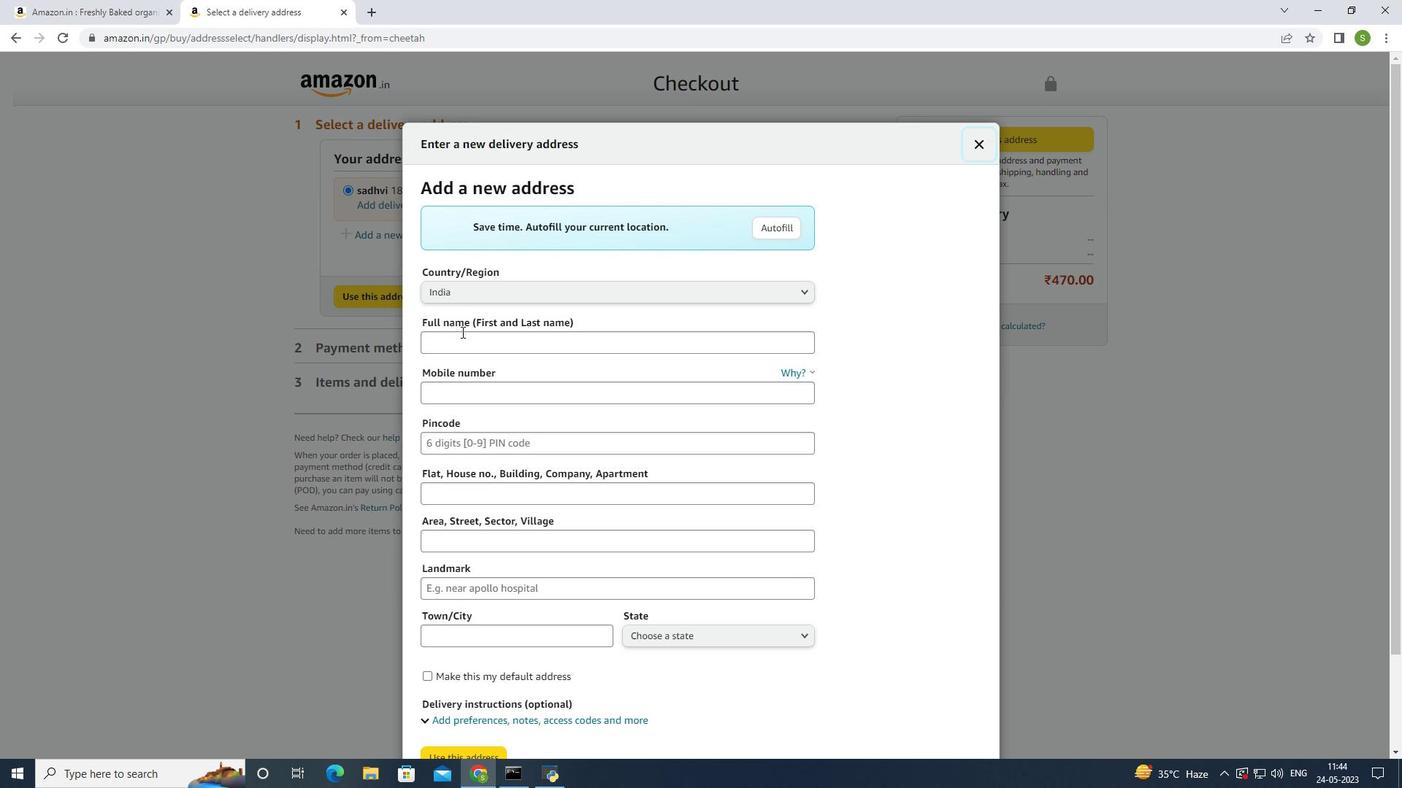 
Action: Mouse moved to (514, 334)
Screenshot: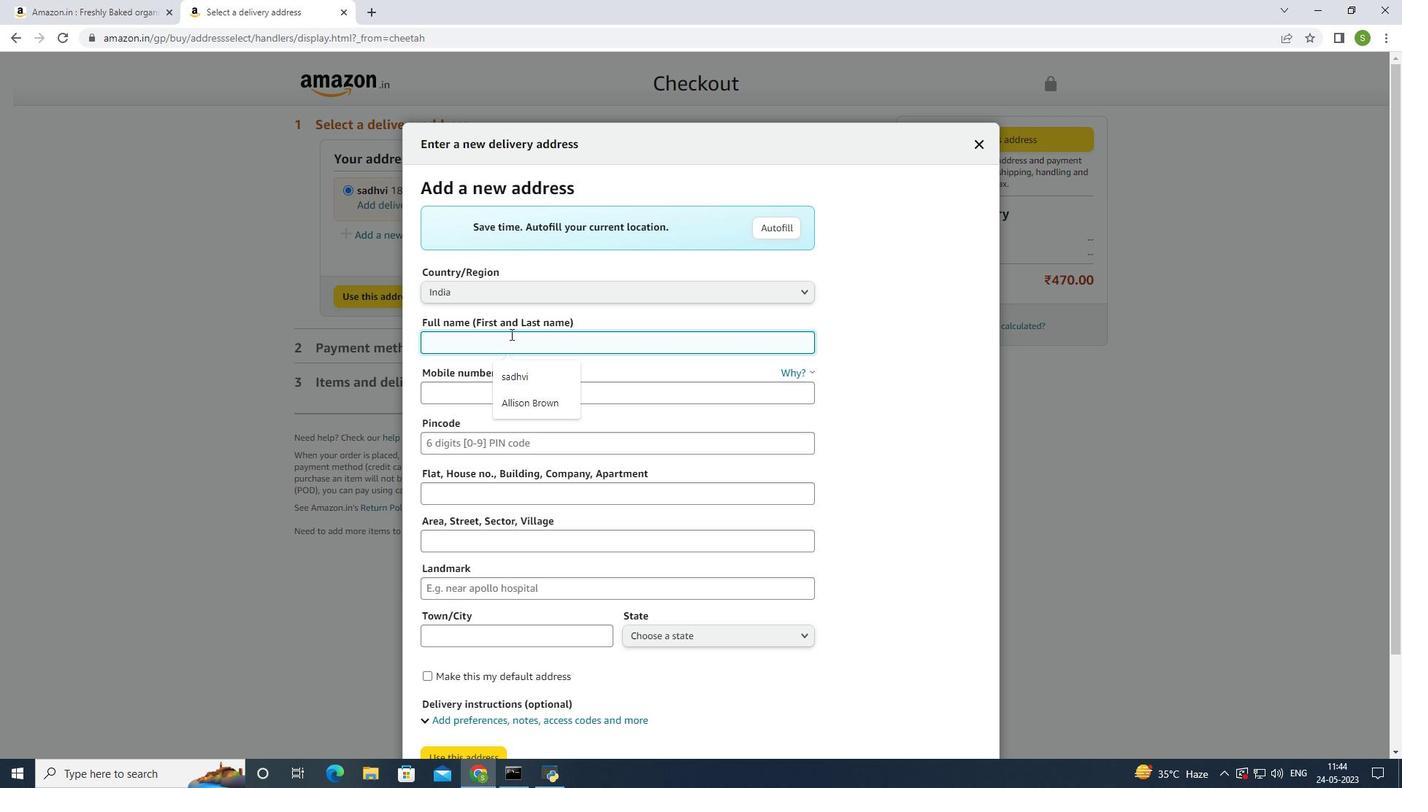 
Action: Key pressed <Key.caps_lock>A<Key.caps_lock>ndrew<Key.space><Key.caps_lock>L<Key.caps_lock>ee
Screenshot: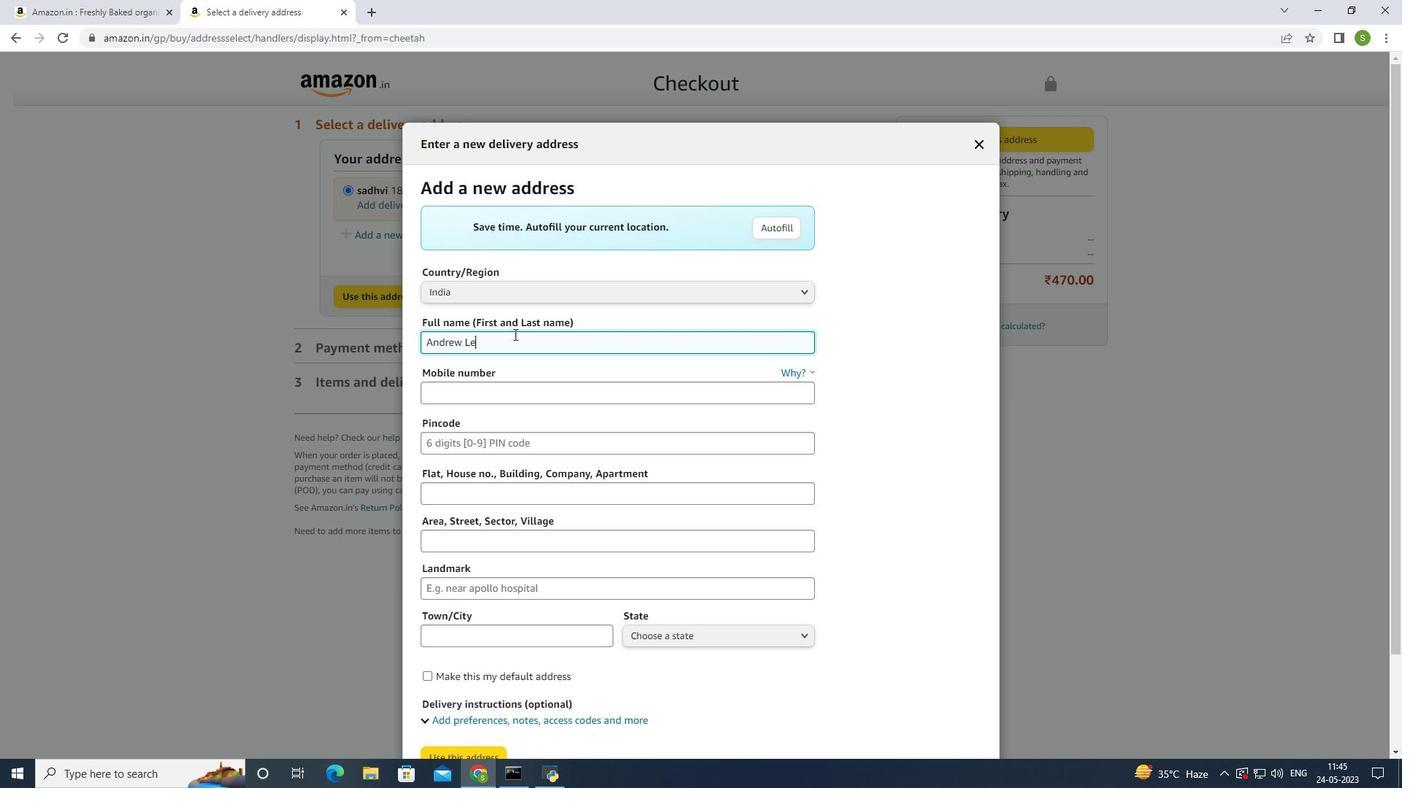 
Action: Mouse moved to (492, 501)
Screenshot: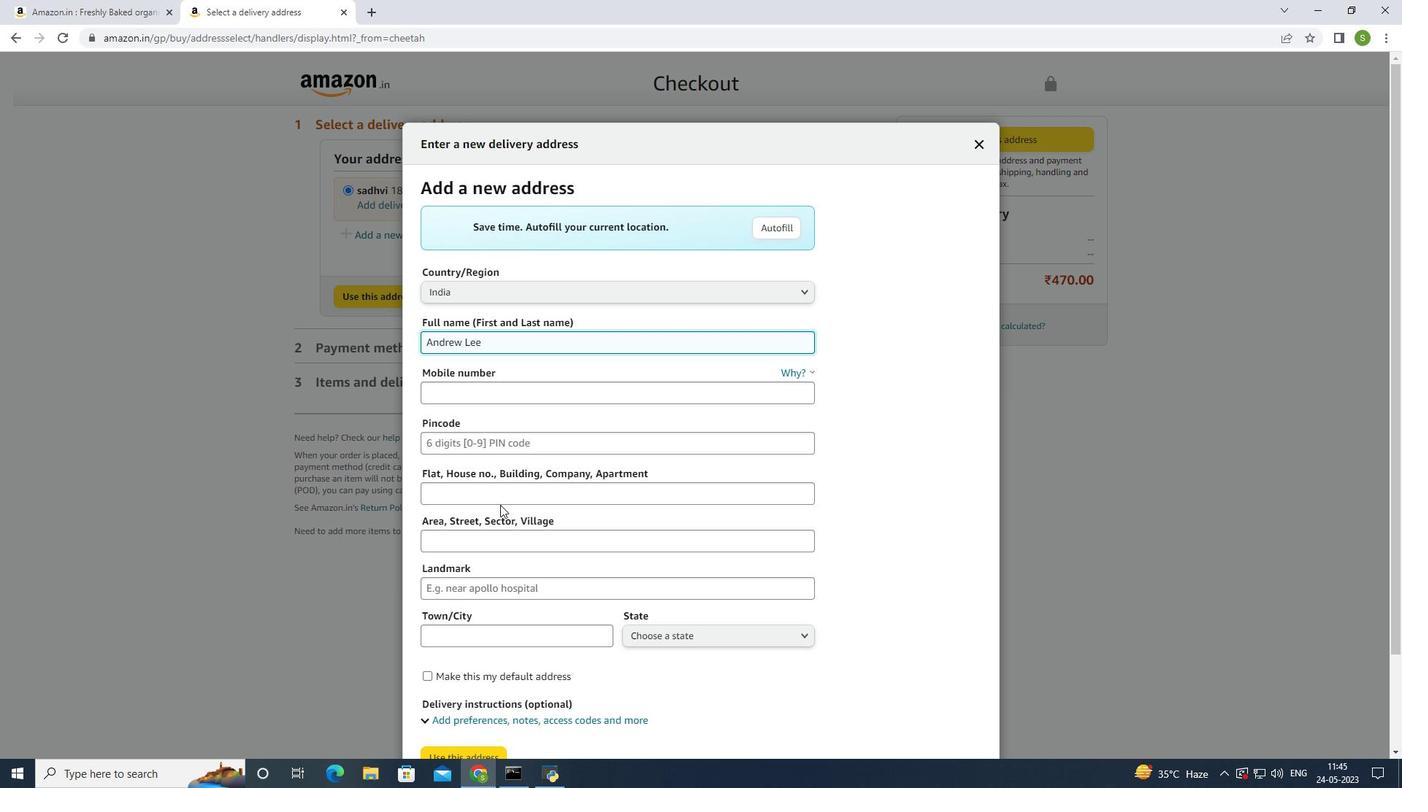 
Action: Mouse pressed left at (492, 501)
Screenshot: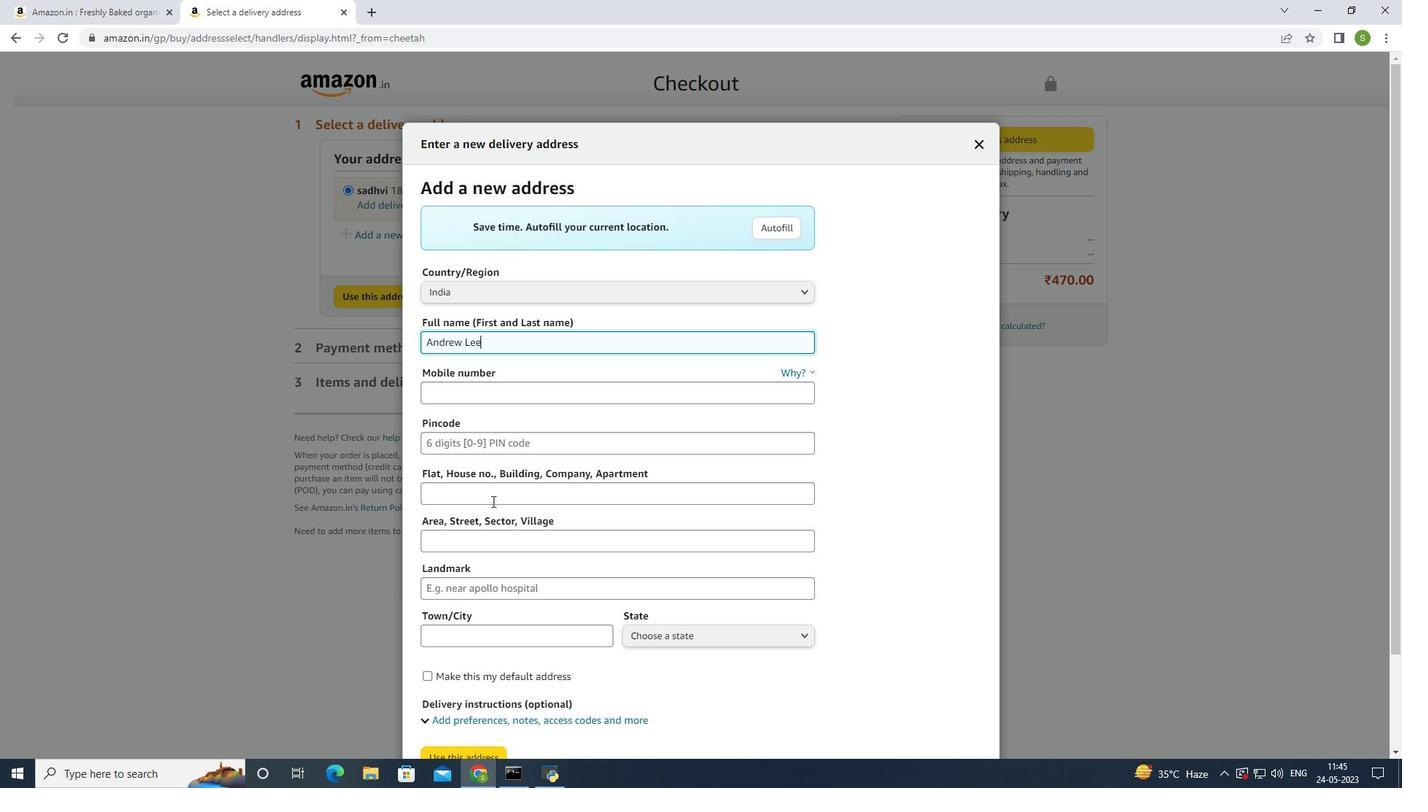 
Action: Mouse moved to (653, 422)
Screenshot: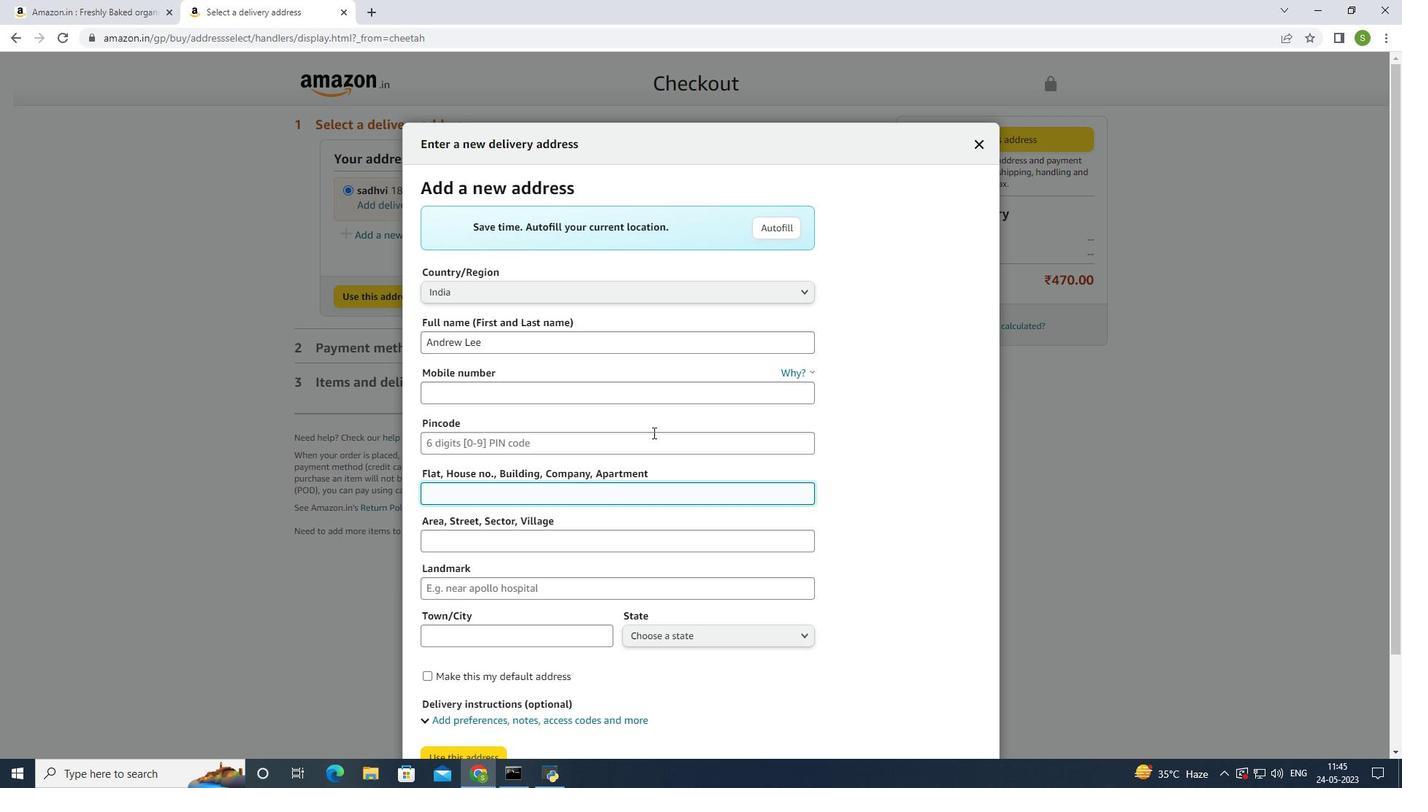 
Action: Key pressed 382<Key.space><Key.caps_lock>R<Key.caps_lock>idge<Key.space><Key.caps_lock>D<Key.caps_lock>r<Key.space><Key.caps_lock>H<Key.caps_lock>ayden,<Key.space><Key.caps_lock>A<Key.caps_lock>lad<Key.backspace>bama
Screenshot: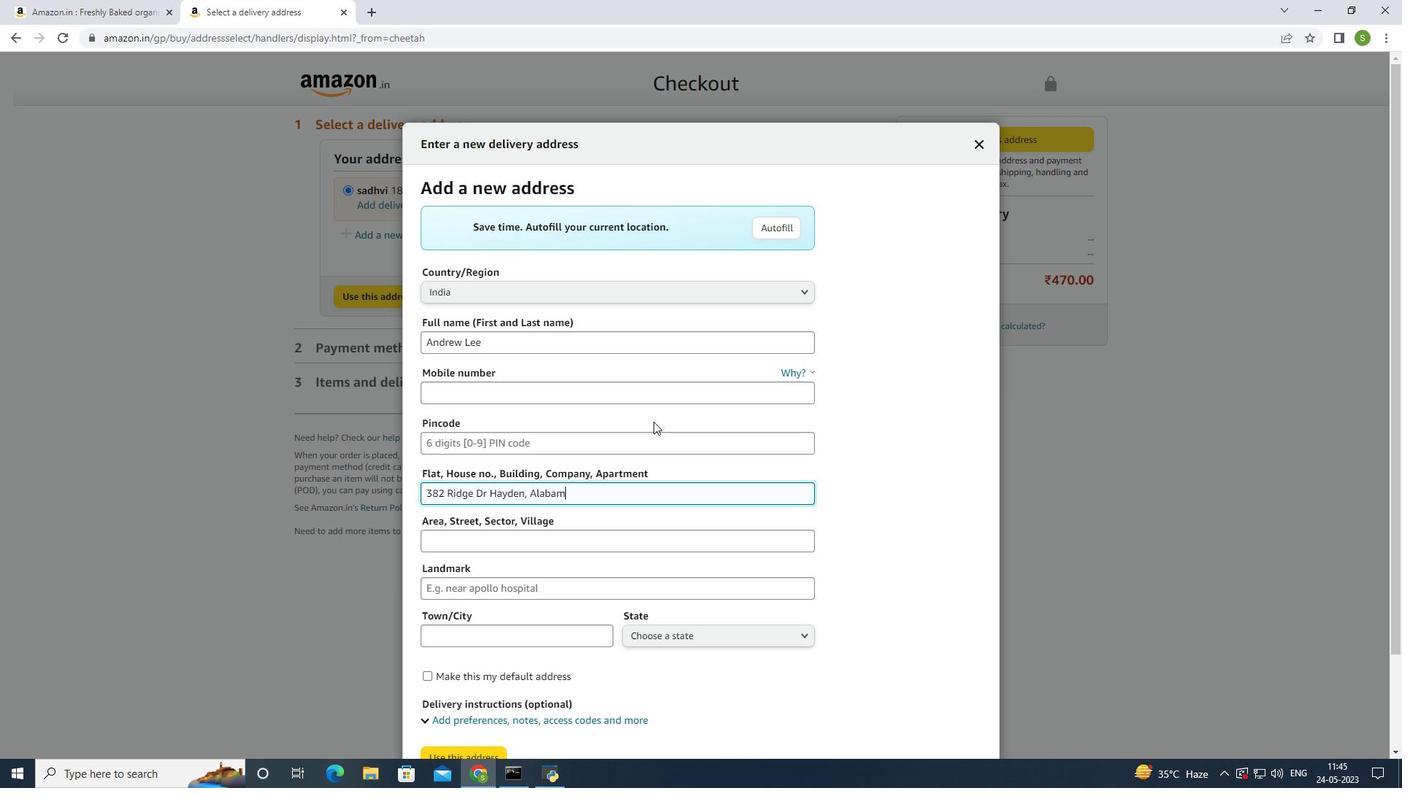 
Action: Mouse moved to (558, 287)
Screenshot: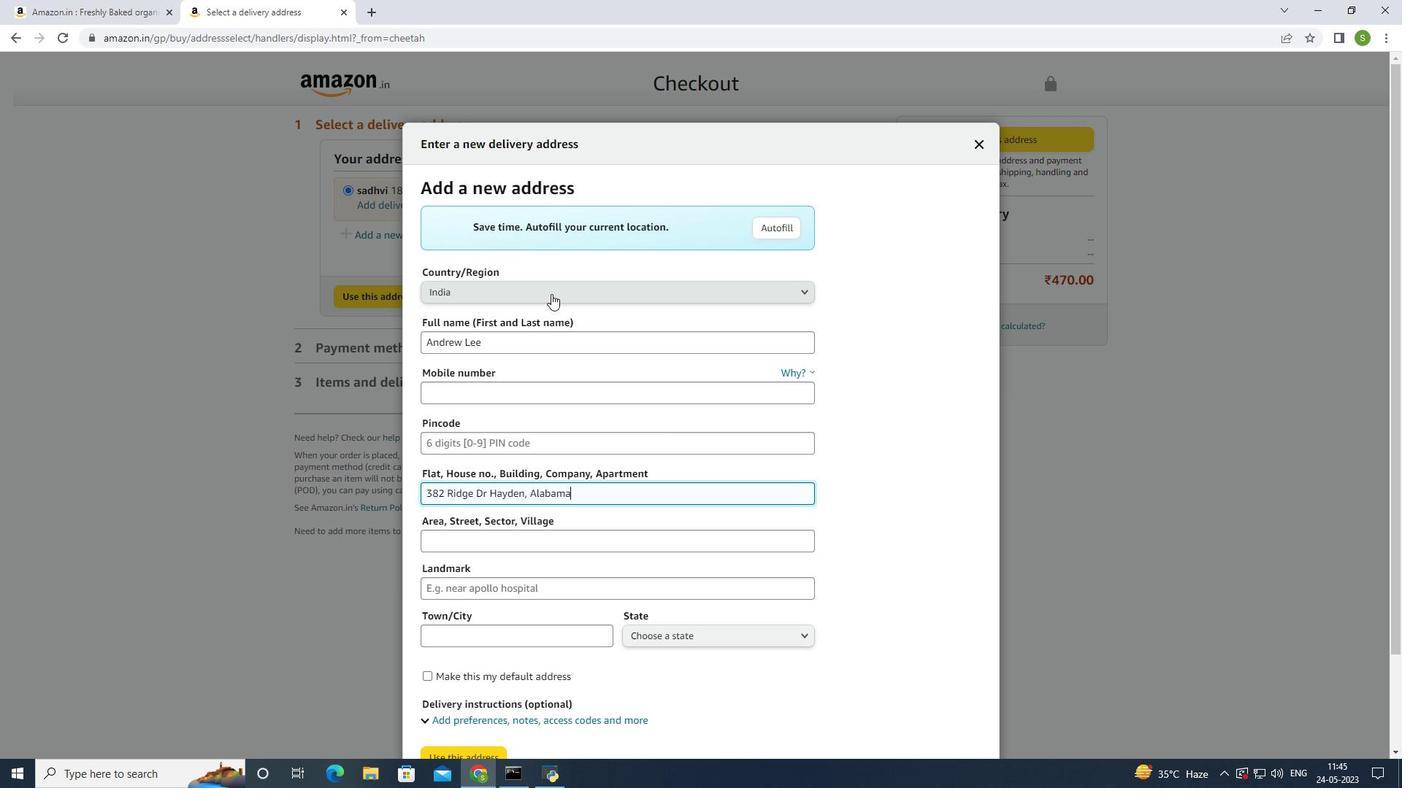 
Action: Mouse pressed left at (558, 287)
Screenshot: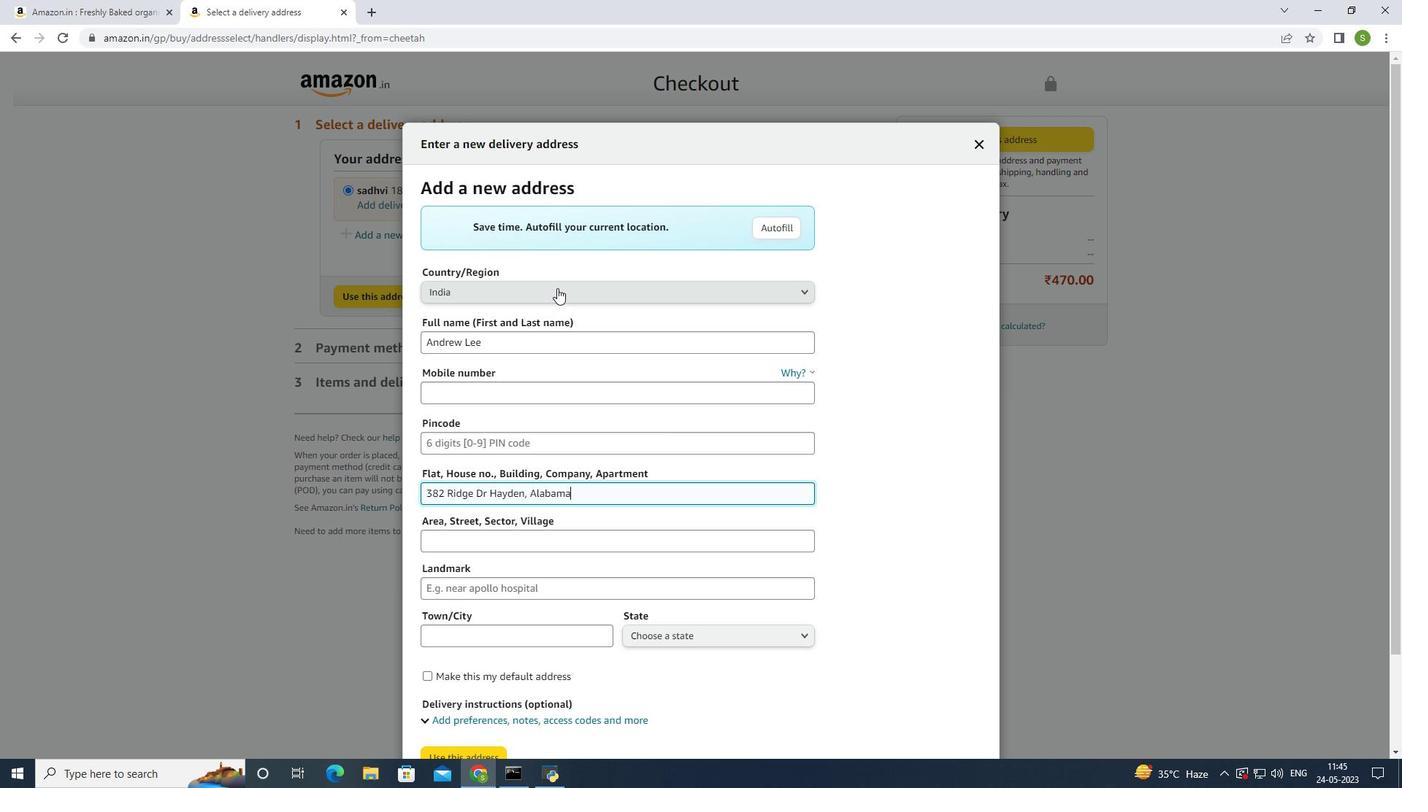 
Action: Mouse moved to (542, 430)
Screenshot: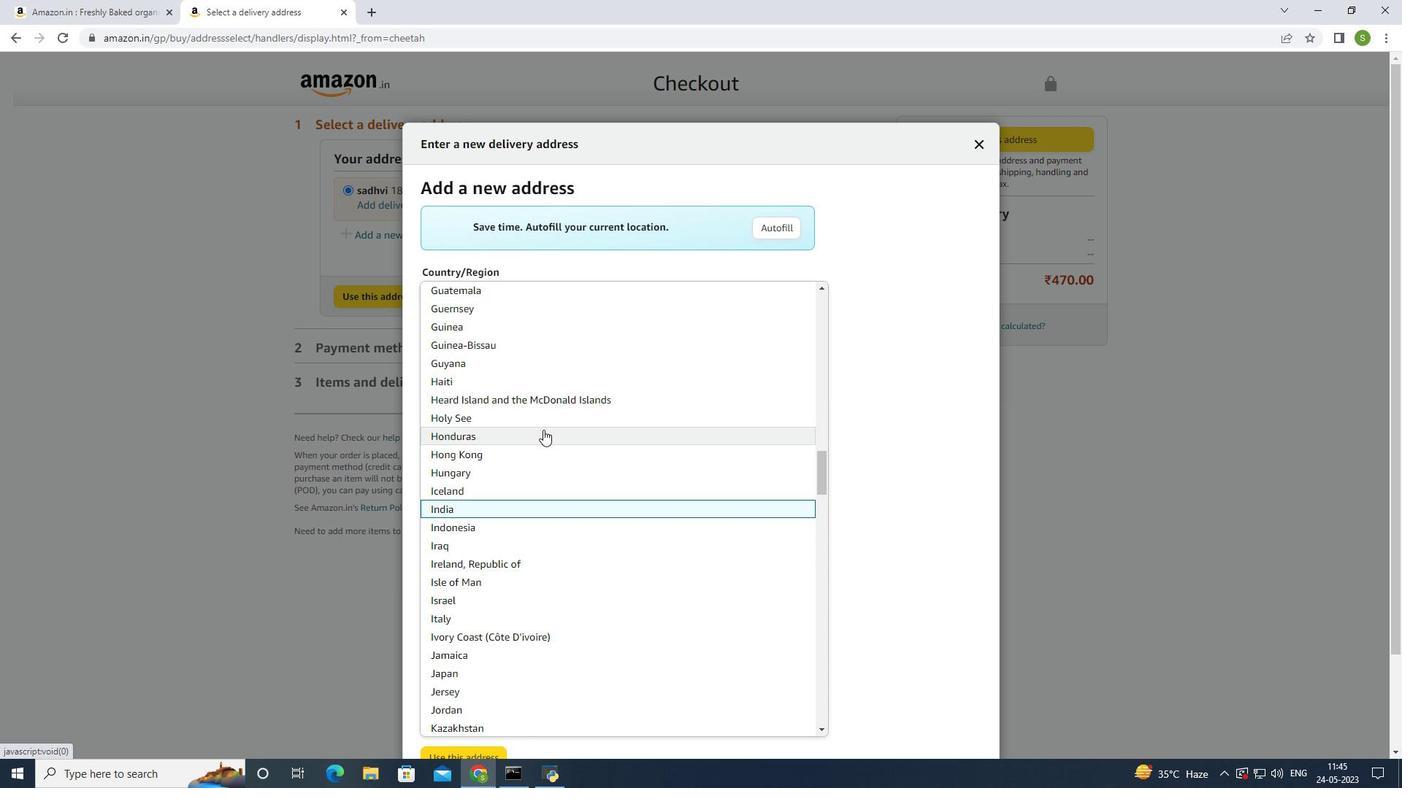 
Action: Mouse scrolled (542, 431) with delta (0, 0)
Screenshot: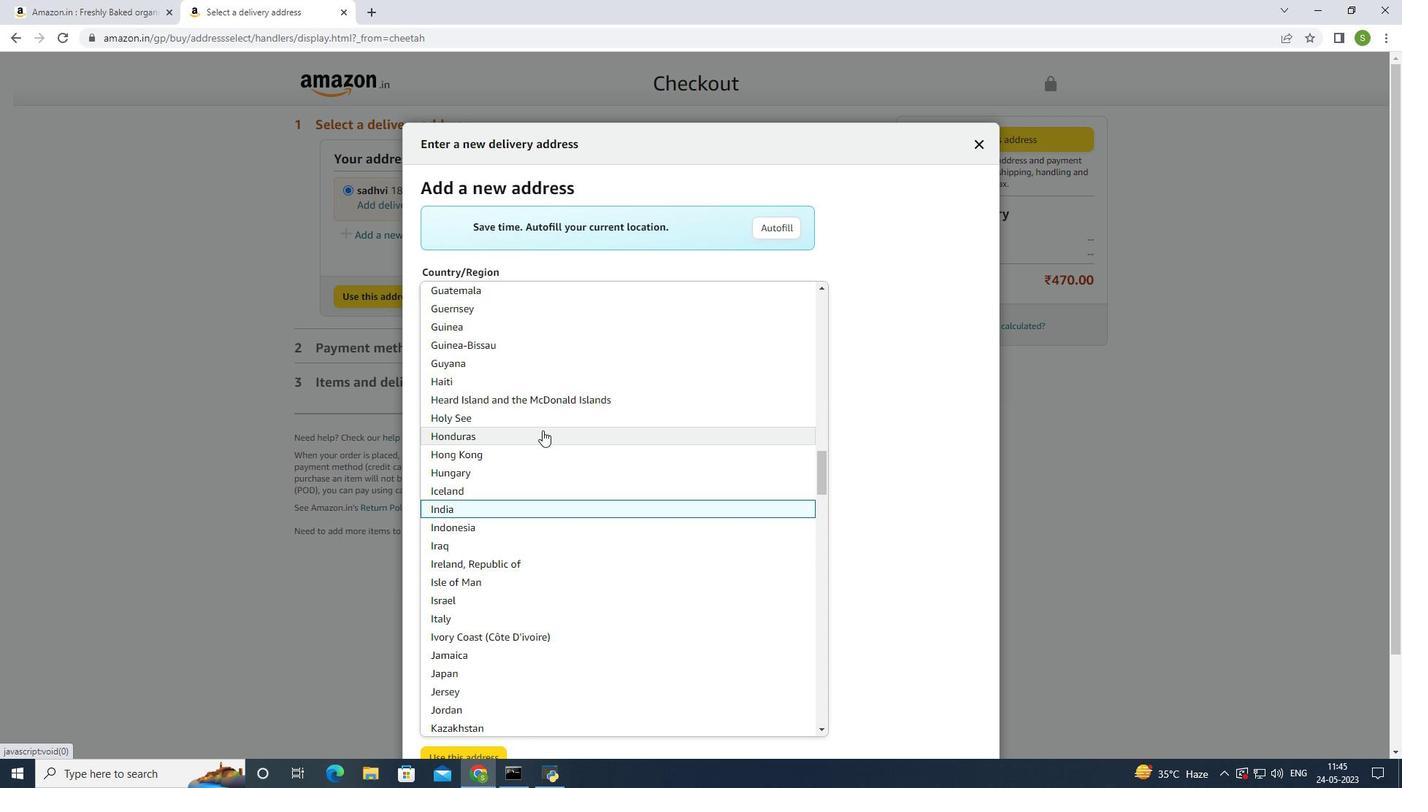 
Action: Mouse scrolled (542, 431) with delta (0, 0)
Screenshot: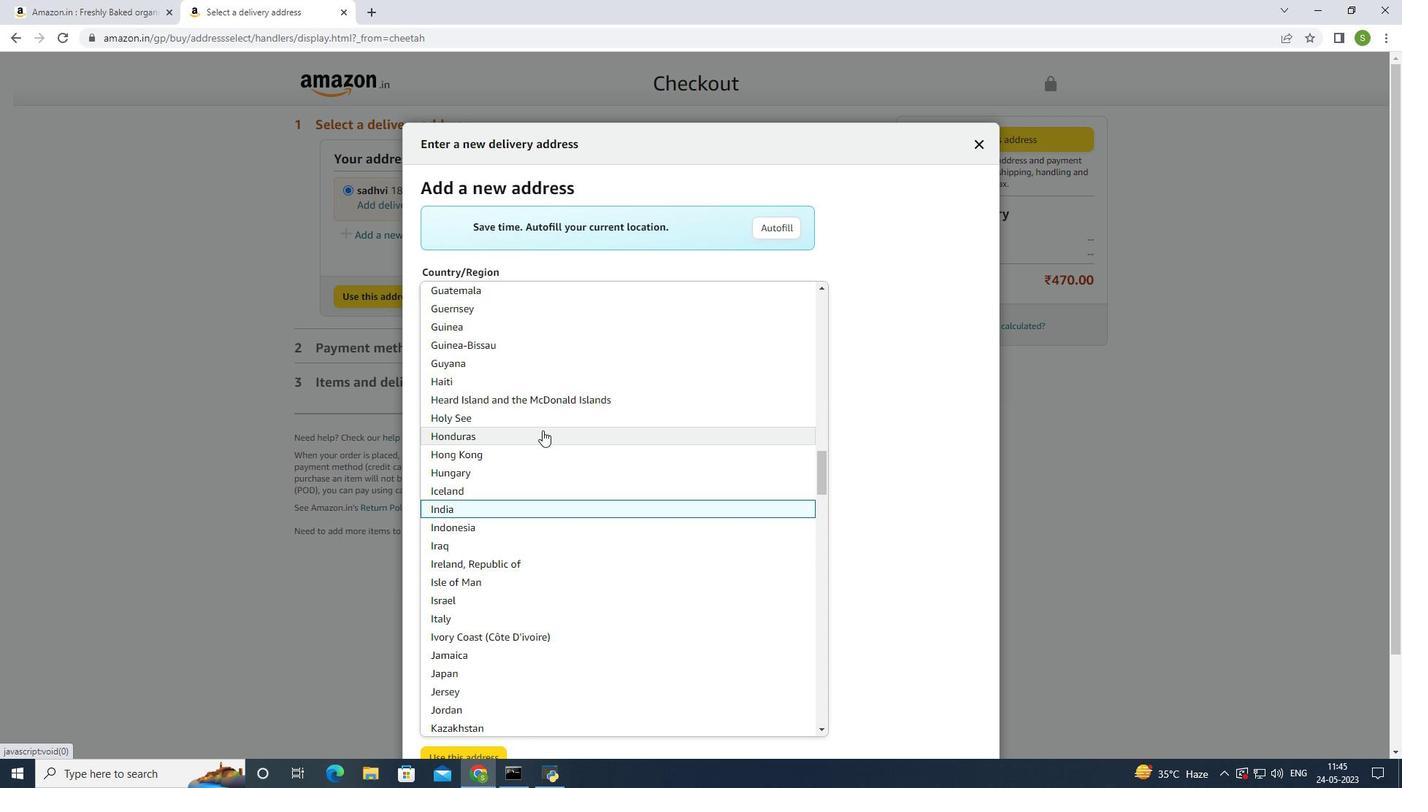 
Action: Mouse scrolled (542, 431) with delta (0, 0)
Screenshot: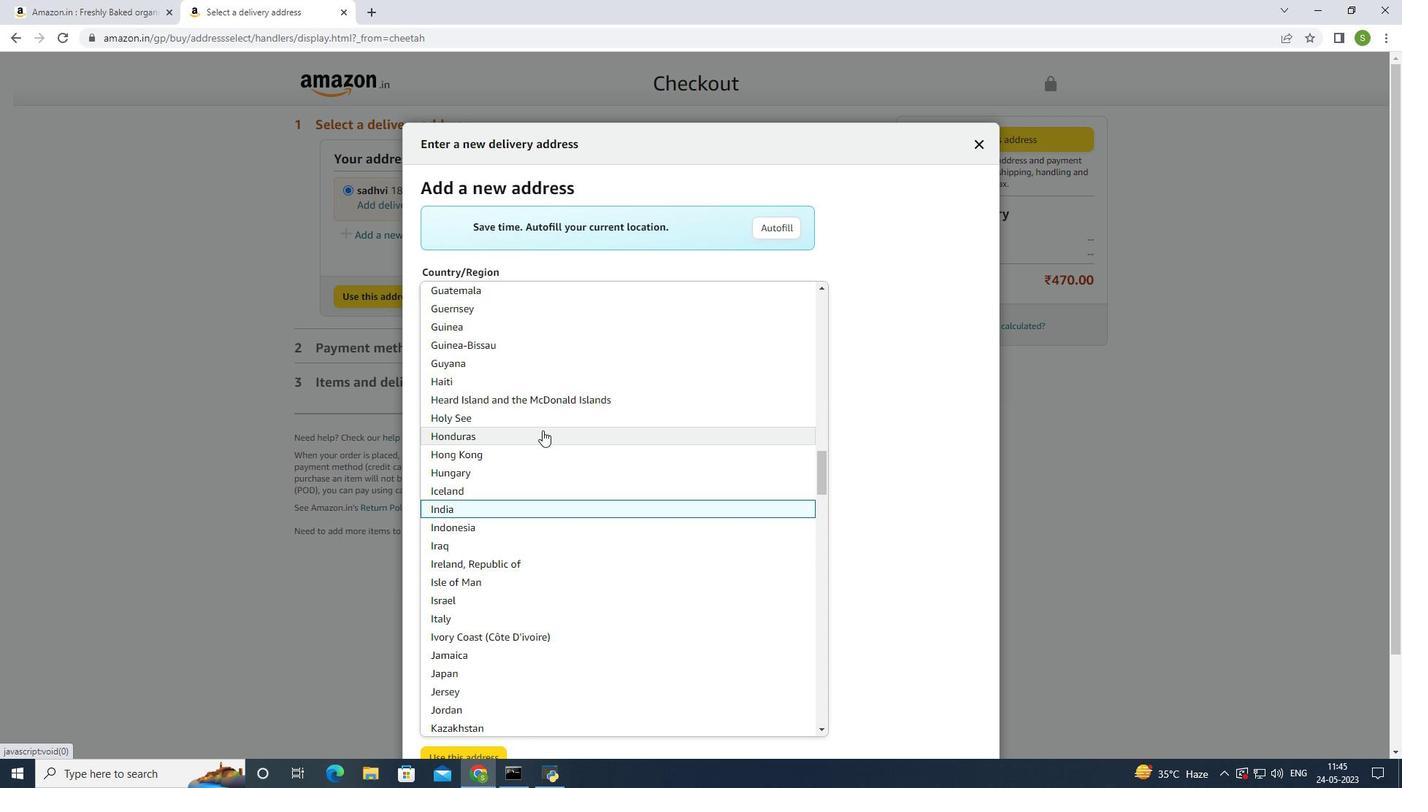 
Action: Mouse scrolled (542, 431) with delta (0, 0)
Screenshot: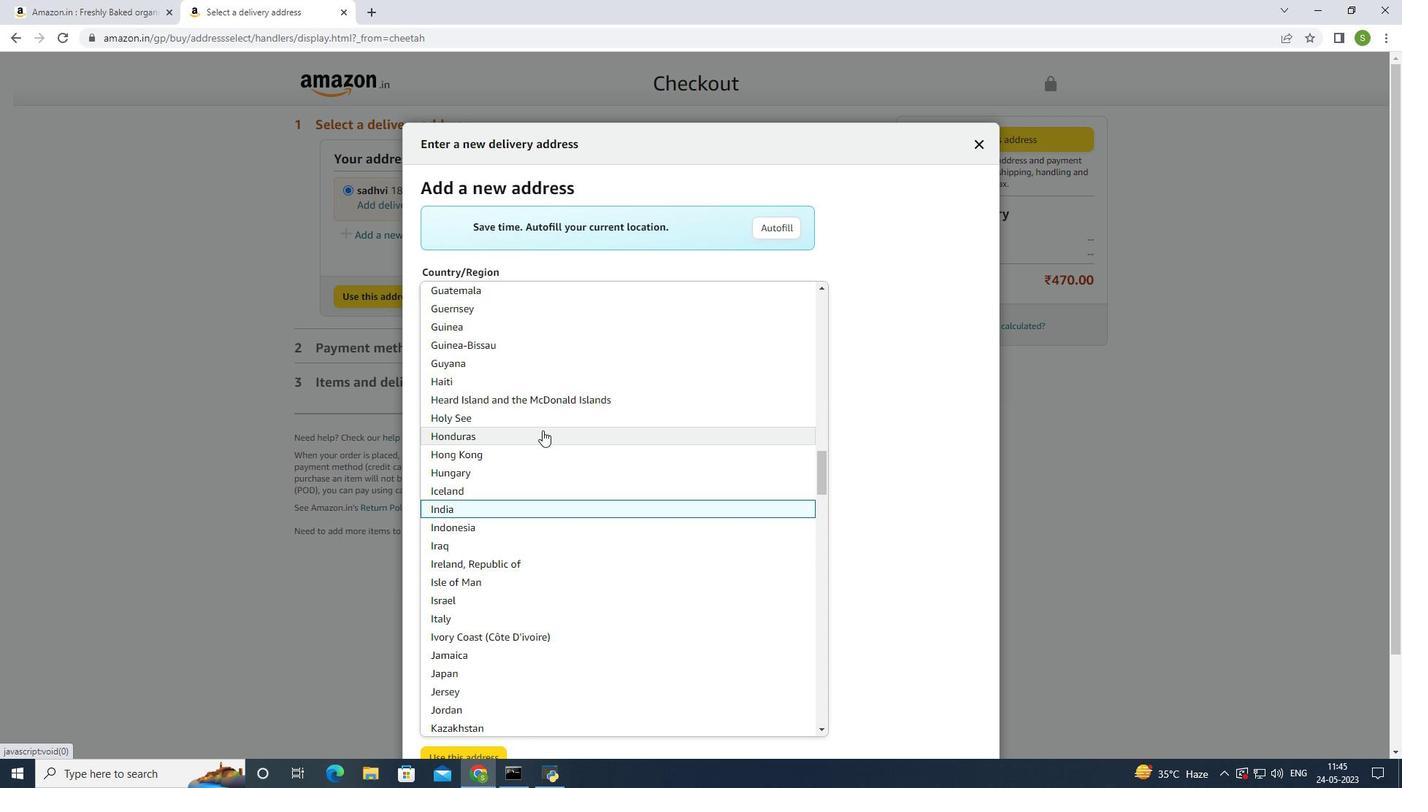 
Action: Mouse moved to (542, 430)
Screenshot: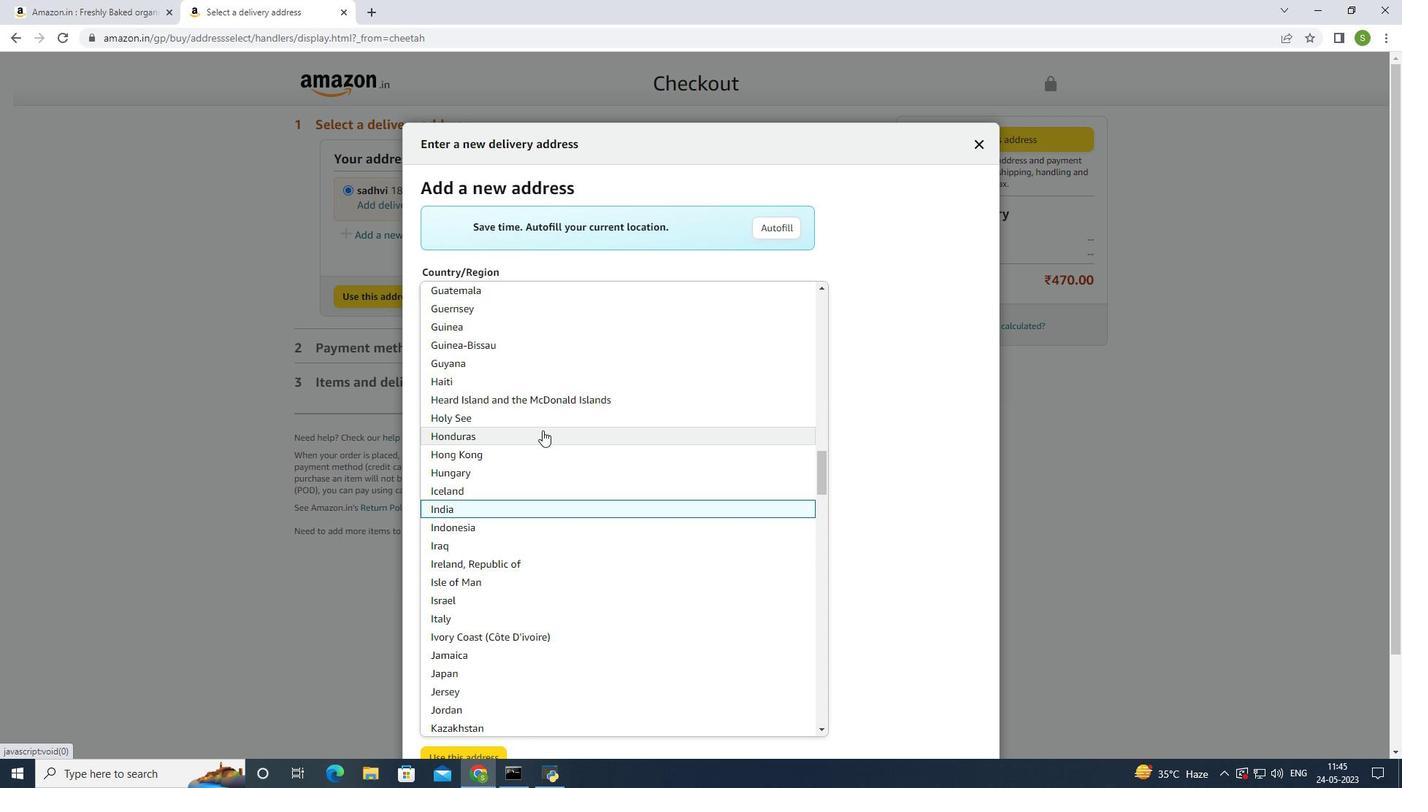 
Action: Mouse scrolled (542, 430) with delta (0, 0)
Screenshot: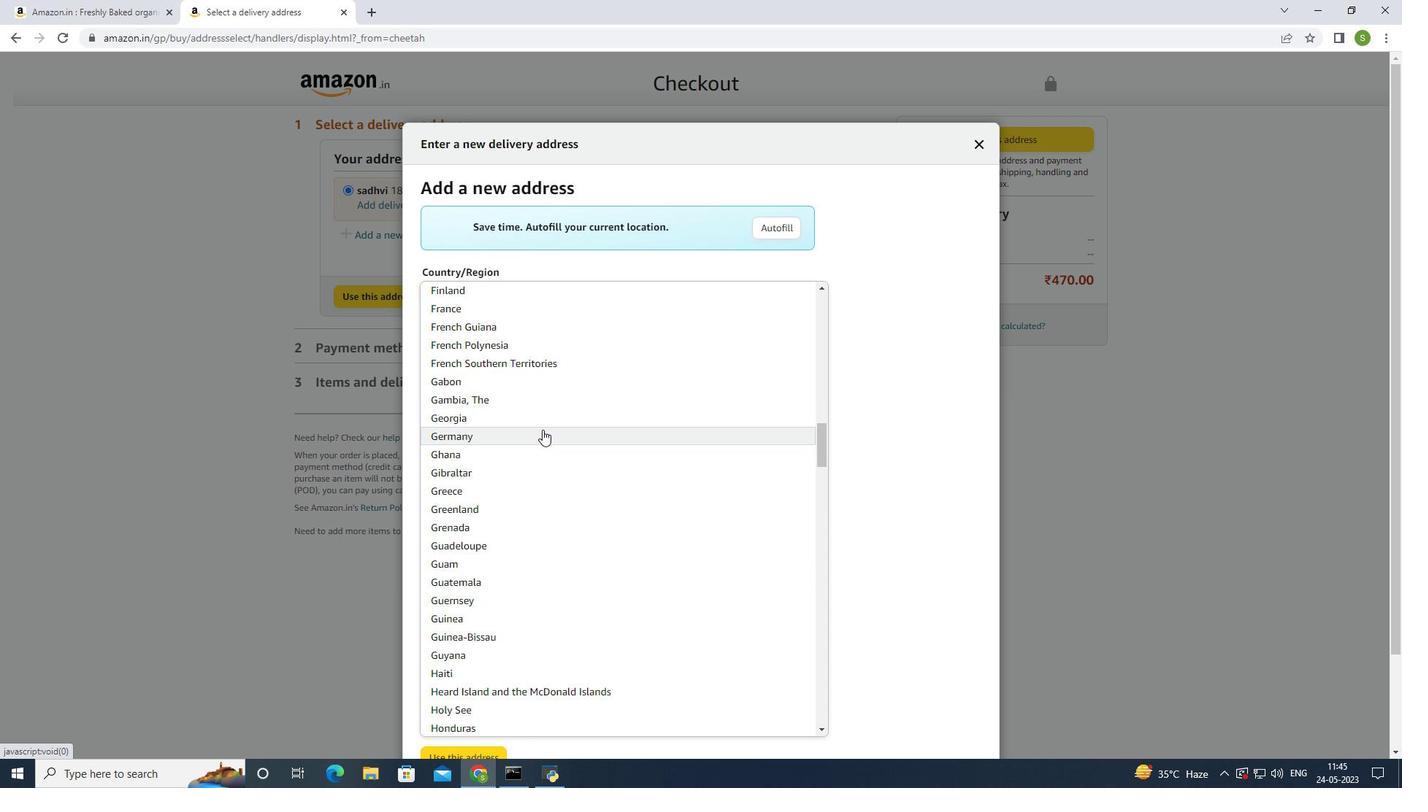 
Action: Mouse scrolled (542, 430) with delta (0, 0)
Screenshot: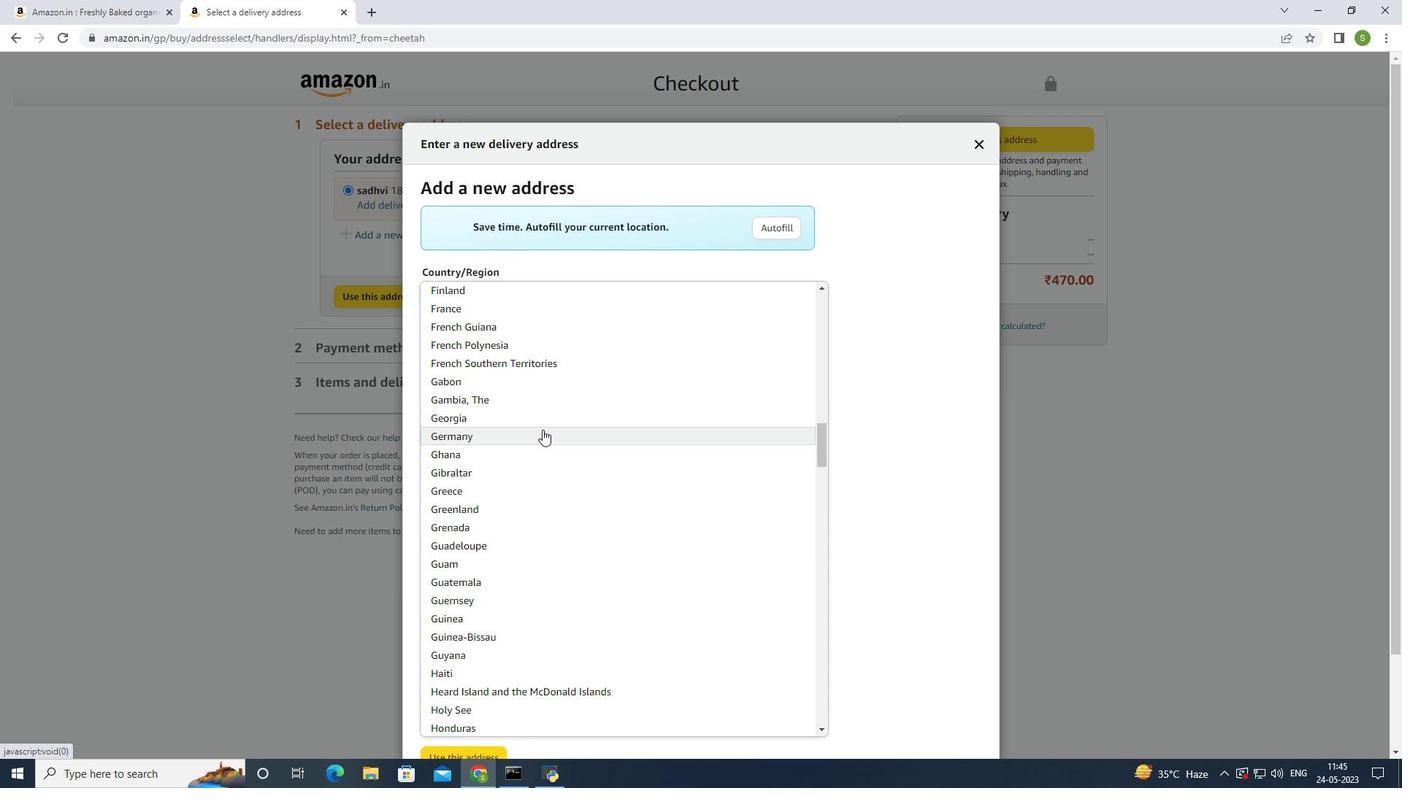 
Action: Mouse scrolled (542, 430) with delta (0, 0)
Screenshot: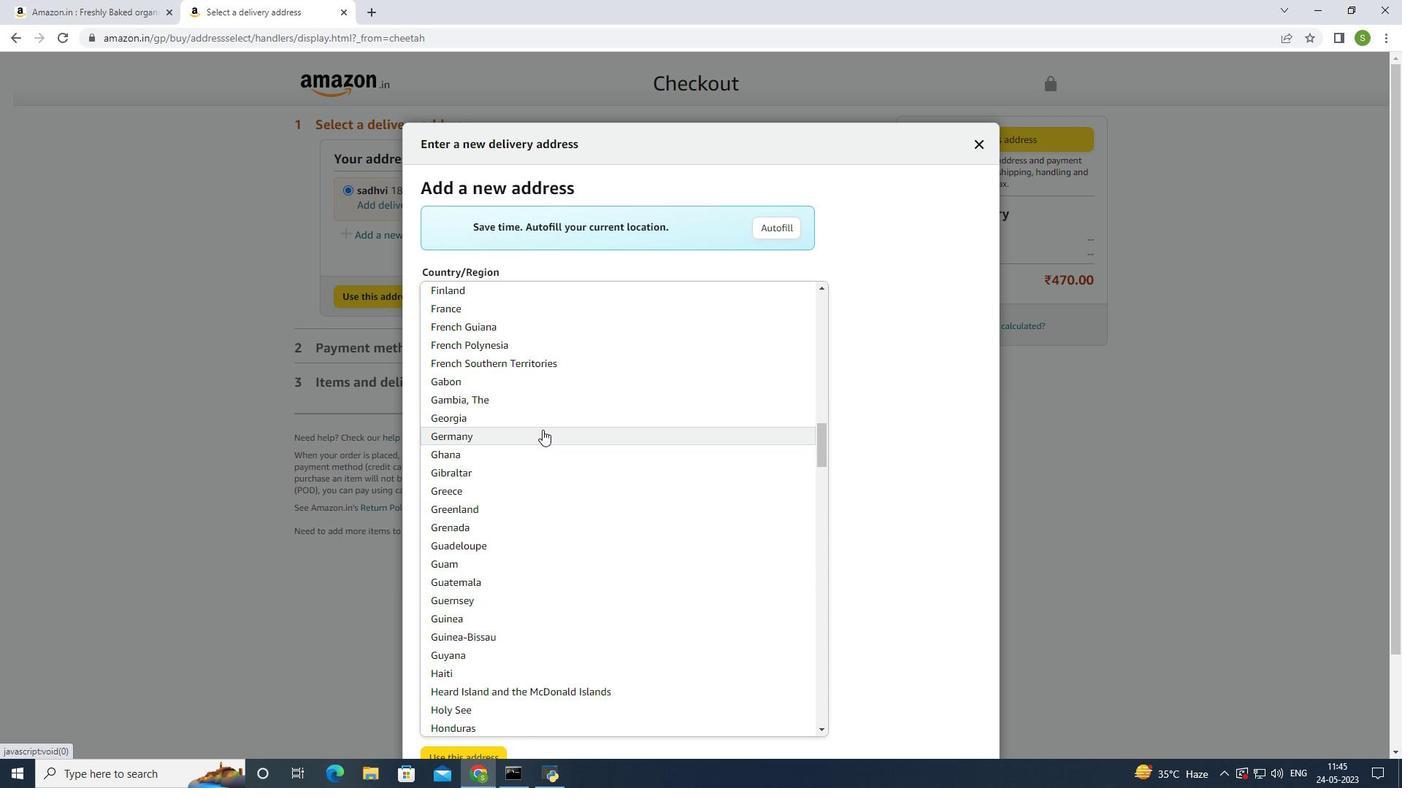 
Action: Mouse scrolled (542, 430) with delta (0, 0)
Screenshot: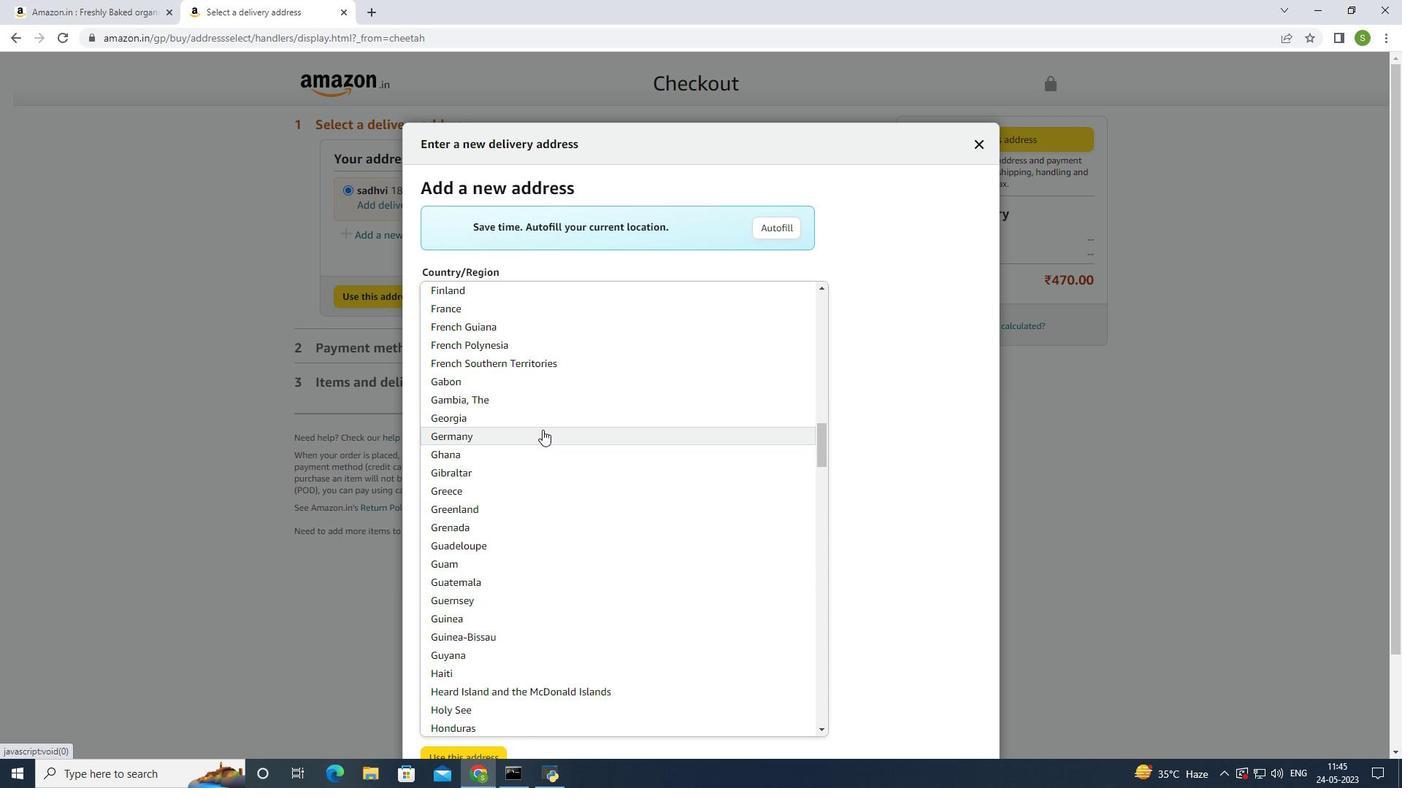 
Action: Mouse scrolled (542, 430) with delta (0, 0)
Screenshot: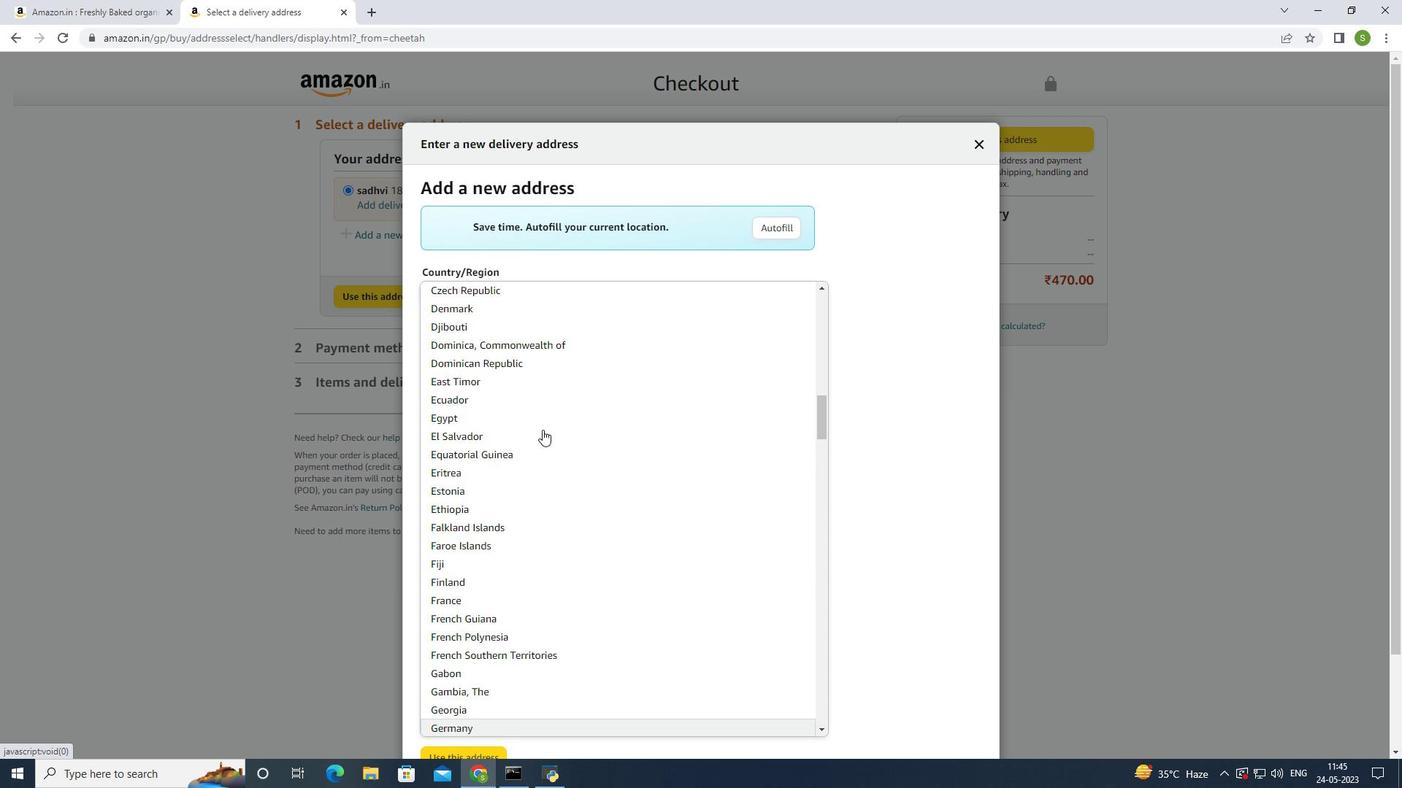 
Action: Mouse scrolled (542, 430) with delta (0, 0)
Screenshot: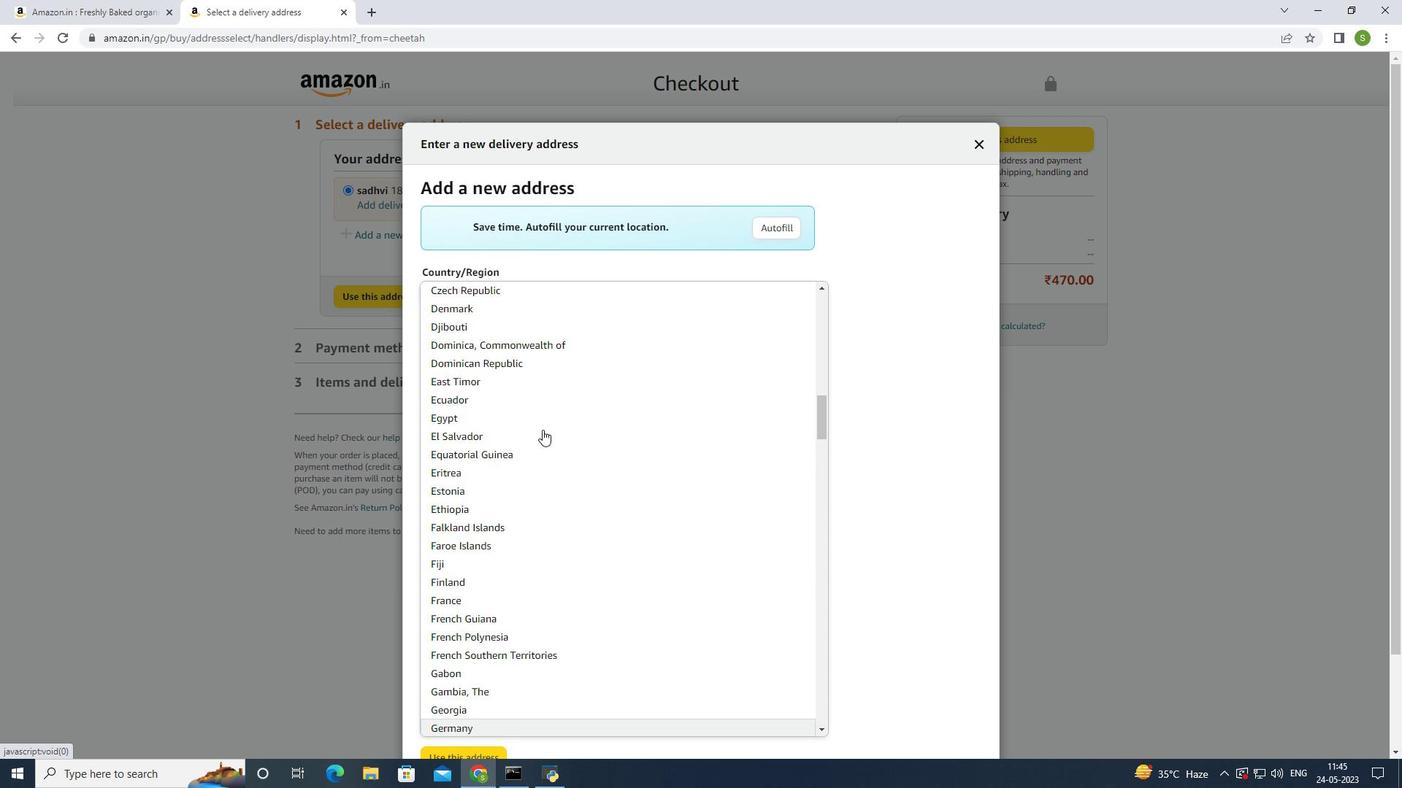 
Action: Mouse scrolled (542, 430) with delta (0, 0)
Screenshot: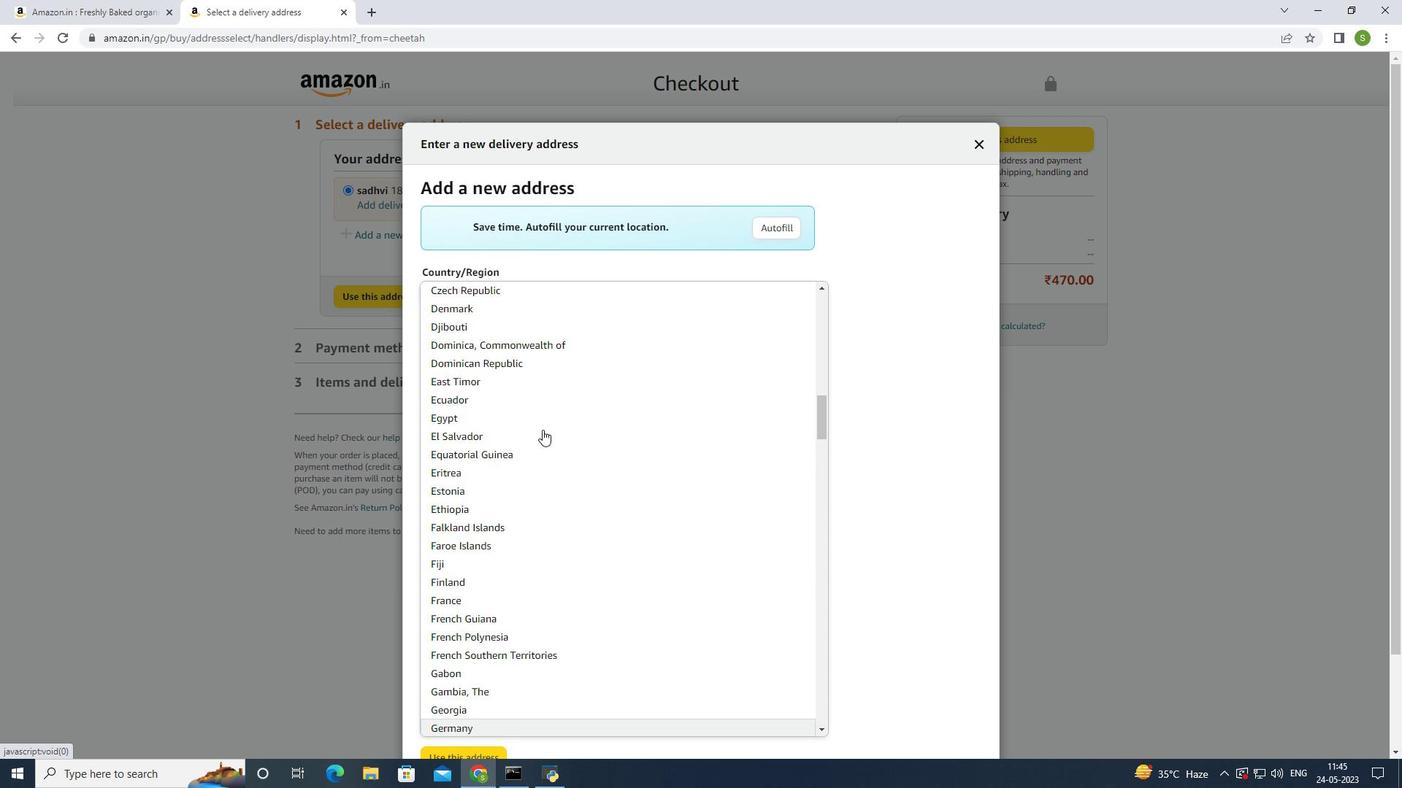 
Action: Mouse scrolled (542, 430) with delta (0, 0)
Screenshot: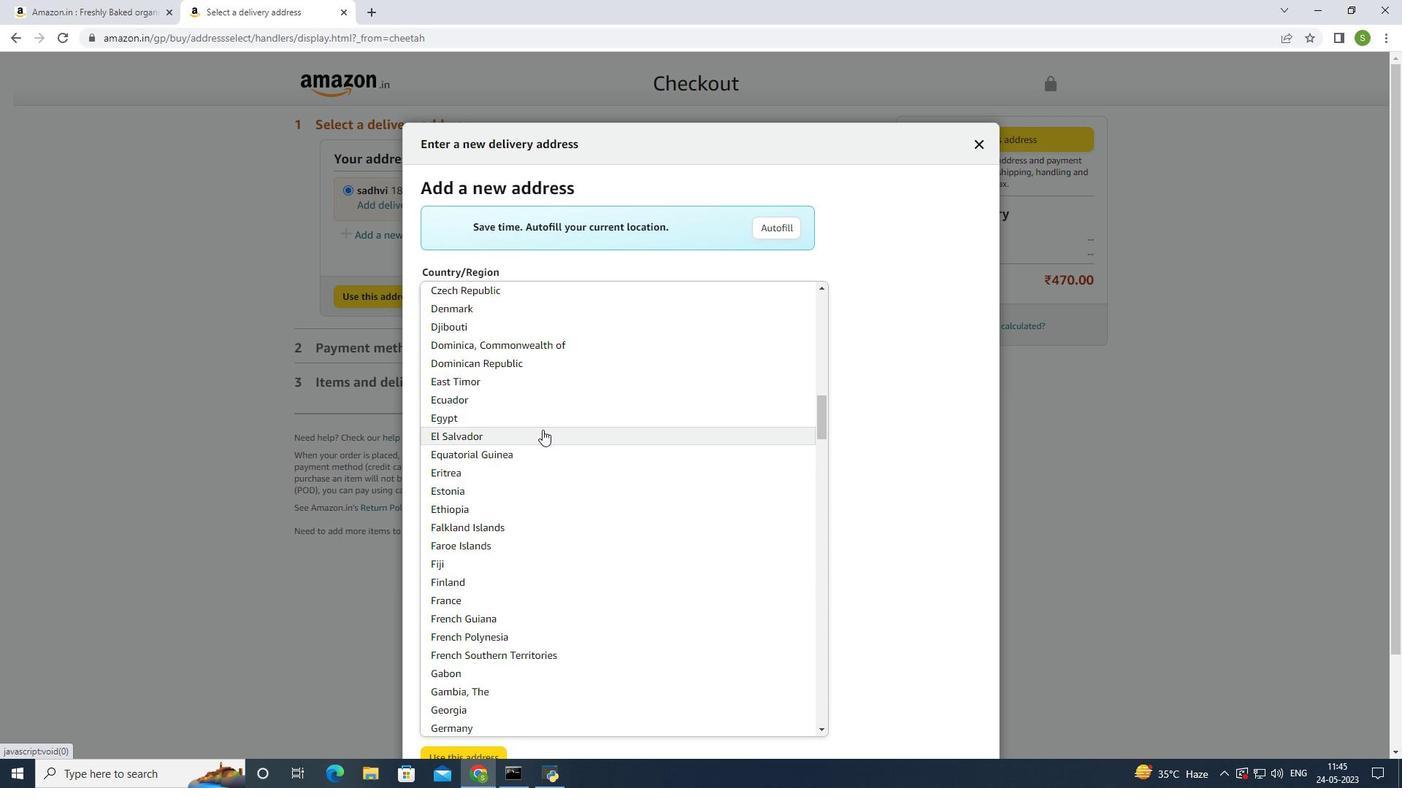 
Action: Mouse scrolled (542, 430) with delta (0, 0)
Screenshot: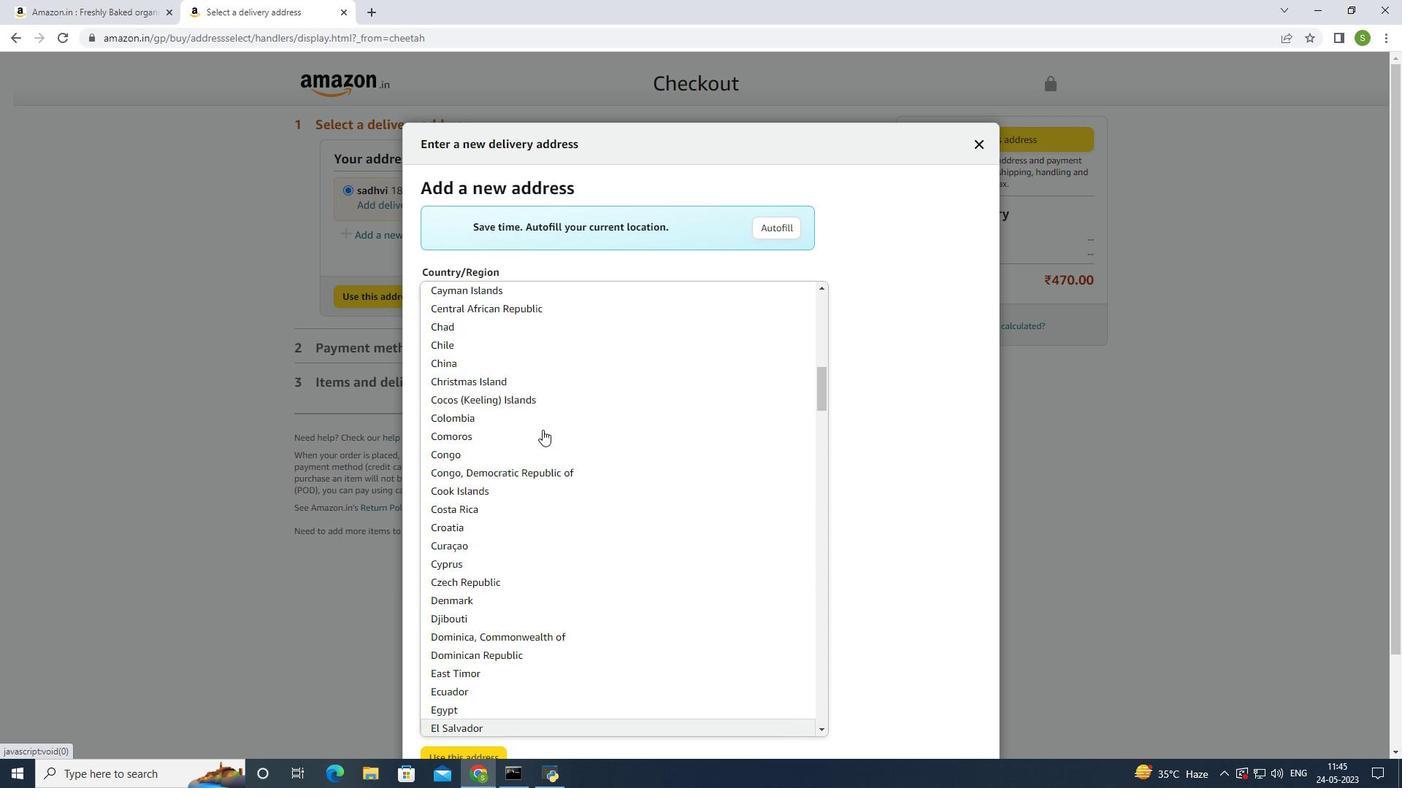 
Action: Mouse scrolled (542, 430) with delta (0, 0)
Screenshot: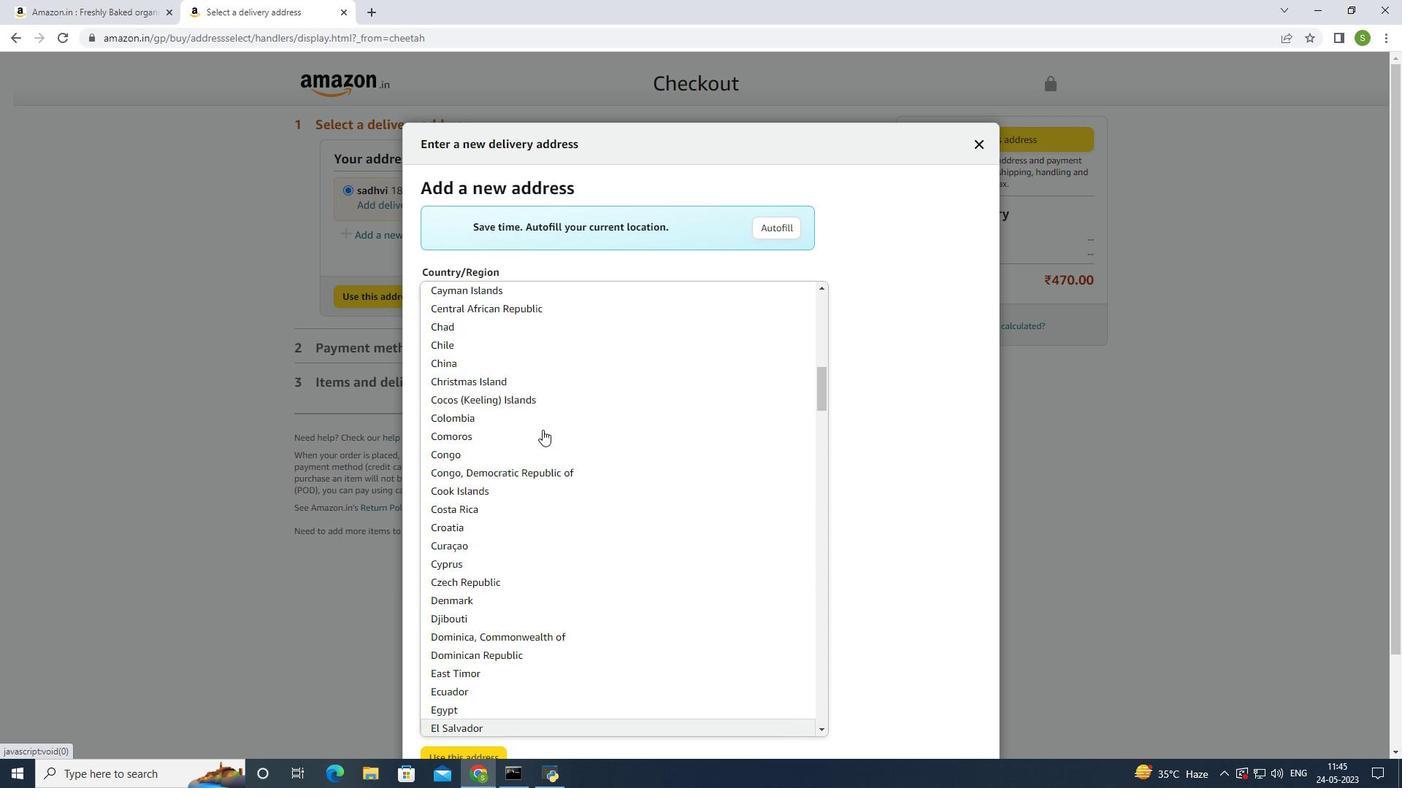 
Action: Mouse scrolled (542, 430) with delta (0, 0)
Screenshot: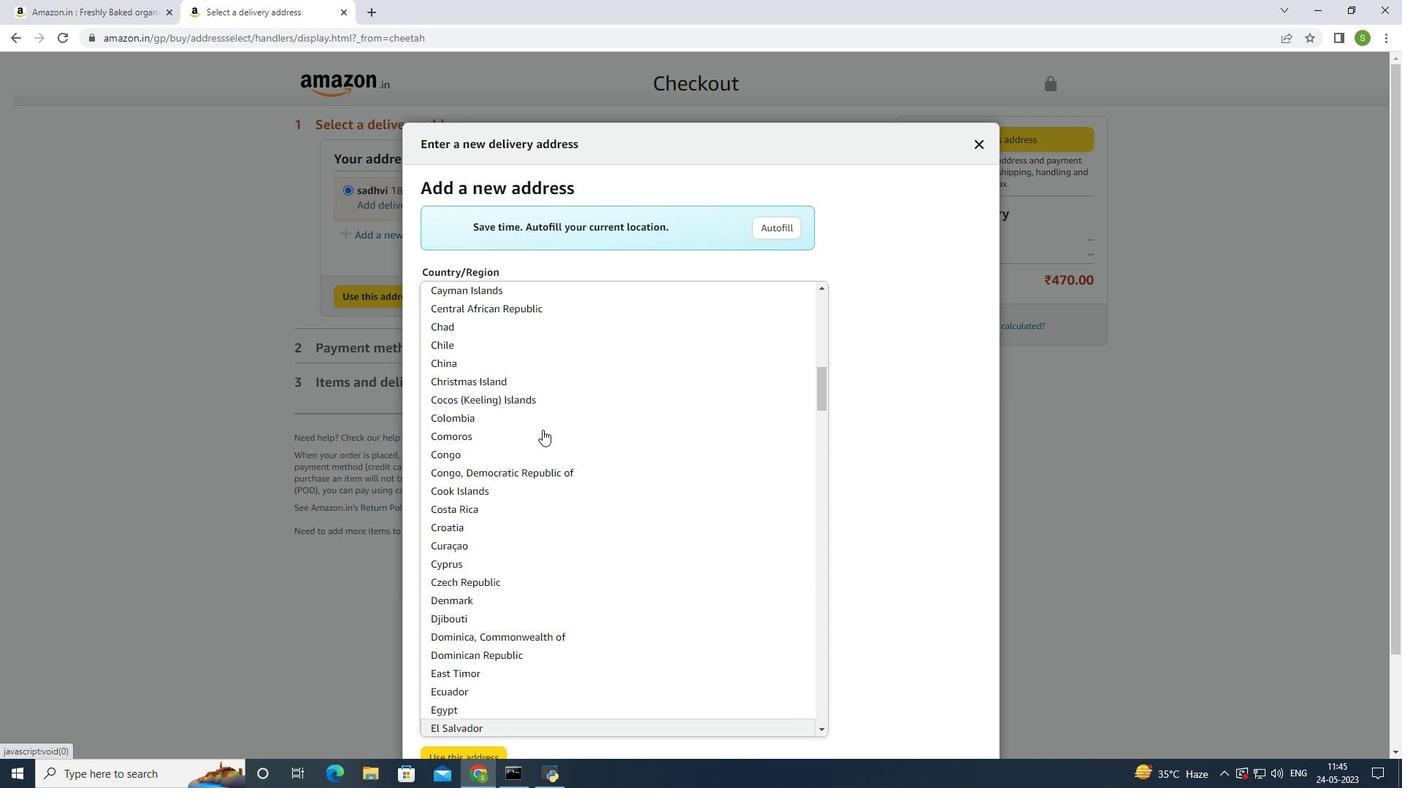 
Action: Mouse scrolled (542, 430) with delta (0, 0)
Screenshot: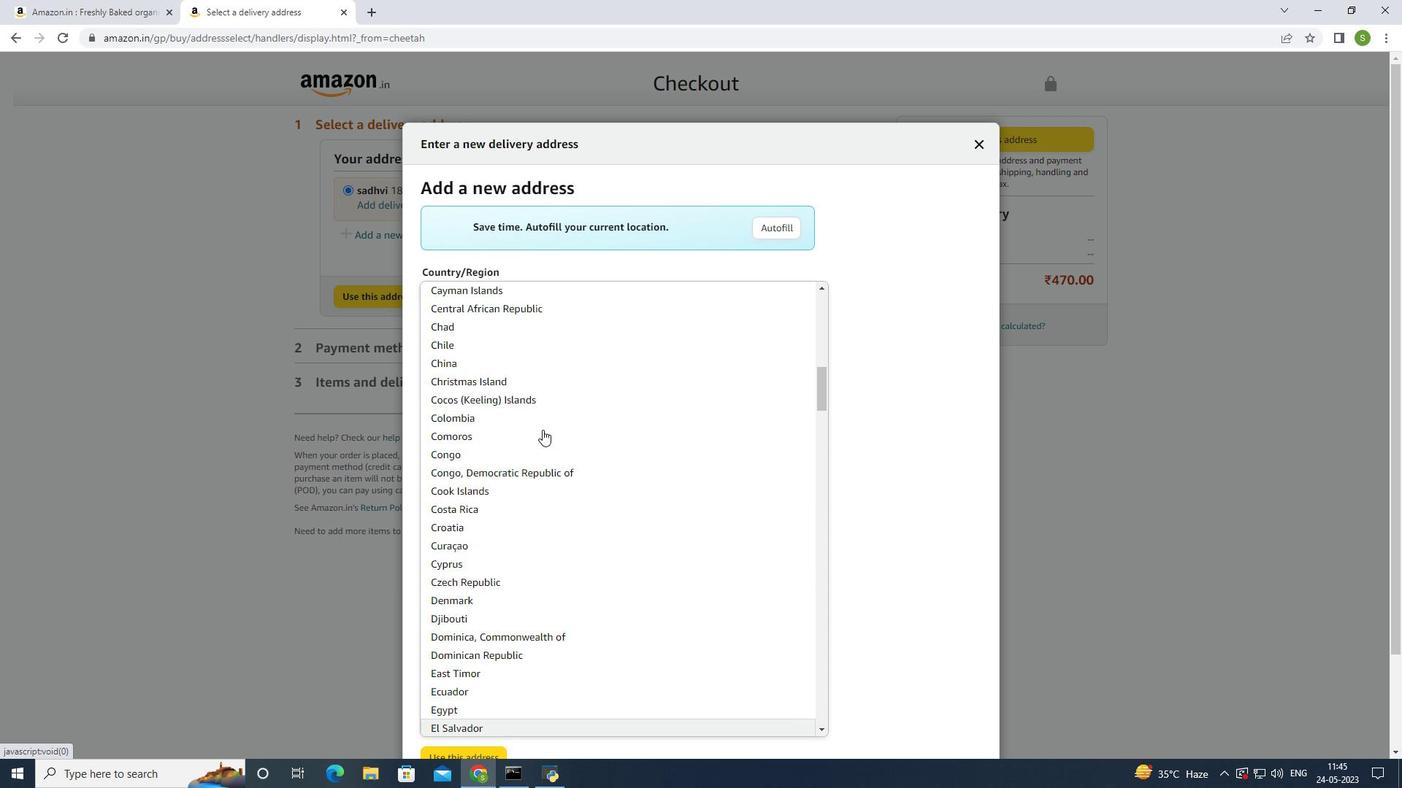 
Action: Mouse scrolled (542, 430) with delta (0, 0)
Screenshot: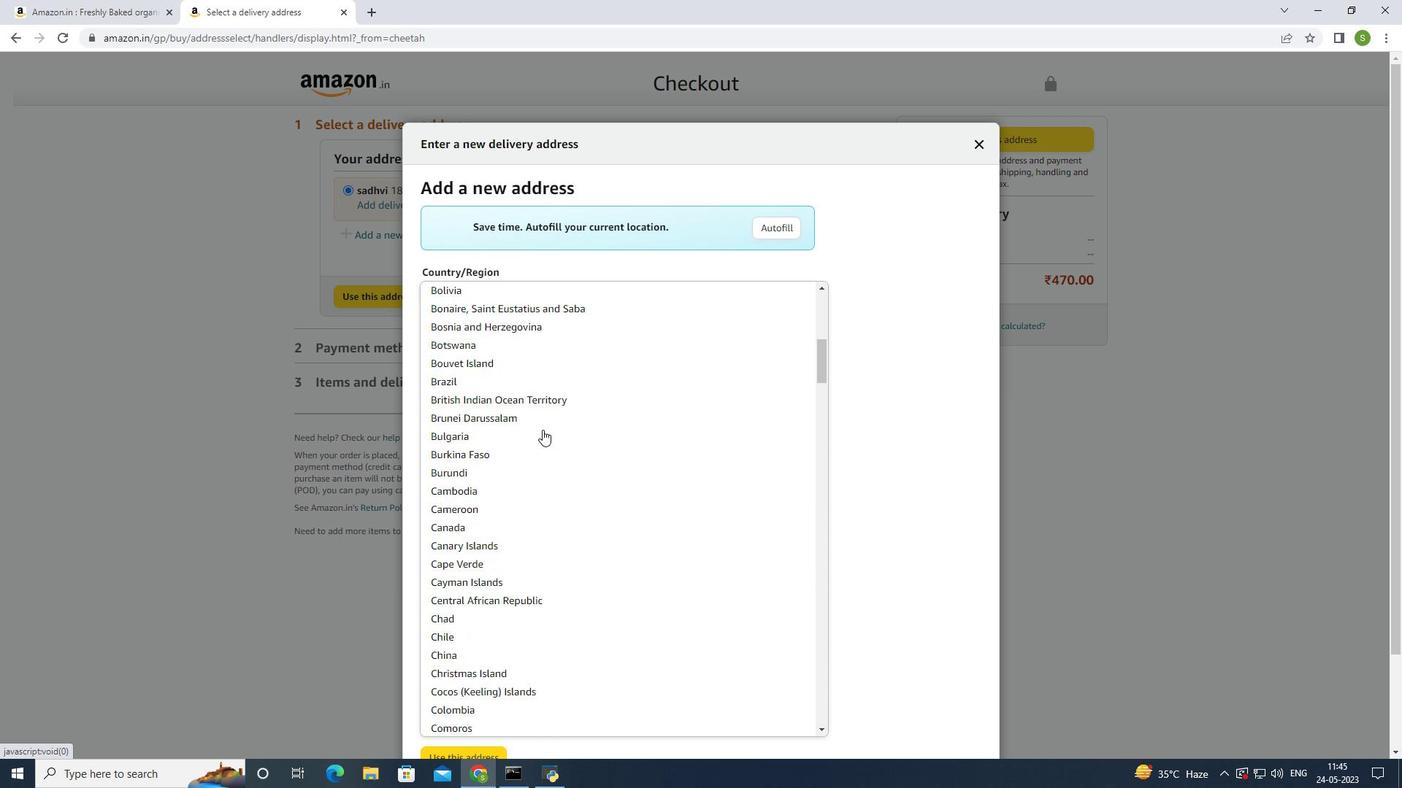 
Action: Mouse scrolled (542, 430) with delta (0, 0)
Screenshot: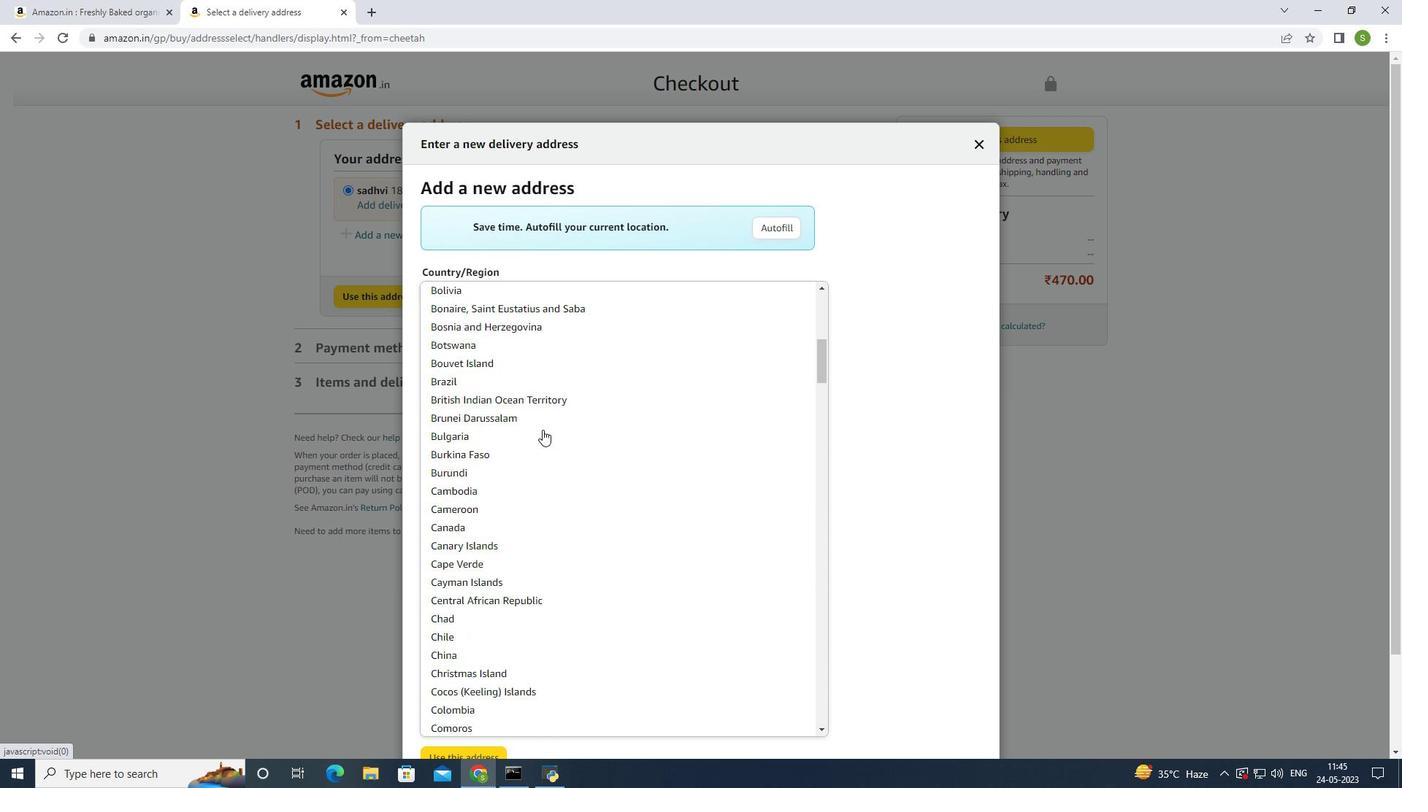 
Action: Mouse scrolled (542, 430) with delta (0, 0)
Screenshot: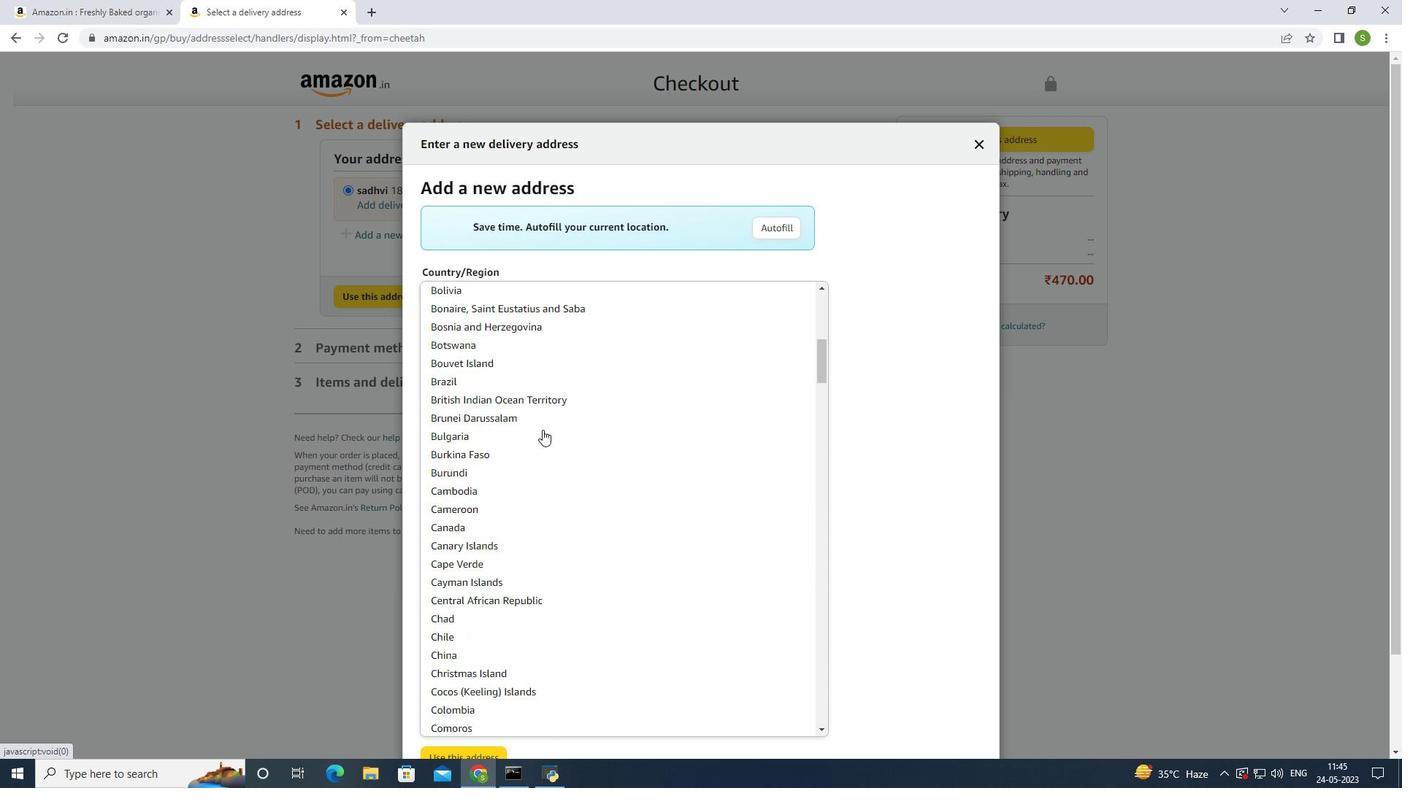 
Action: Mouse scrolled (542, 430) with delta (0, 0)
Screenshot: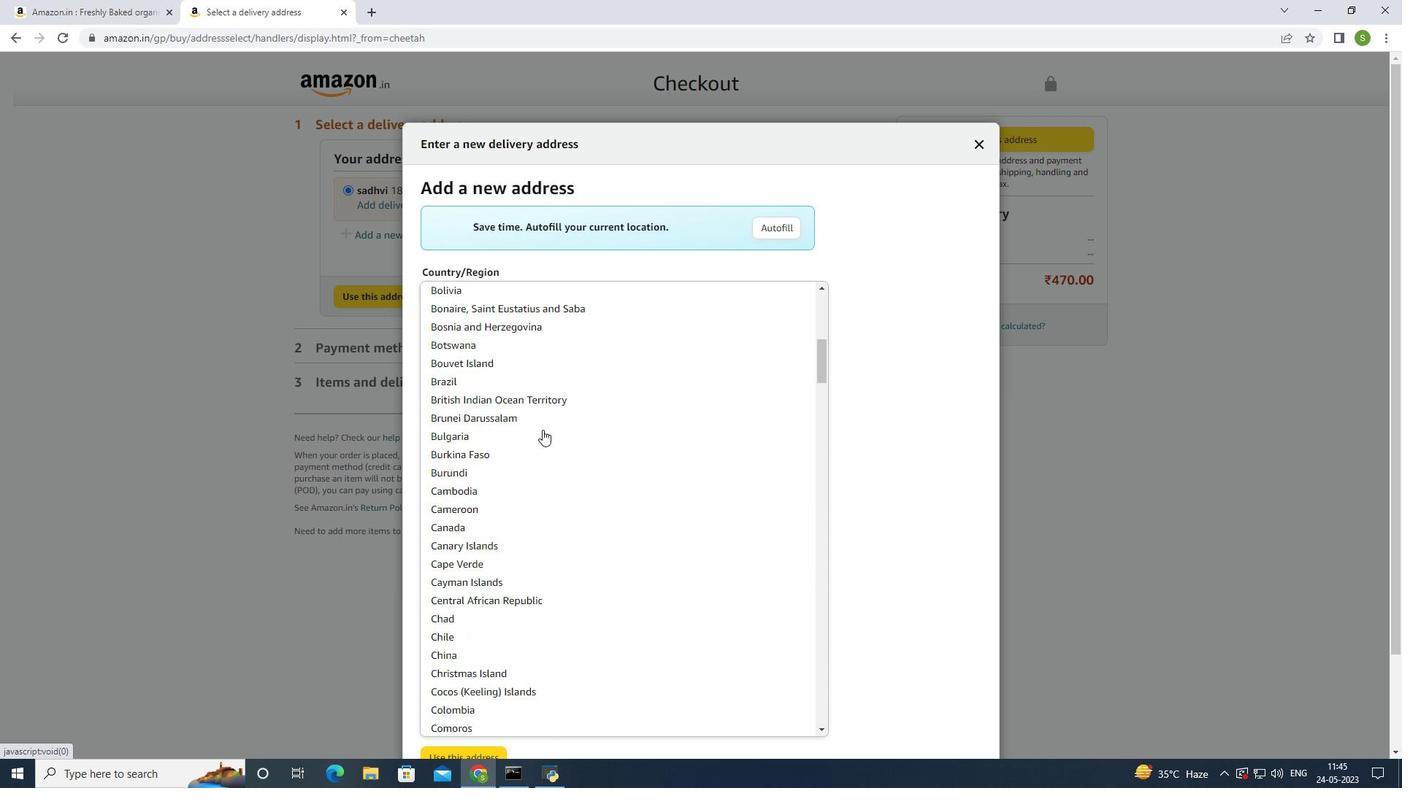 
Action: Mouse scrolled (542, 430) with delta (0, 0)
Screenshot: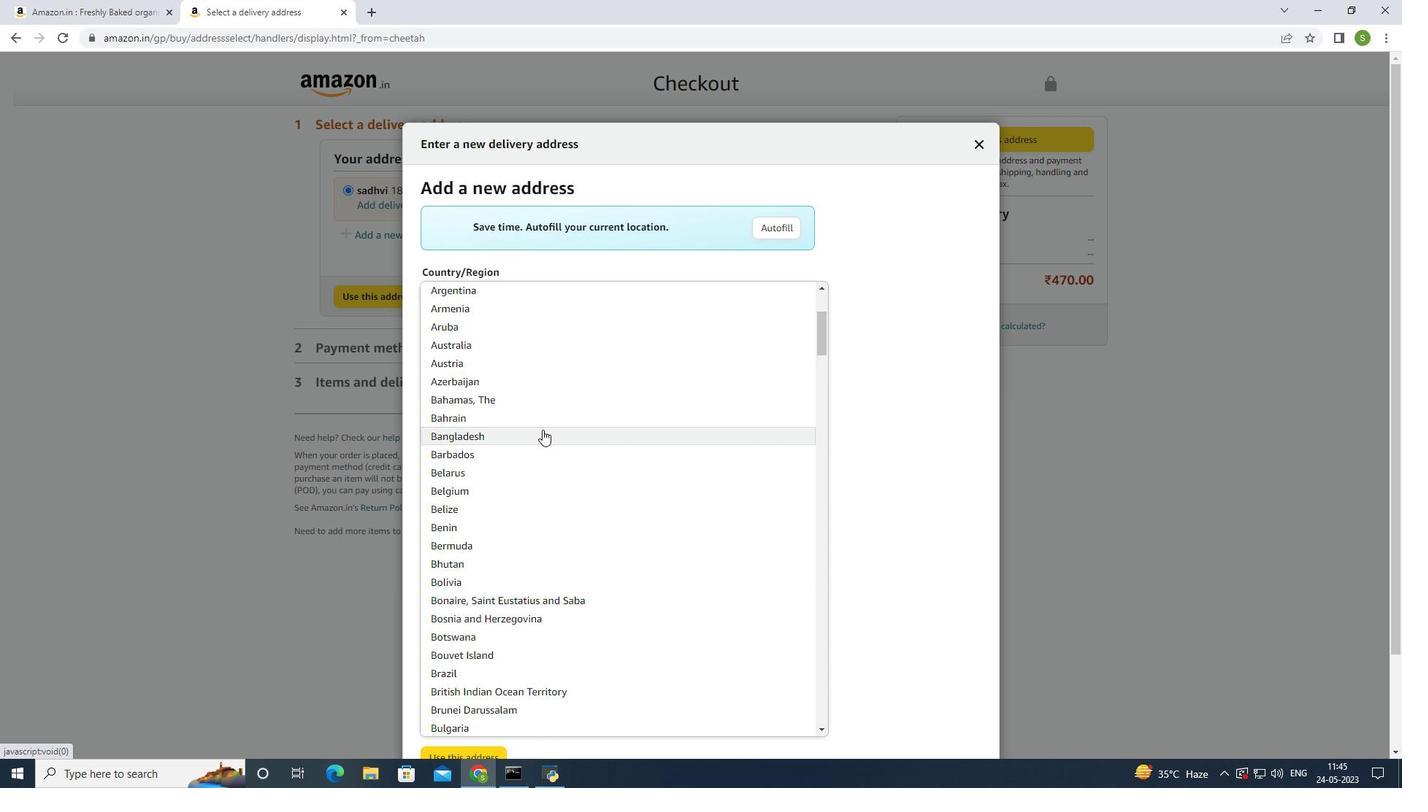 
Action: Mouse scrolled (542, 430) with delta (0, 0)
Screenshot: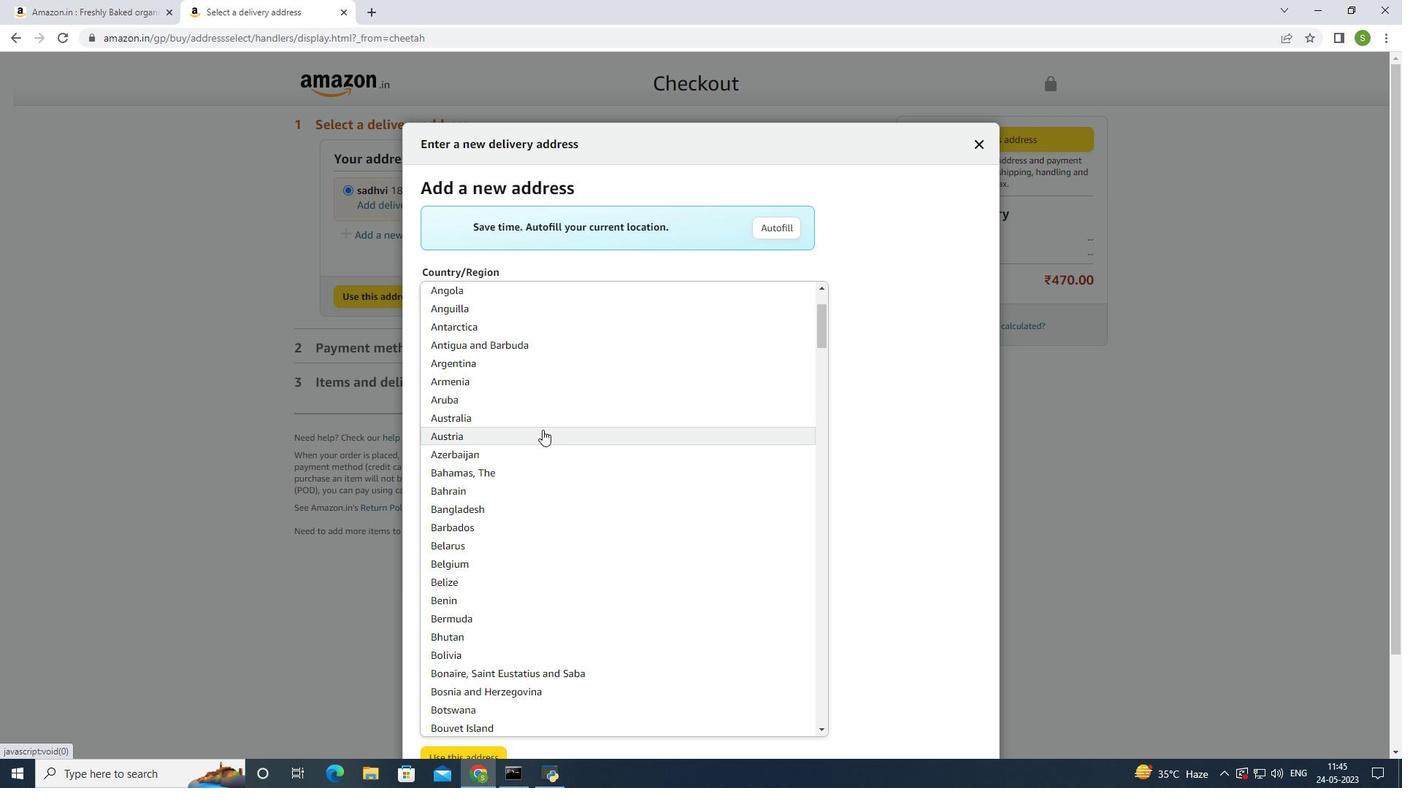 
Action: Mouse scrolled (542, 430) with delta (0, 0)
Screenshot: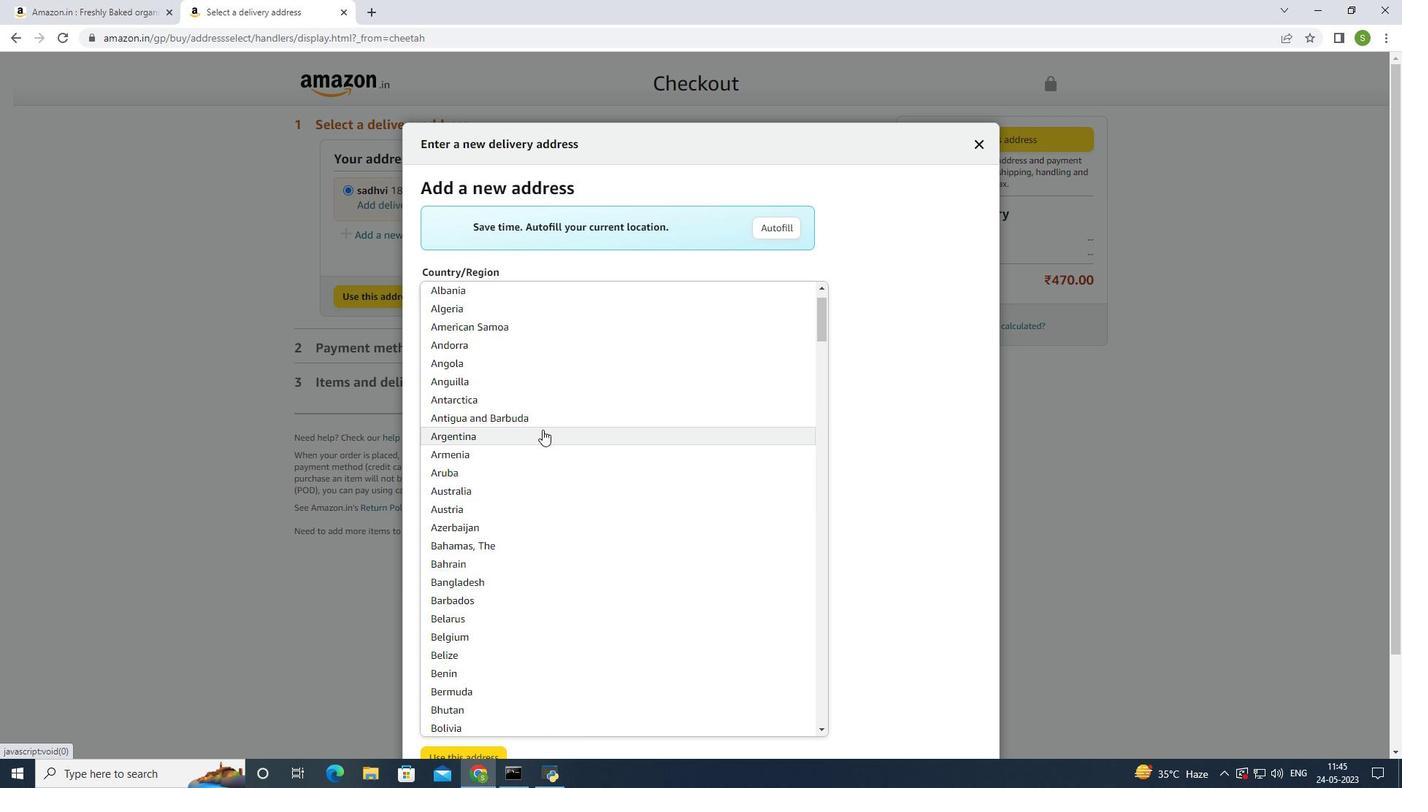 
Action: Mouse scrolled (542, 430) with delta (0, 0)
Screenshot: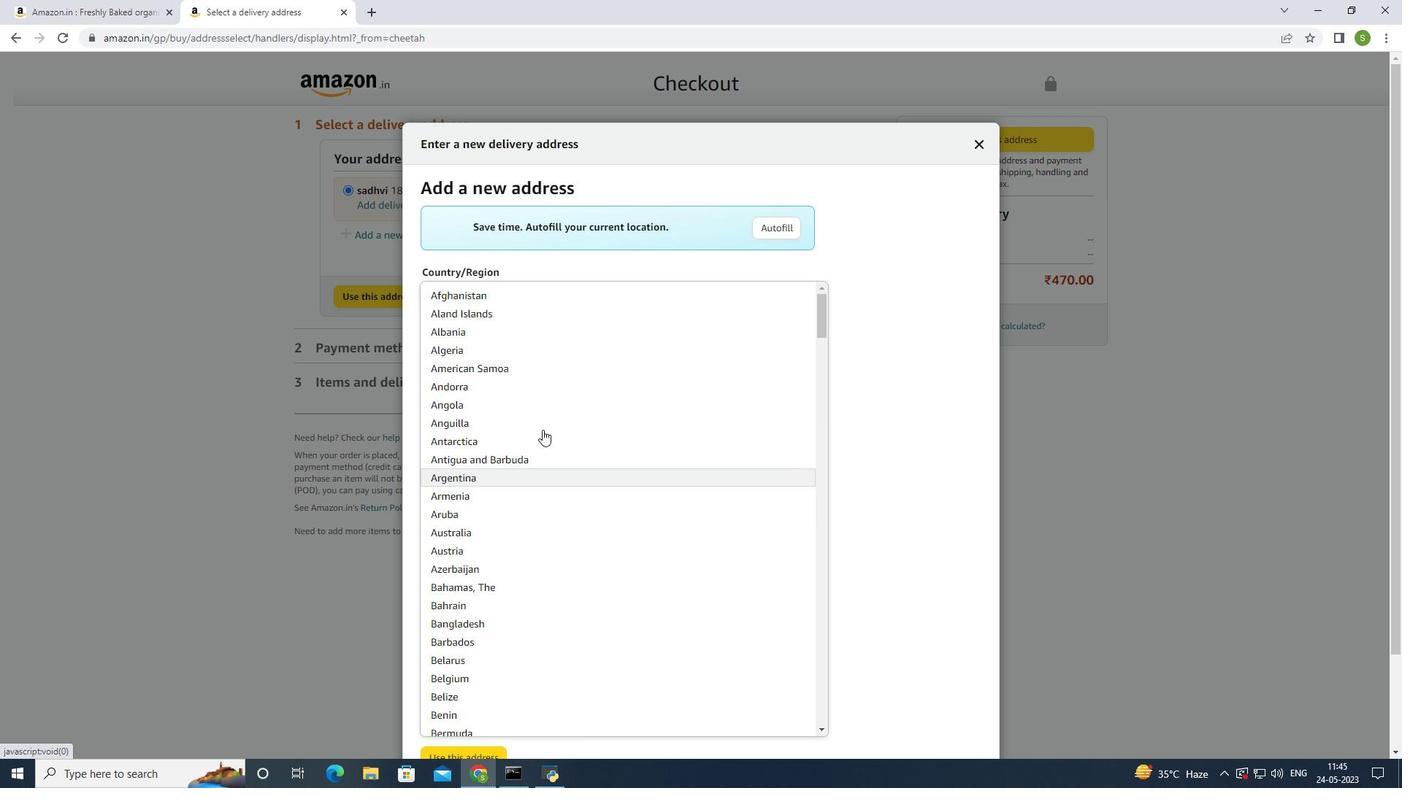 
Action: Mouse moved to (887, 343)
Screenshot: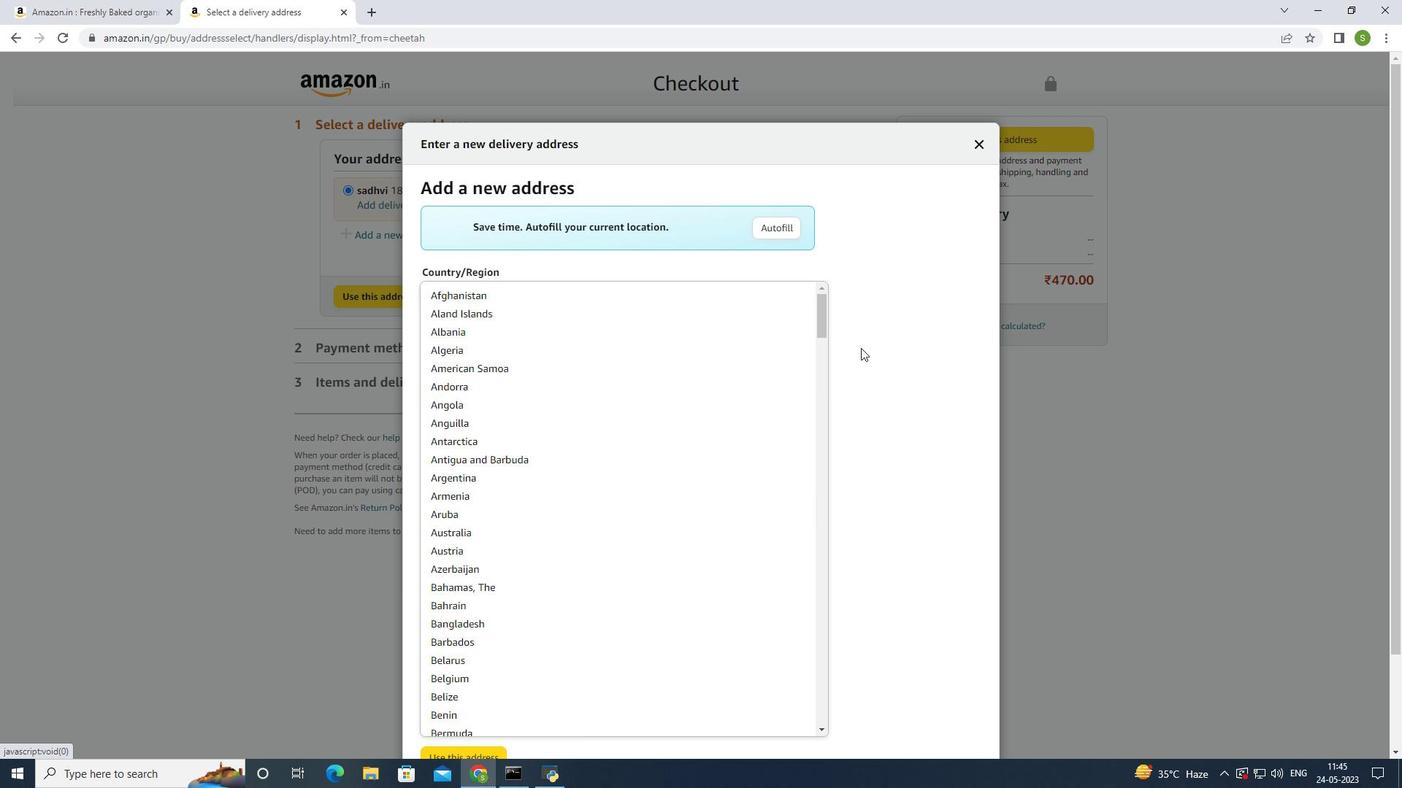 
Action: Mouse pressed left at (887, 343)
Screenshot: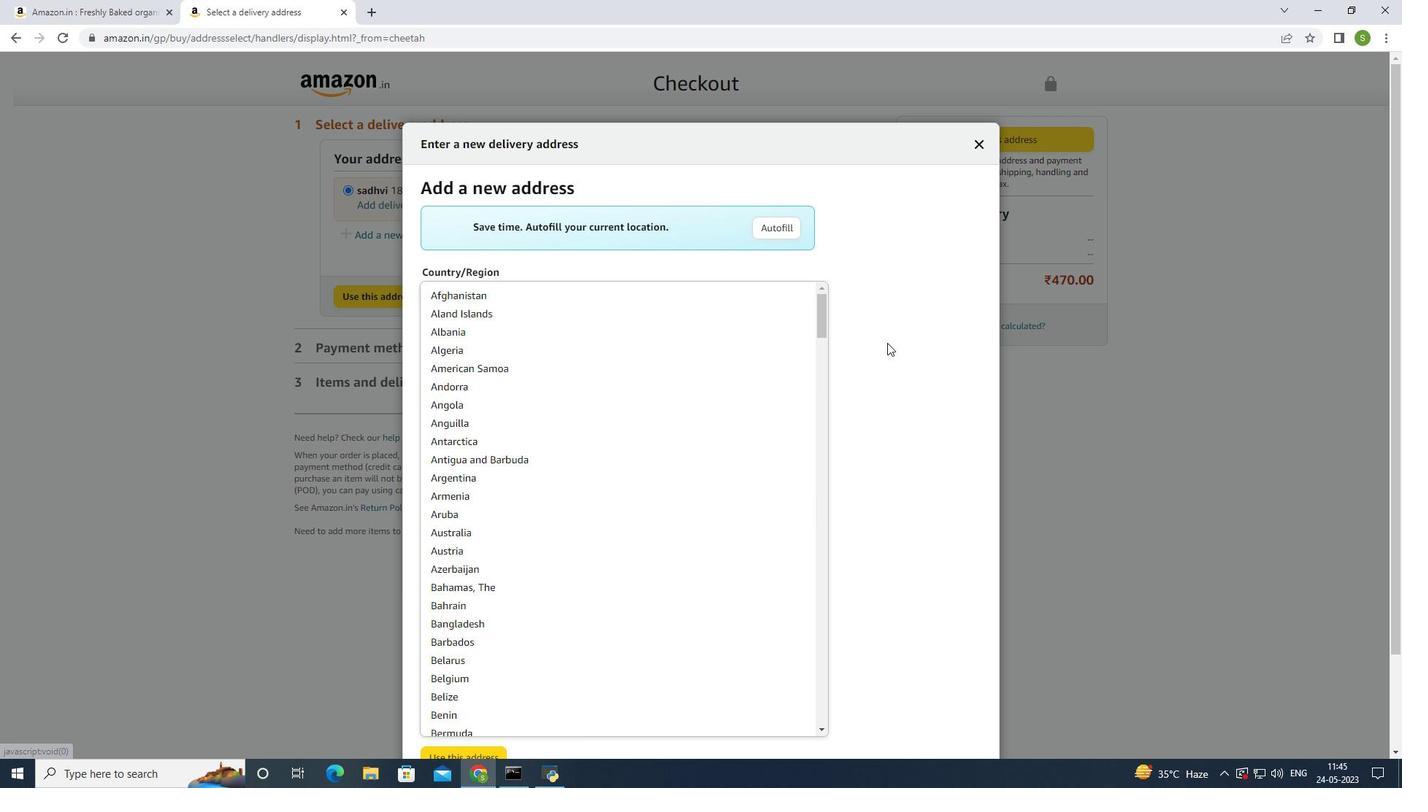 
Action: Mouse moved to (581, 414)
Screenshot: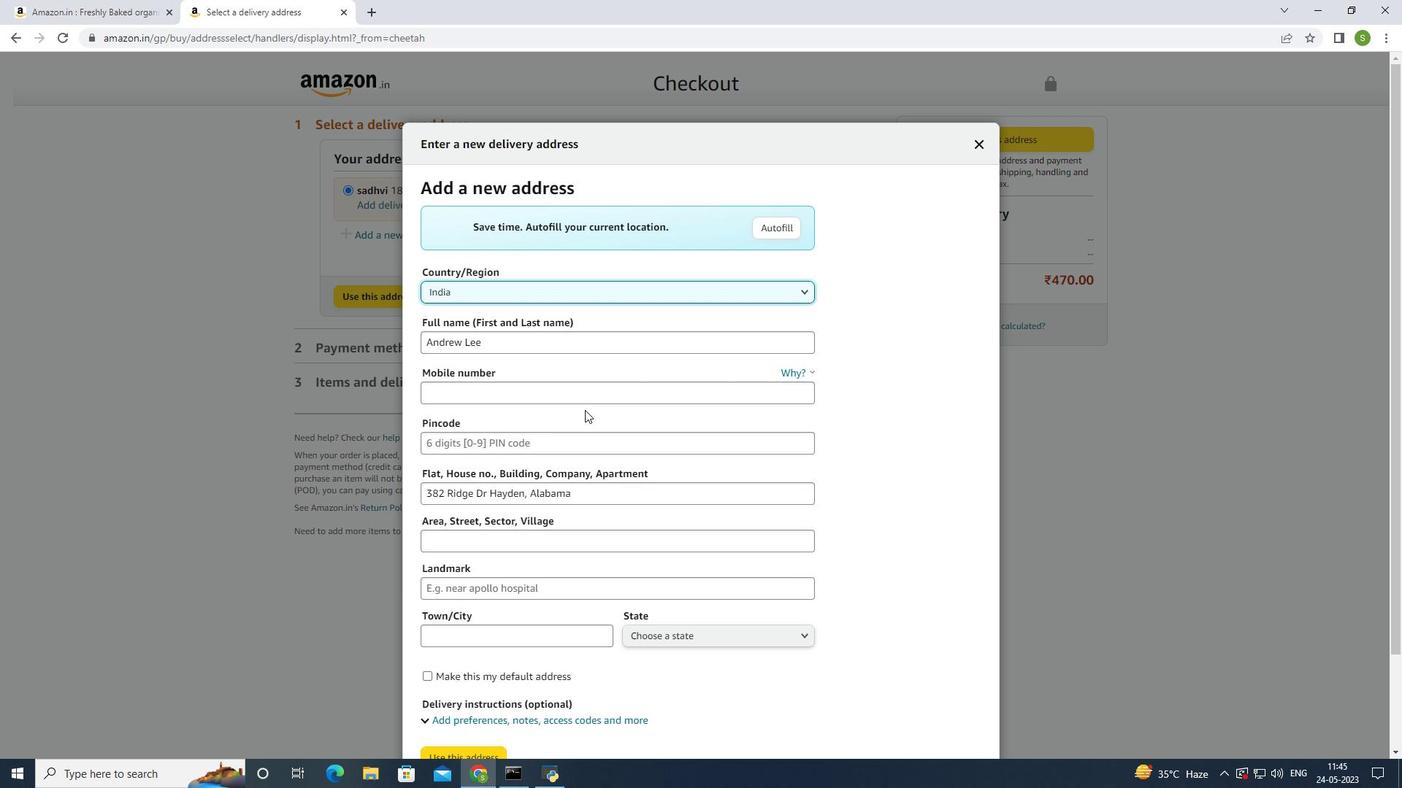 
Action: Mouse scrolled (581, 413) with delta (0, 0)
Screenshot: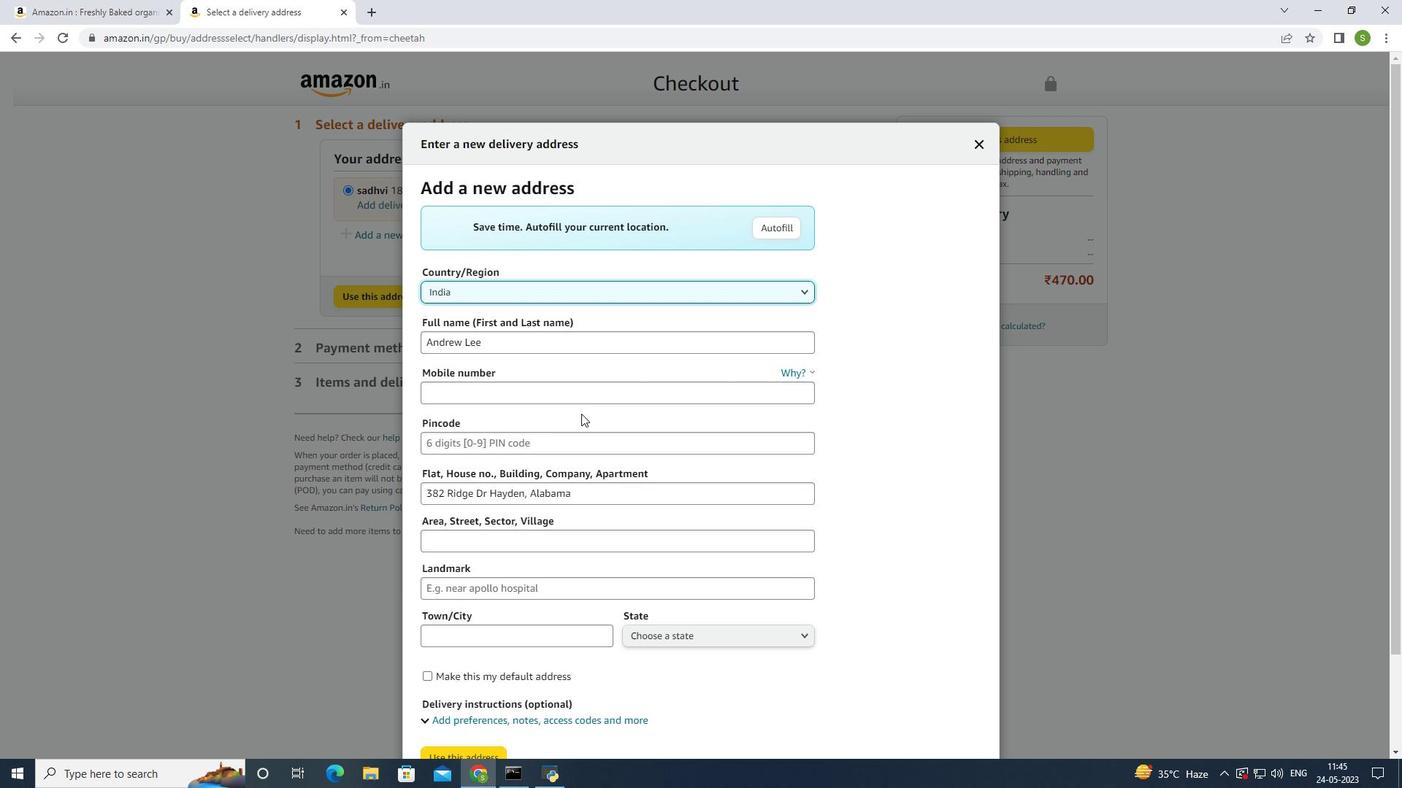 
Action: Mouse moved to (549, 322)
Screenshot: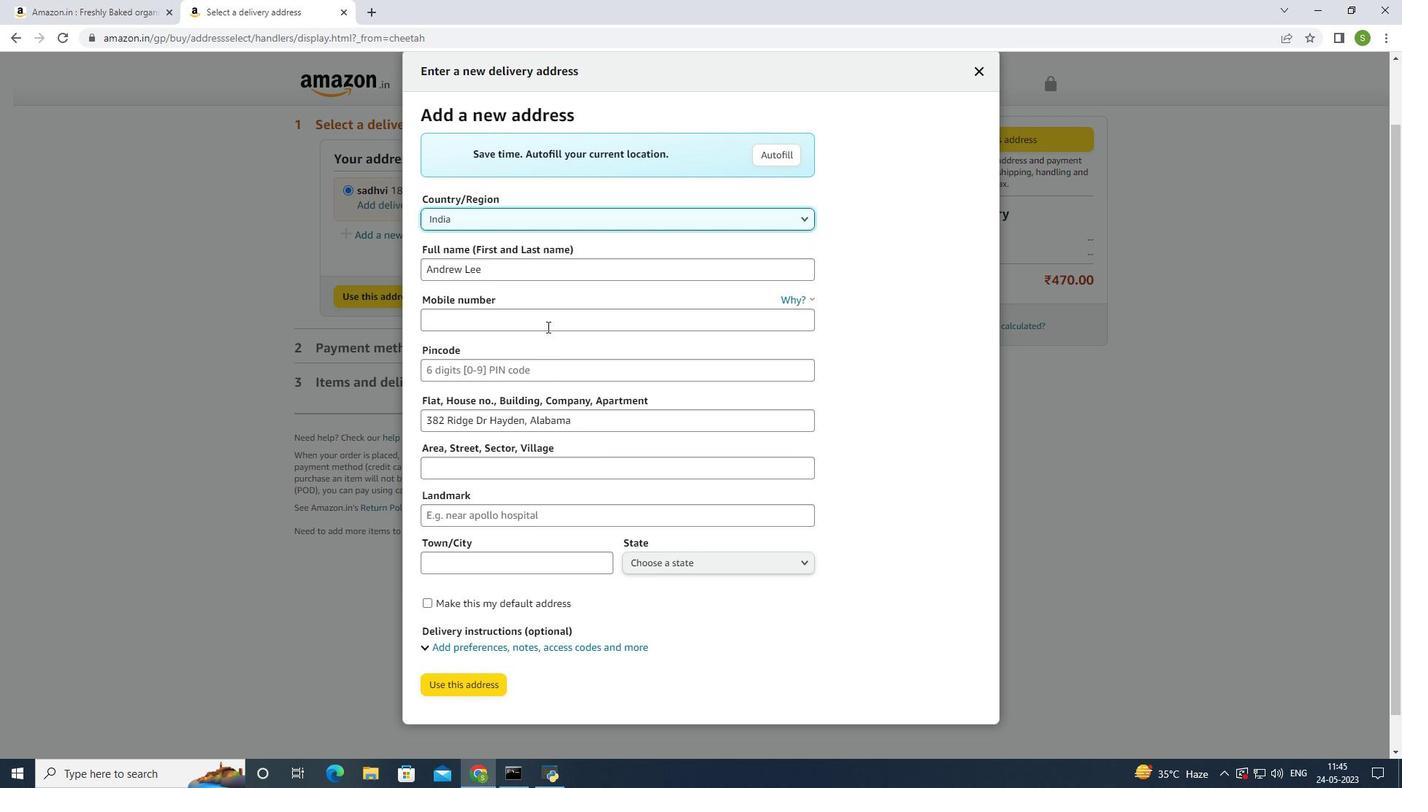 
Action: Mouse pressed left at (549, 322)
Screenshot: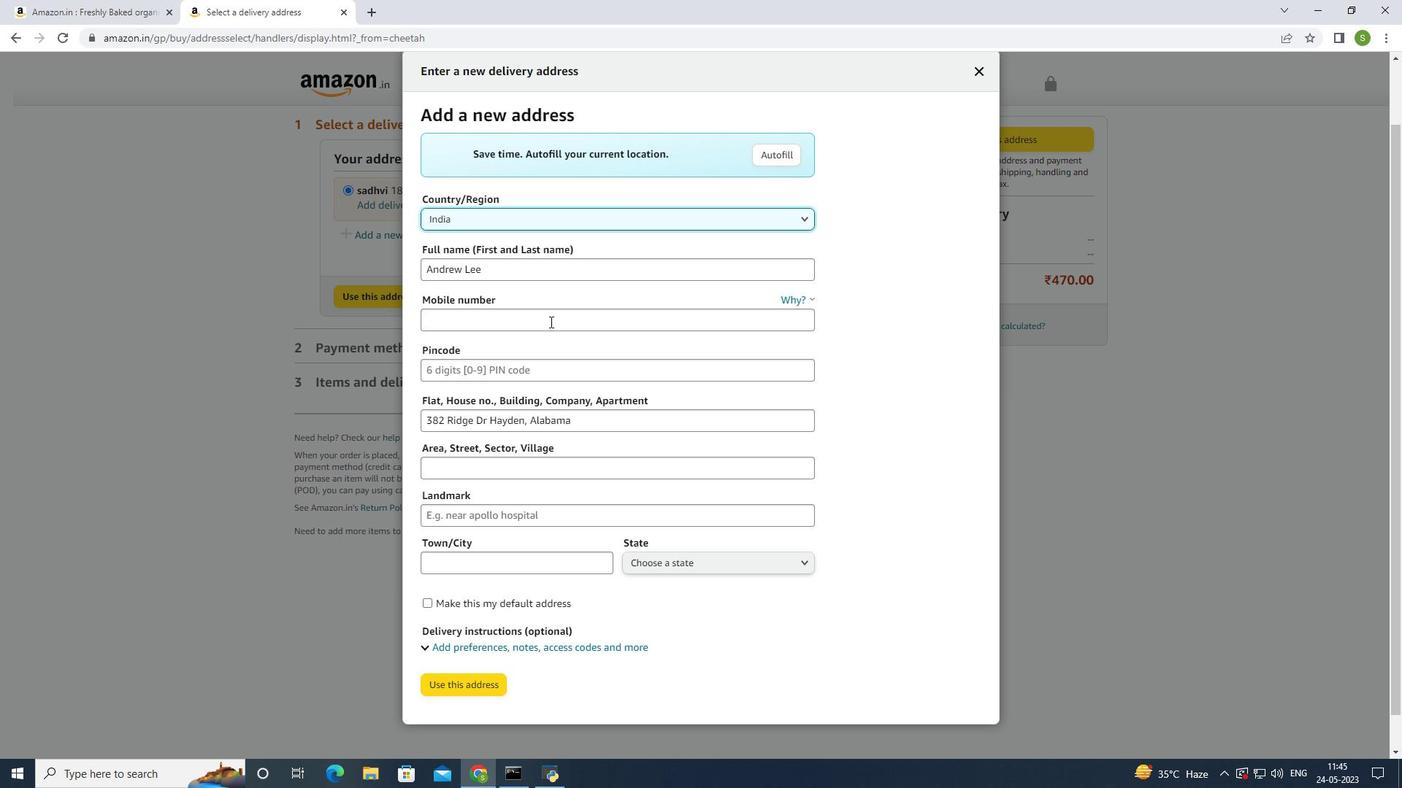 
Action: Key pressed 590
Screenshot: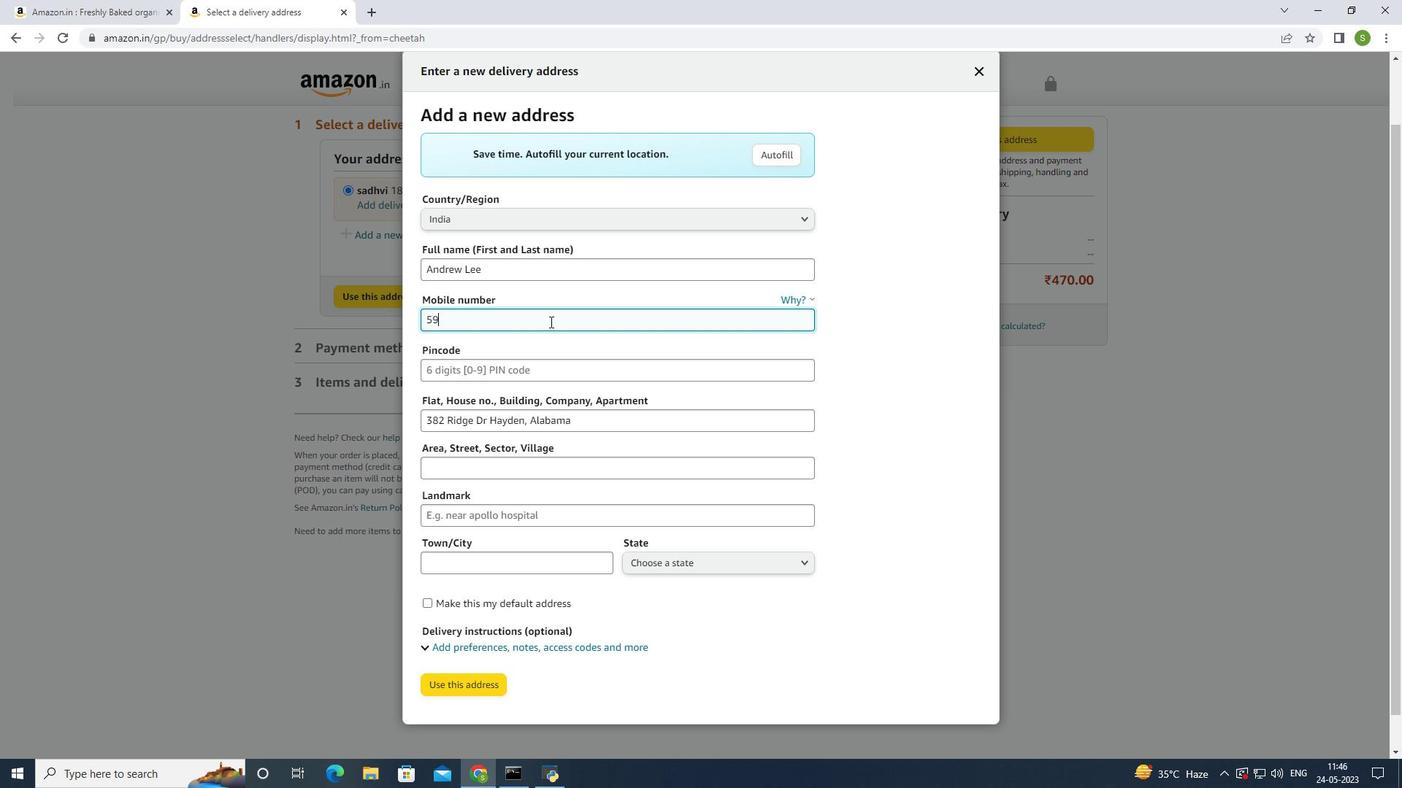 
Action: Mouse moved to (550, 322)
Screenshot: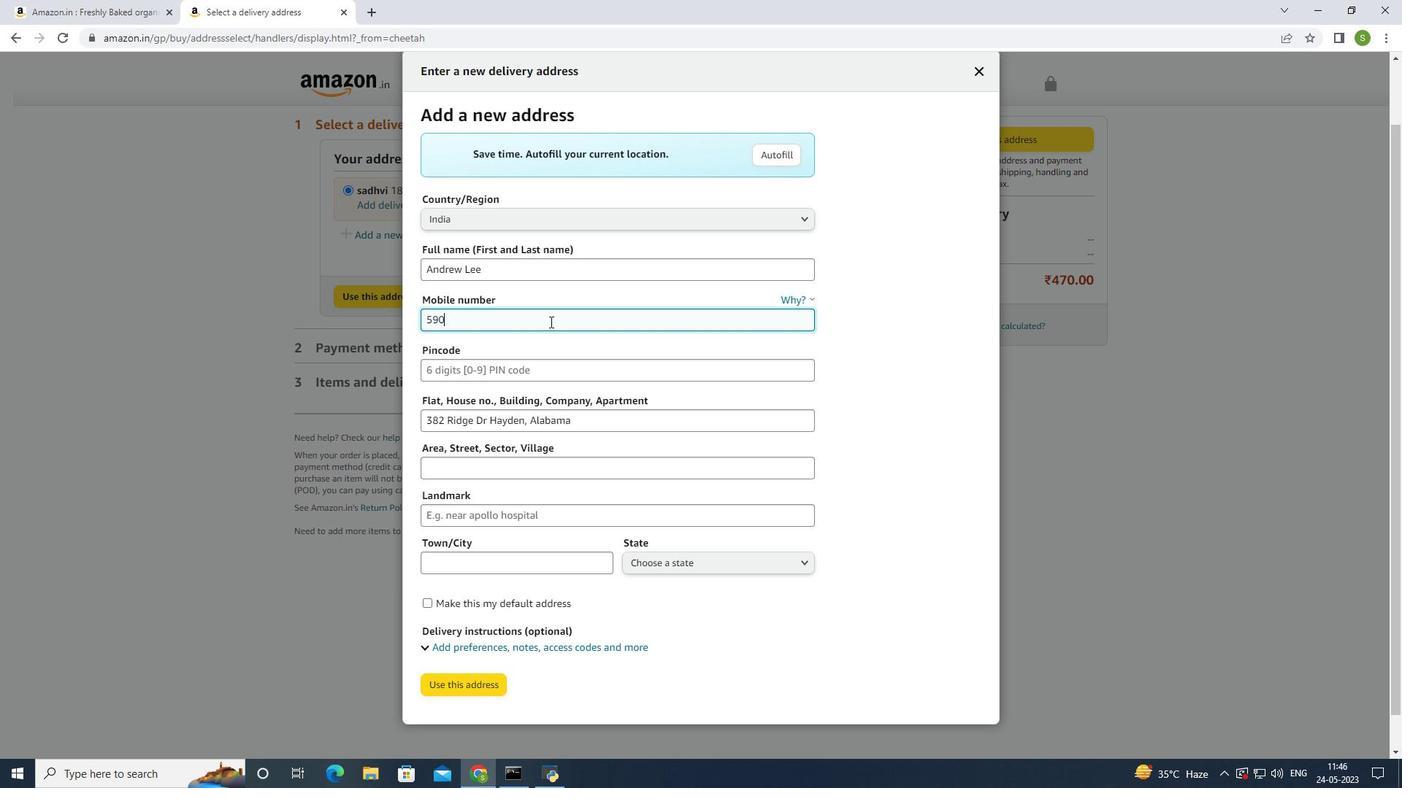 
Action: Key pressed <Key.space>7234
Screenshot: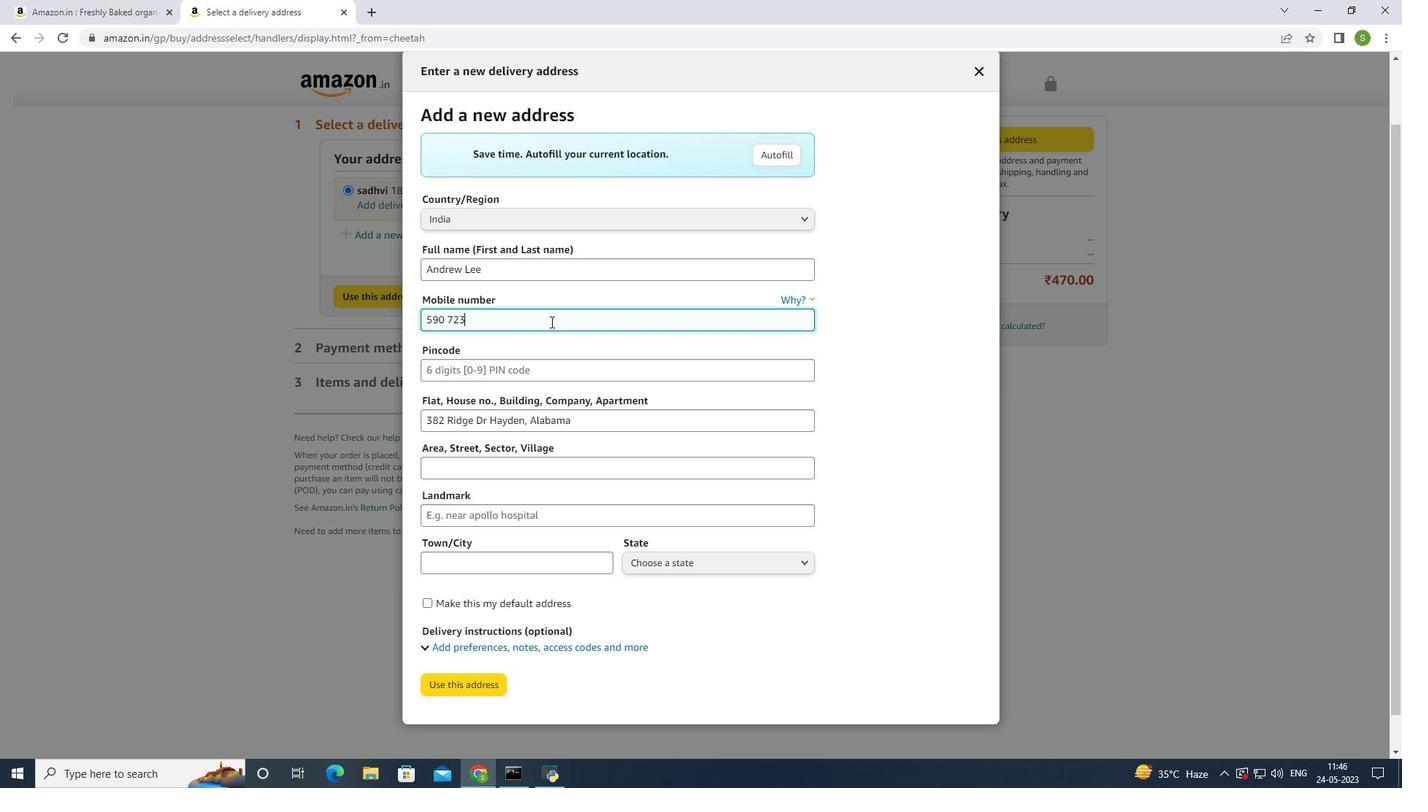 
Action: Mouse moved to (552, 372)
Screenshot: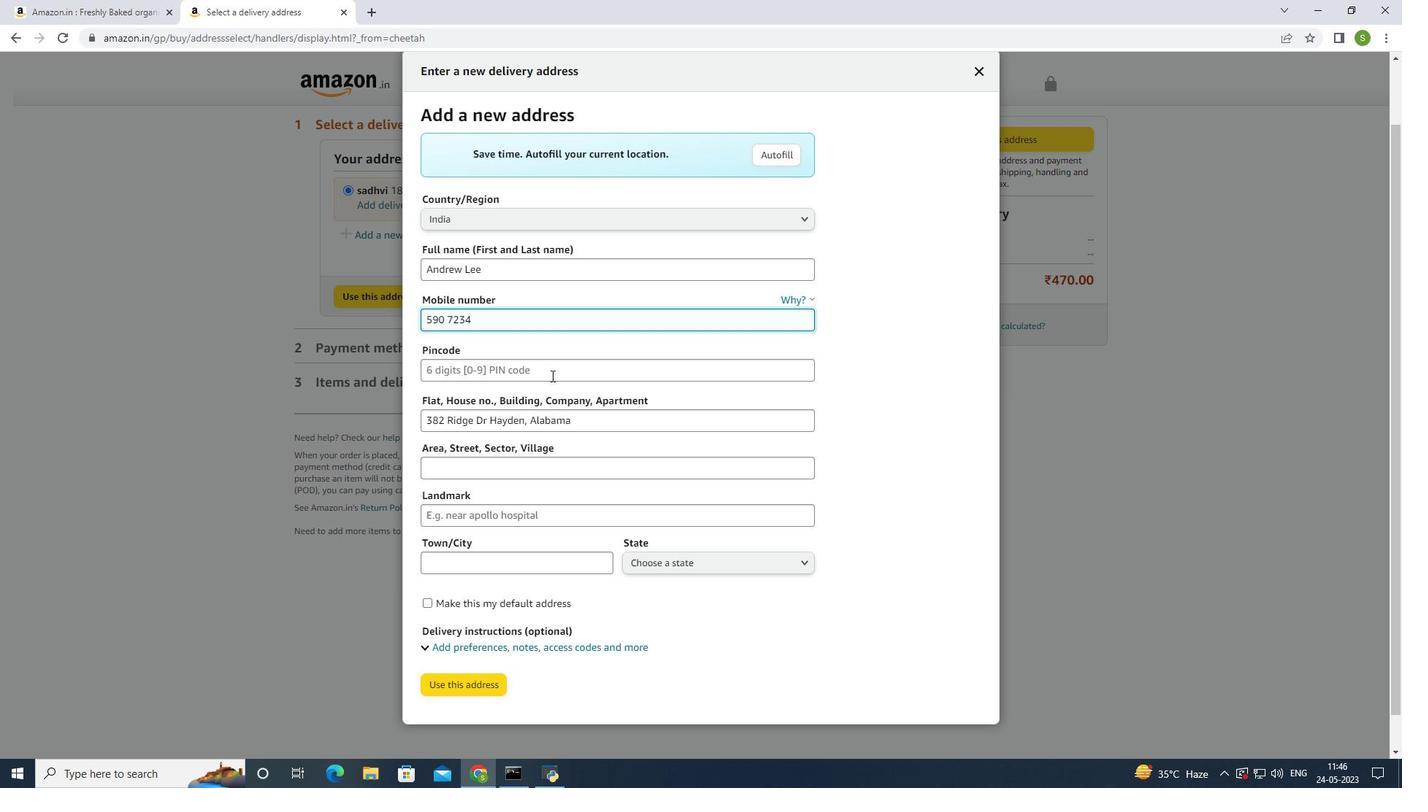 
Action: Mouse pressed left at (552, 372)
Screenshot: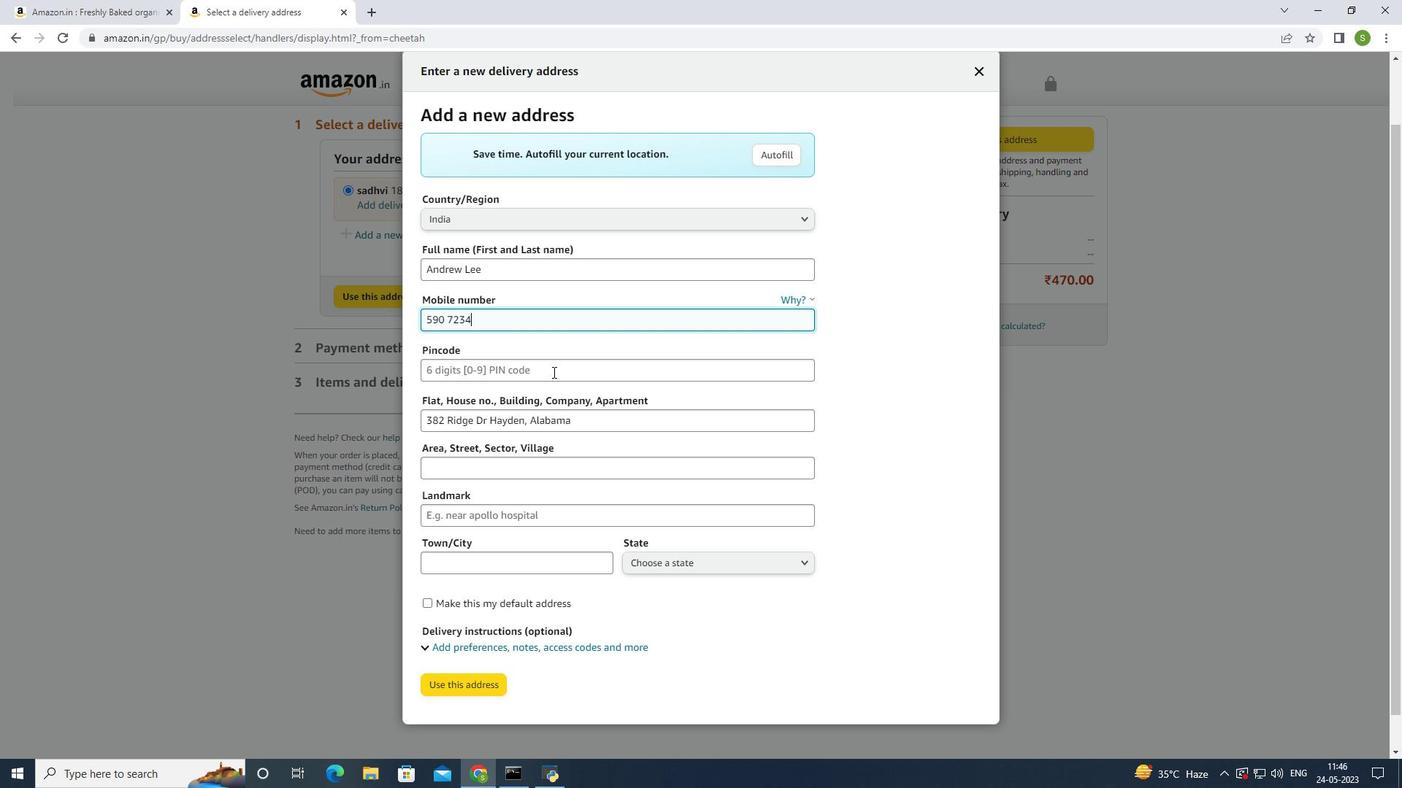 
Action: Key pressed 3
Screenshot: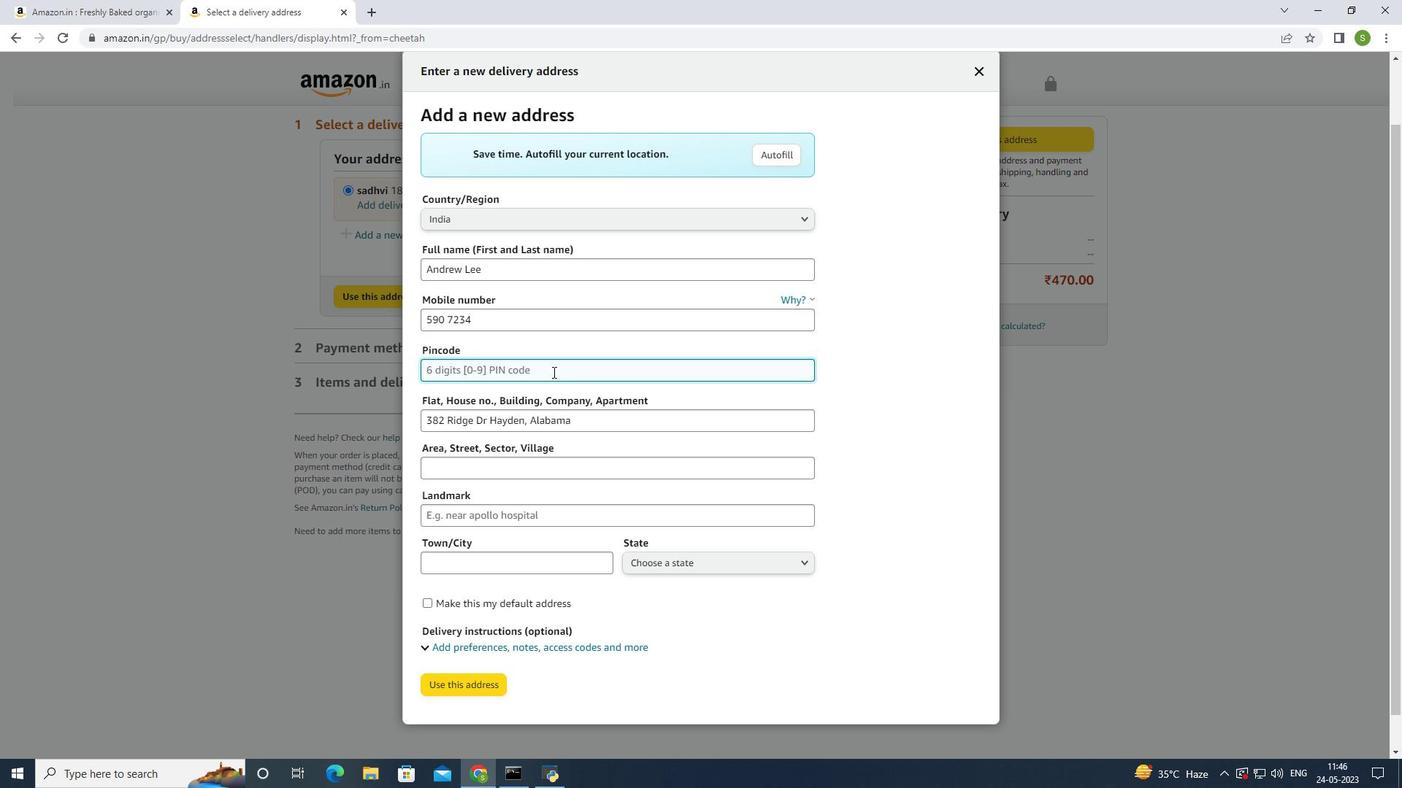 
Action: Mouse moved to (552, 371)
Screenshot: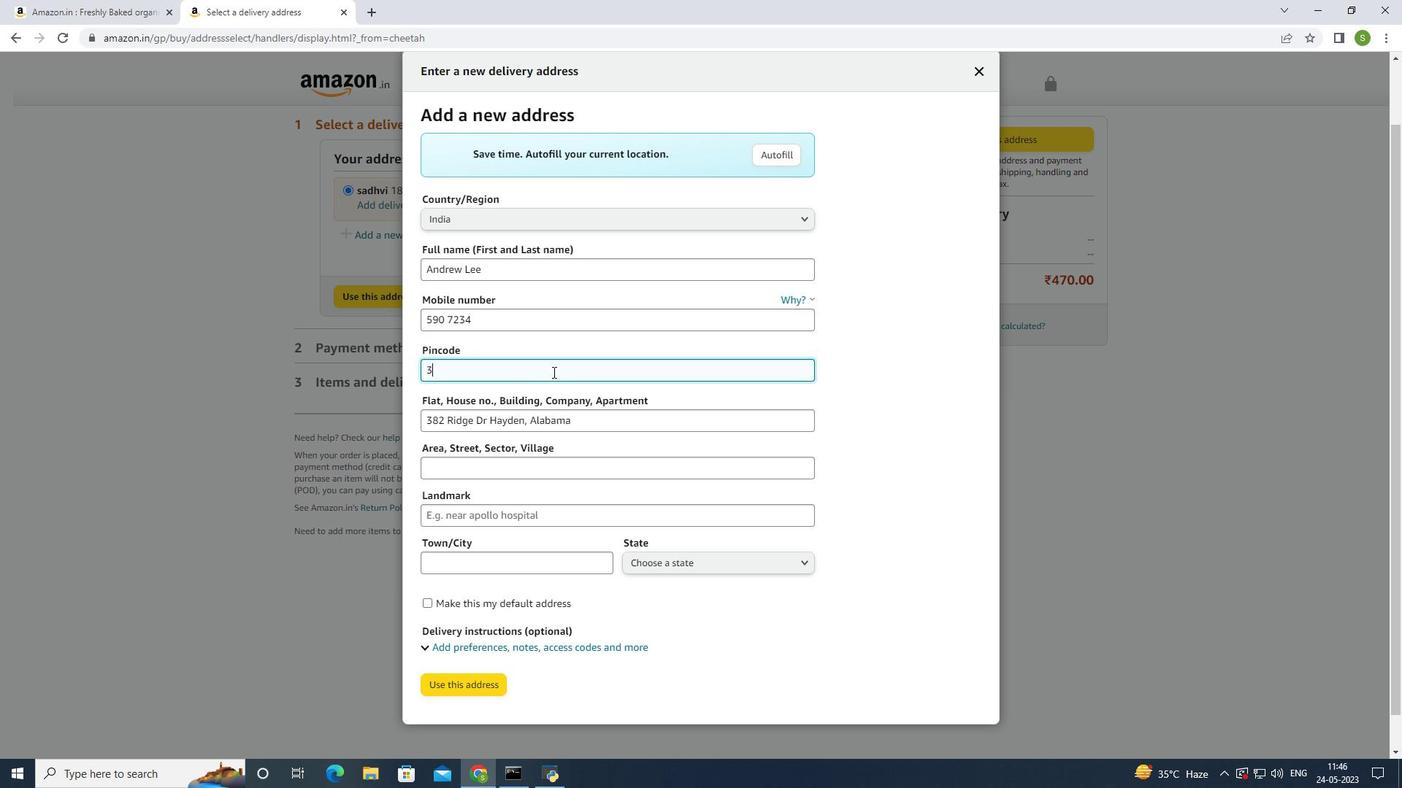 
Action: Key pressed 5
Screenshot: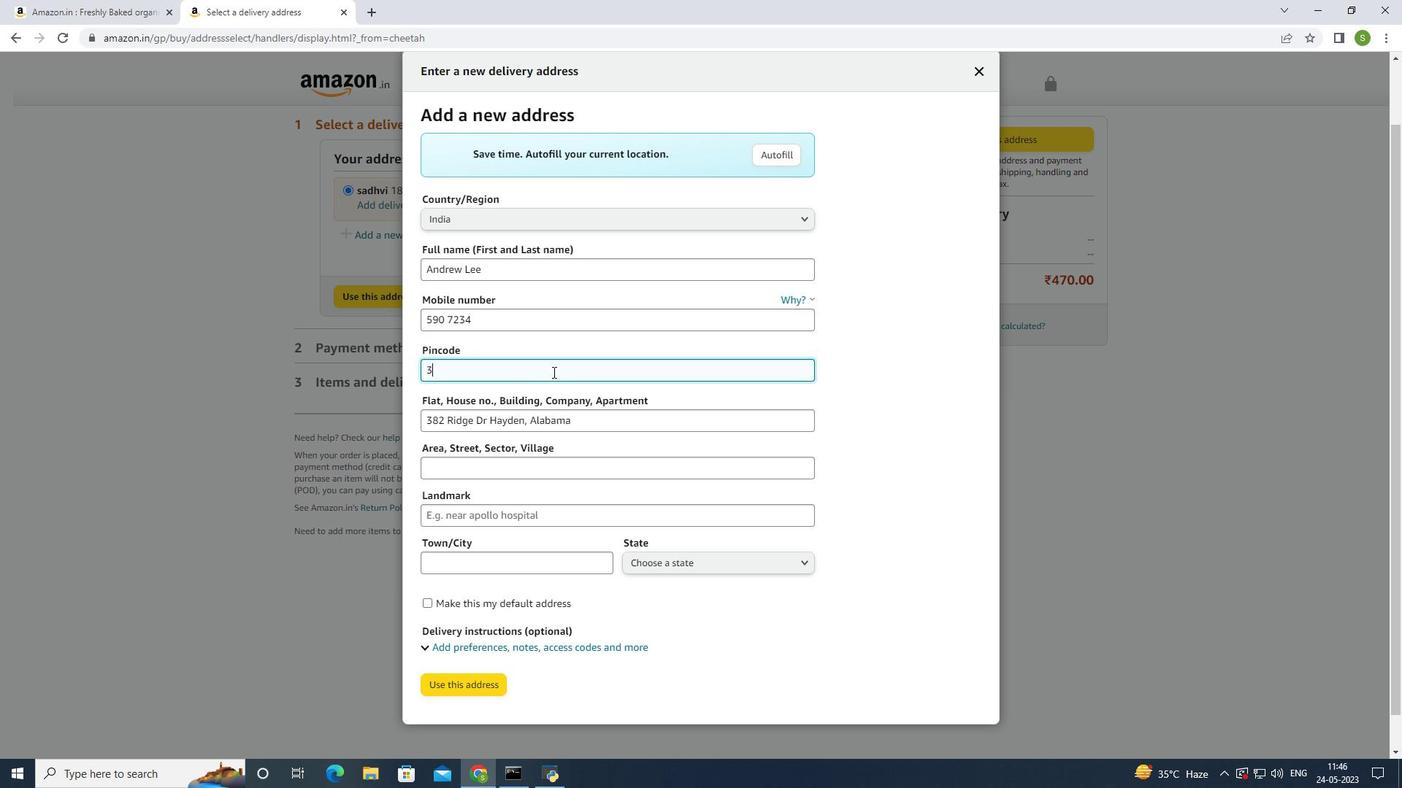 
Action: Mouse moved to (553, 371)
Screenshot: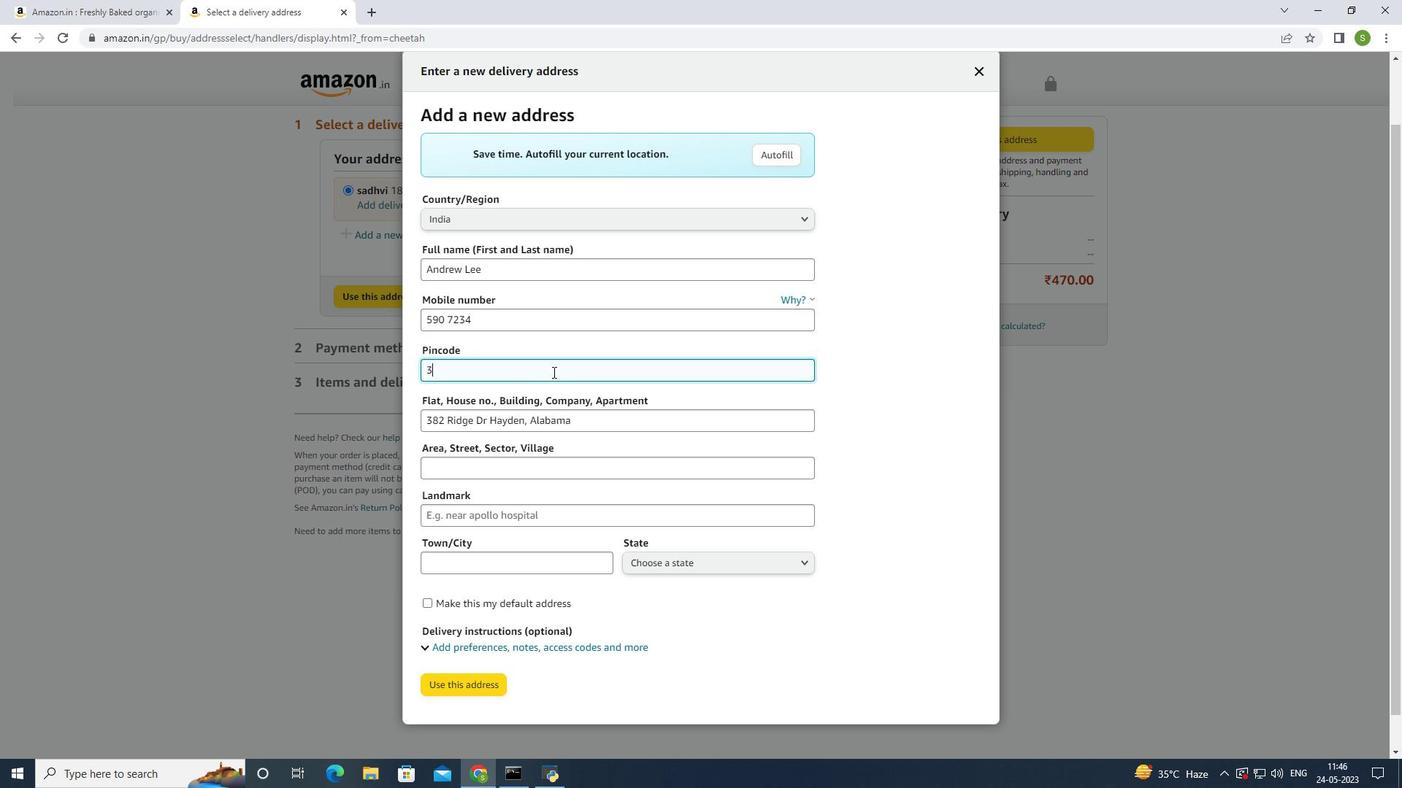 
Action: Key pressed 079
Screenshot: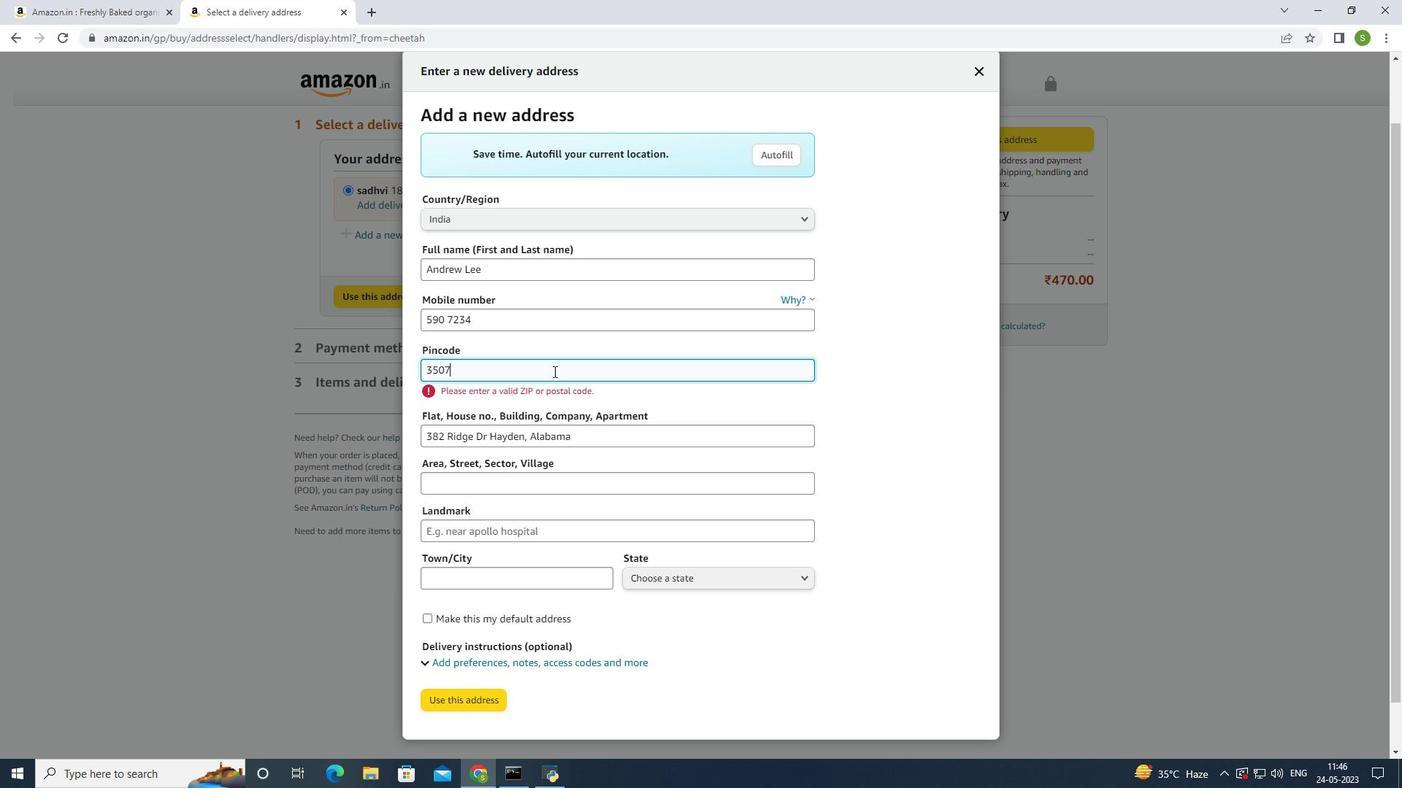 
Action: Mouse moved to (612, 461)
Screenshot: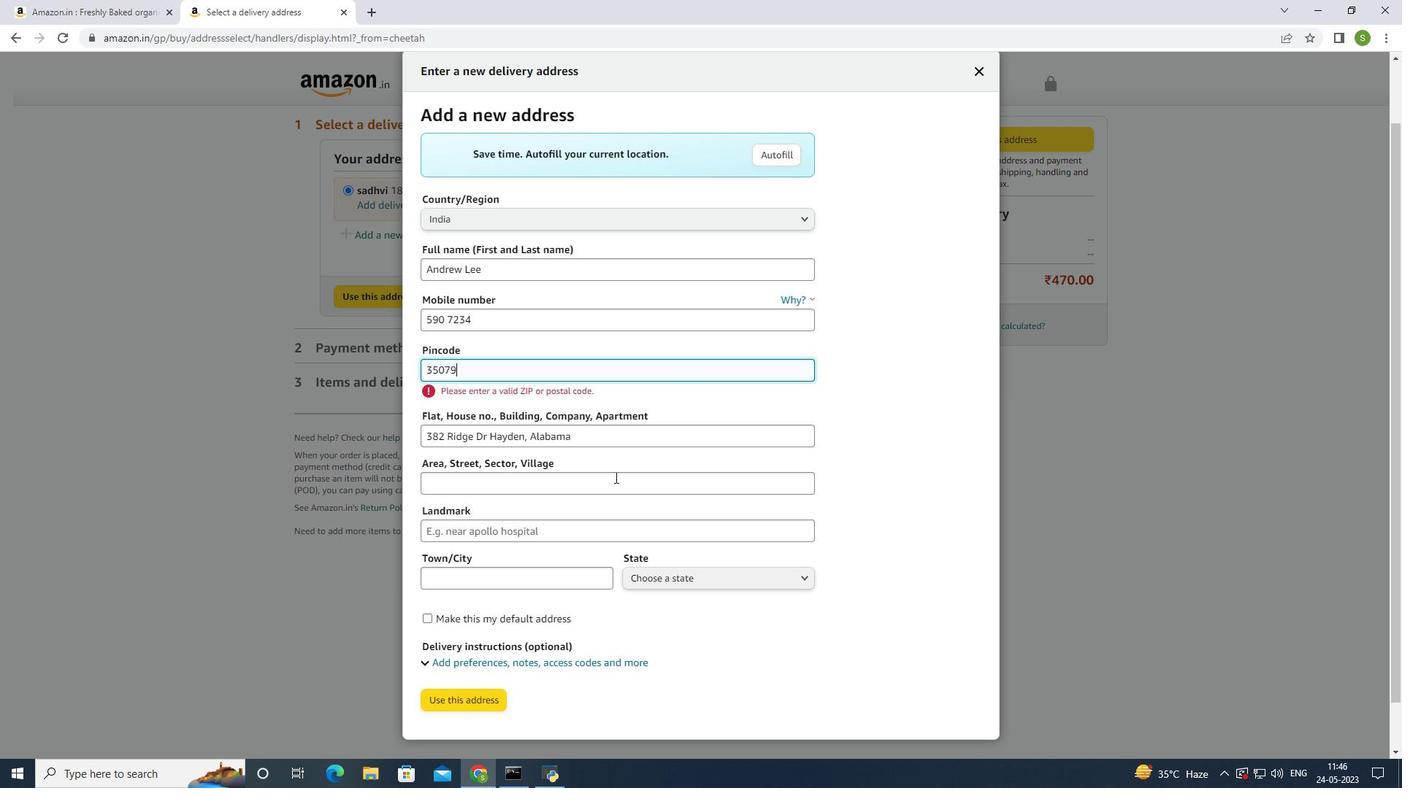 
Action: Key pressed 0
Screenshot: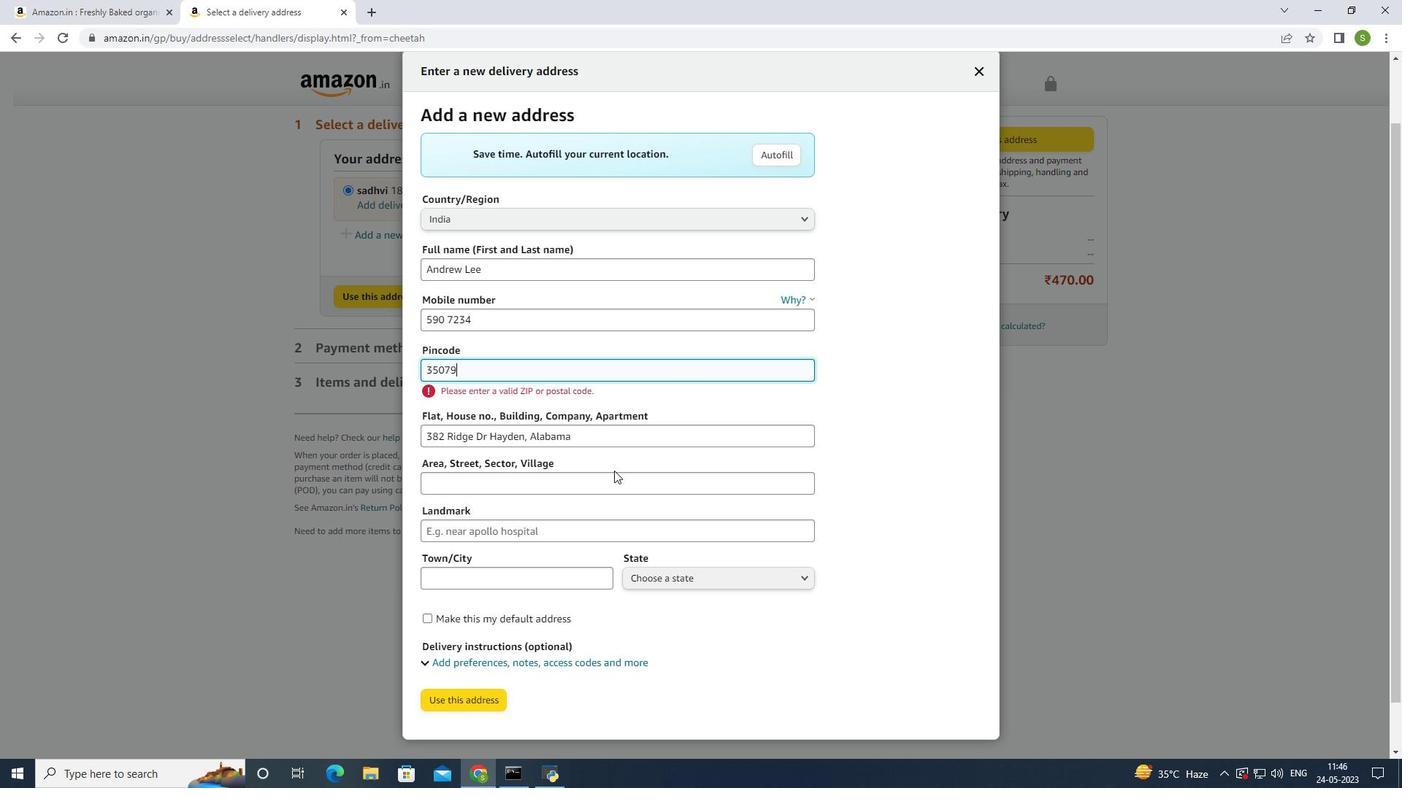 
Action: Mouse moved to (615, 444)
Screenshot: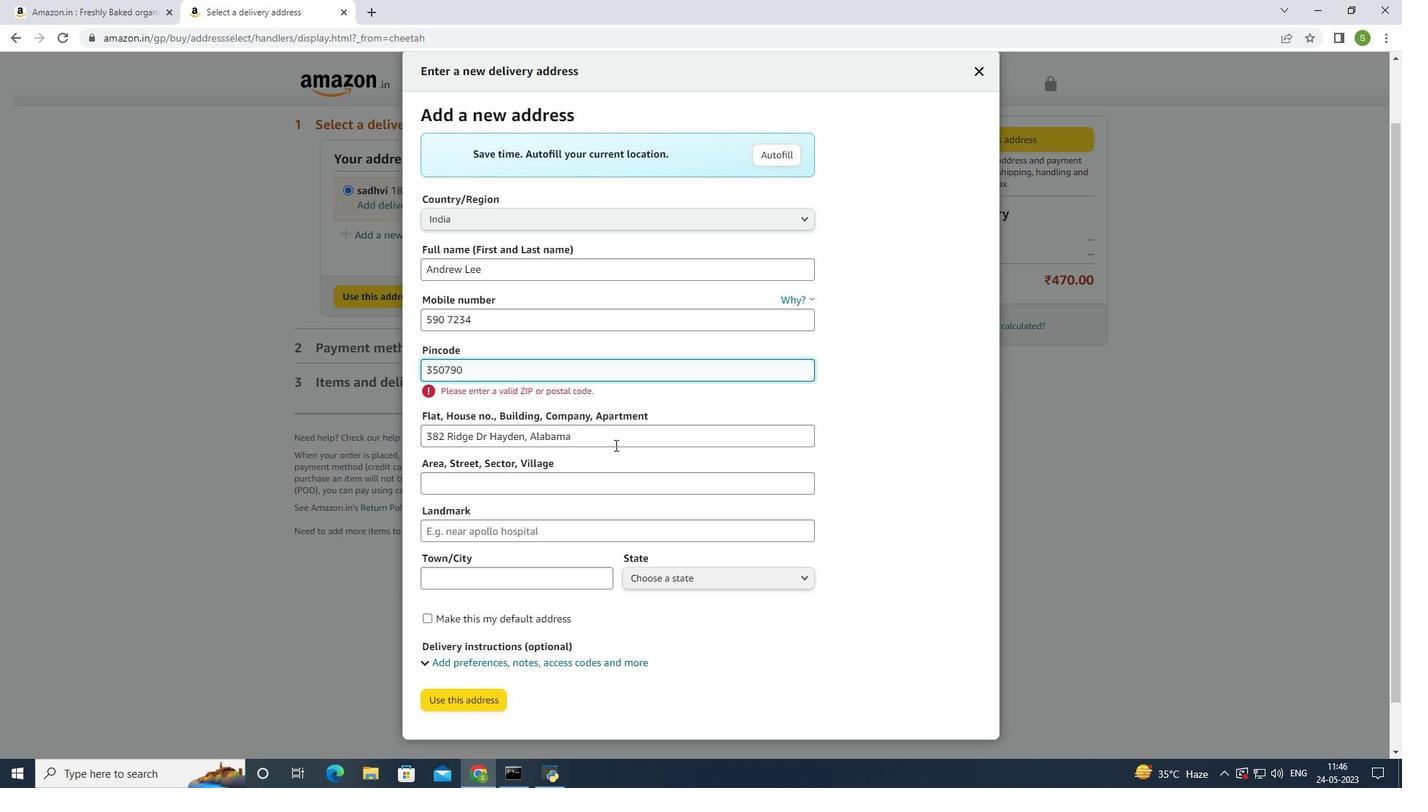 
Action: Key pressed <Key.backspace>
Screenshot: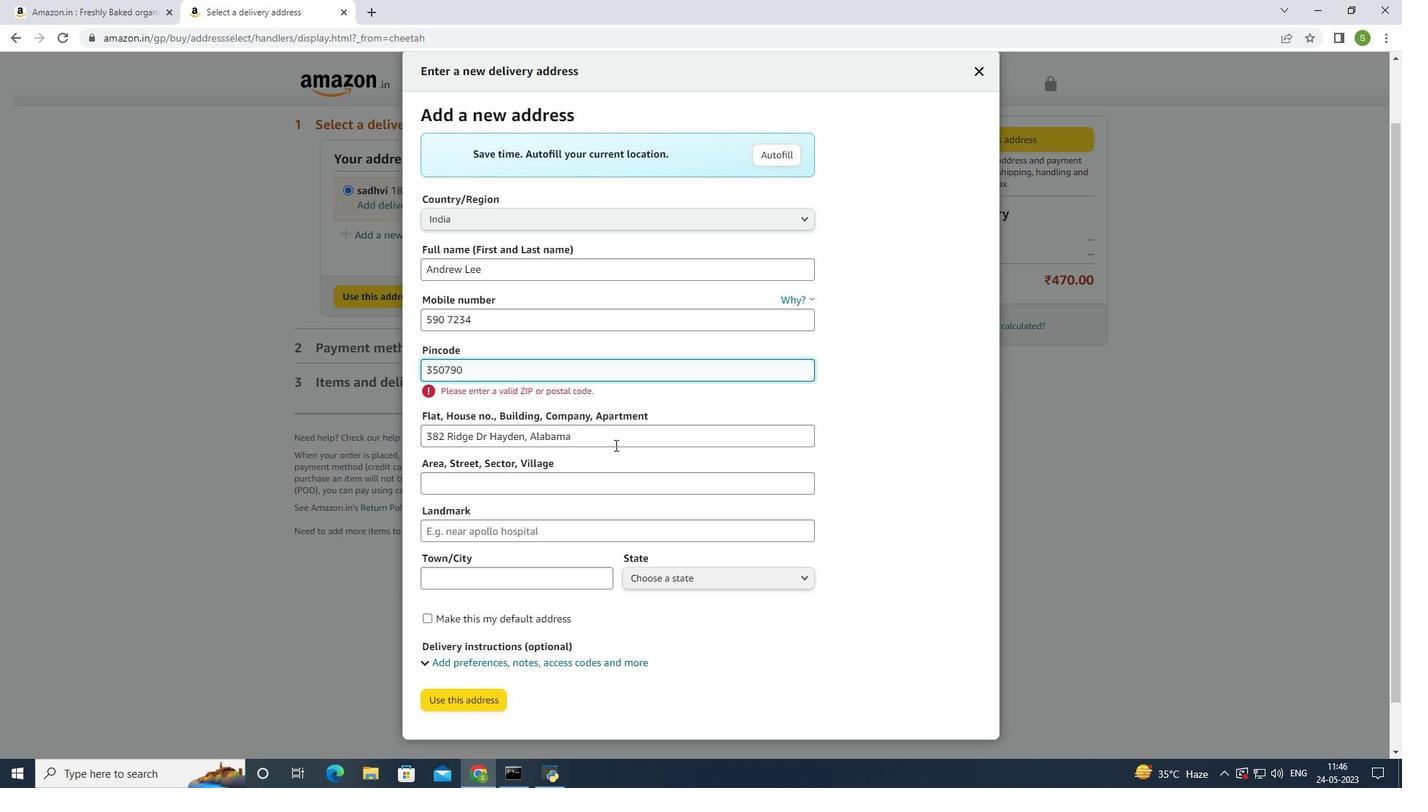 
Action: Mouse moved to (616, 463)
Screenshot: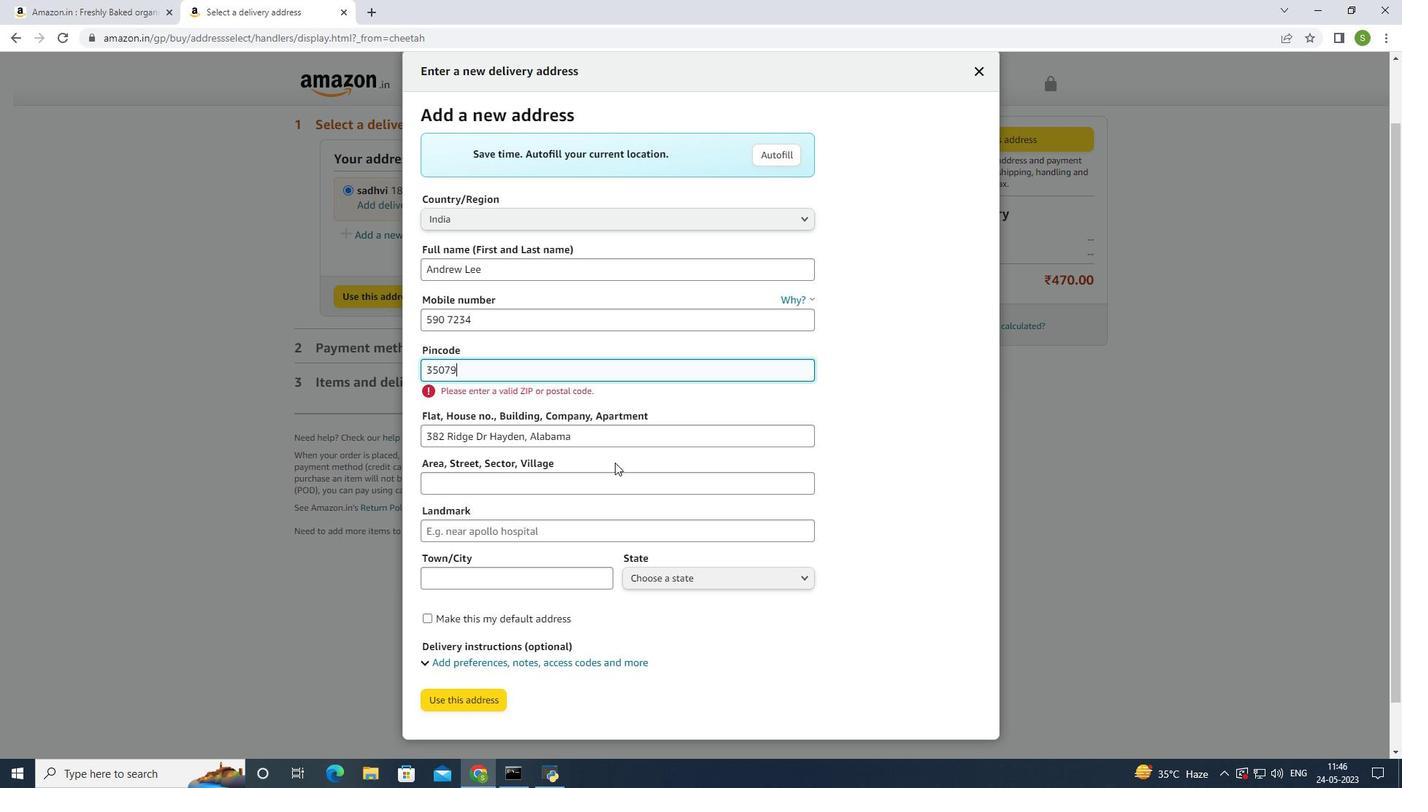 
Action: Mouse scrolled (616, 462) with delta (0, 0)
Screenshot: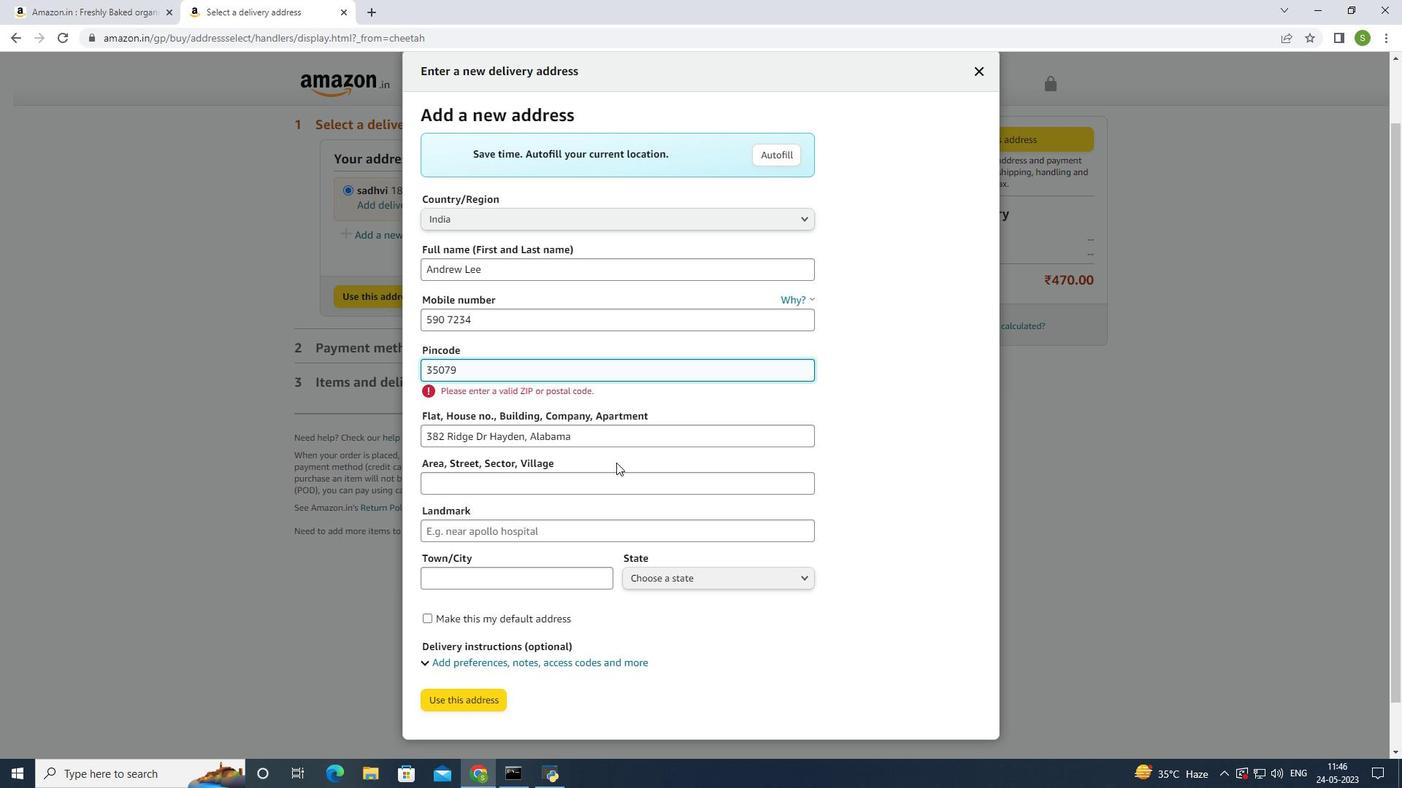 
Action: Mouse moved to (616, 461)
Screenshot: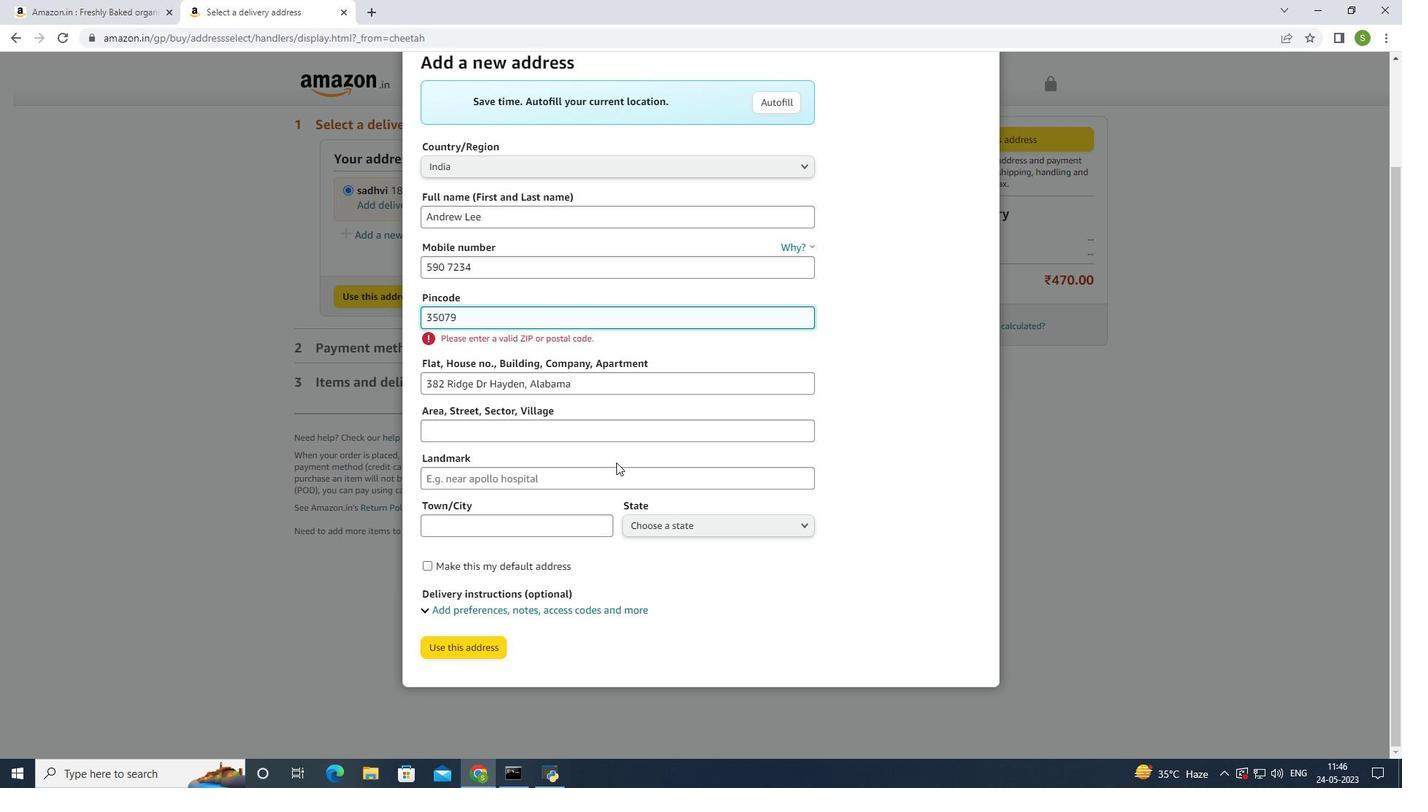 
Action: Mouse scrolled (616, 460) with delta (0, 0)
Screenshot: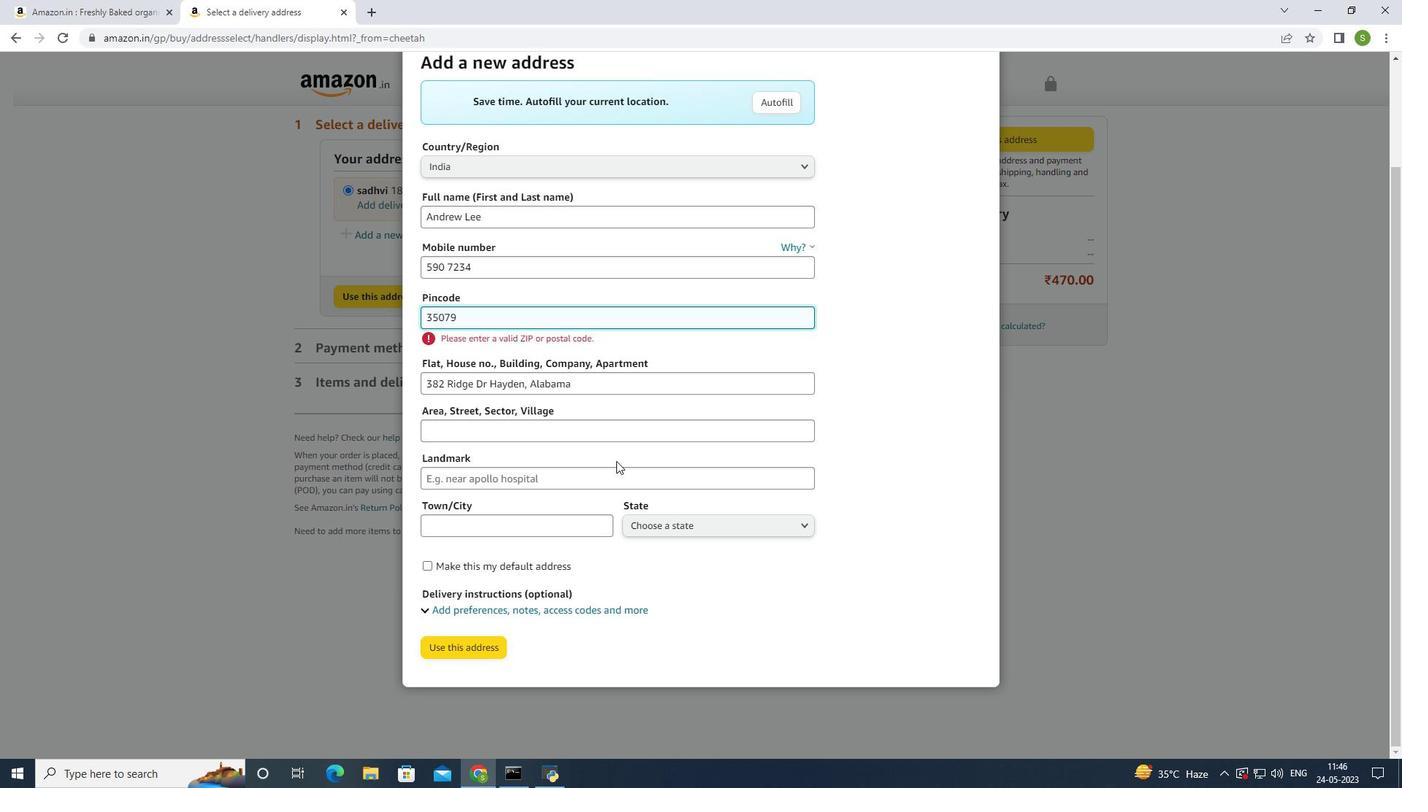 
Action: Mouse scrolled (616, 460) with delta (0, 0)
Screenshot: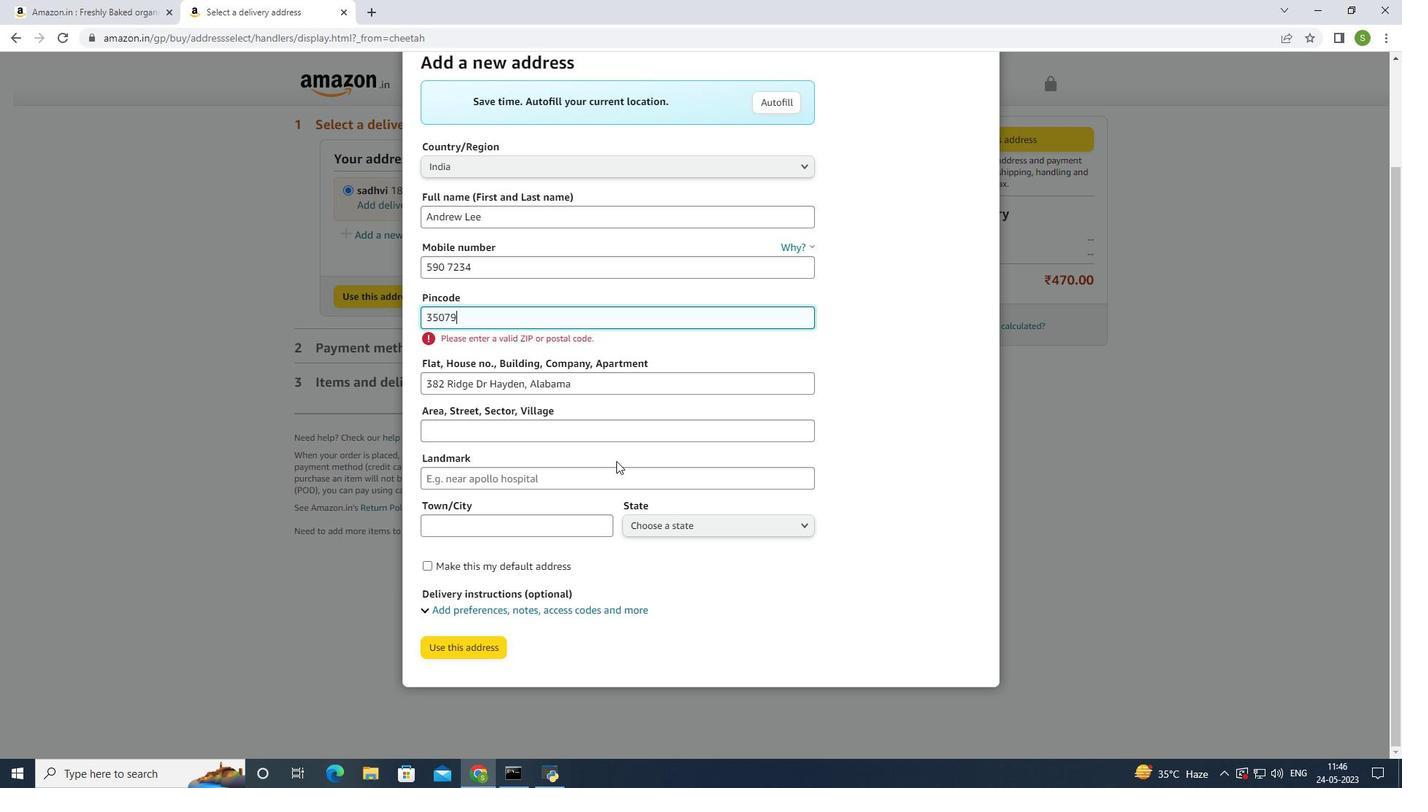 
Action: Mouse scrolled (616, 460) with delta (0, 0)
Screenshot: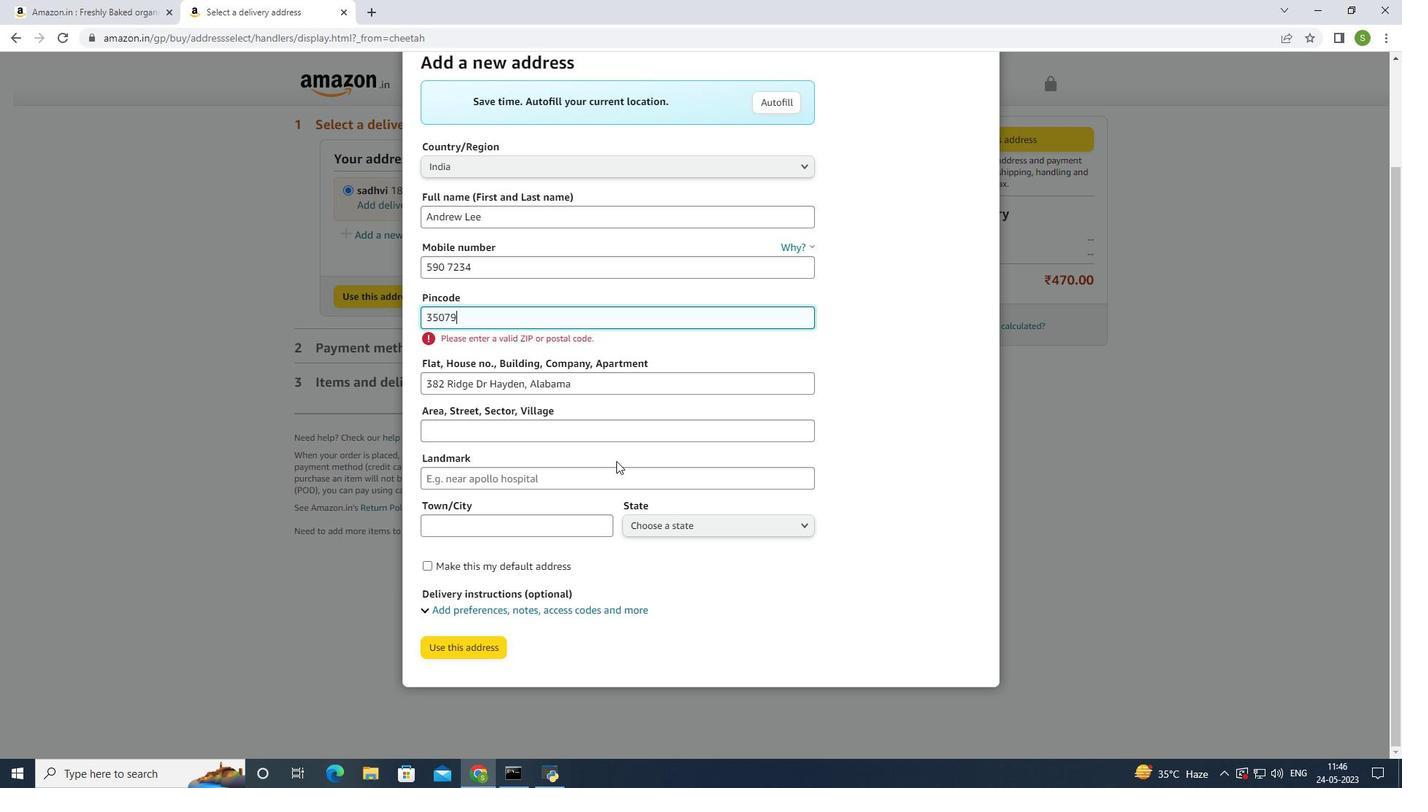 
Action: Mouse scrolled (616, 460) with delta (0, 0)
Screenshot: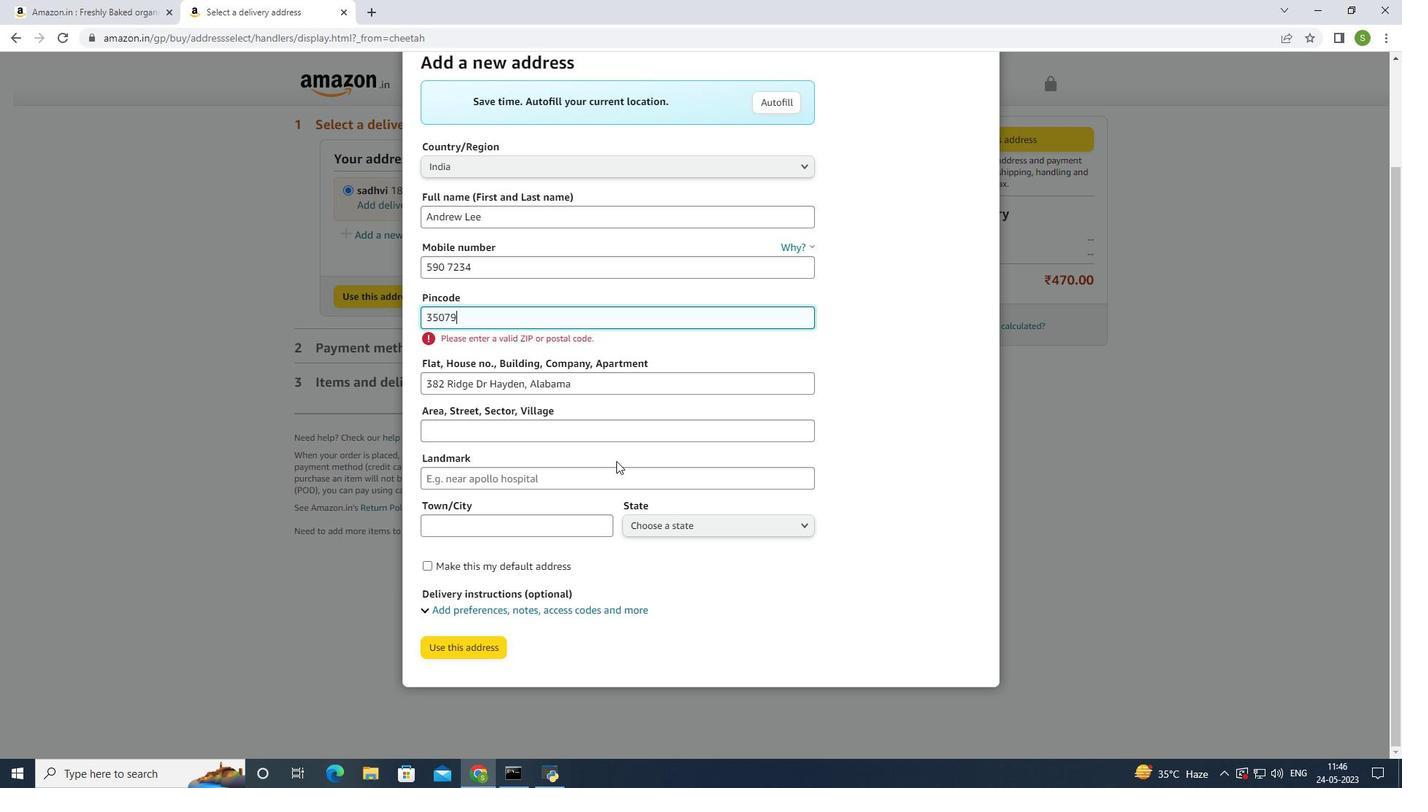 
Action: Mouse scrolled (616, 462) with delta (0, 0)
Screenshot: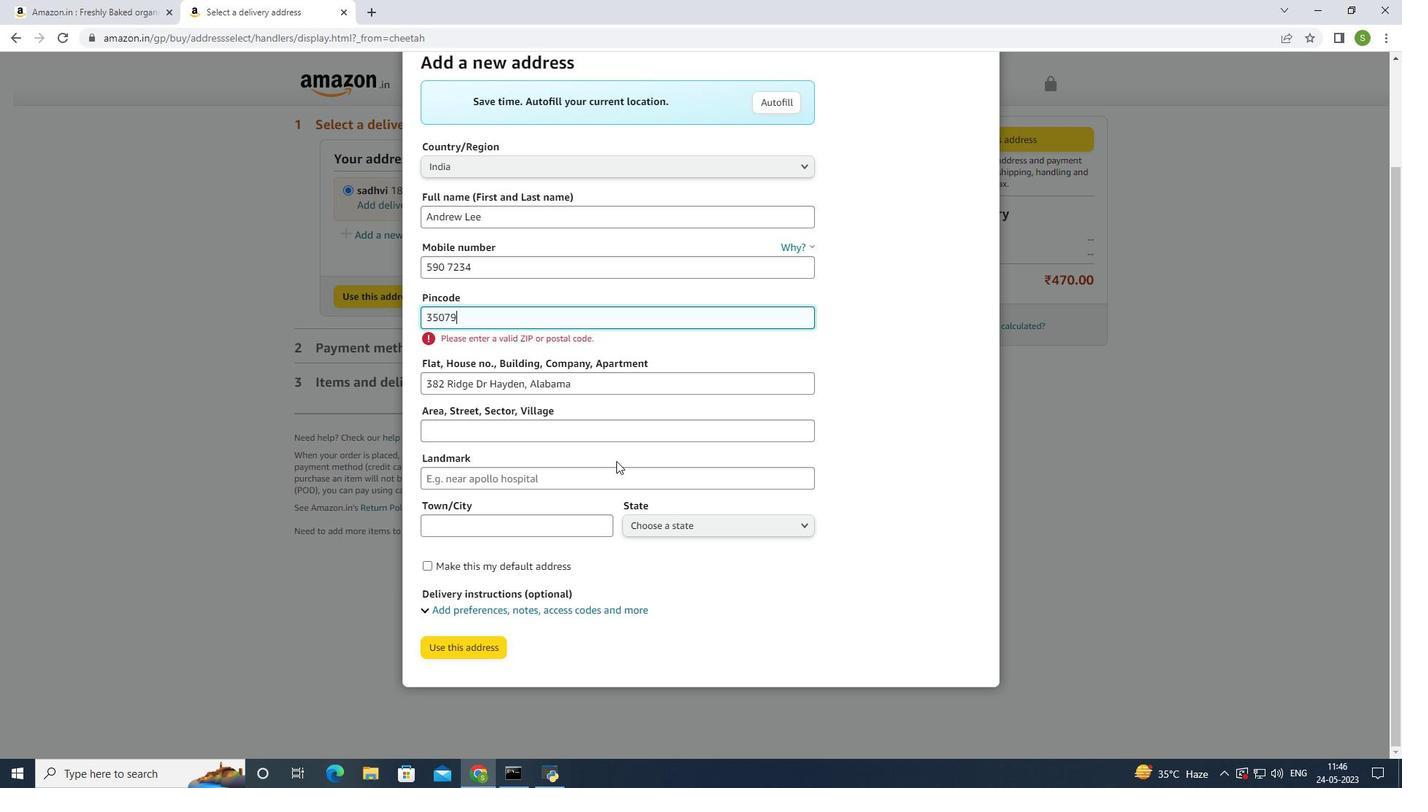 
Action: Mouse scrolled (616, 462) with delta (0, 0)
Screenshot: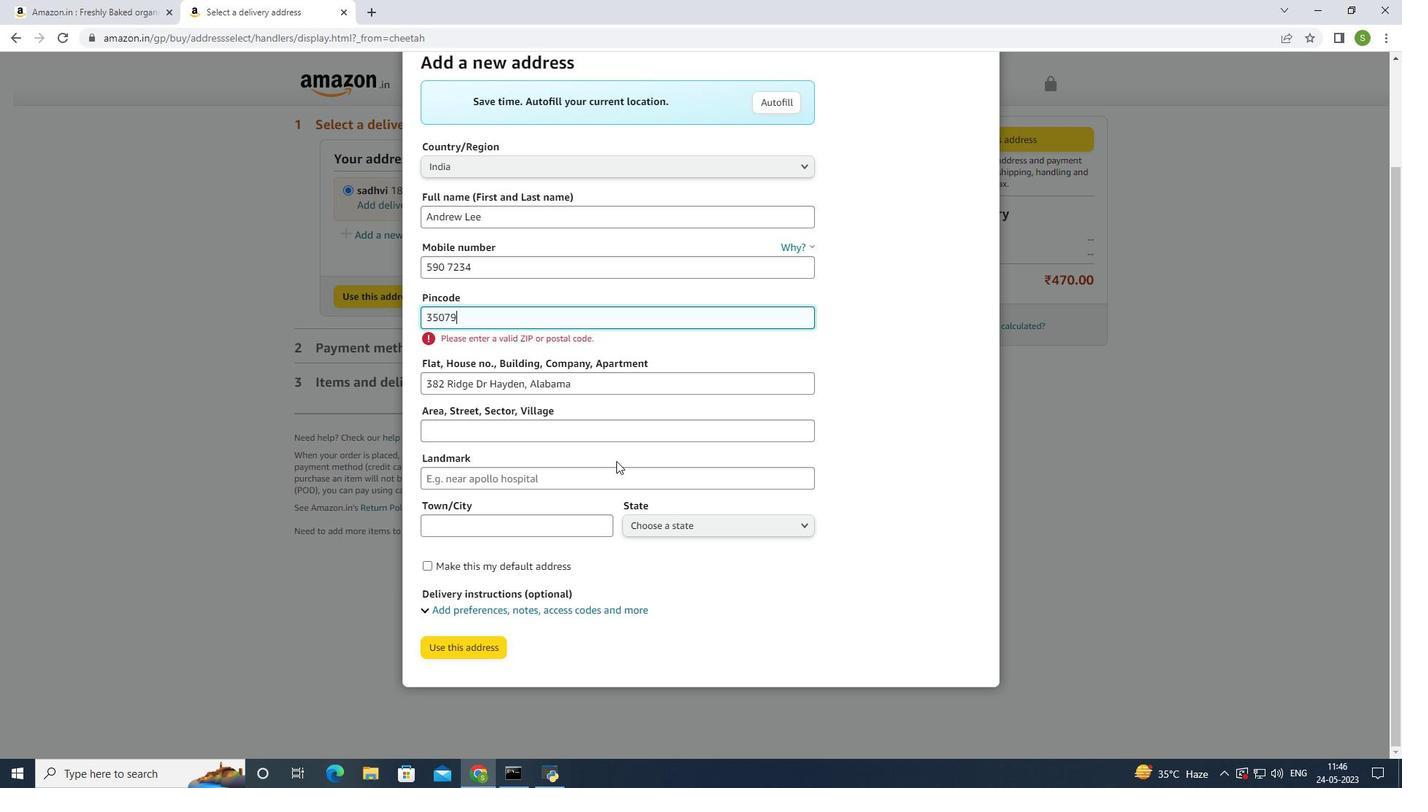 
Action: Mouse scrolled (616, 462) with delta (0, 0)
Screenshot: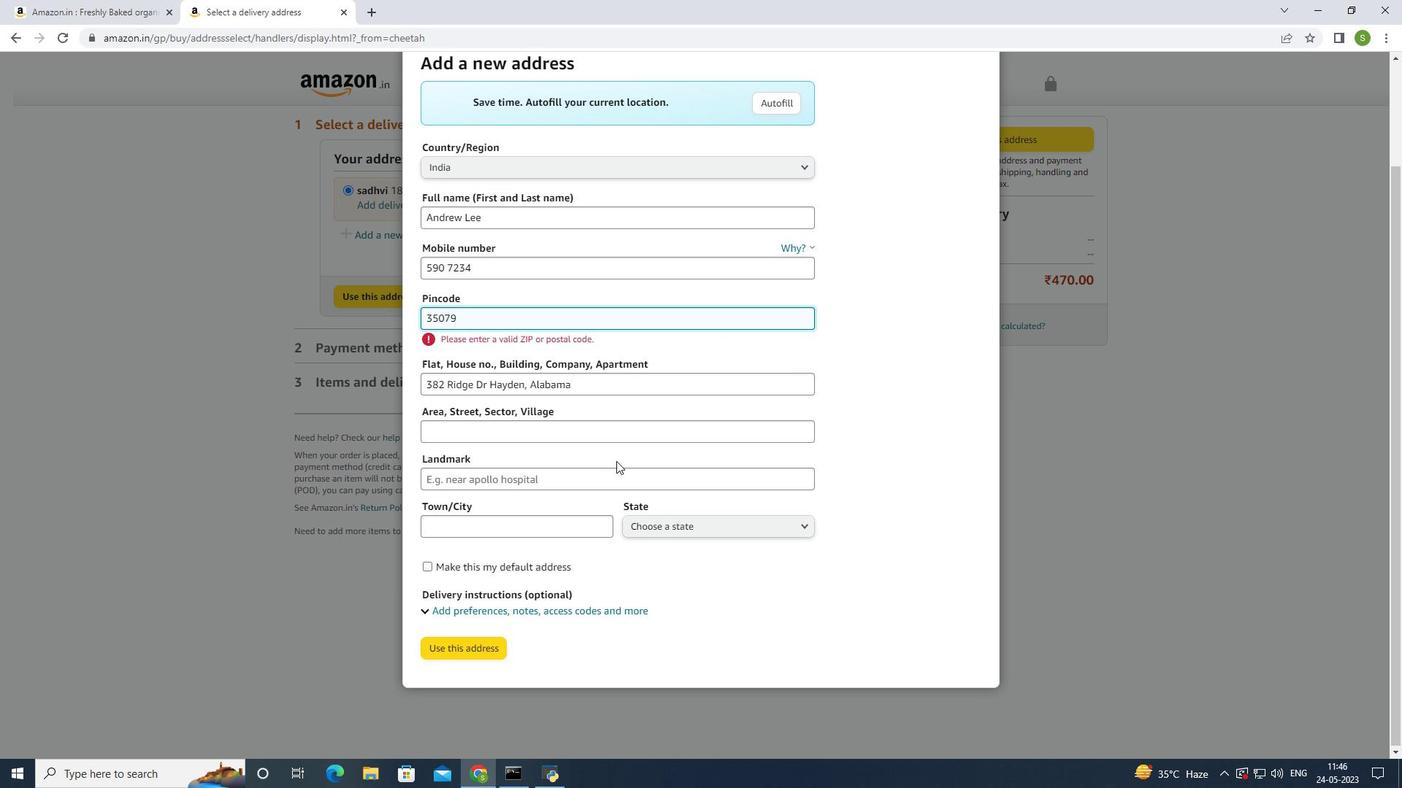 
Action: Mouse scrolled (616, 460) with delta (0, 0)
Screenshot: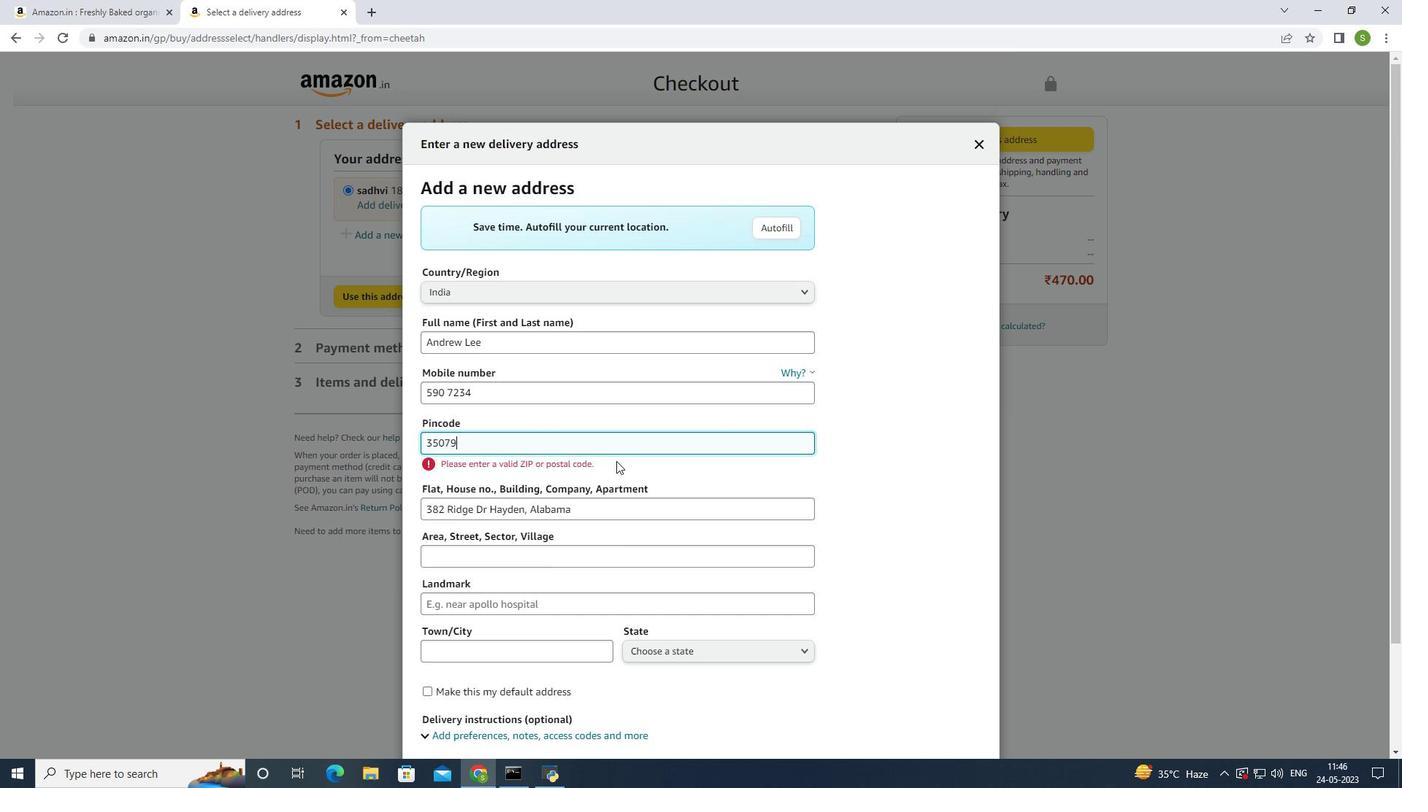 
Action: Mouse scrolled (616, 460) with delta (0, 0)
Screenshot: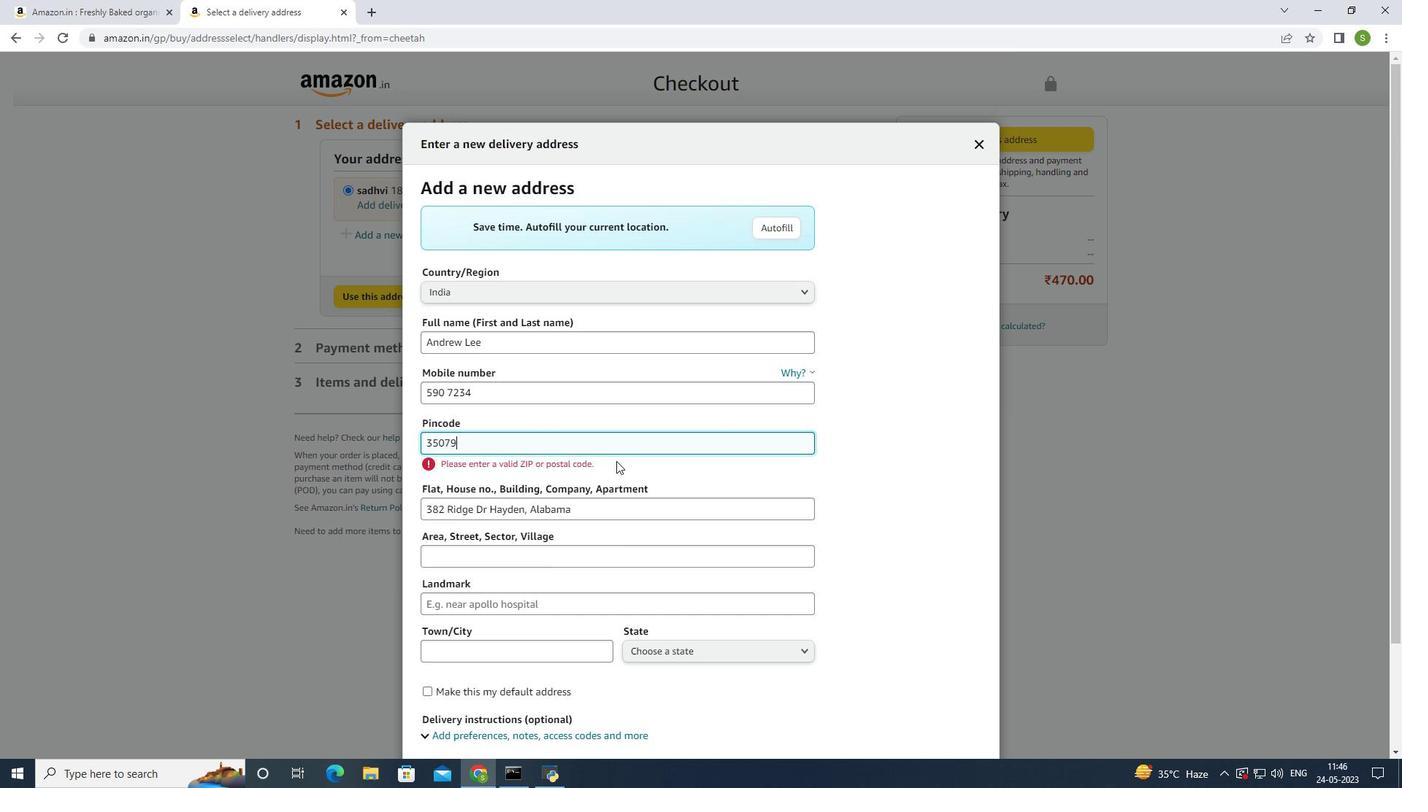 
Action: Mouse scrolled (616, 460) with delta (0, 0)
Screenshot: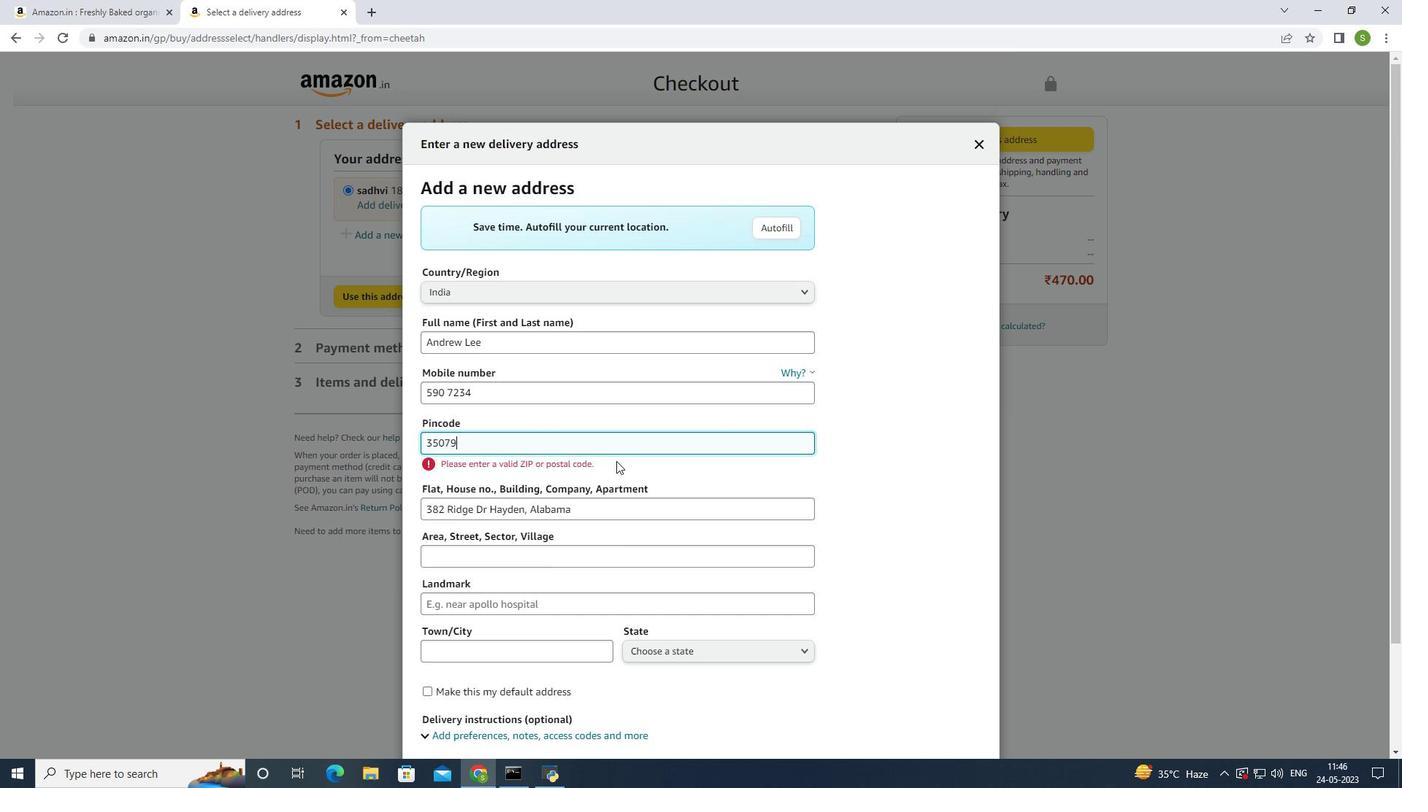 
Action: Mouse scrolled (616, 460) with delta (0, 0)
Screenshot: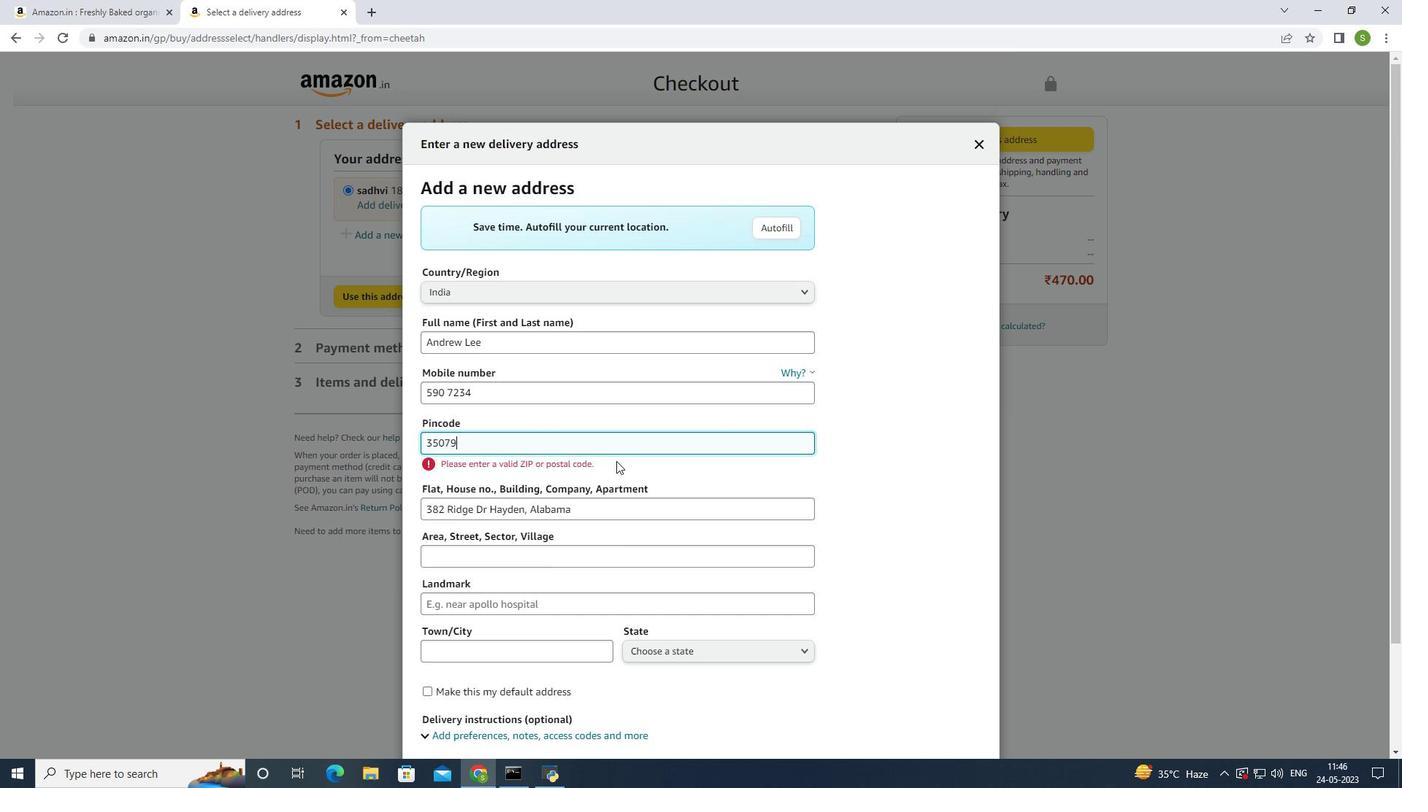 
Action: Mouse moved to (471, 652)
Screenshot: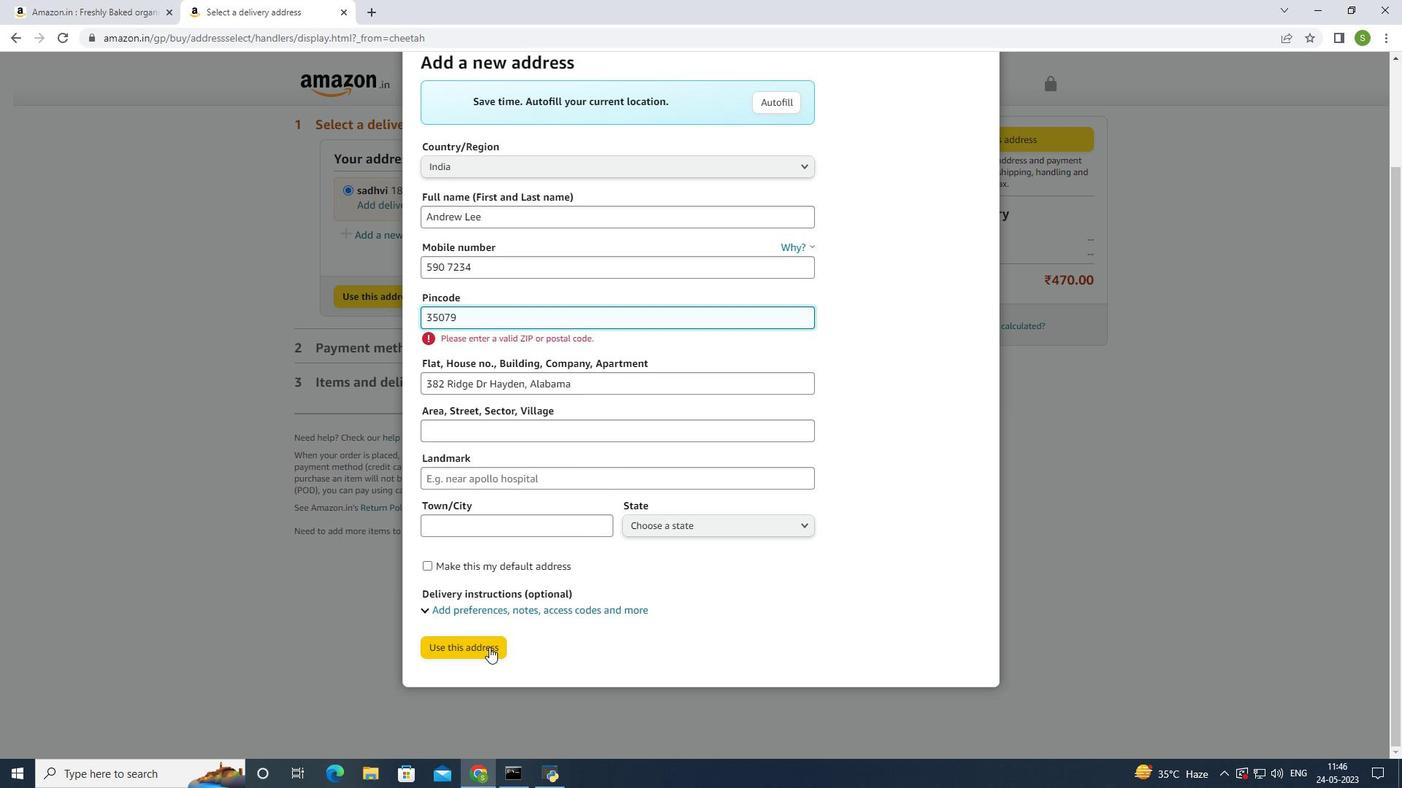 
Action: Mouse pressed left at (471, 652)
Screenshot: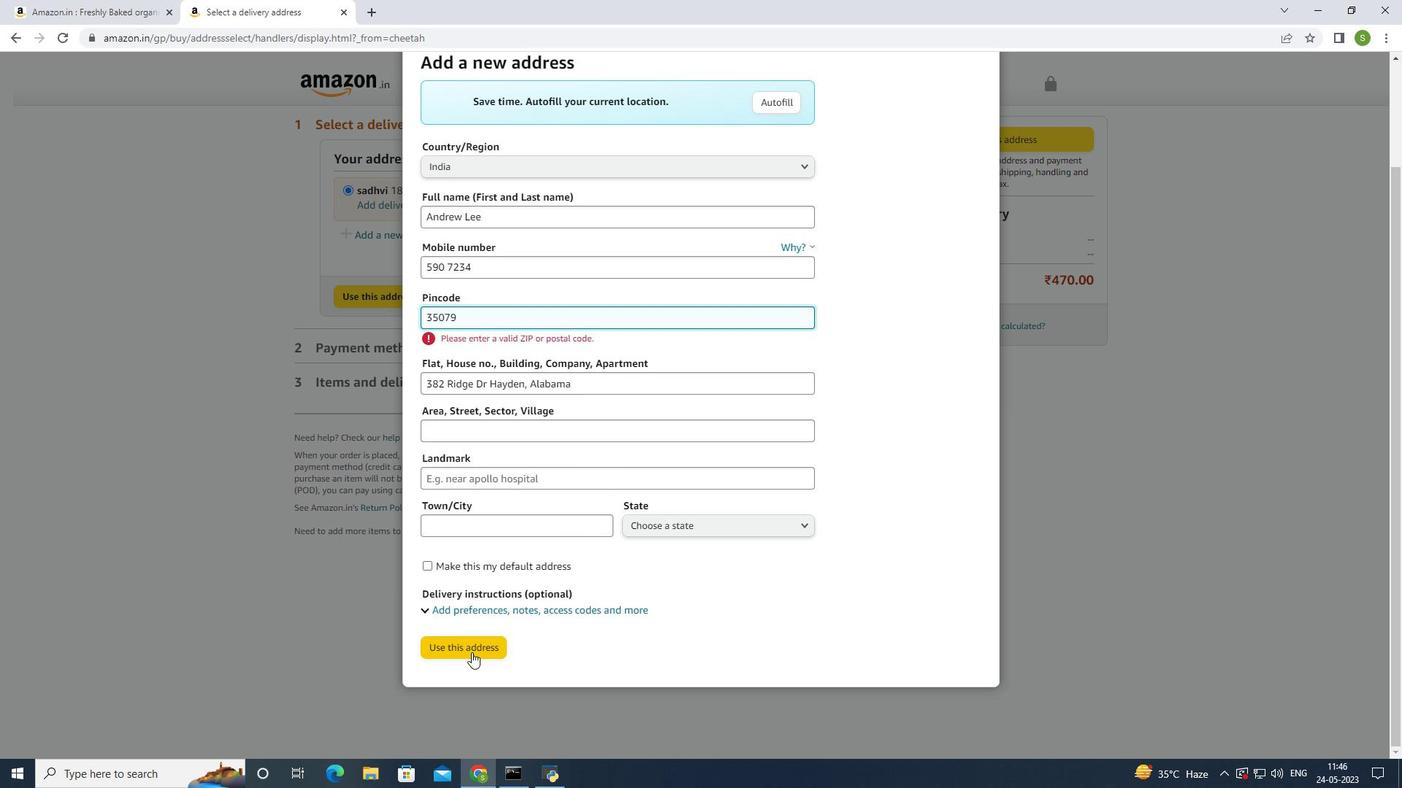 
Action: Mouse moved to (714, 519)
Screenshot: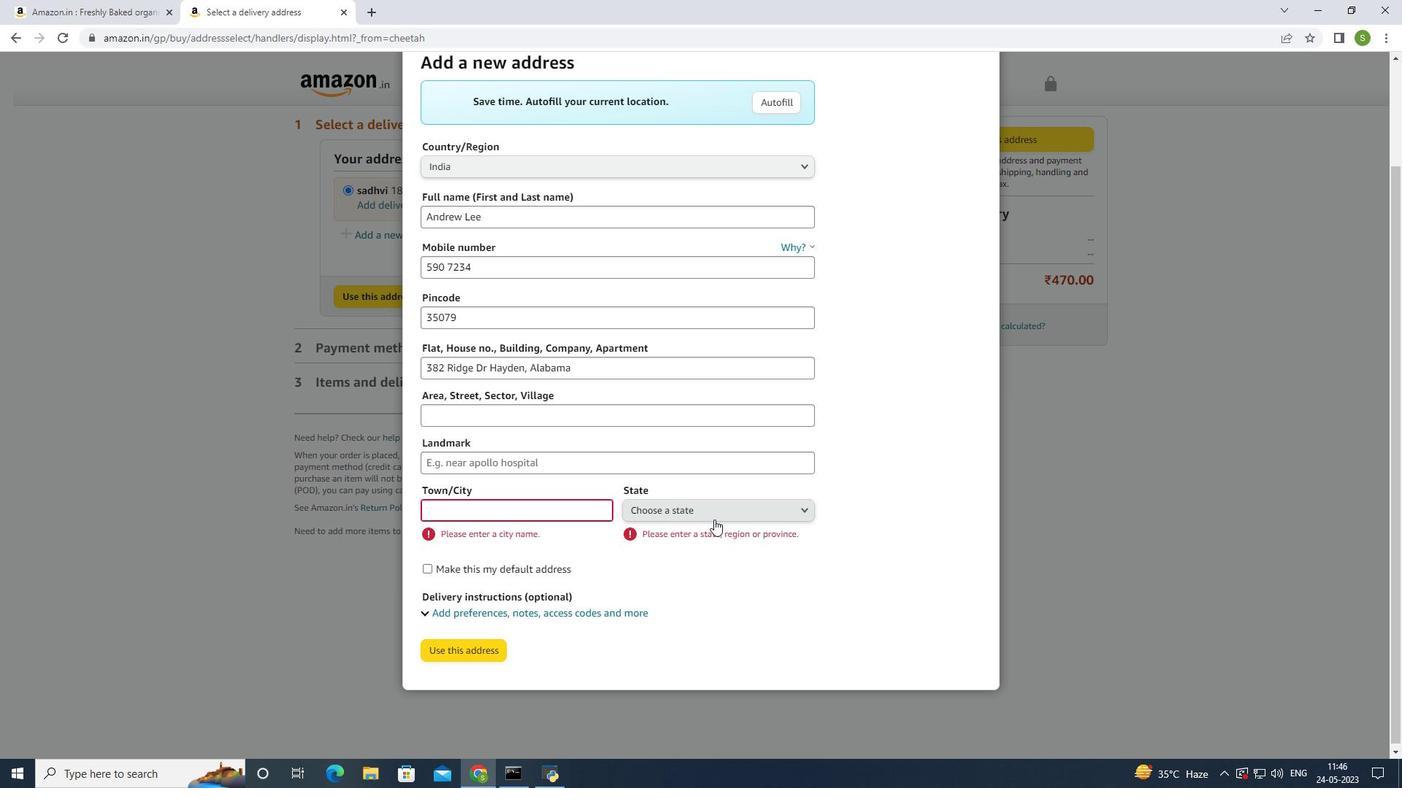 
Action: Mouse pressed left at (714, 519)
Screenshot: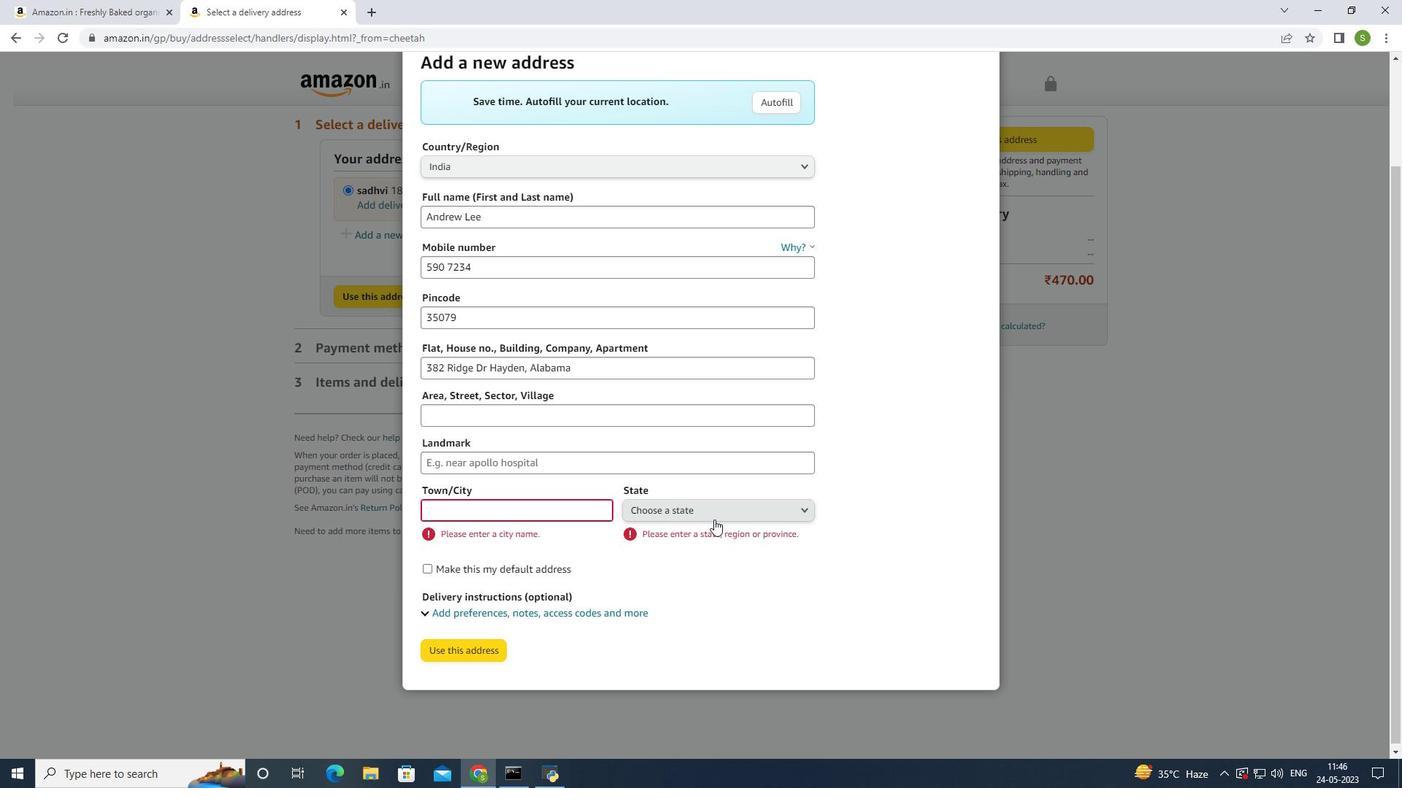 
Action: Mouse moved to (749, 379)
Screenshot: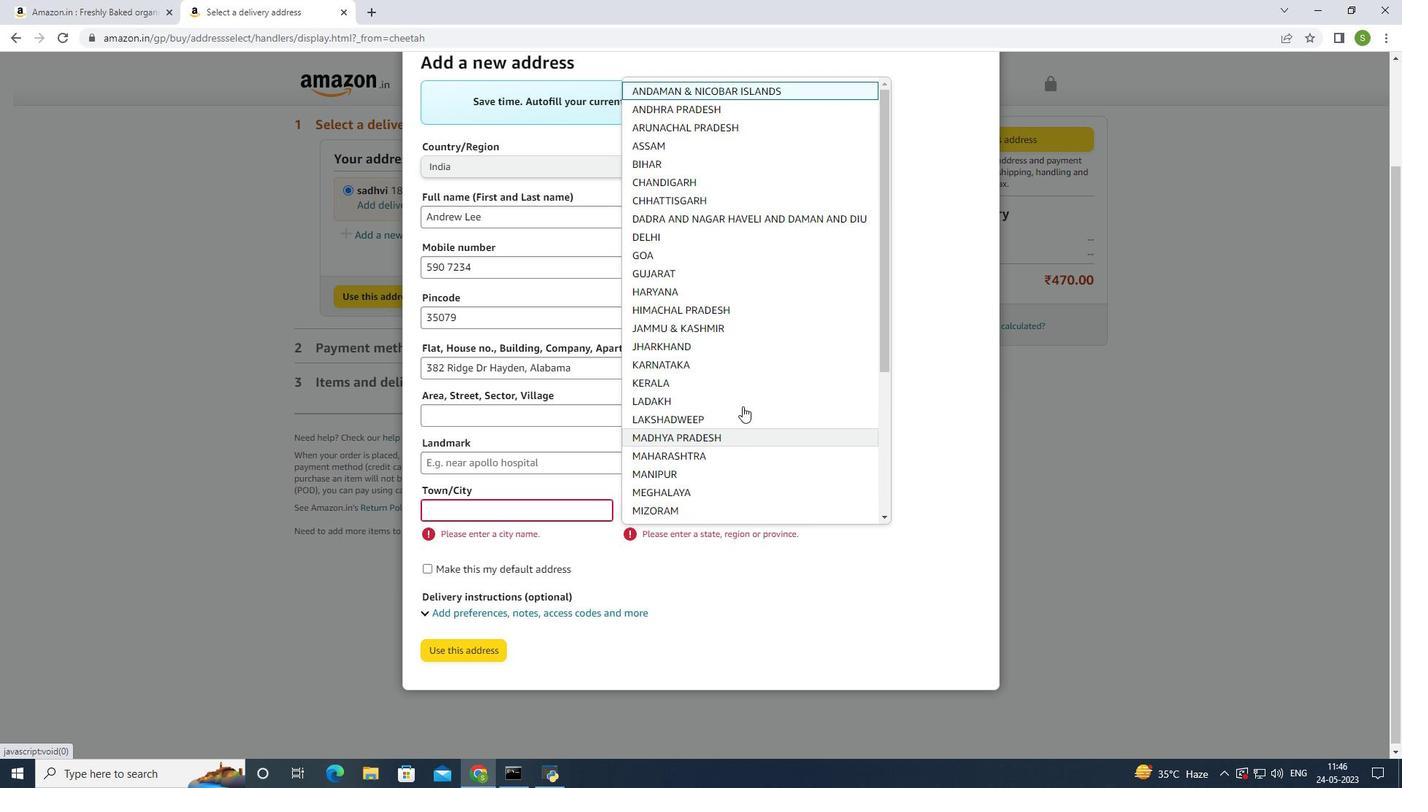 
Action: Mouse scrolled (749, 379) with delta (0, 0)
Screenshot: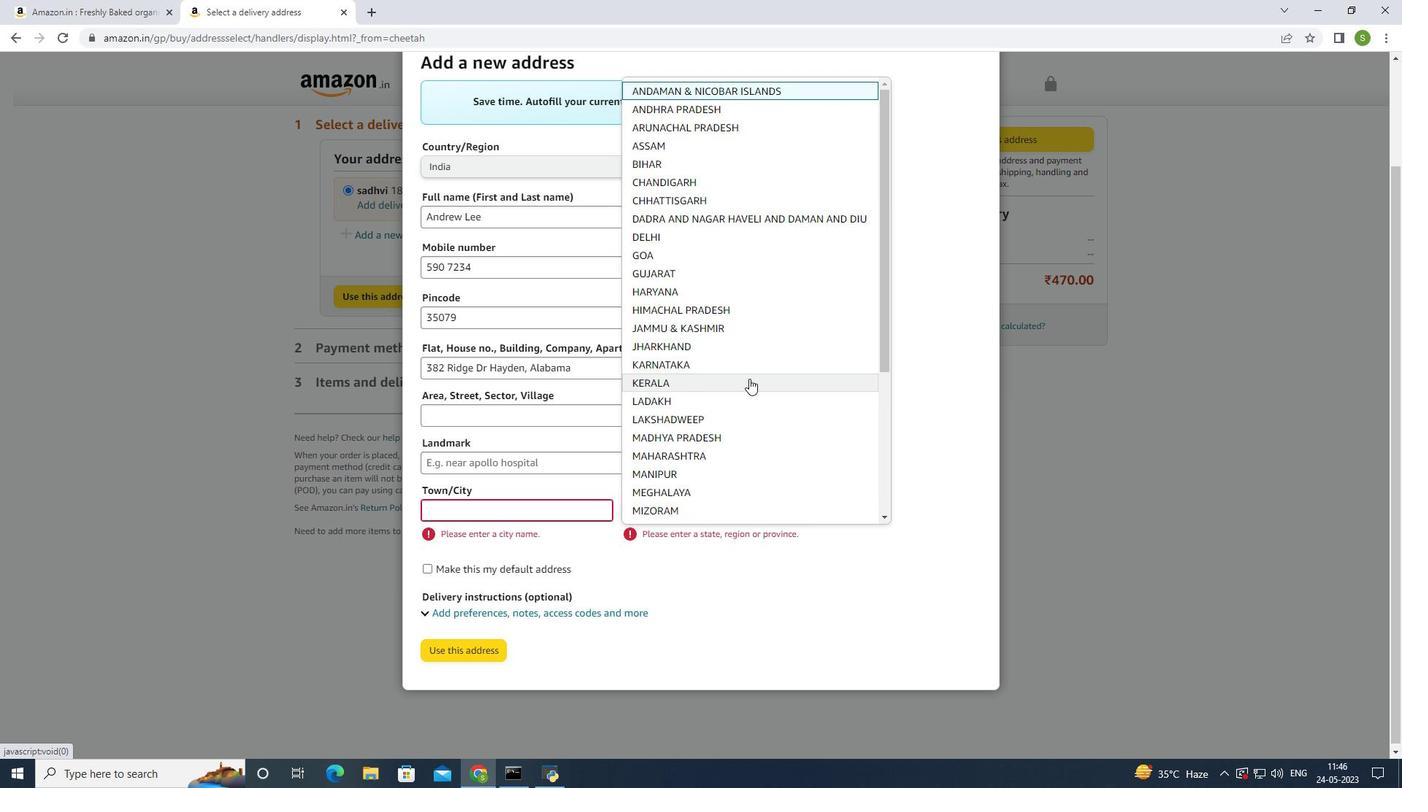 
Action: Mouse scrolled (749, 379) with delta (0, 0)
Screenshot: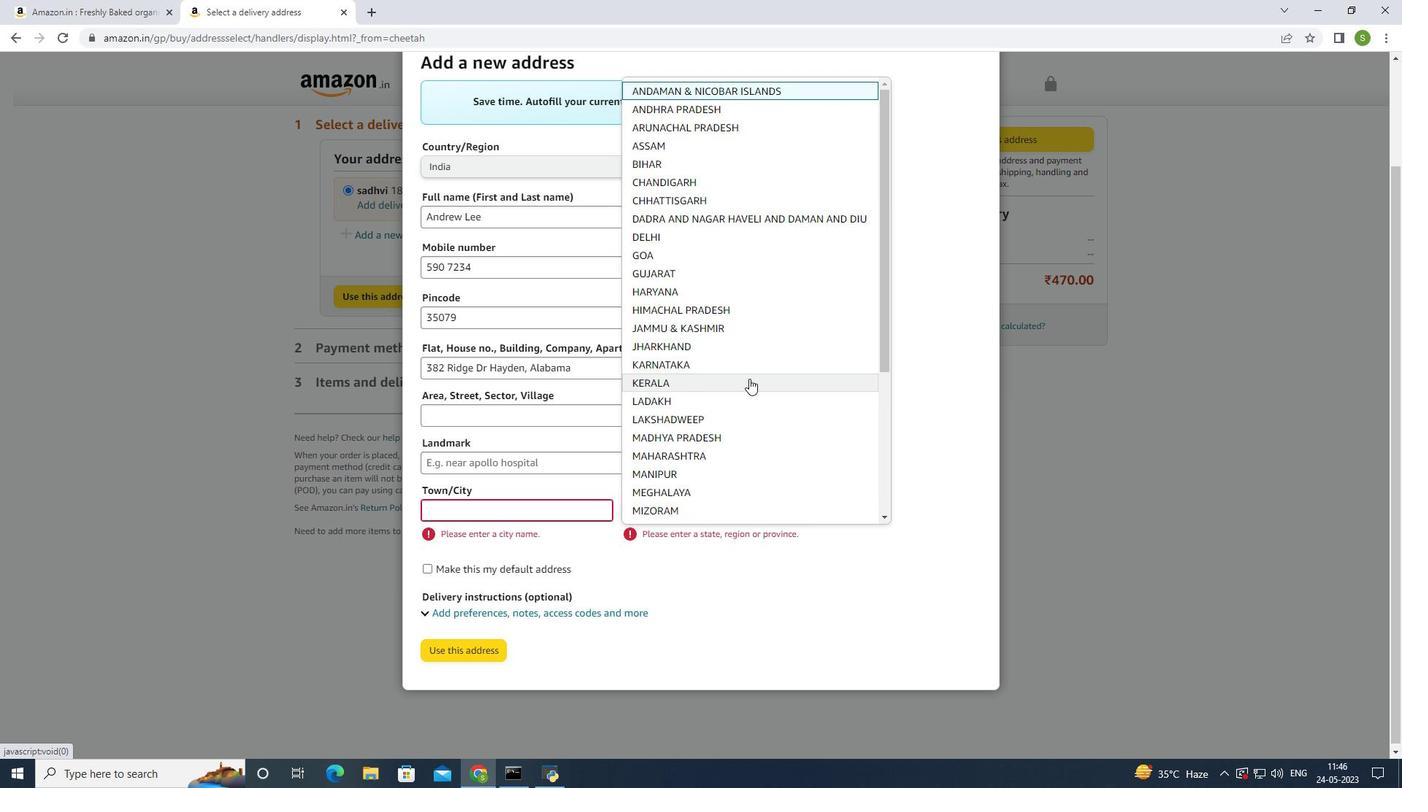 
Action: Mouse scrolled (749, 379) with delta (0, 0)
Screenshot: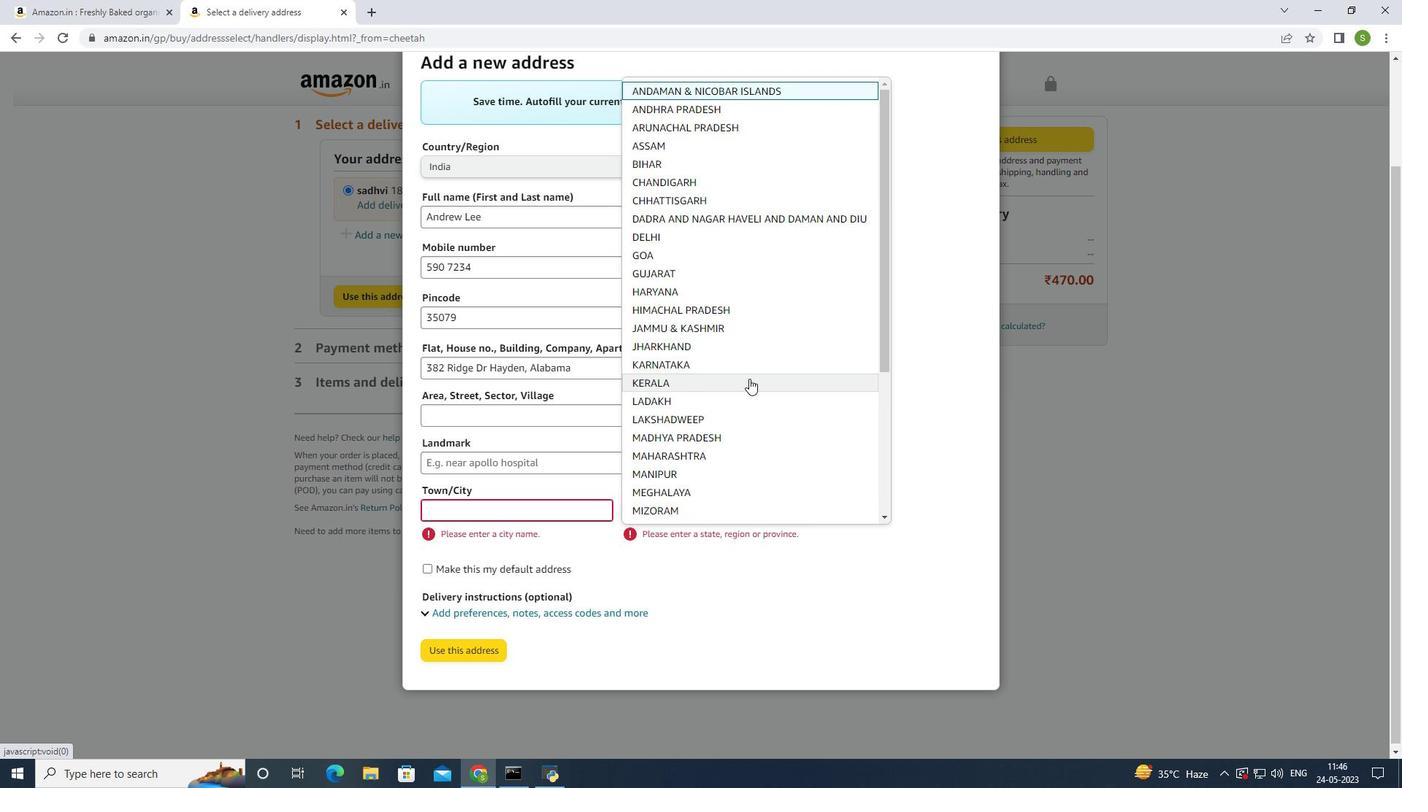 
Action: Mouse scrolled (749, 379) with delta (0, 0)
Screenshot: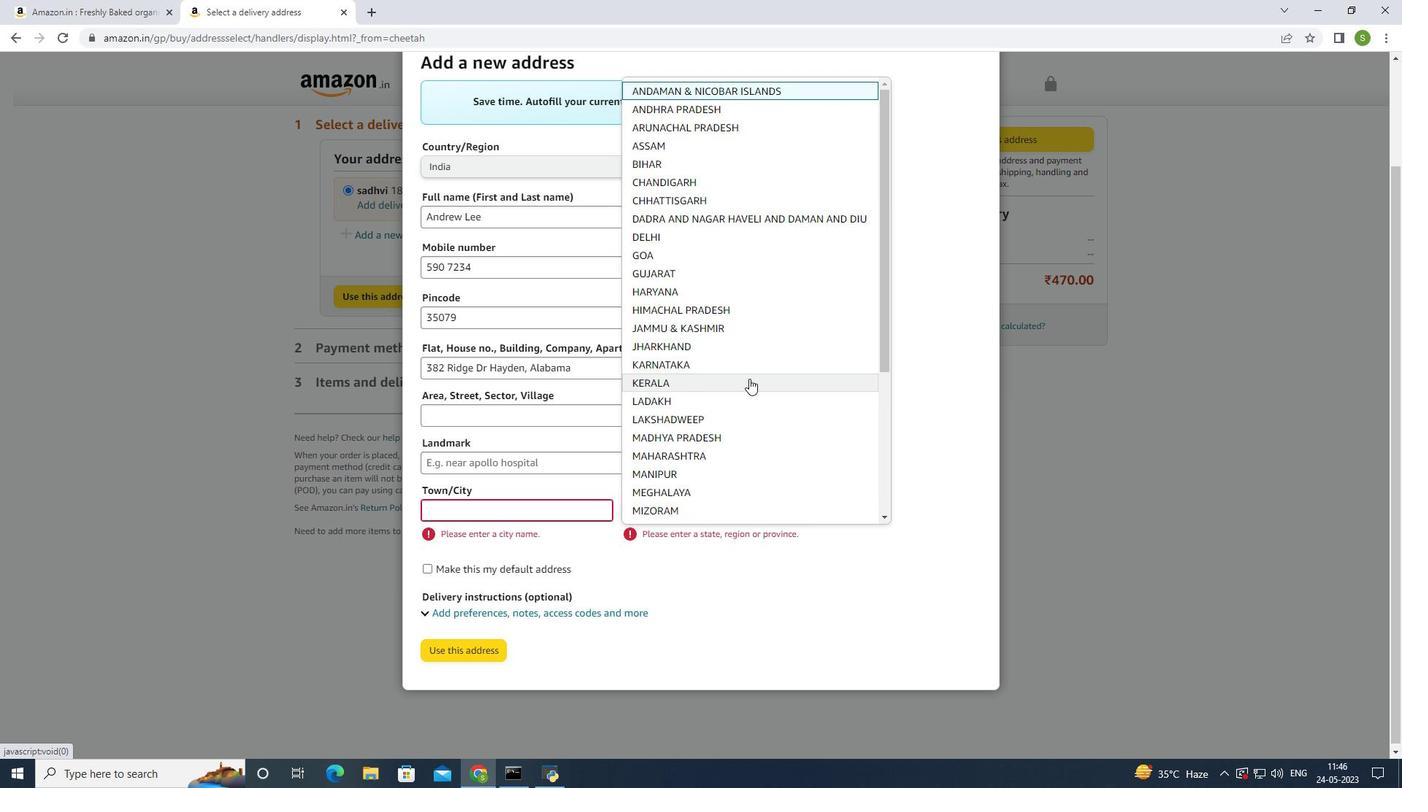 
Action: Mouse scrolled (749, 379) with delta (0, 0)
Screenshot: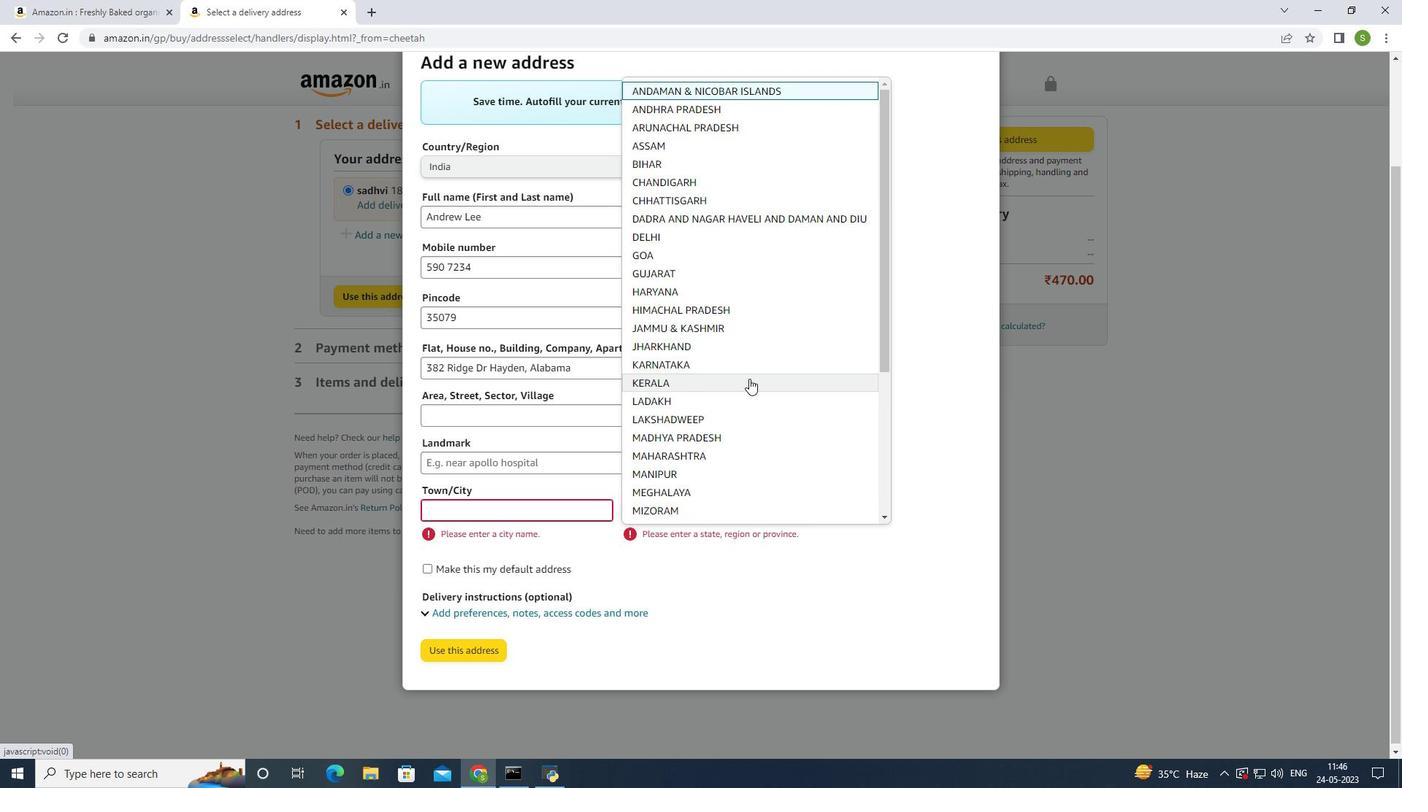 
Action: Mouse scrolled (749, 378) with delta (0, 0)
Screenshot: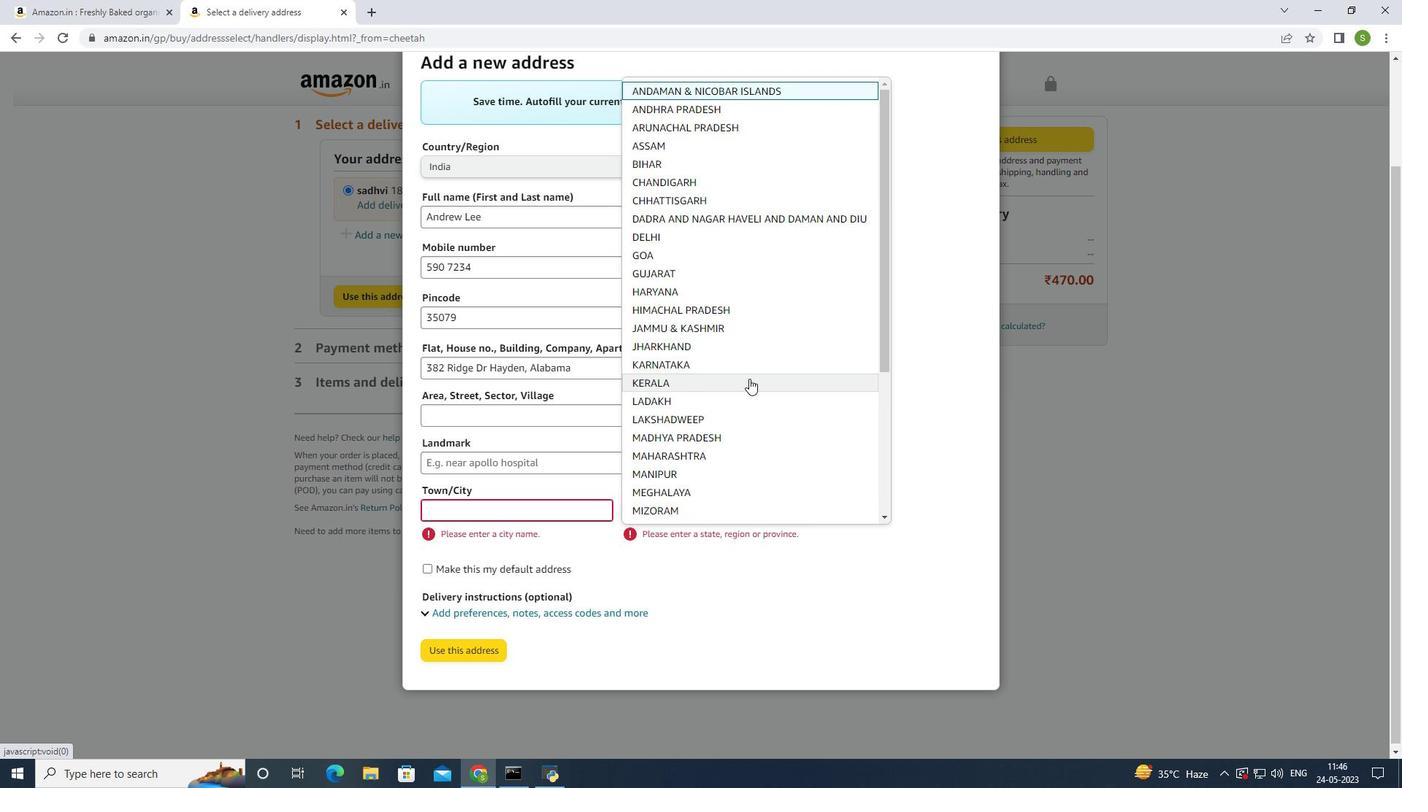 
Action: Mouse scrolled (749, 378) with delta (0, 0)
Screenshot: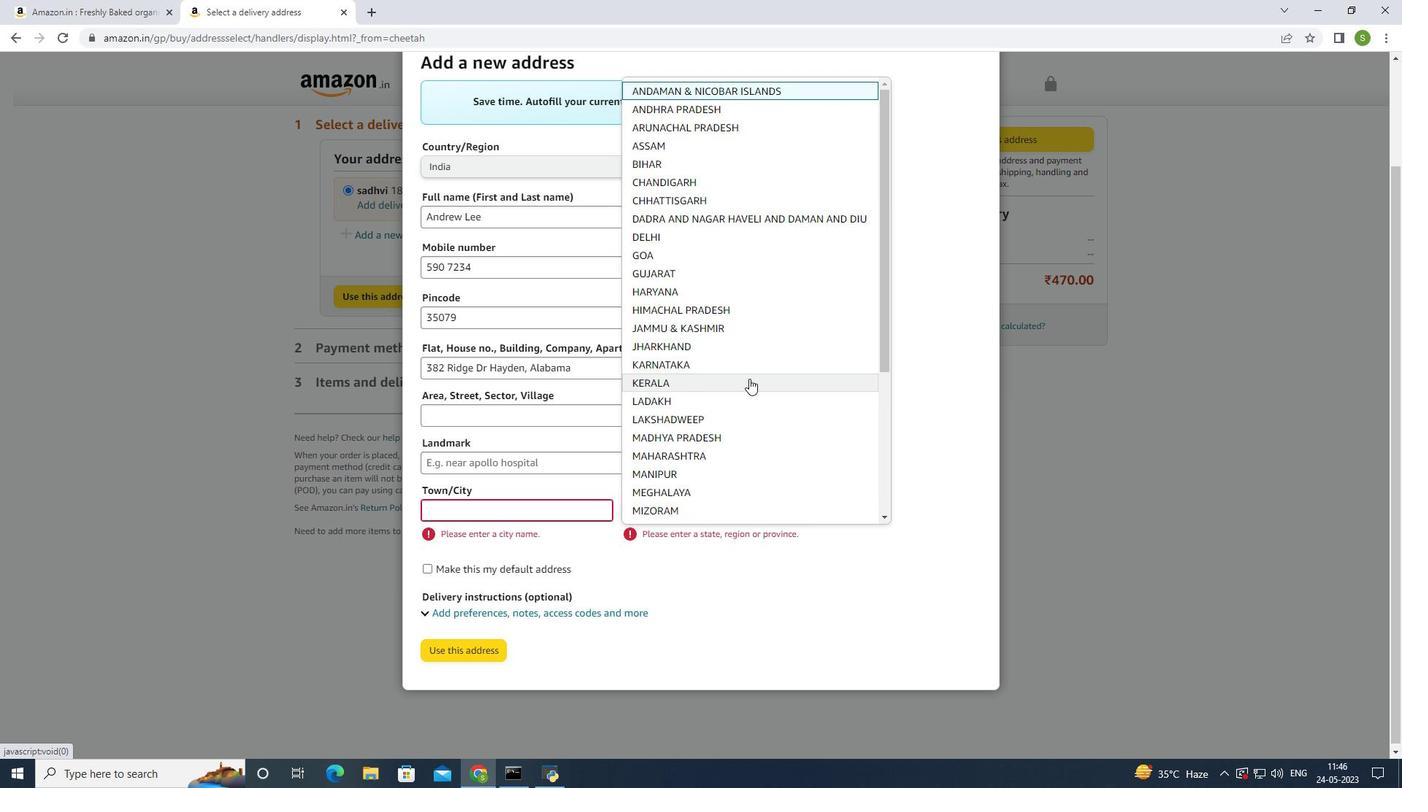 
Action: Mouse scrolled (749, 378) with delta (0, 0)
Screenshot: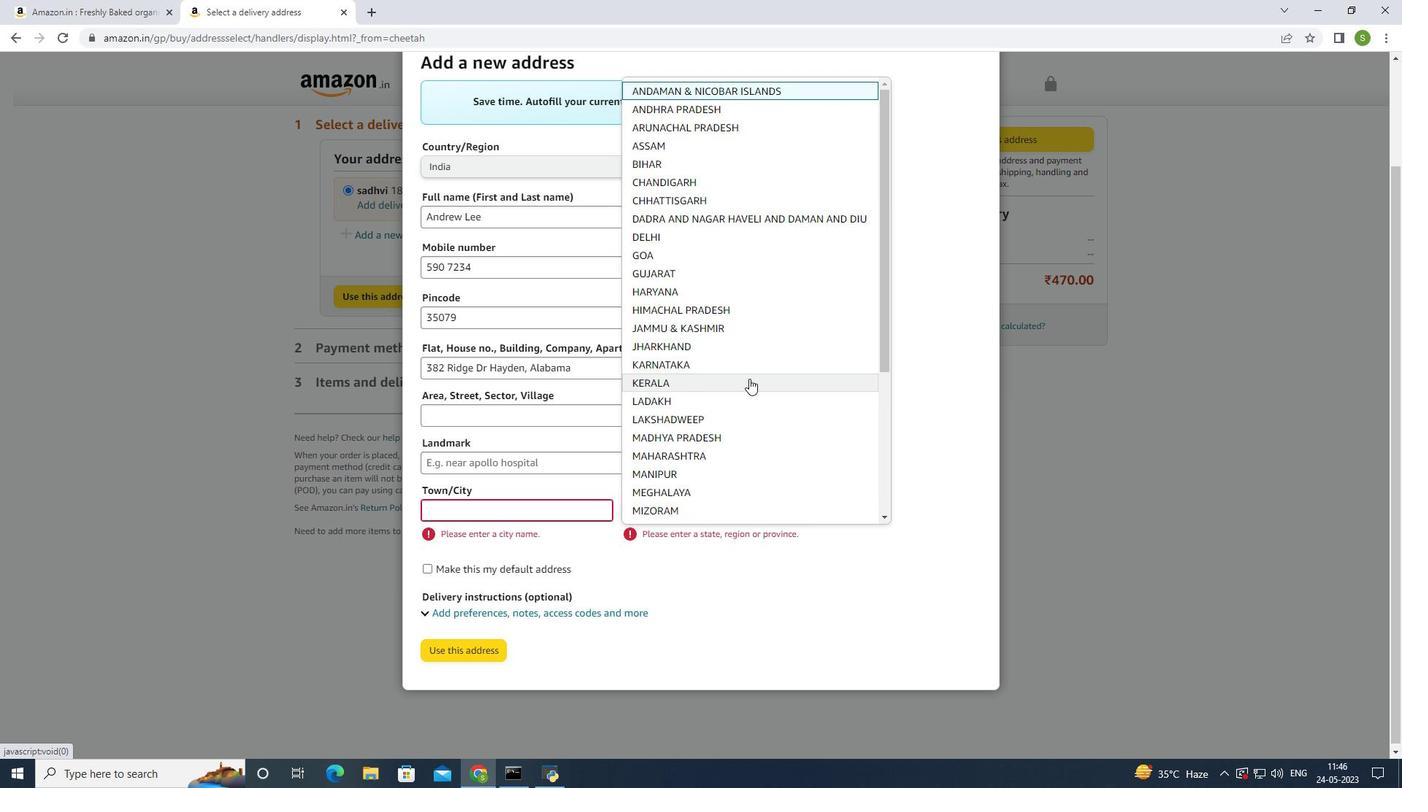 
Action: Mouse scrolled (749, 378) with delta (0, 0)
Screenshot: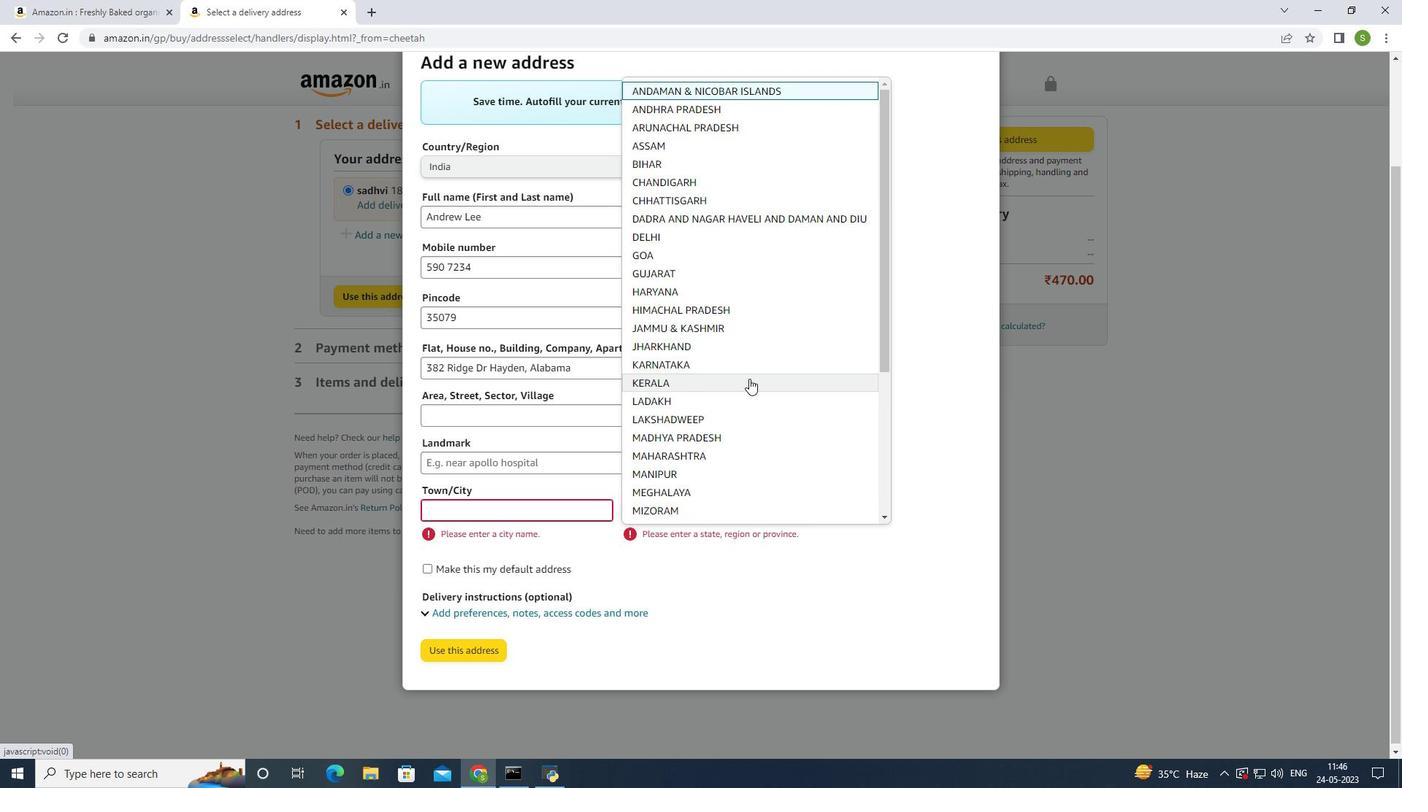 
Action: Mouse scrolled (749, 378) with delta (0, 0)
Screenshot: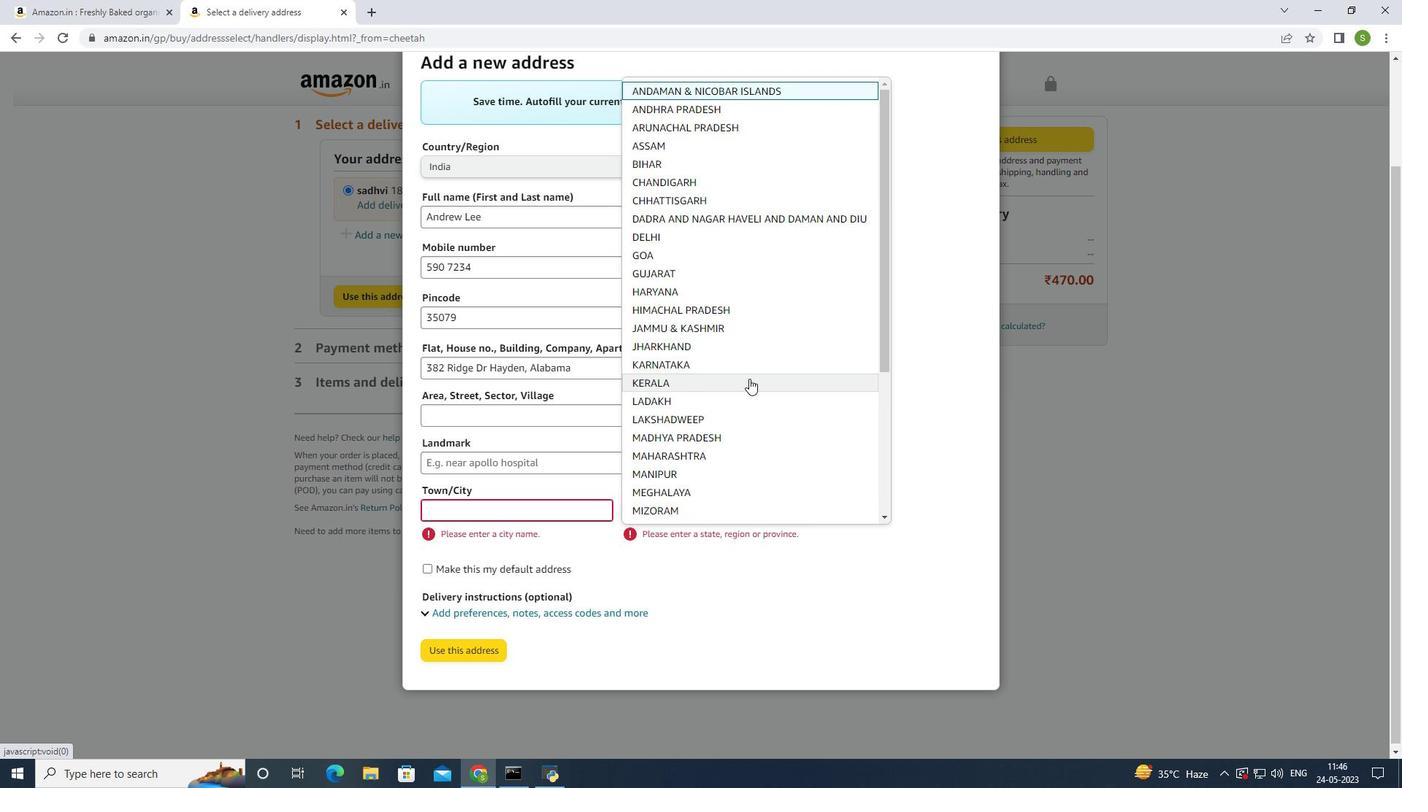 
Action: Mouse scrolled (749, 378) with delta (0, 0)
Screenshot: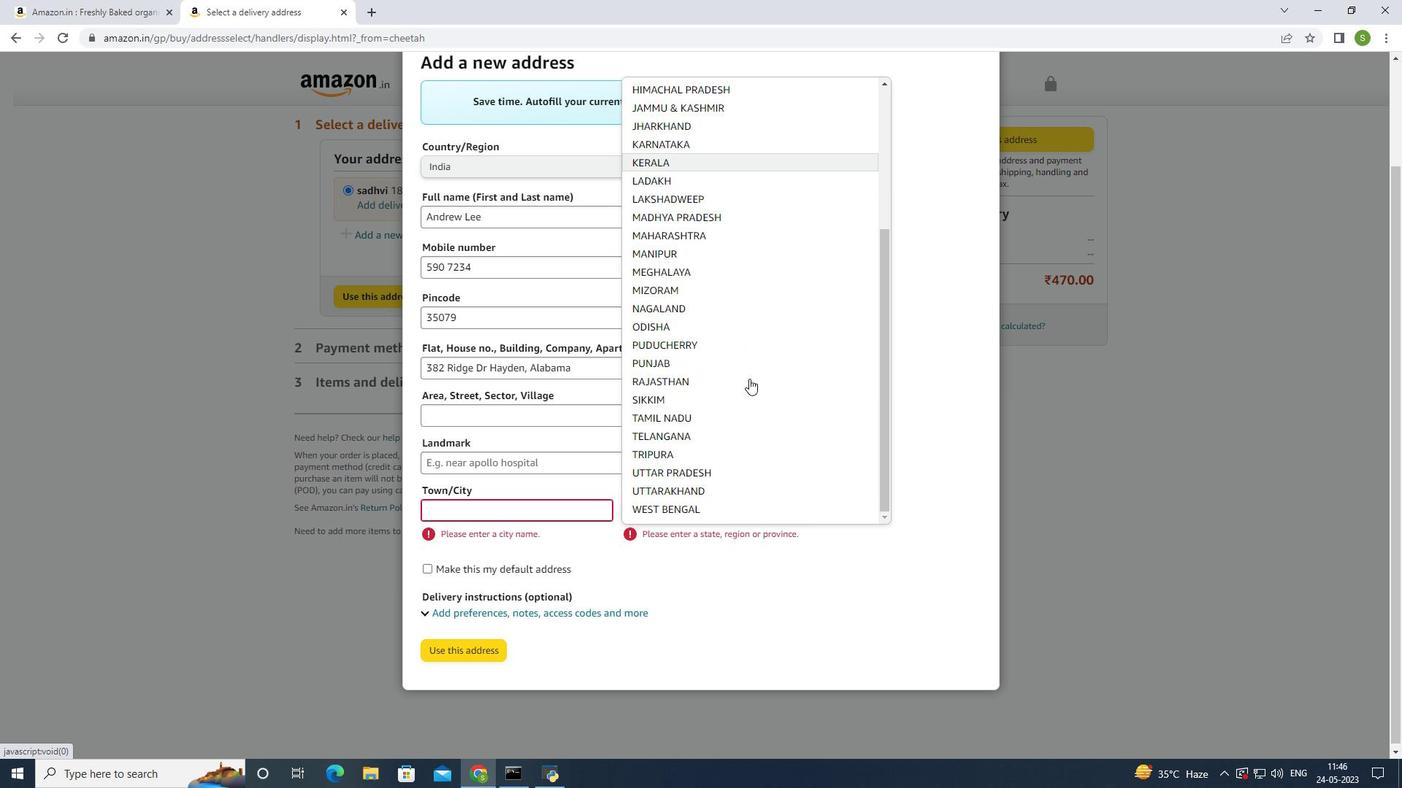 
Action: Mouse scrolled (749, 378) with delta (0, 0)
Screenshot: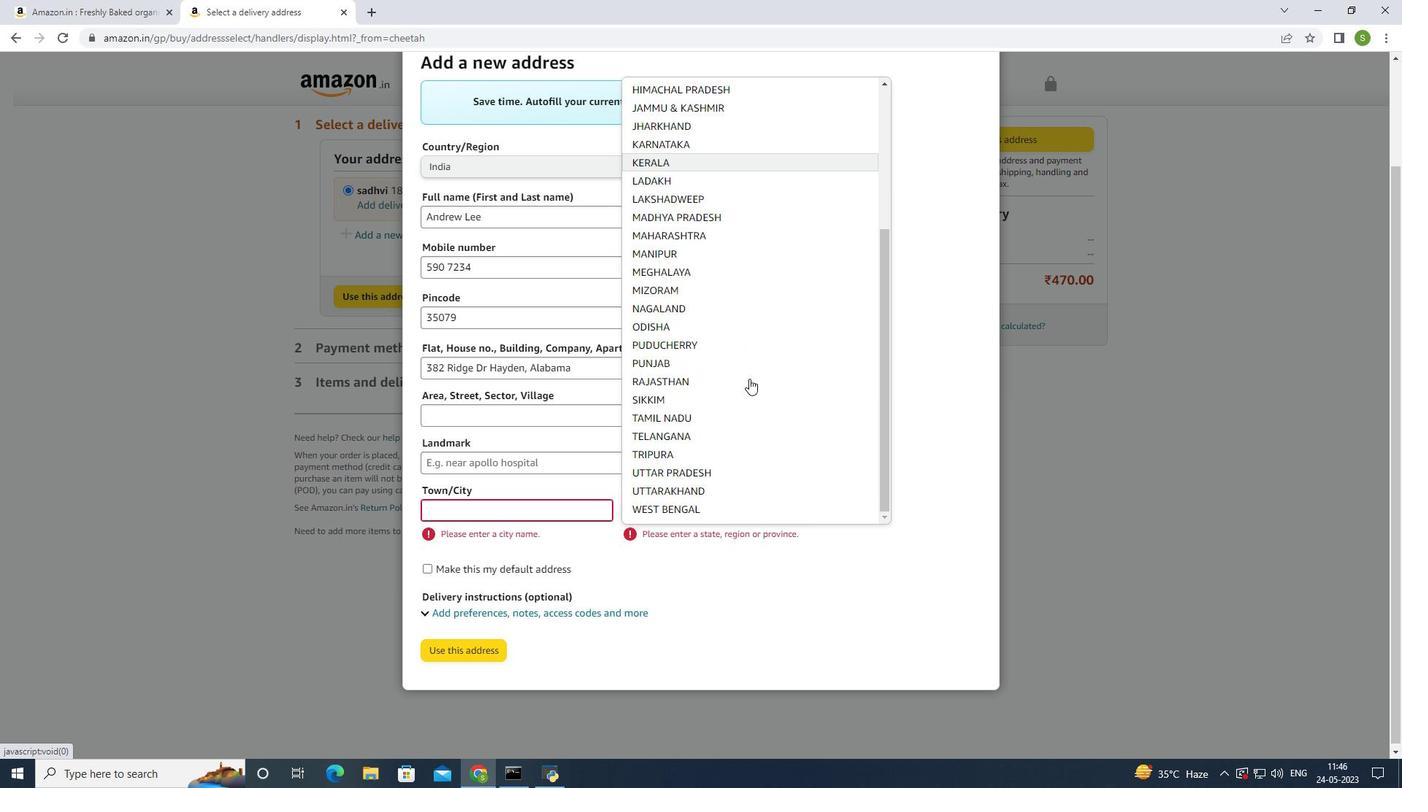 
Action: Mouse scrolled (749, 378) with delta (0, 0)
Screenshot: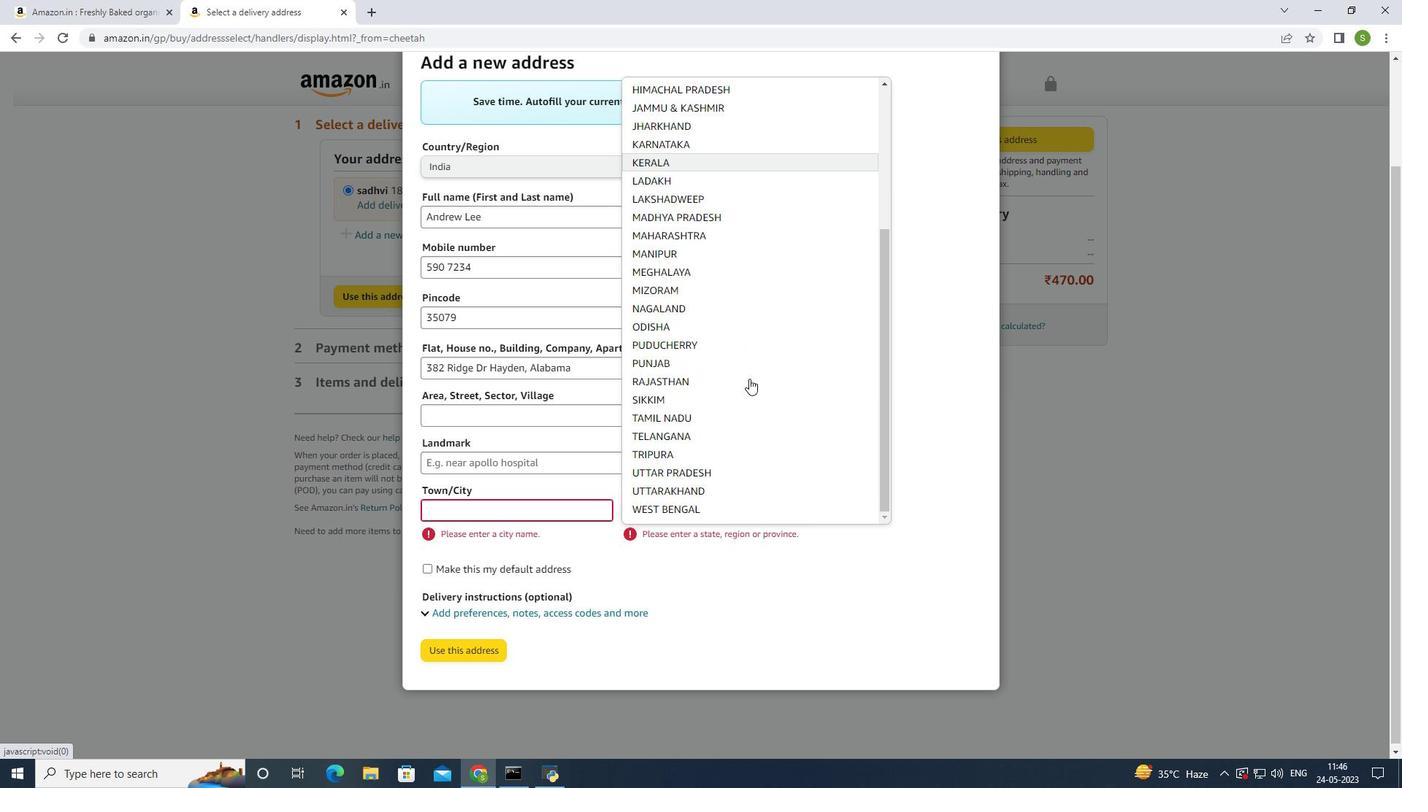 
Action: Mouse scrolled (749, 378) with delta (0, 0)
Screenshot: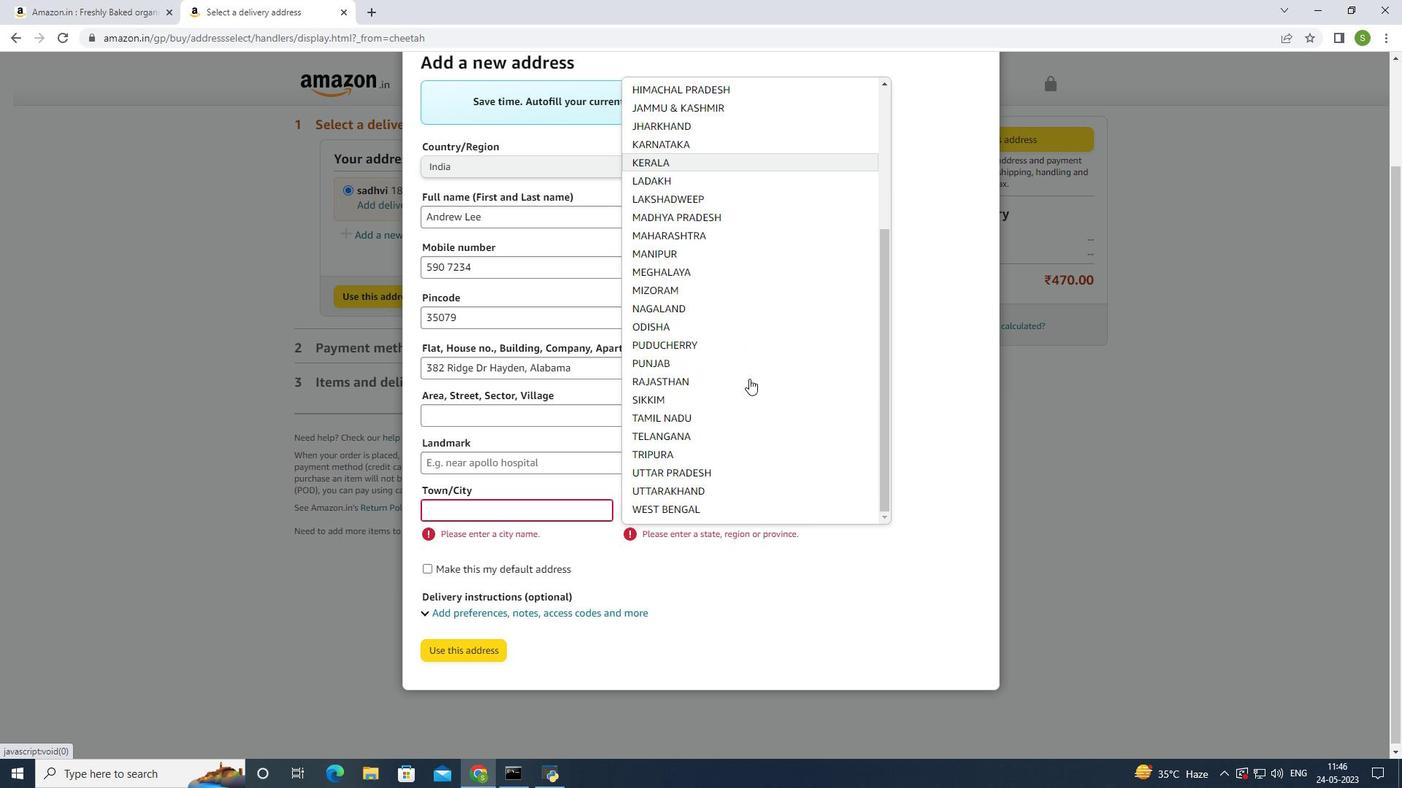 
Action: Mouse scrolled (749, 378) with delta (0, 0)
Screenshot: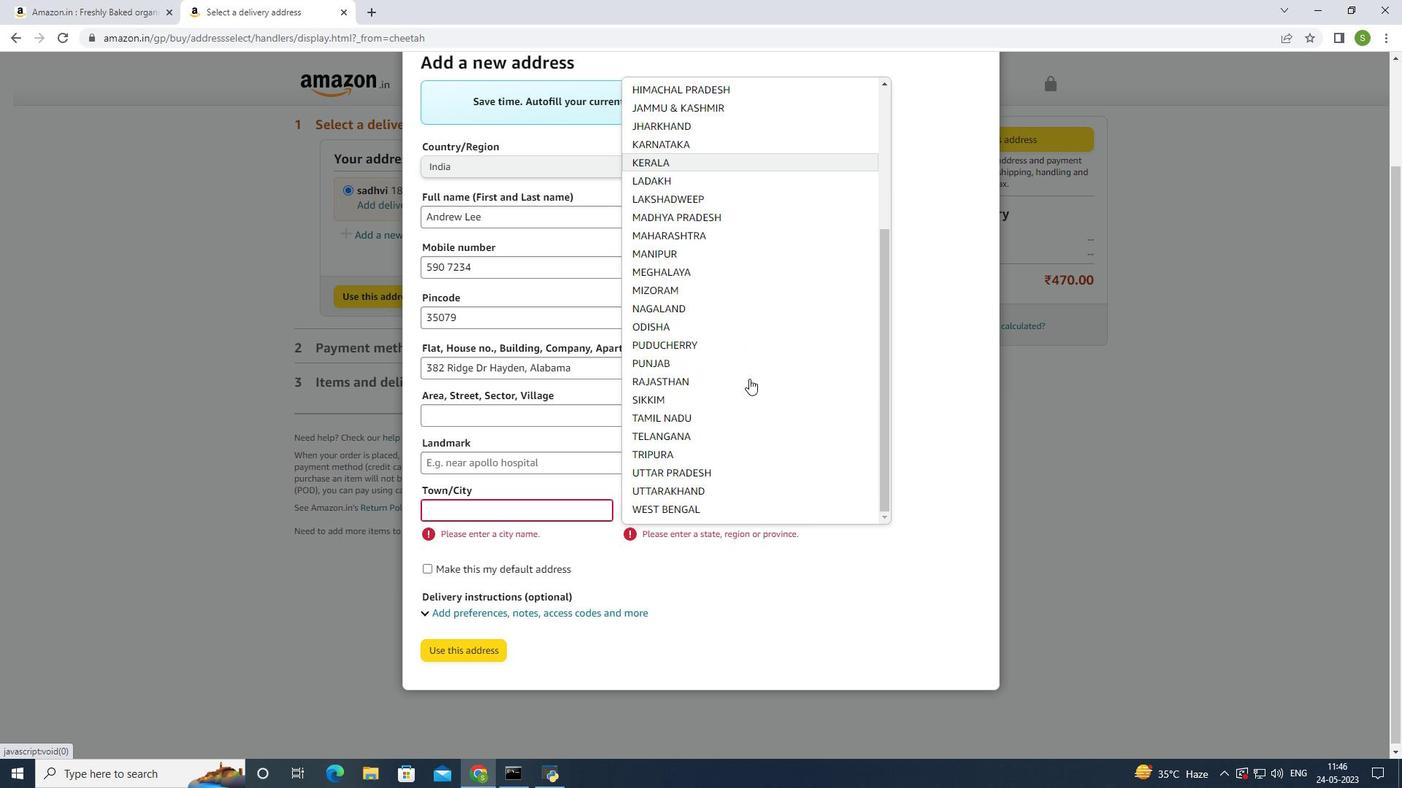 
Action: Mouse moved to (942, 388)
Screenshot: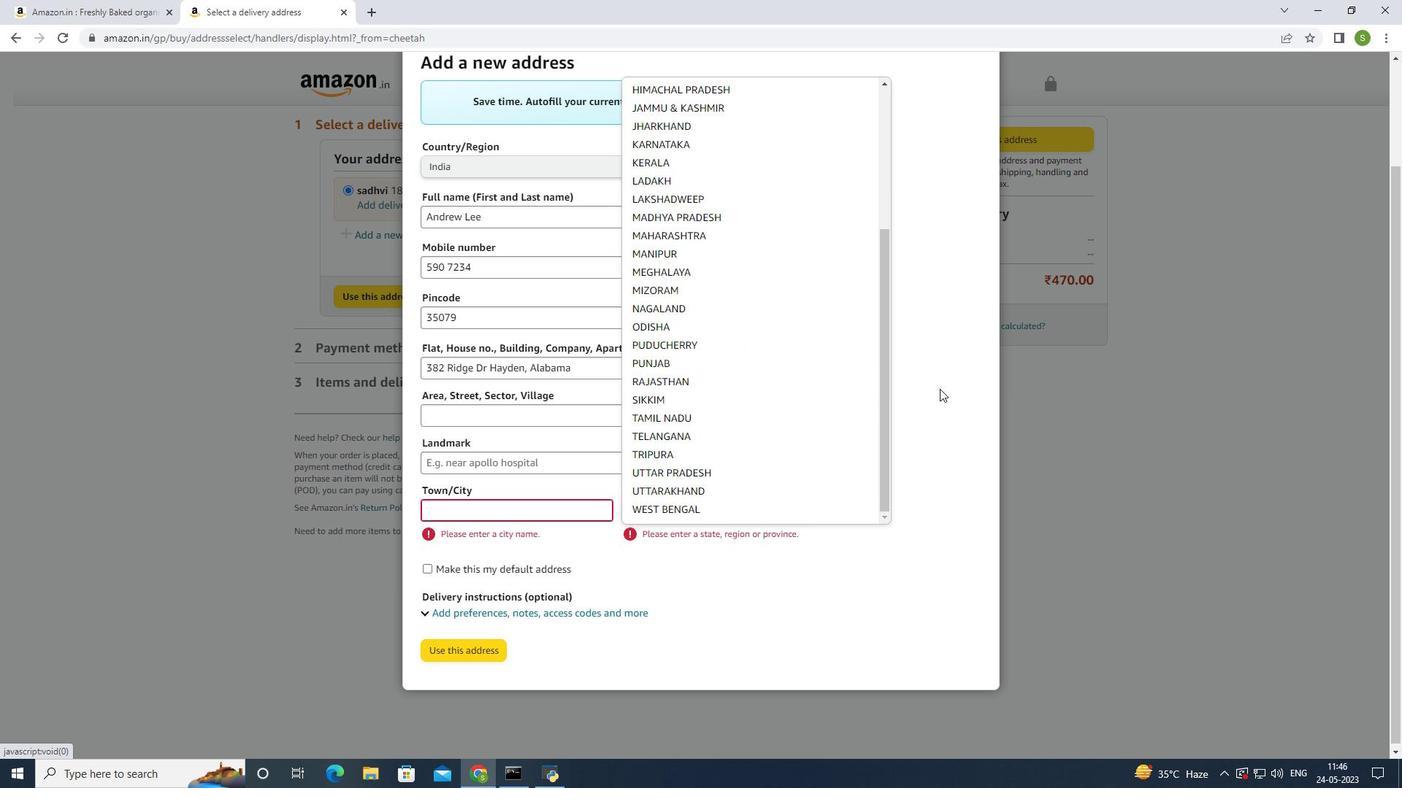 
Action: Mouse pressed left at (942, 388)
Screenshot: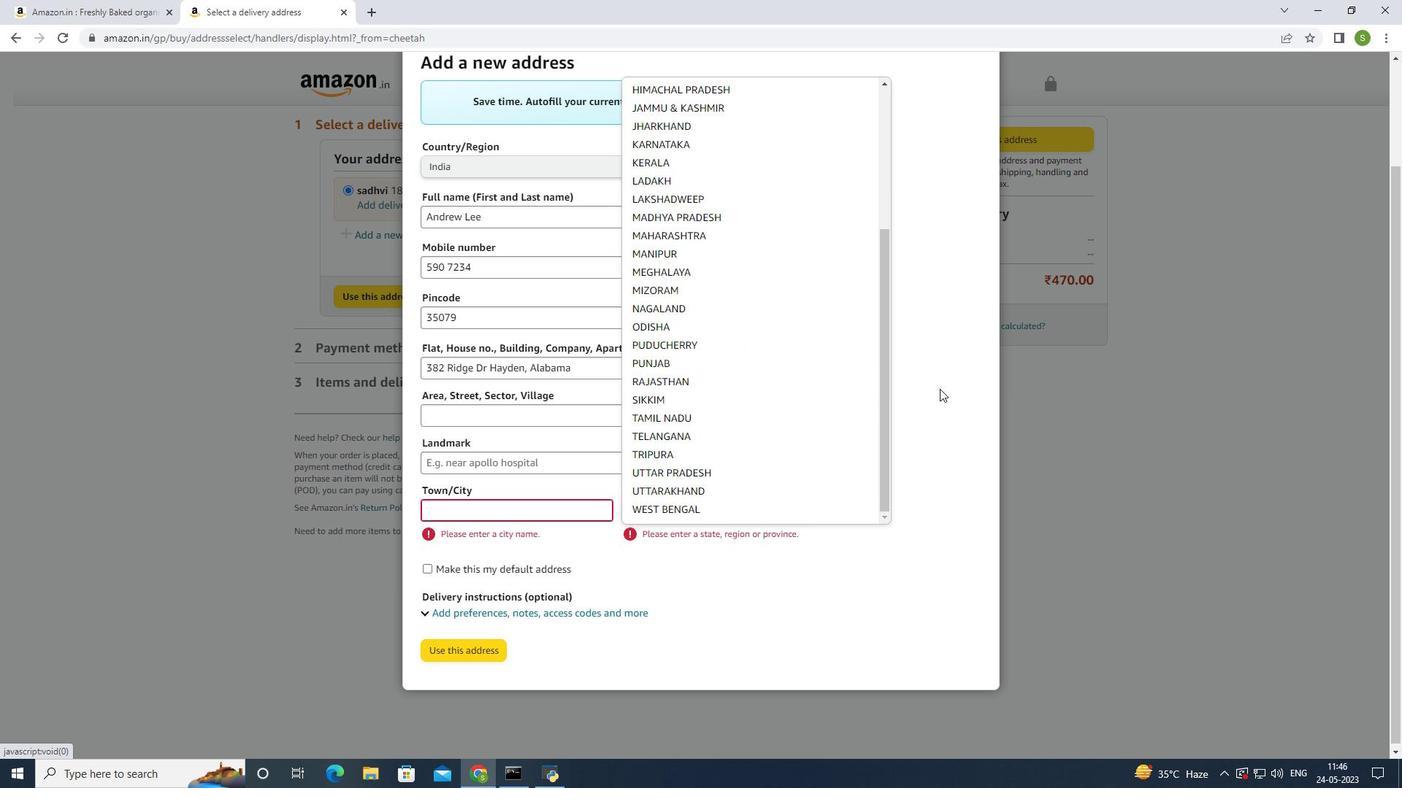 
Action: Mouse moved to (731, 426)
Screenshot: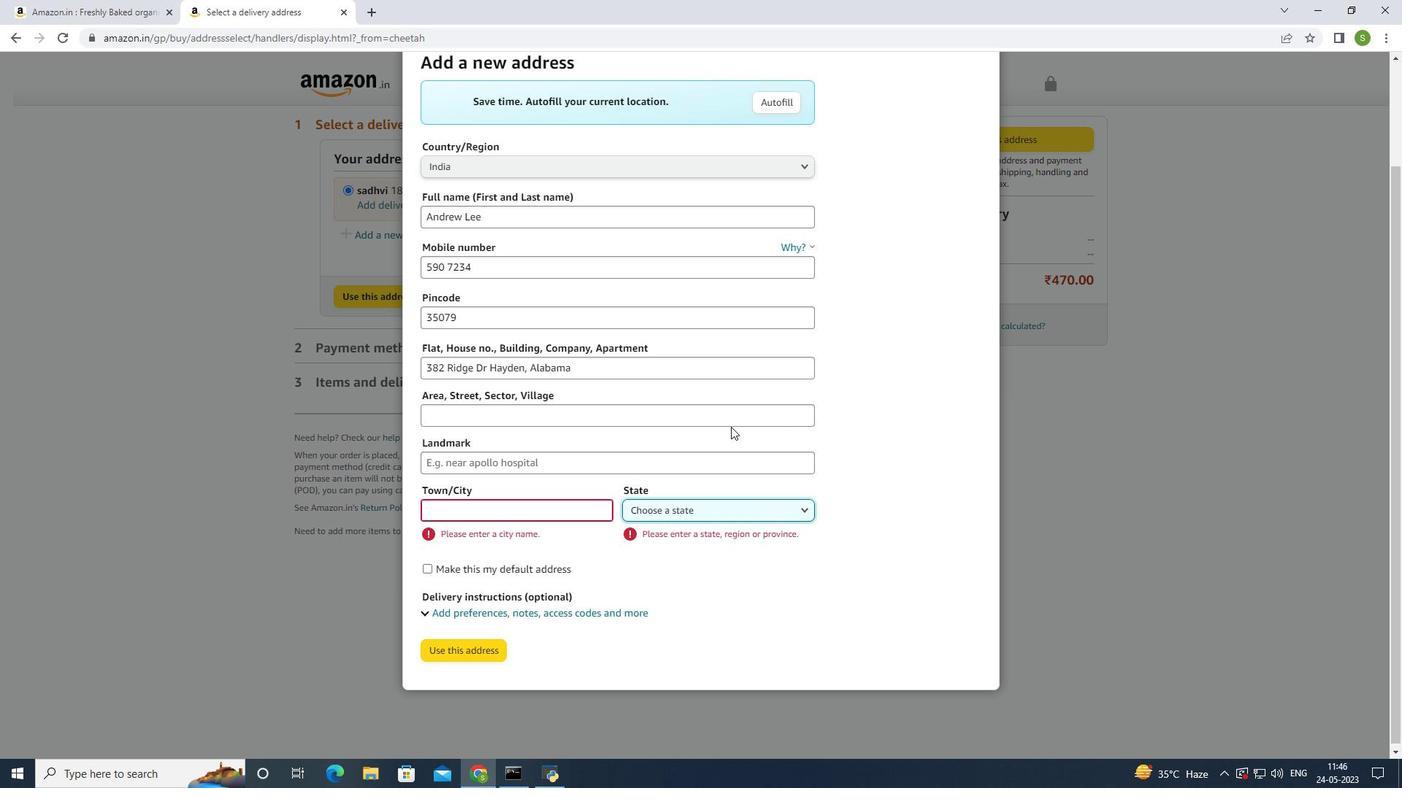 
Action: Mouse scrolled (731, 427) with delta (0, 0)
Screenshot: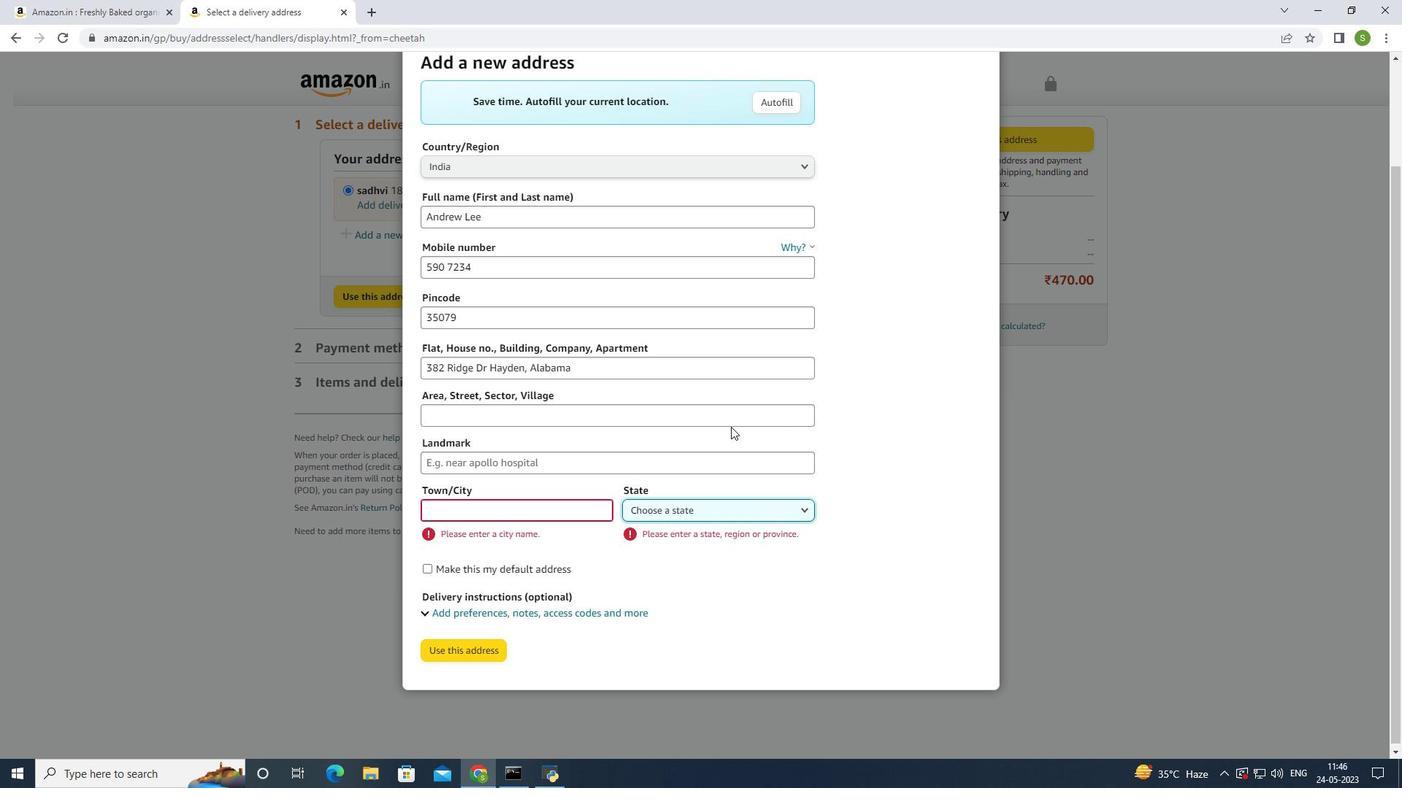 
Action: Mouse scrolled (731, 427) with delta (0, 0)
Screenshot: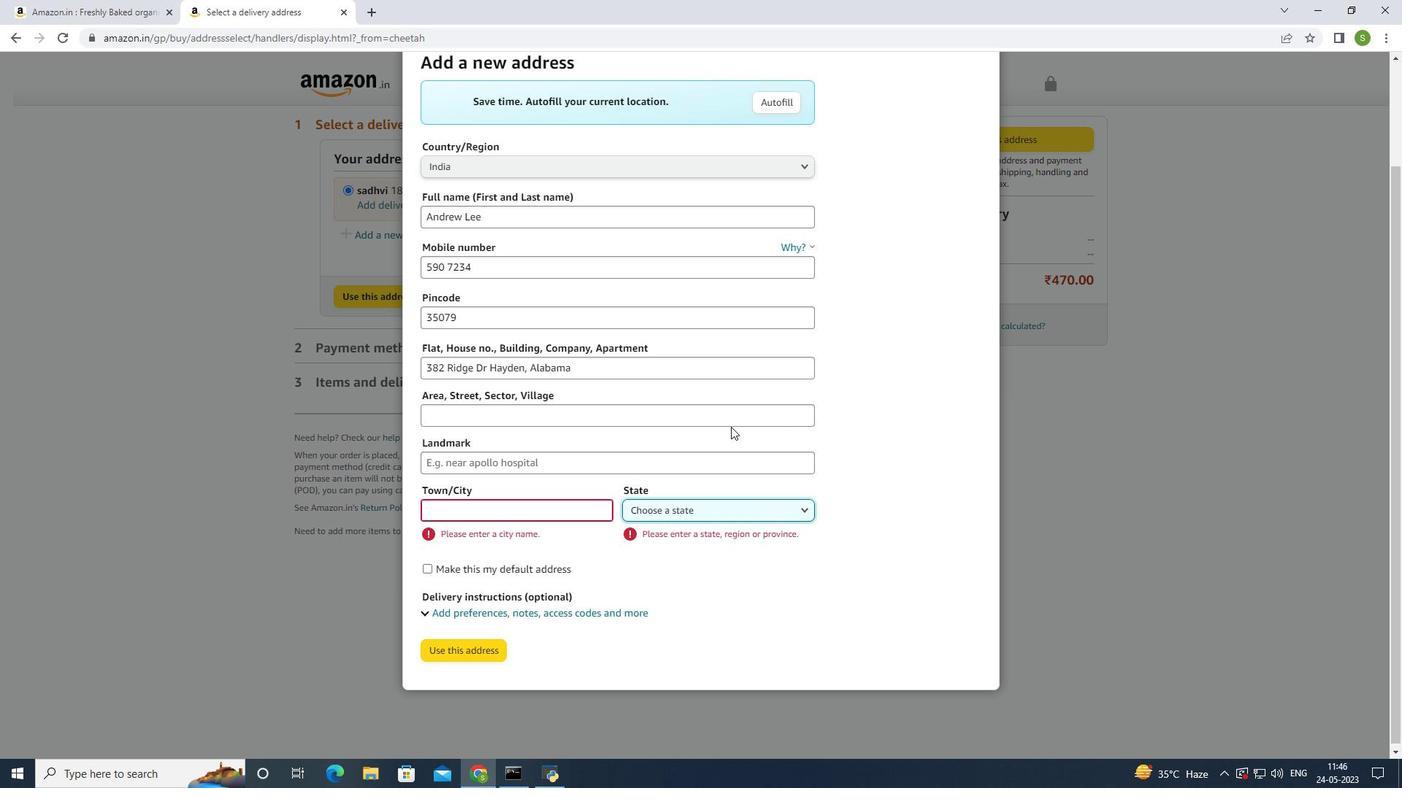 
Action: Mouse scrolled (731, 427) with delta (0, 0)
Screenshot: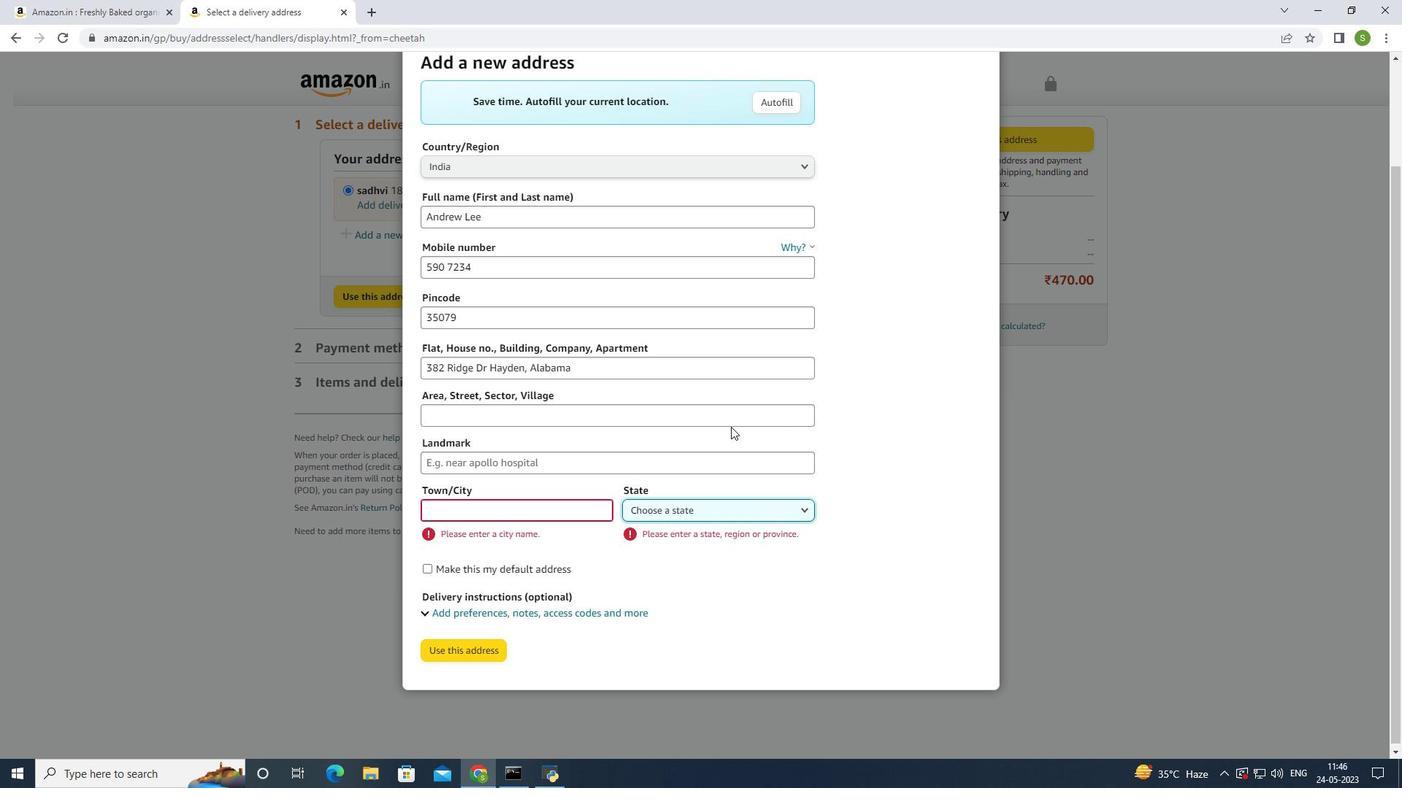 
Action: Mouse scrolled (731, 427) with delta (0, 0)
Screenshot: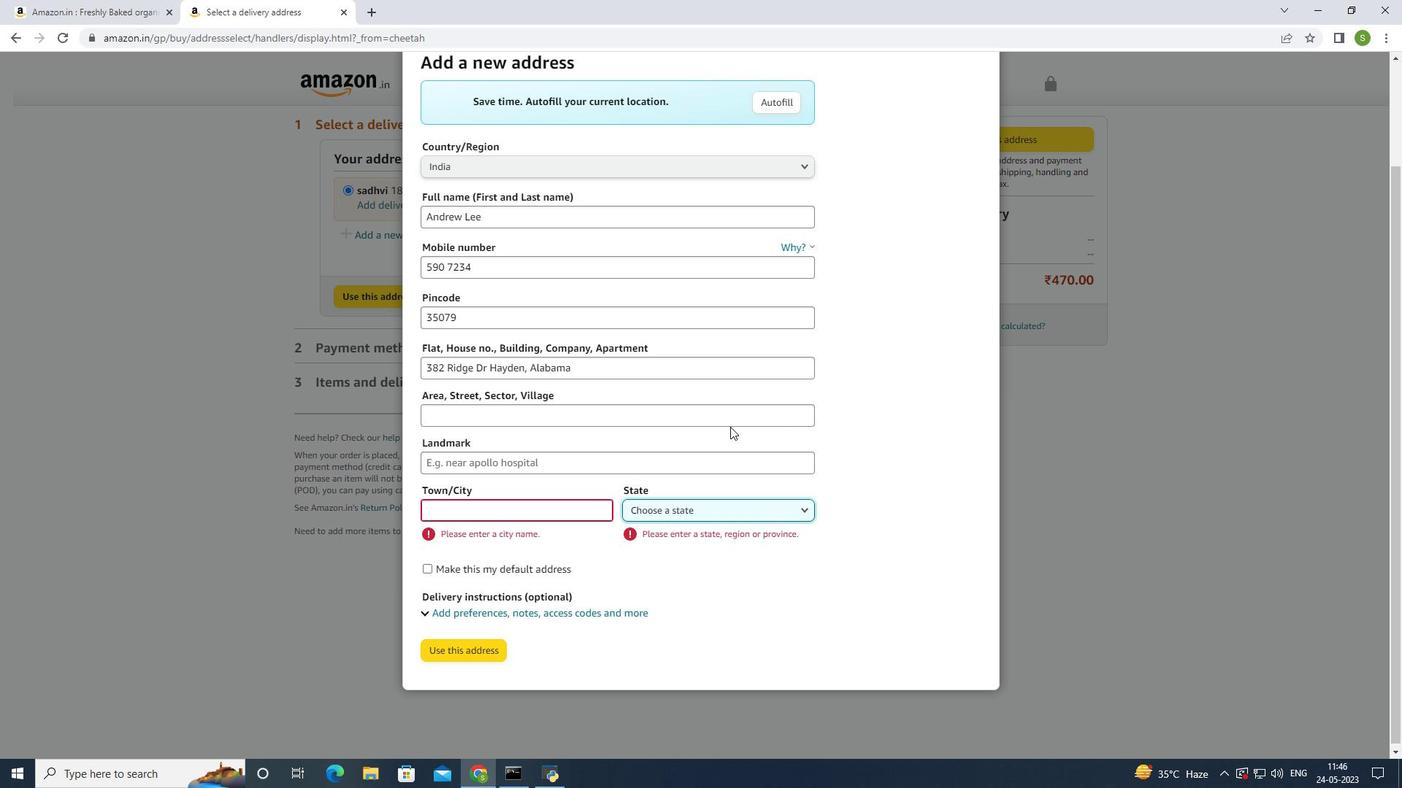 
Action: Mouse scrolled (731, 427) with delta (0, 0)
Screenshot: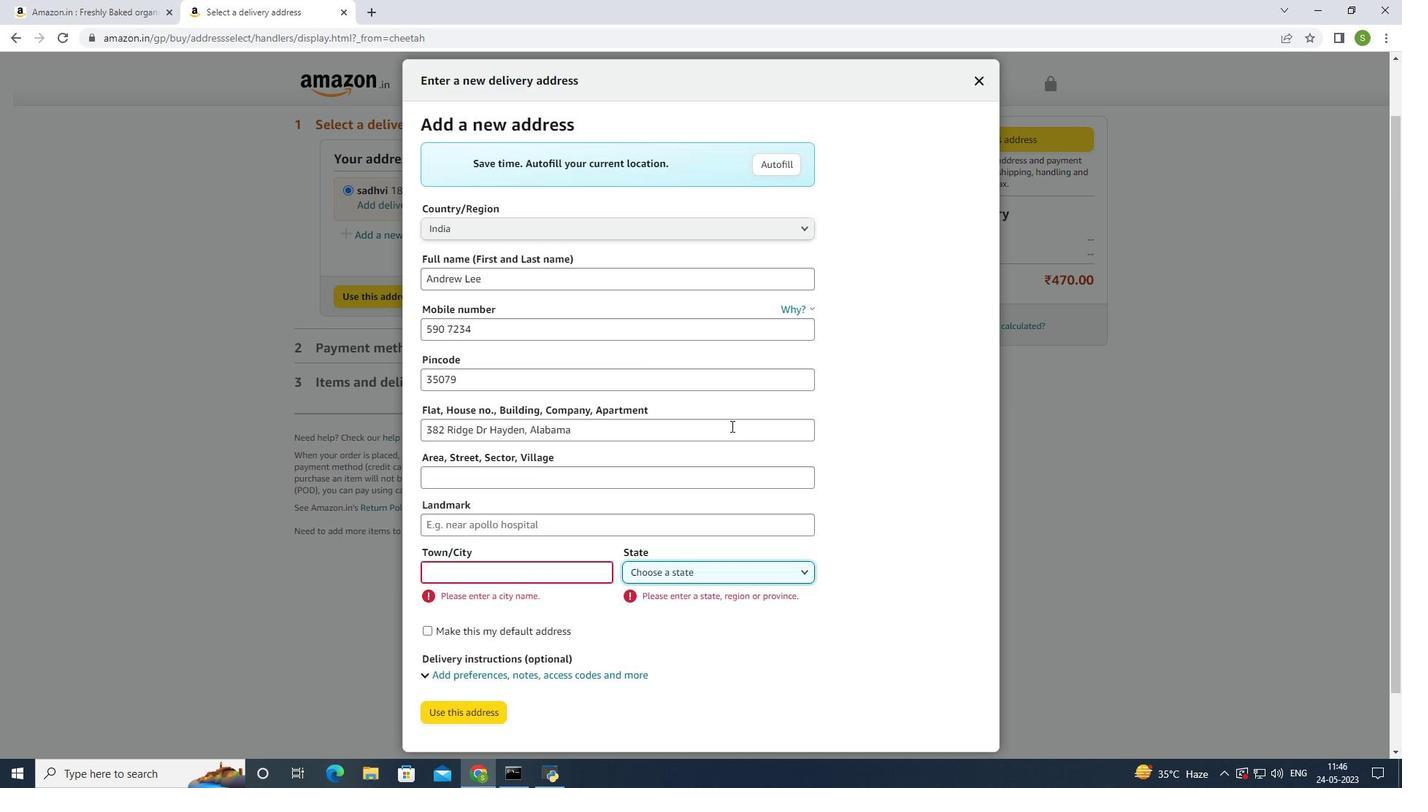 
Action: Mouse scrolled (731, 427) with delta (0, 0)
Screenshot: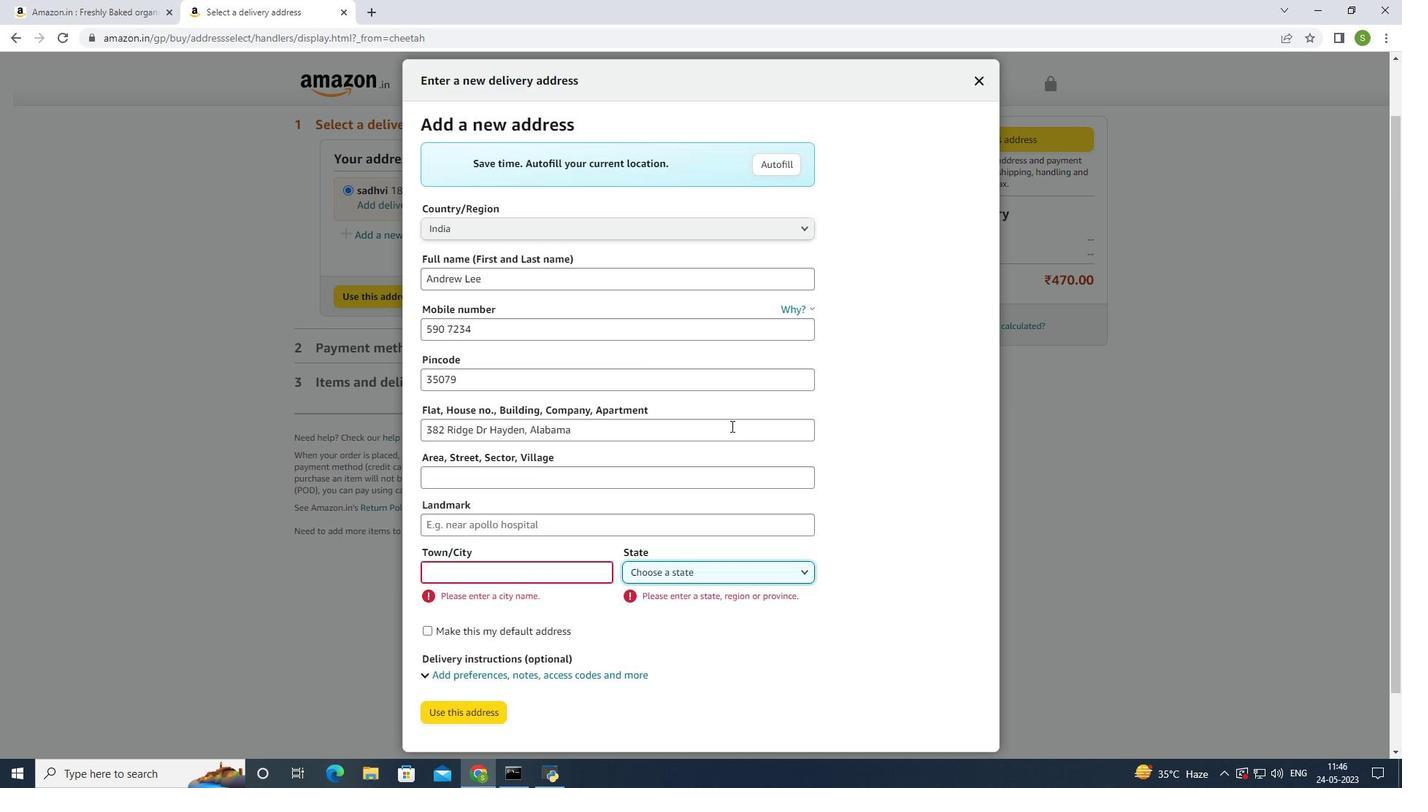 
Action: Mouse scrolled (731, 427) with delta (0, 0)
Screenshot: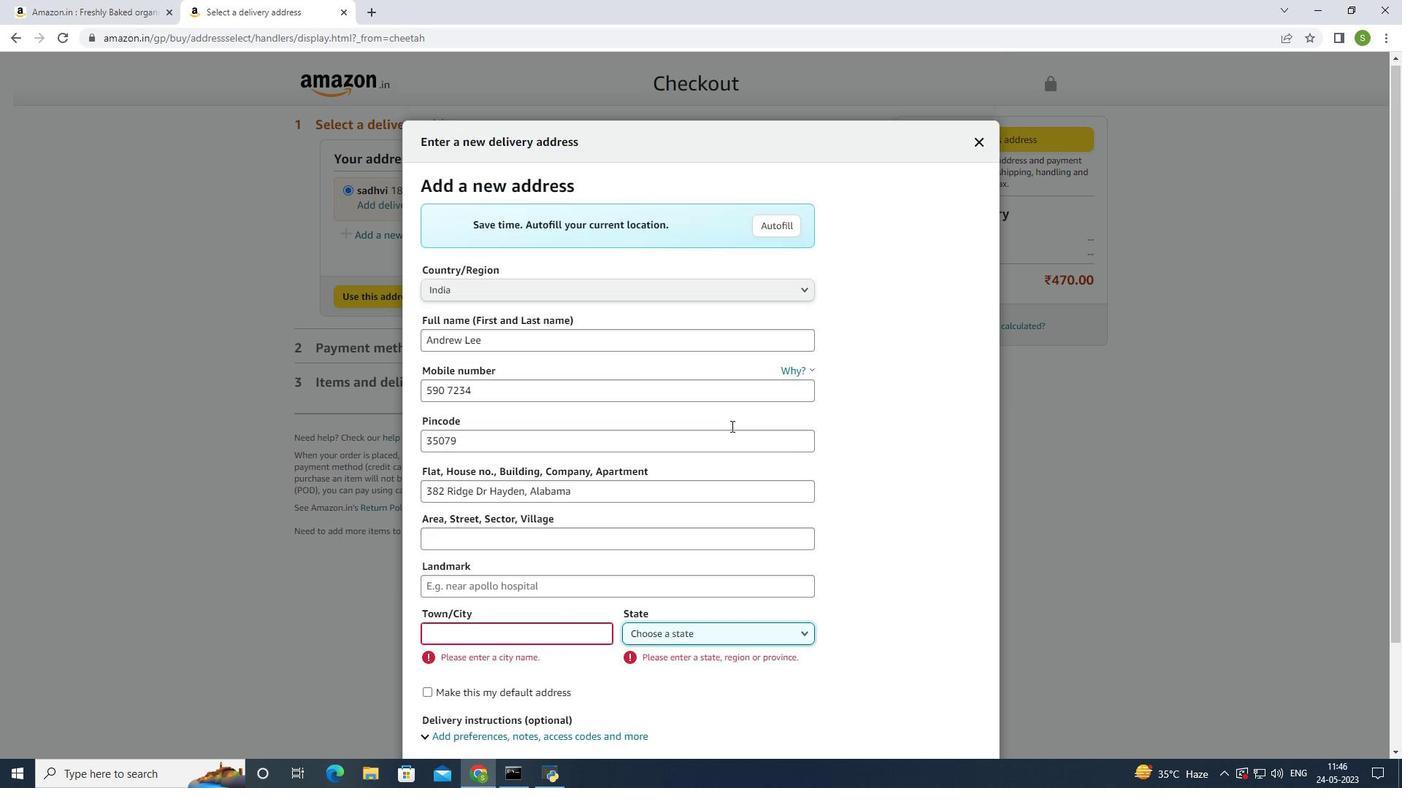 
Action: Mouse scrolled (731, 427) with delta (0, 0)
Screenshot: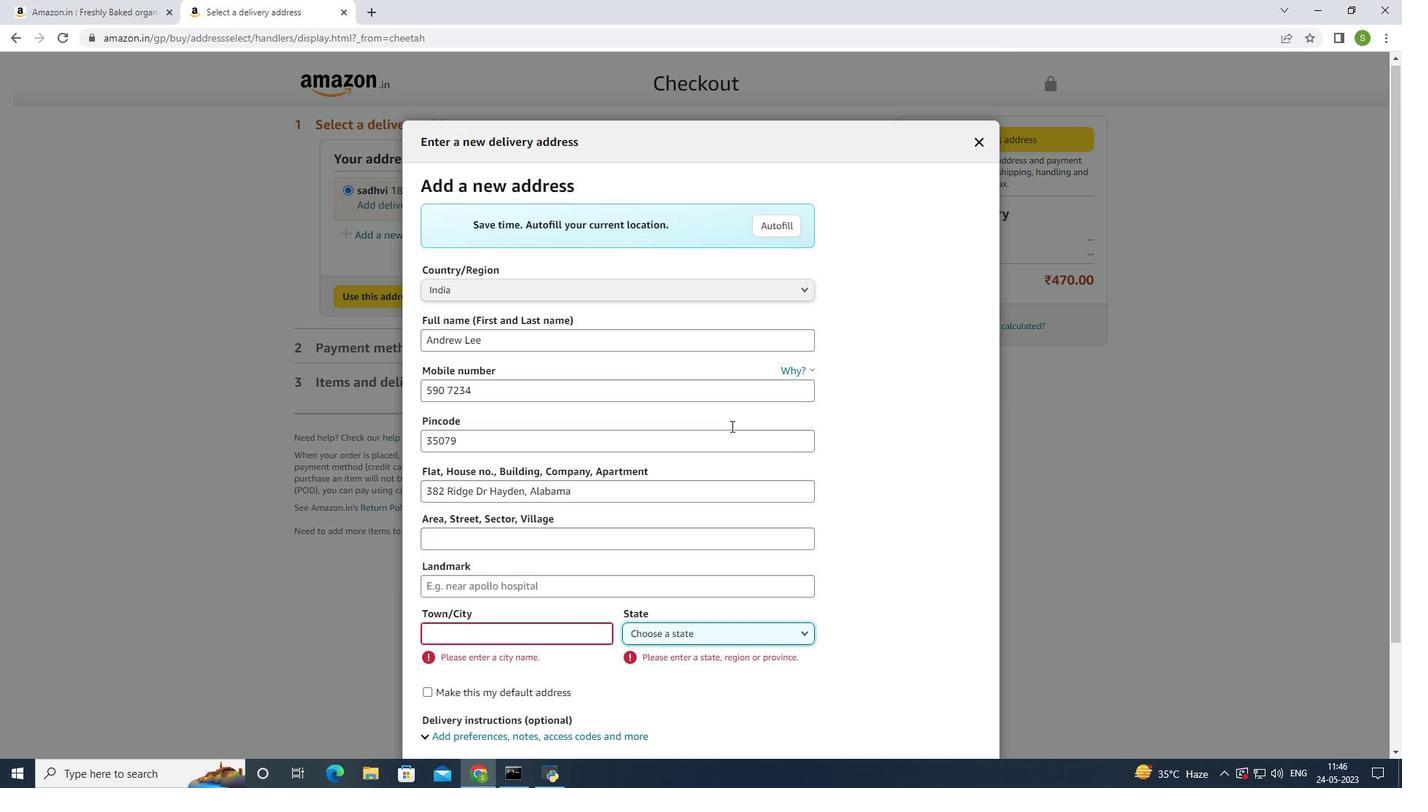 
Action: Mouse moved to (731, 422)
Screenshot: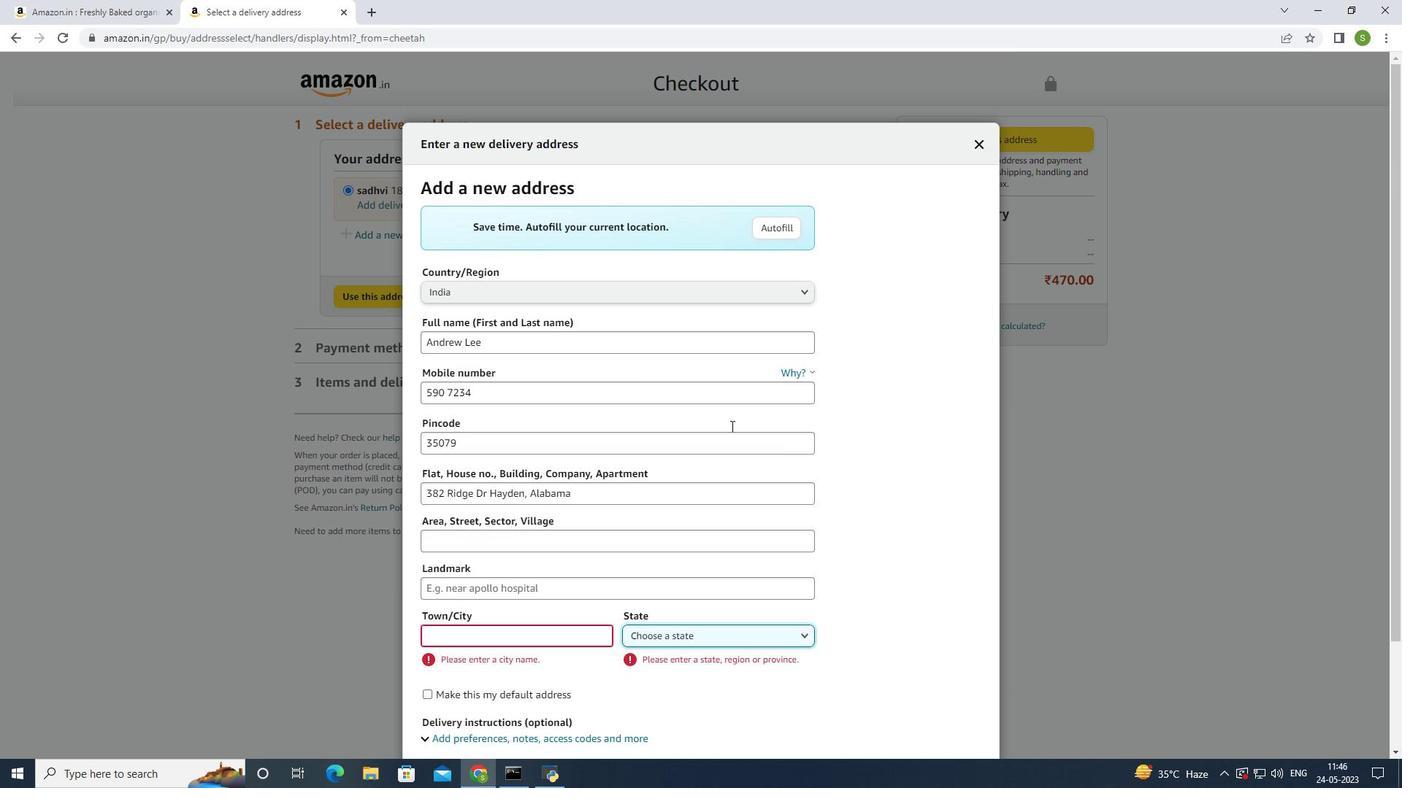 
